 Task: Look for space in Superior, United States from 6th September, 2023 to 15th September, 2023 for 6 adults in price range Rs.8000 to Rs.12000. Place can be entire place or private room with 6 bedrooms having 6 beds and 6 bathrooms. Property type can be house, flat, guest house. Amenities needed are: wifi, TV, free parkinig on premises, gym, breakfast. Booking option can be shelf check-in. Required host language is English.
Action: Mouse moved to (563, 107)
Screenshot: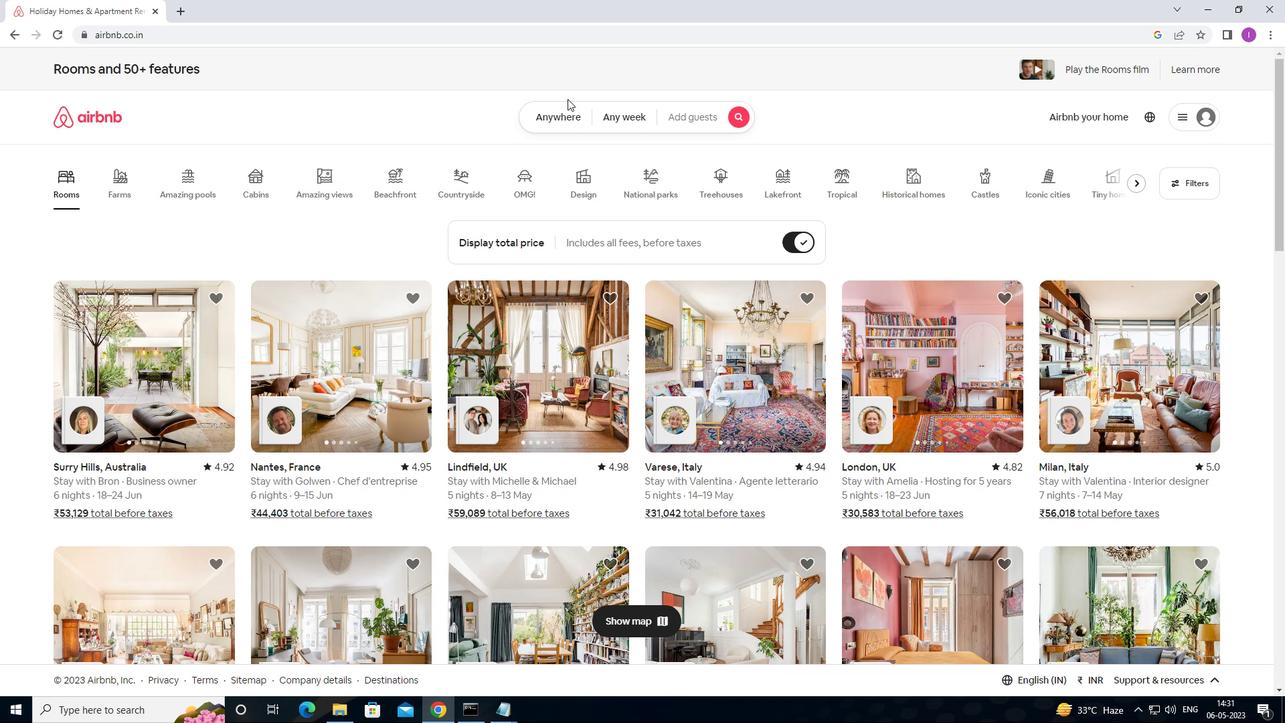 
Action: Mouse pressed left at (563, 107)
Screenshot: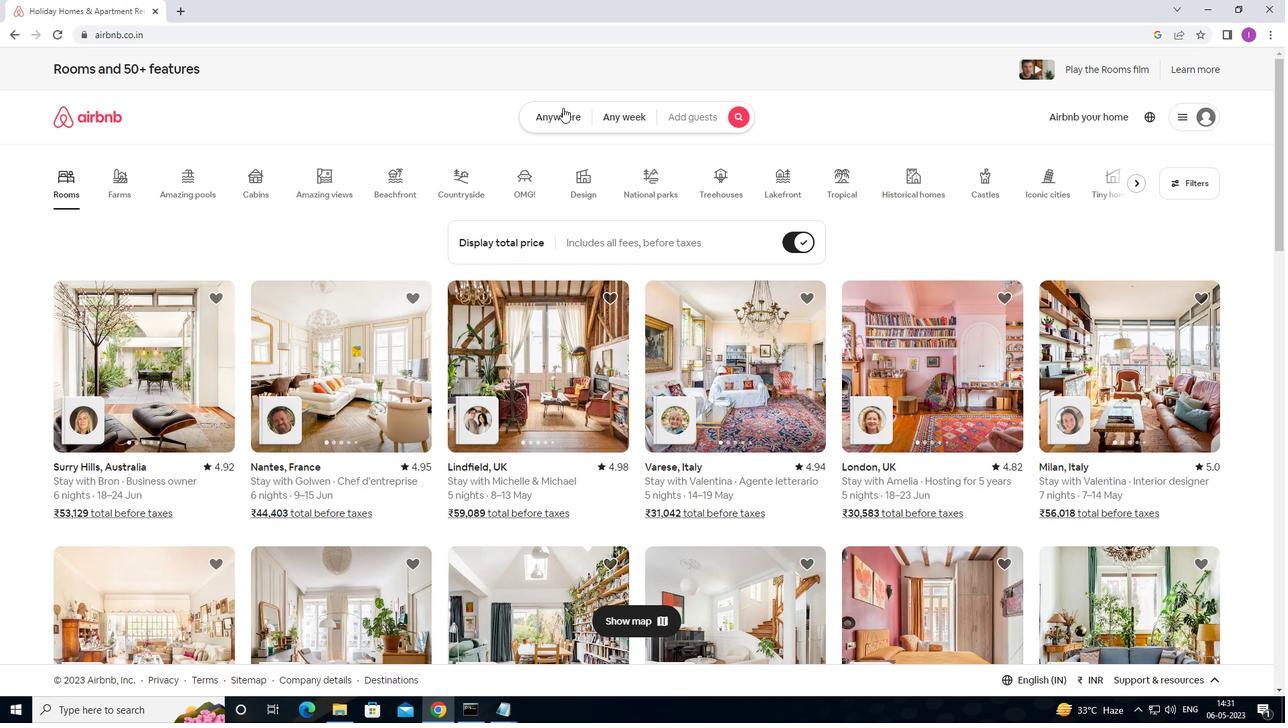 
Action: Mouse moved to (512, 158)
Screenshot: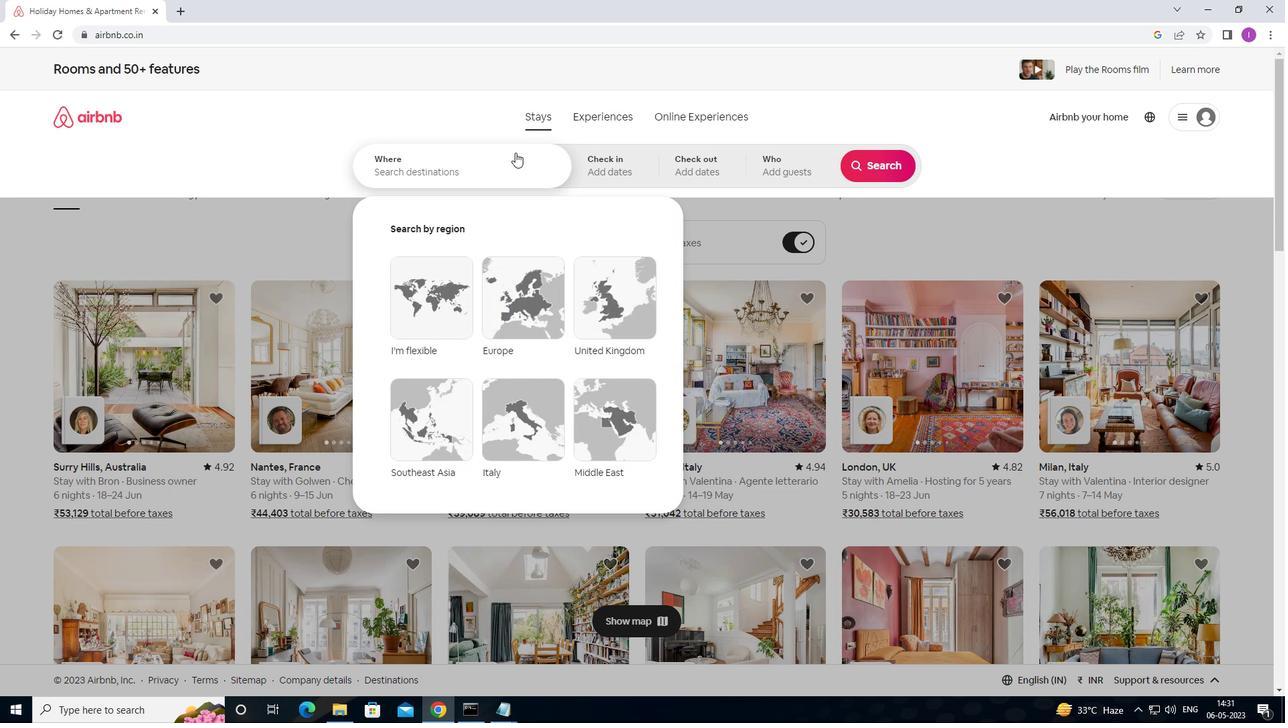 
Action: Mouse pressed left at (512, 158)
Screenshot: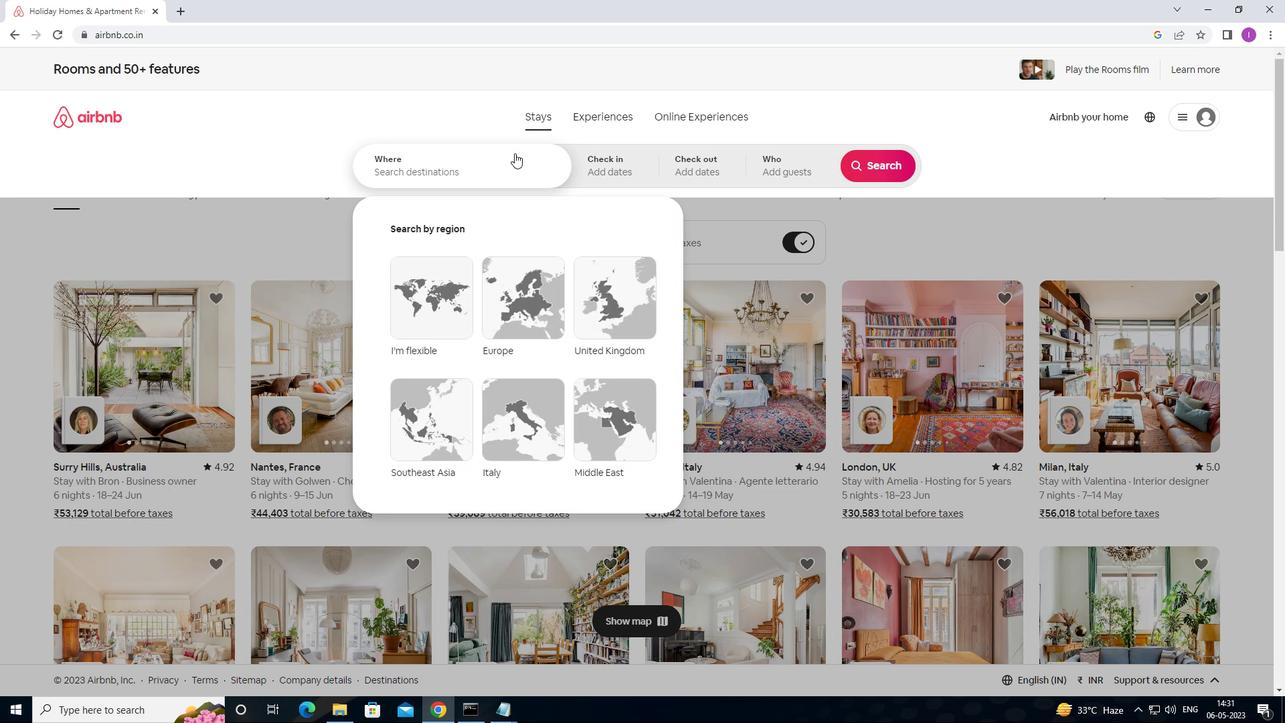 
Action: Key pressed <Key.shift>SUPEROR
Screenshot: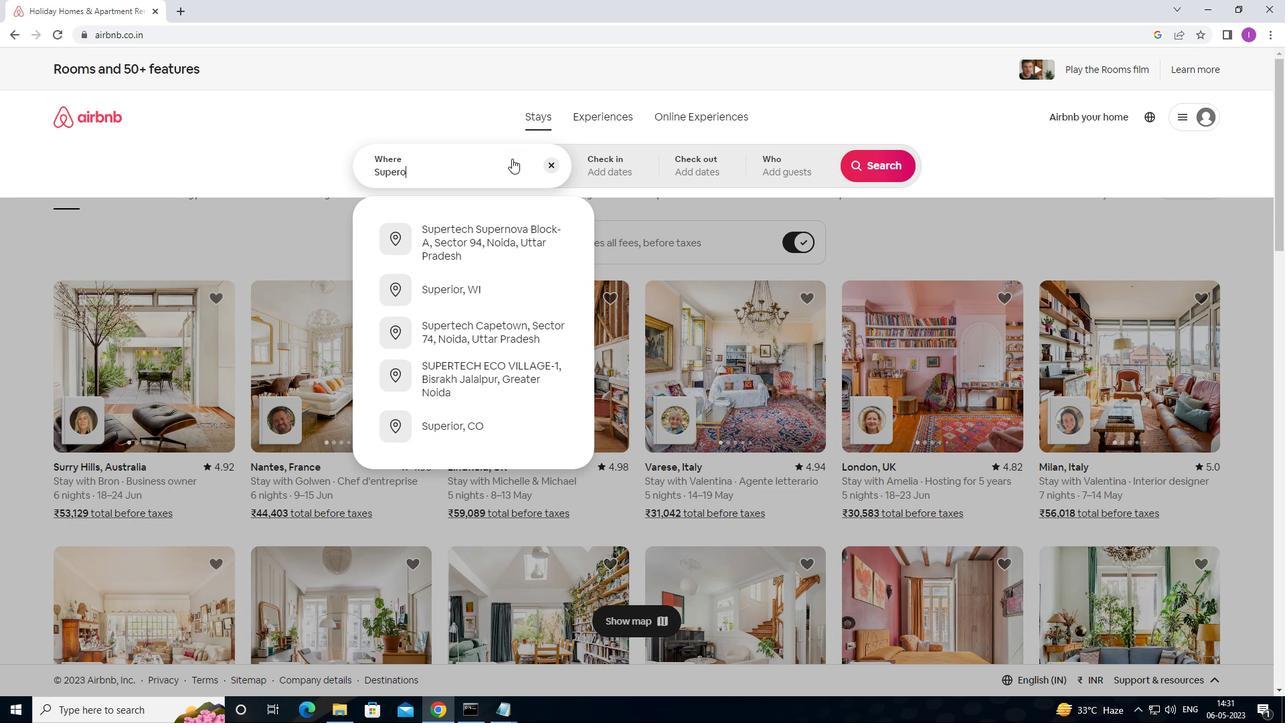 
Action: Mouse moved to (514, 160)
Screenshot: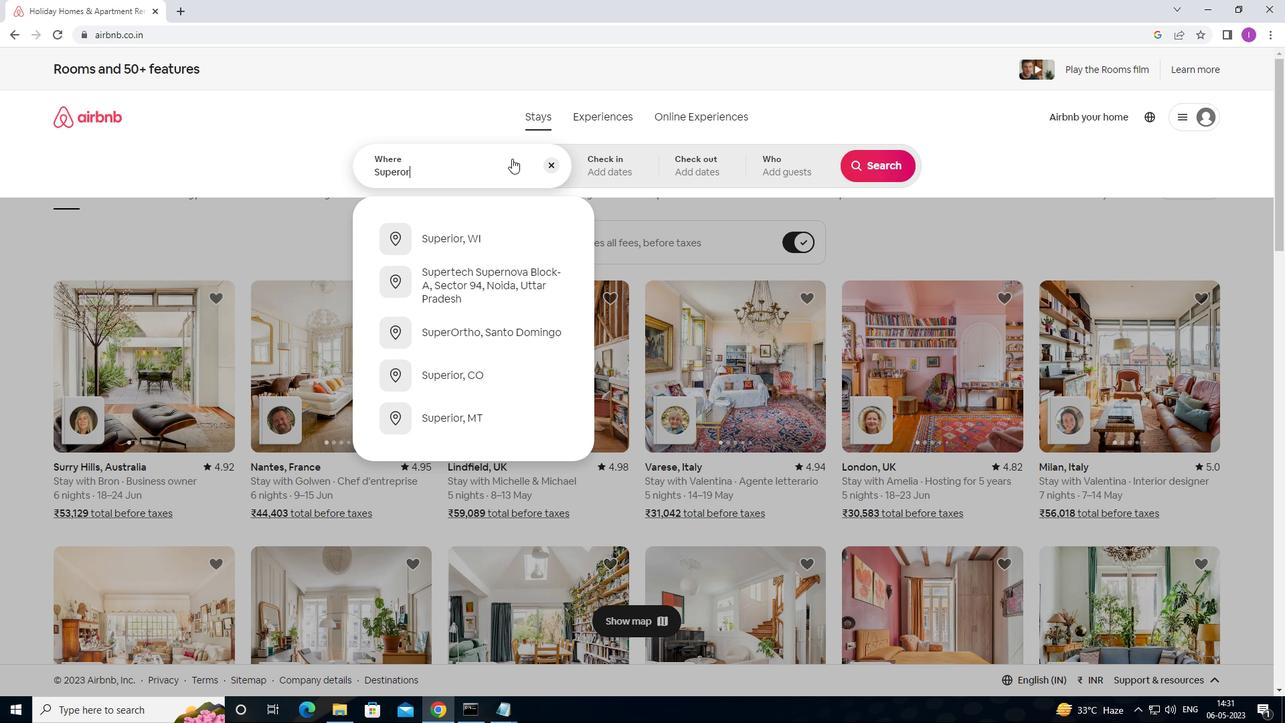 
Action: Key pressed <Key.backspace><Key.backspace>IOR,<Key.shift>UNITED<Key.space><Key.shift>STATES
Screenshot: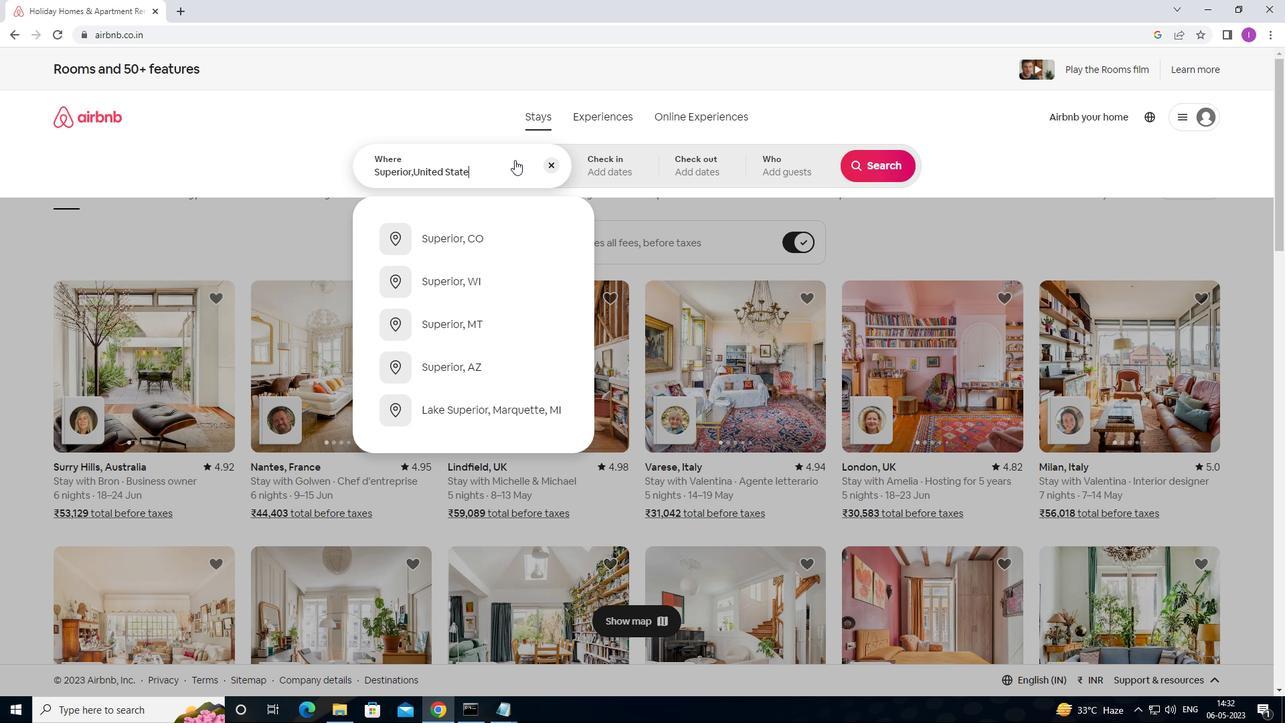 
Action: Mouse moved to (607, 181)
Screenshot: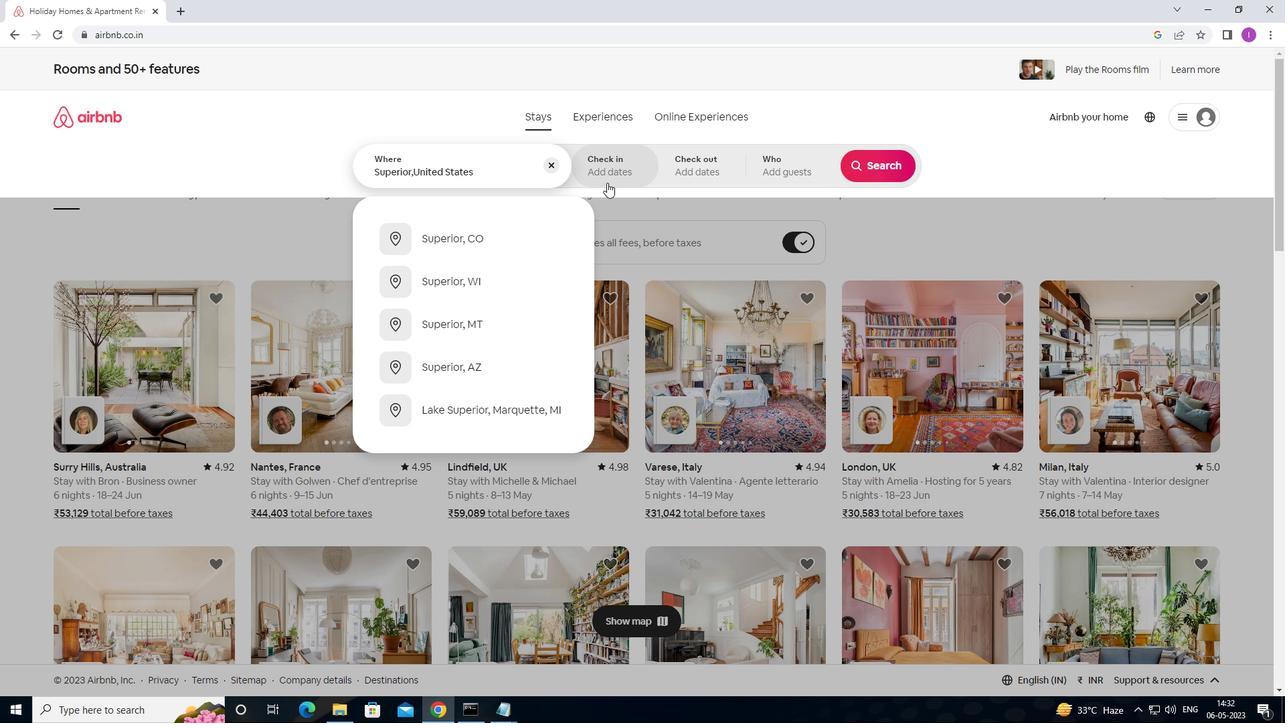 
Action: Mouse pressed left at (607, 181)
Screenshot: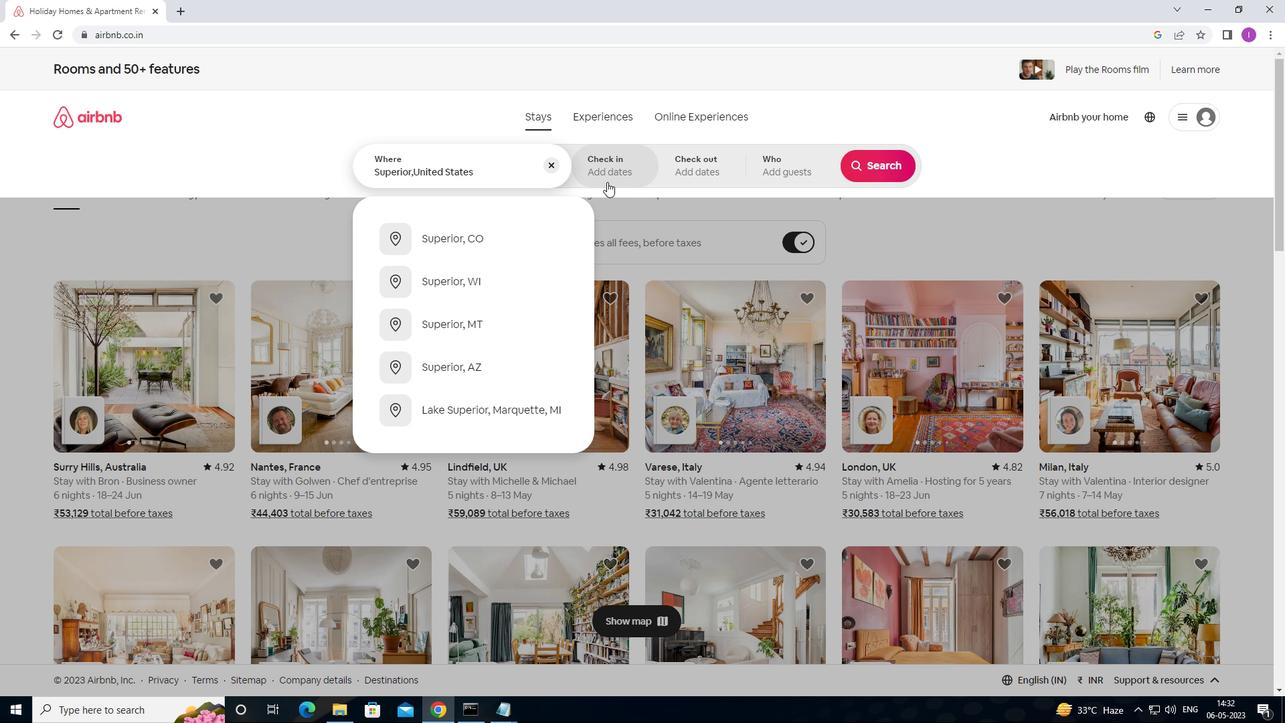 
Action: Mouse moved to (879, 275)
Screenshot: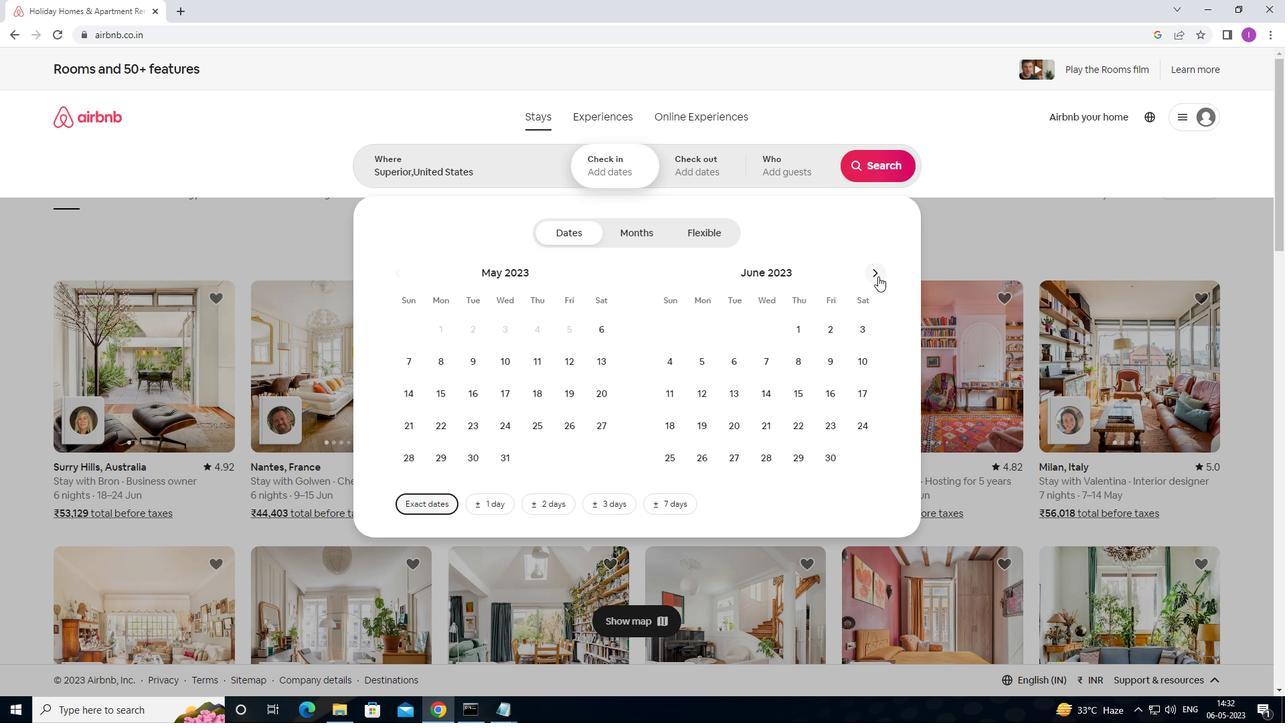 
Action: Mouse pressed left at (879, 275)
Screenshot: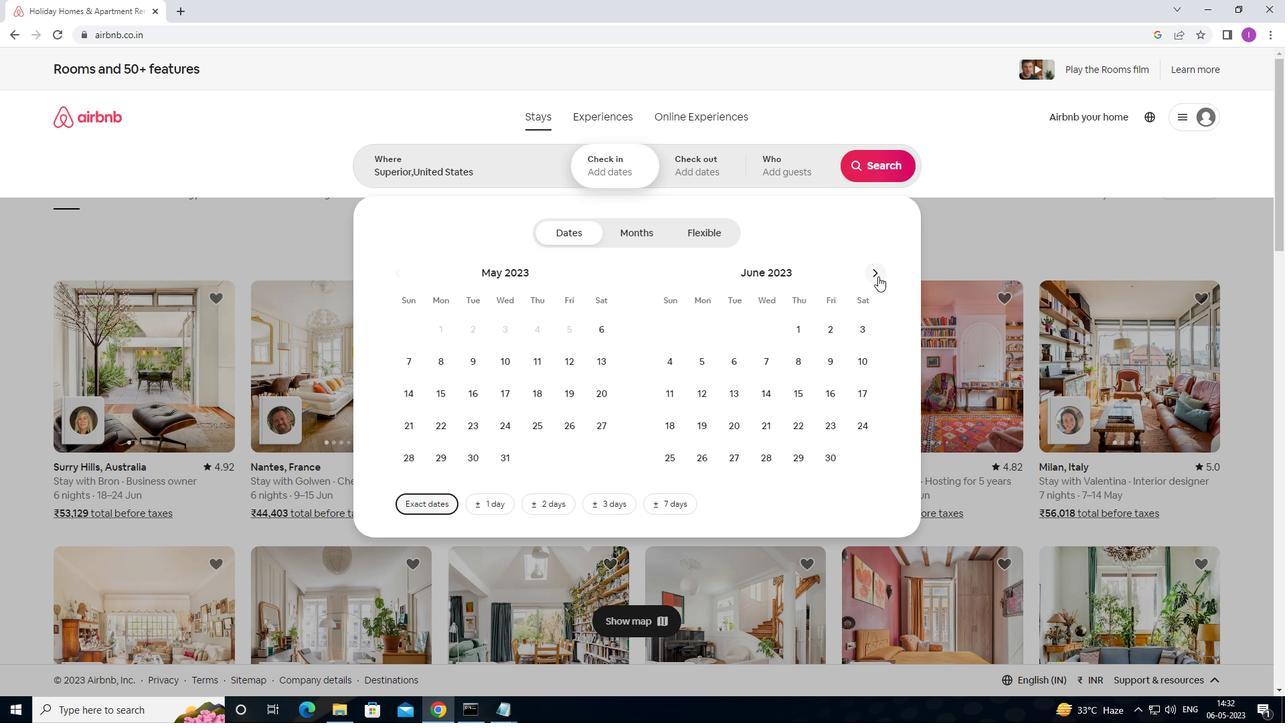 
Action: Mouse moved to (880, 271)
Screenshot: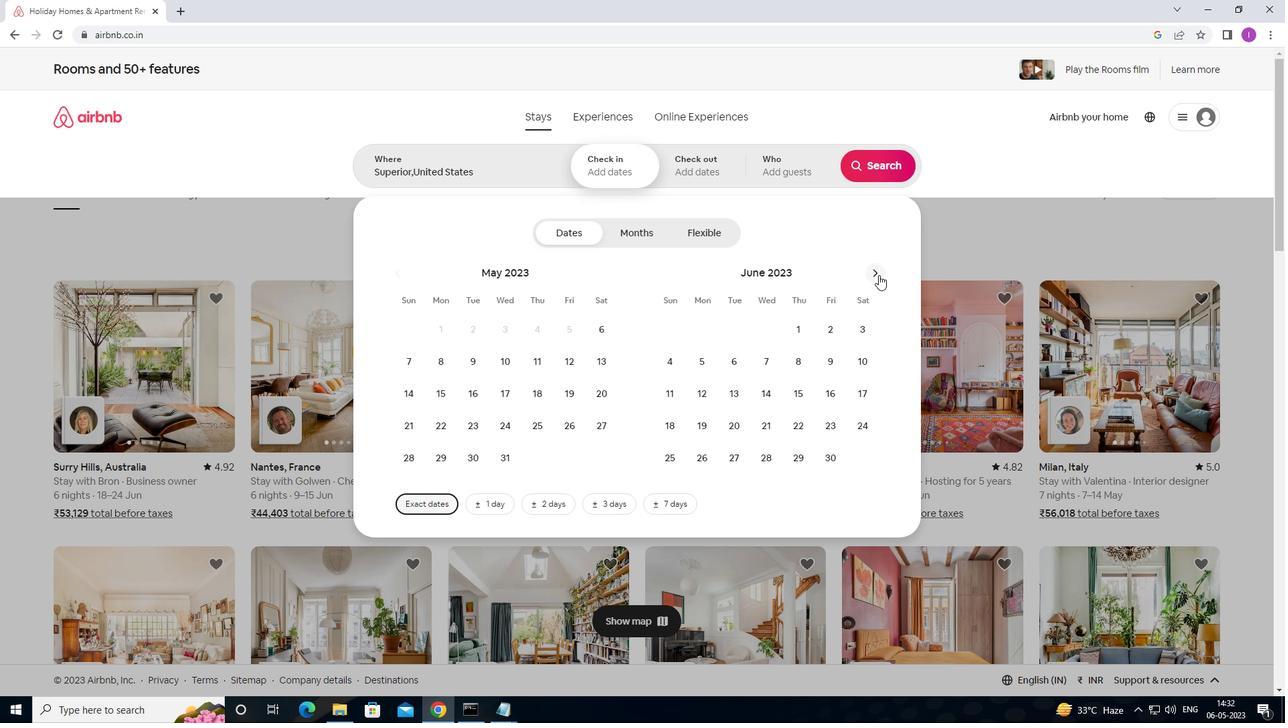 
Action: Mouse pressed left at (880, 271)
Screenshot: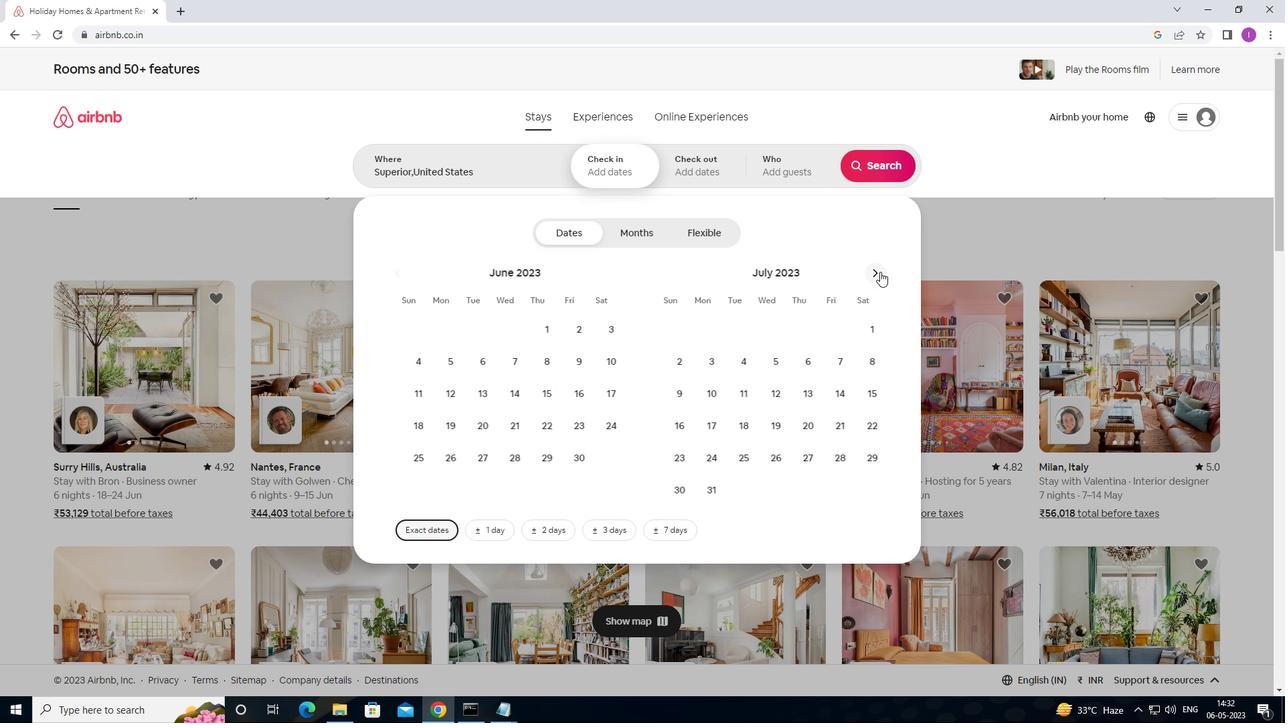 
Action: Mouse pressed left at (880, 271)
Screenshot: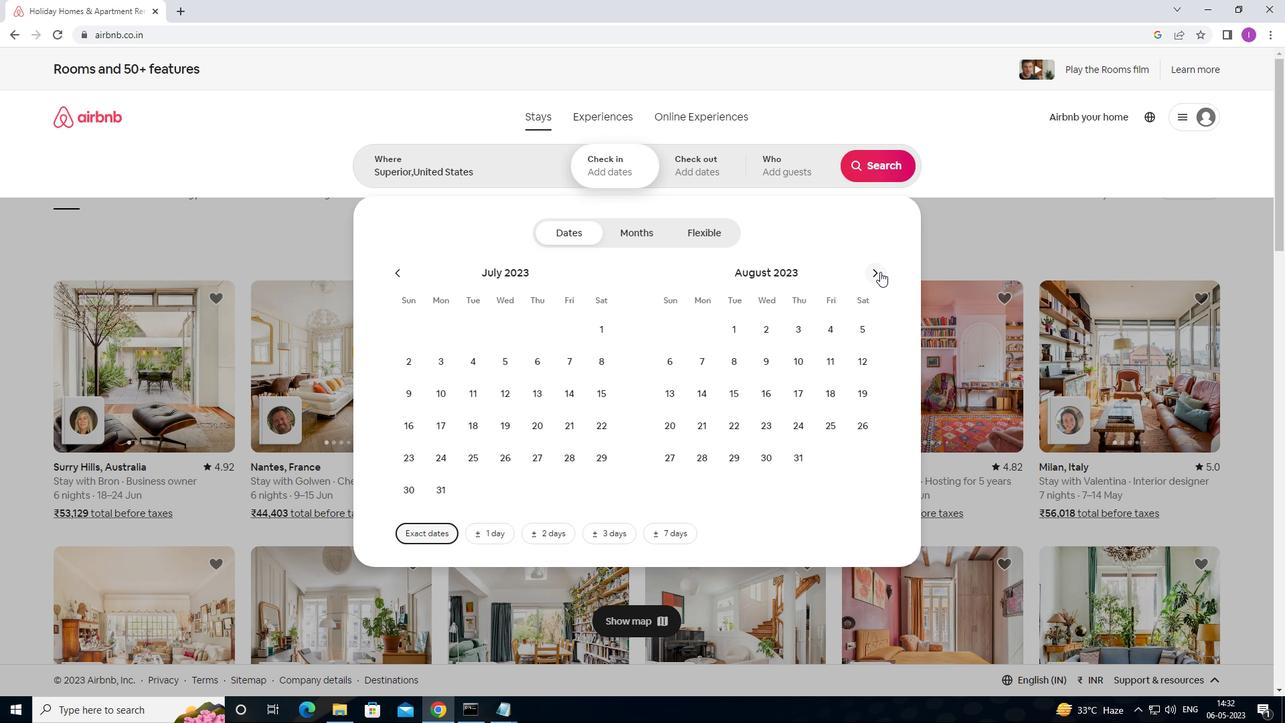
Action: Mouse moved to (768, 364)
Screenshot: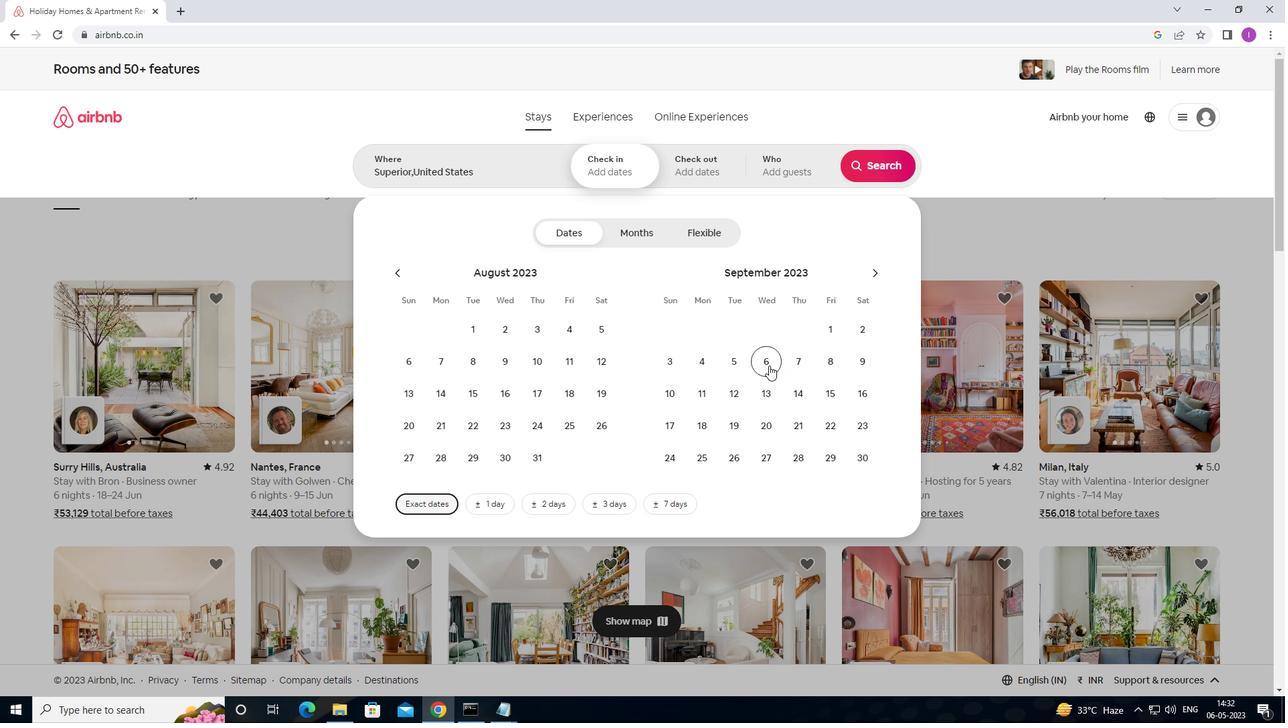 
Action: Mouse pressed left at (768, 364)
Screenshot: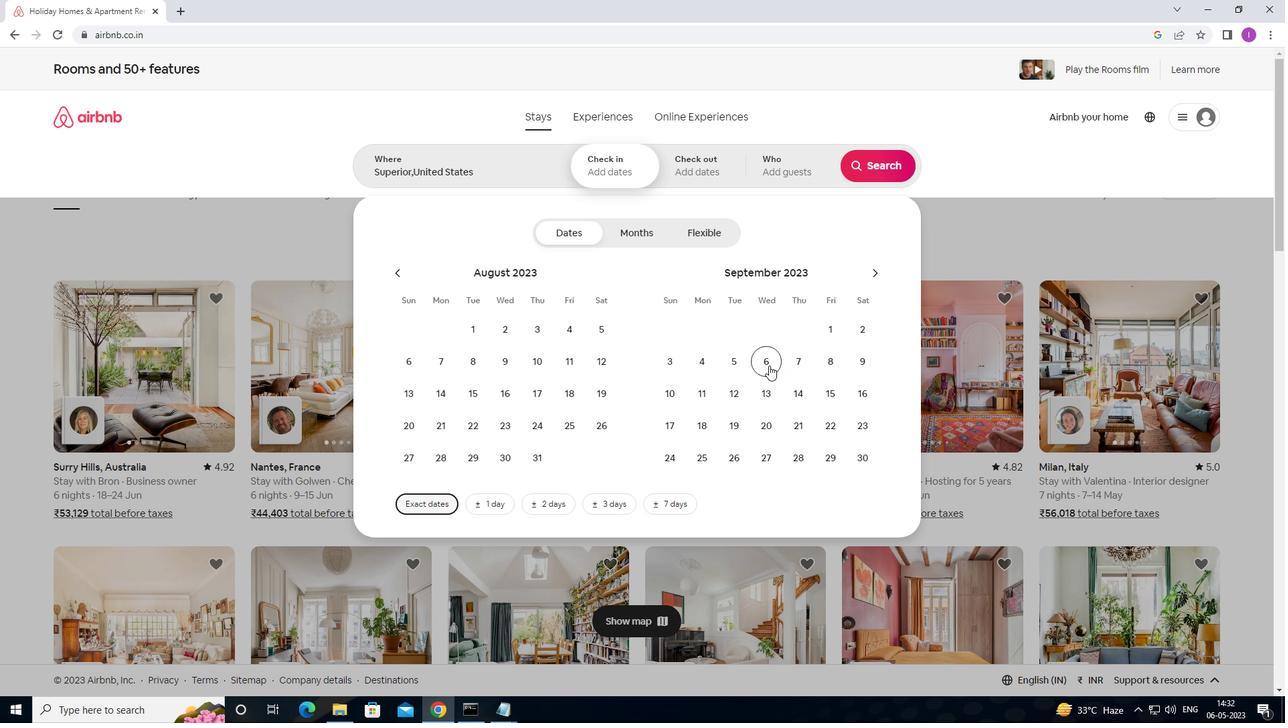 
Action: Mouse moved to (838, 390)
Screenshot: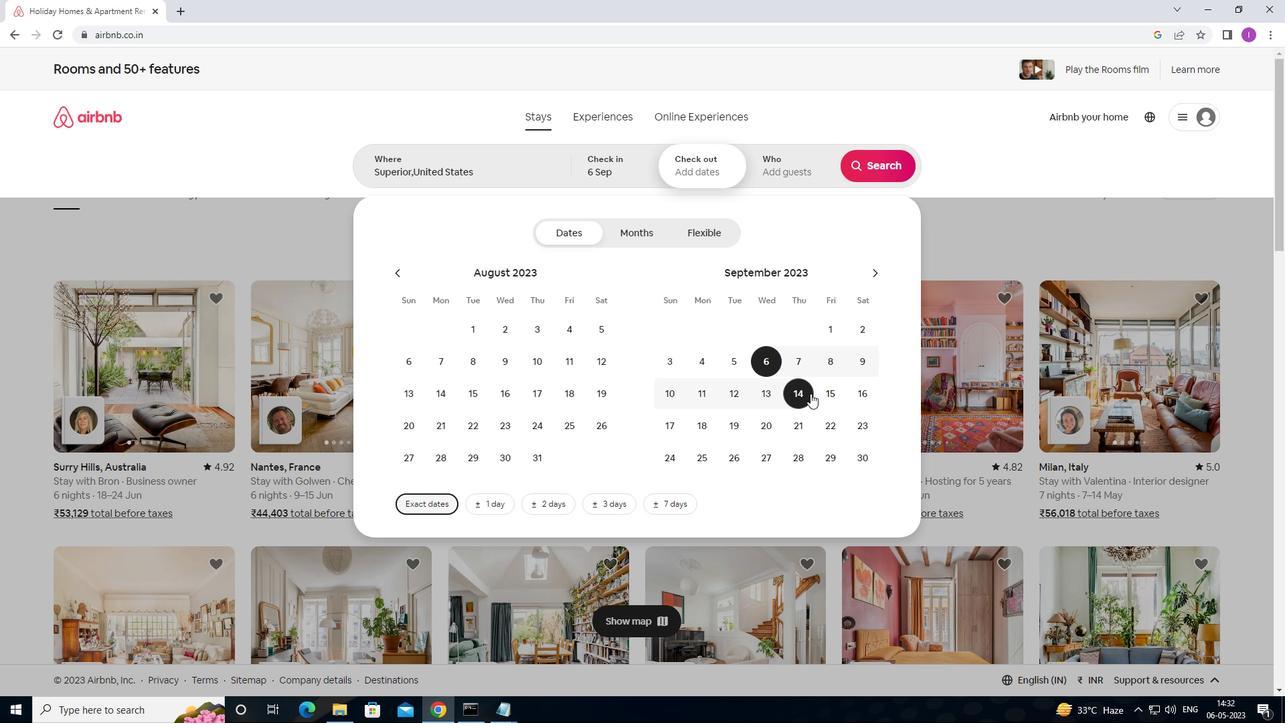 
Action: Mouse pressed left at (838, 390)
Screenshot: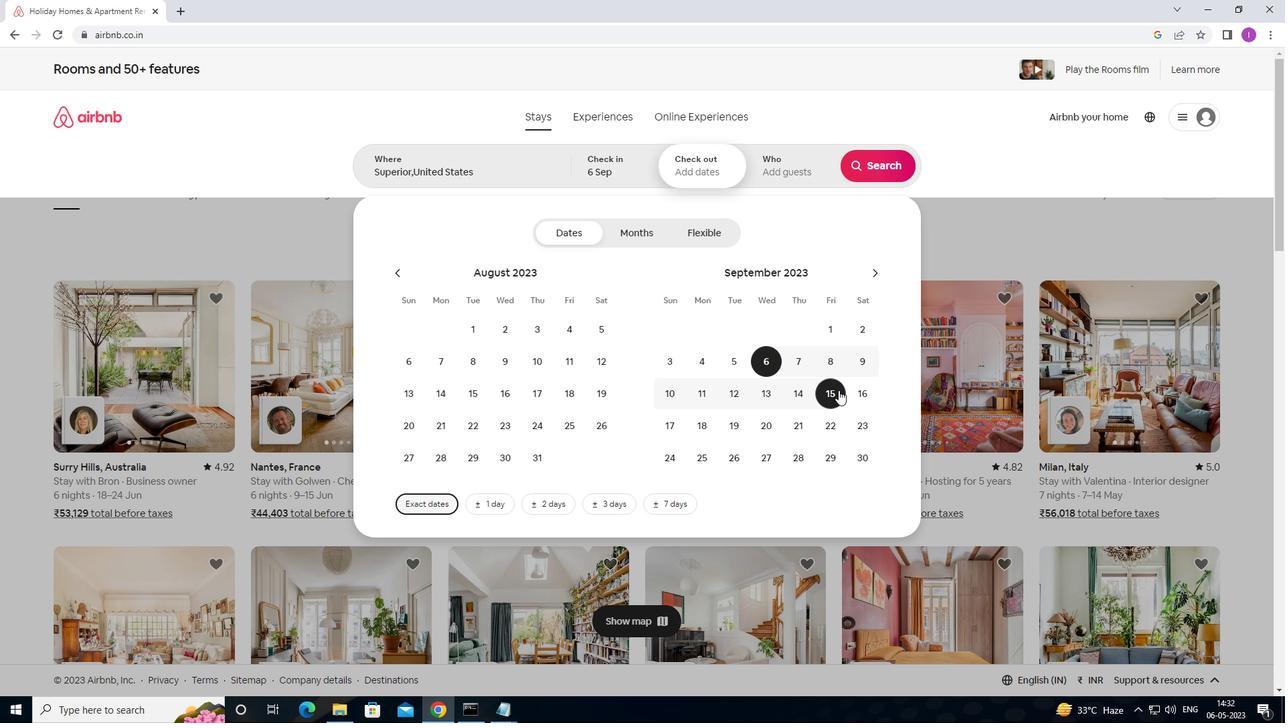 
Action: Mouse moved to (800, 174)
Screenshot: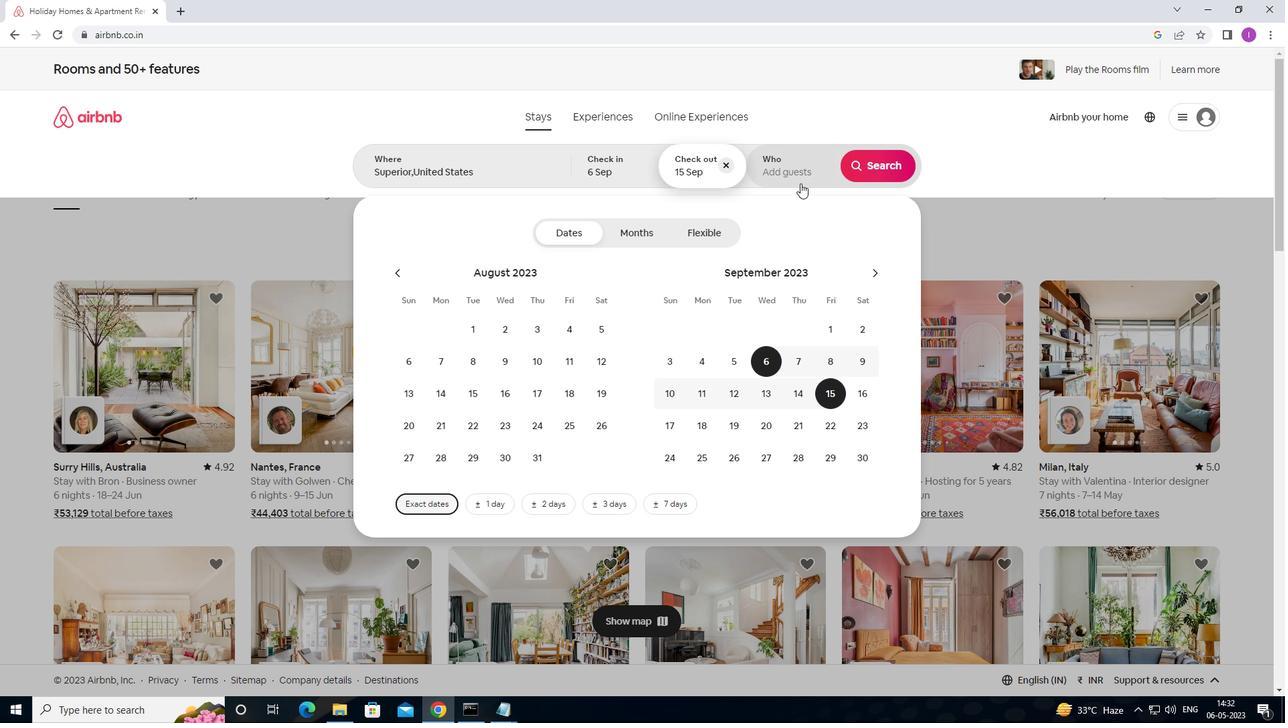 
Action: Mouse pressed left at (800, 174)
Screenshot: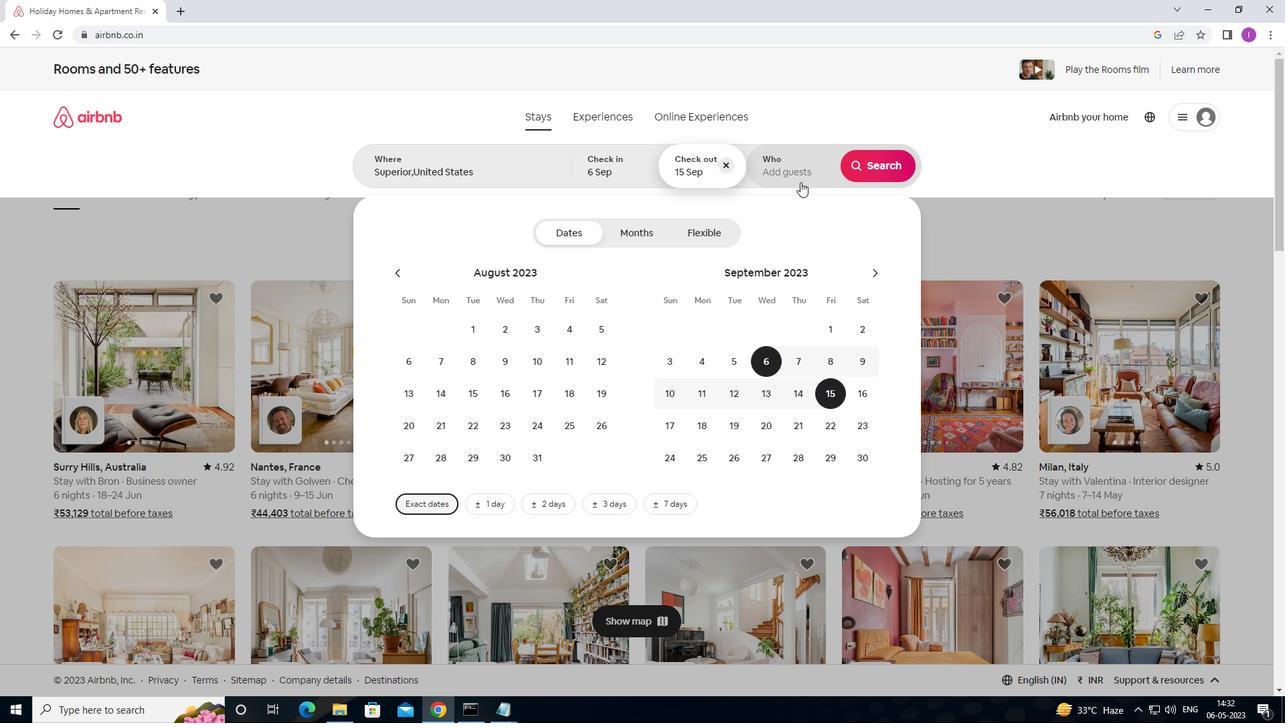 
Action: Mouse moved to (885, 240)
Screenshot: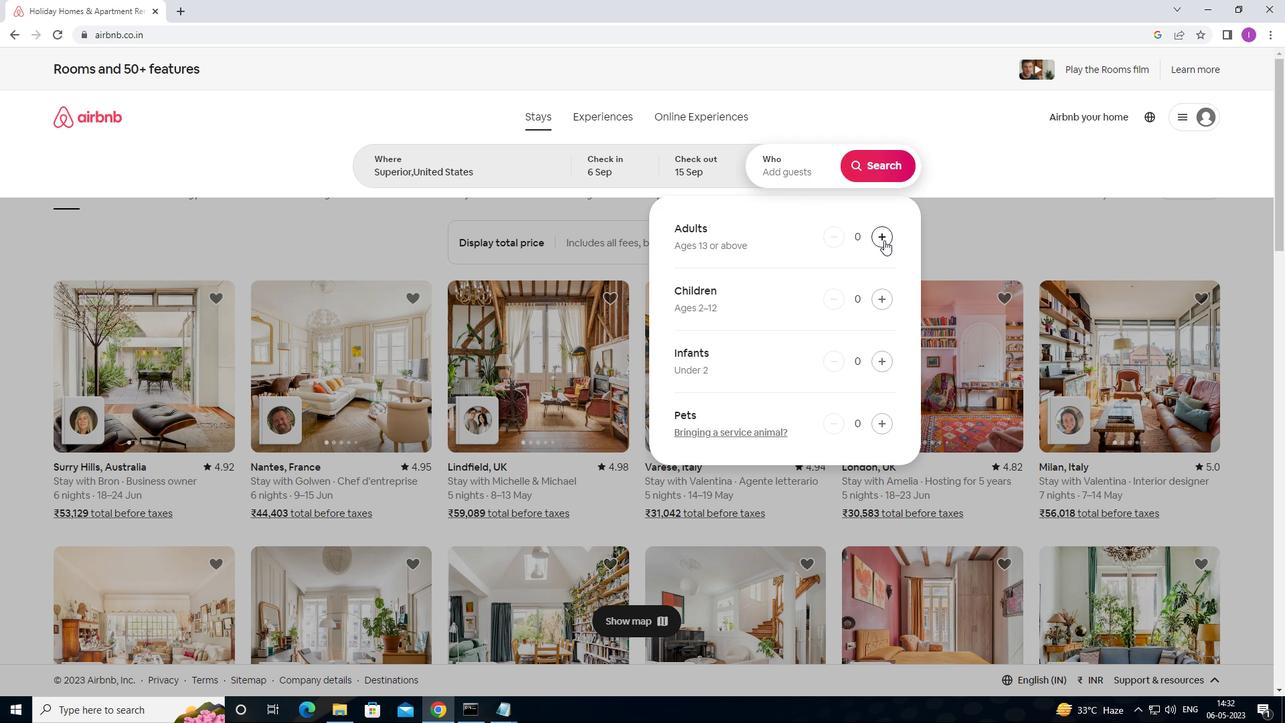 
Action: Mouse pressed left at (885, 240)
Screenshot: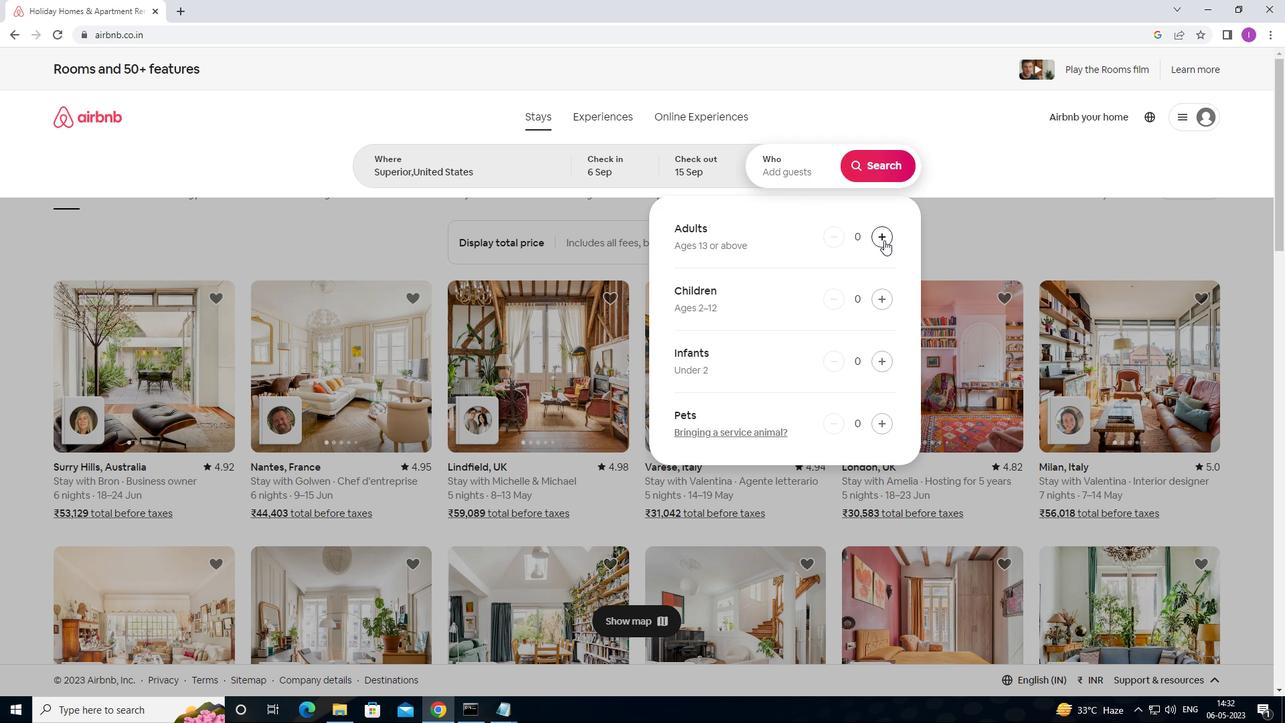 
Action: Mouse moved to (885, 239)
Screenshot: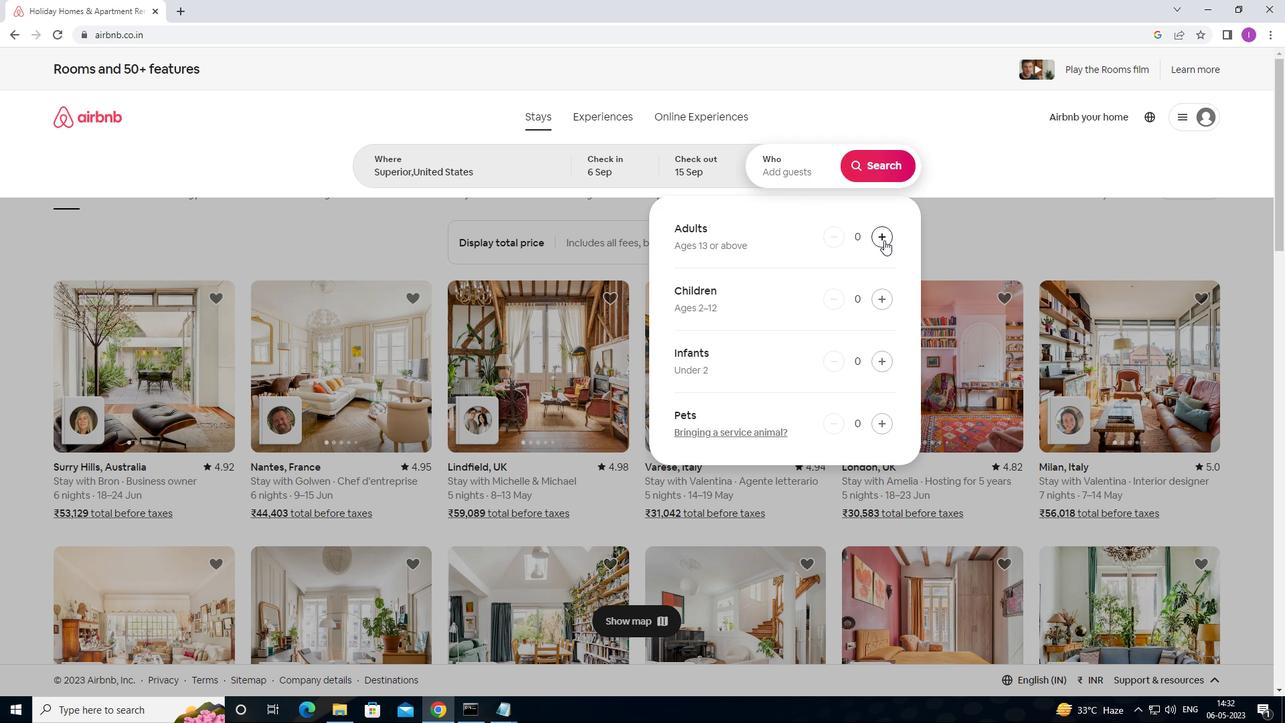 
Action: Mouse pressed left at (885, 239)
Screenshot: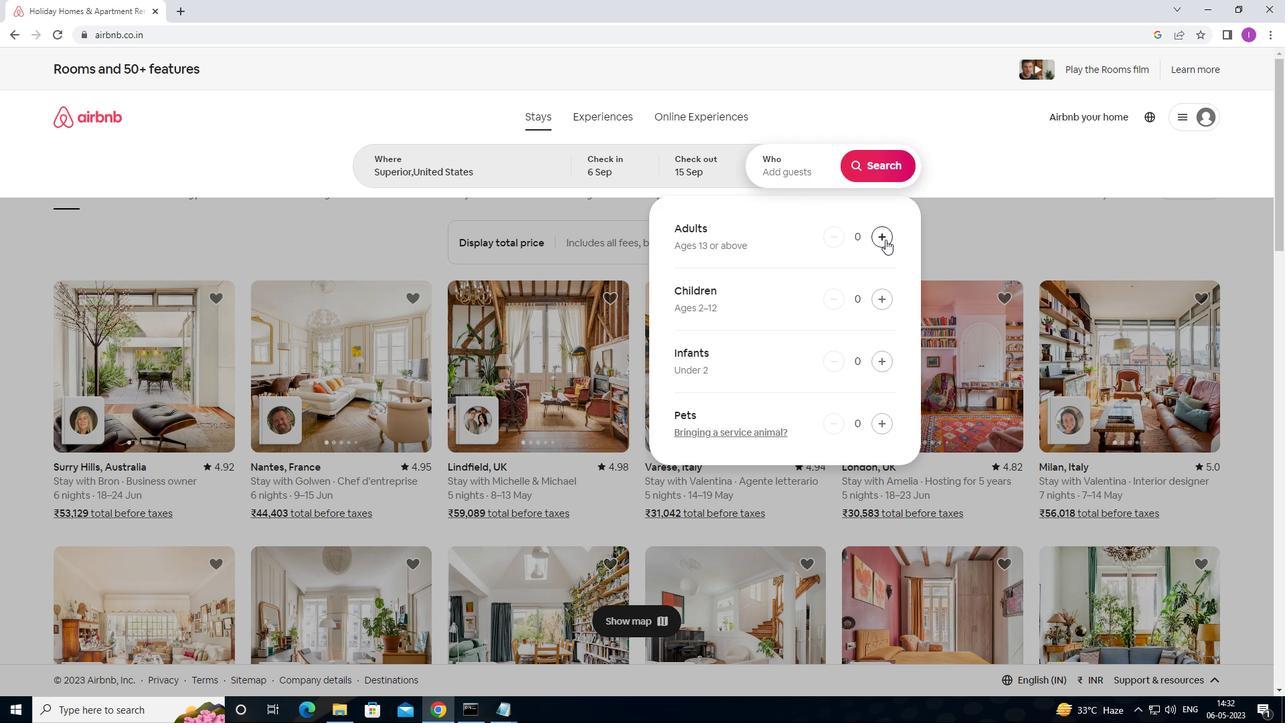 
Action: Mouse moved to (886, 239)
Screenshot: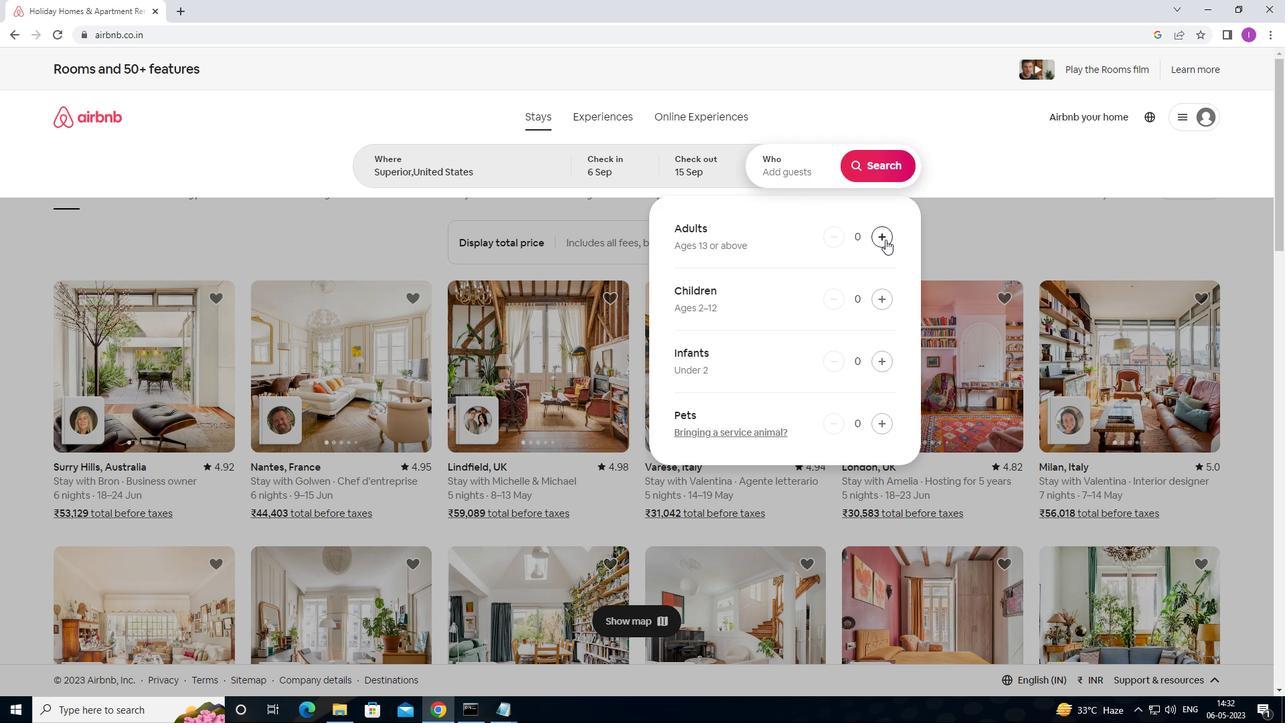 
Action: Mouse pressed left at (886, 239)
Screenshot: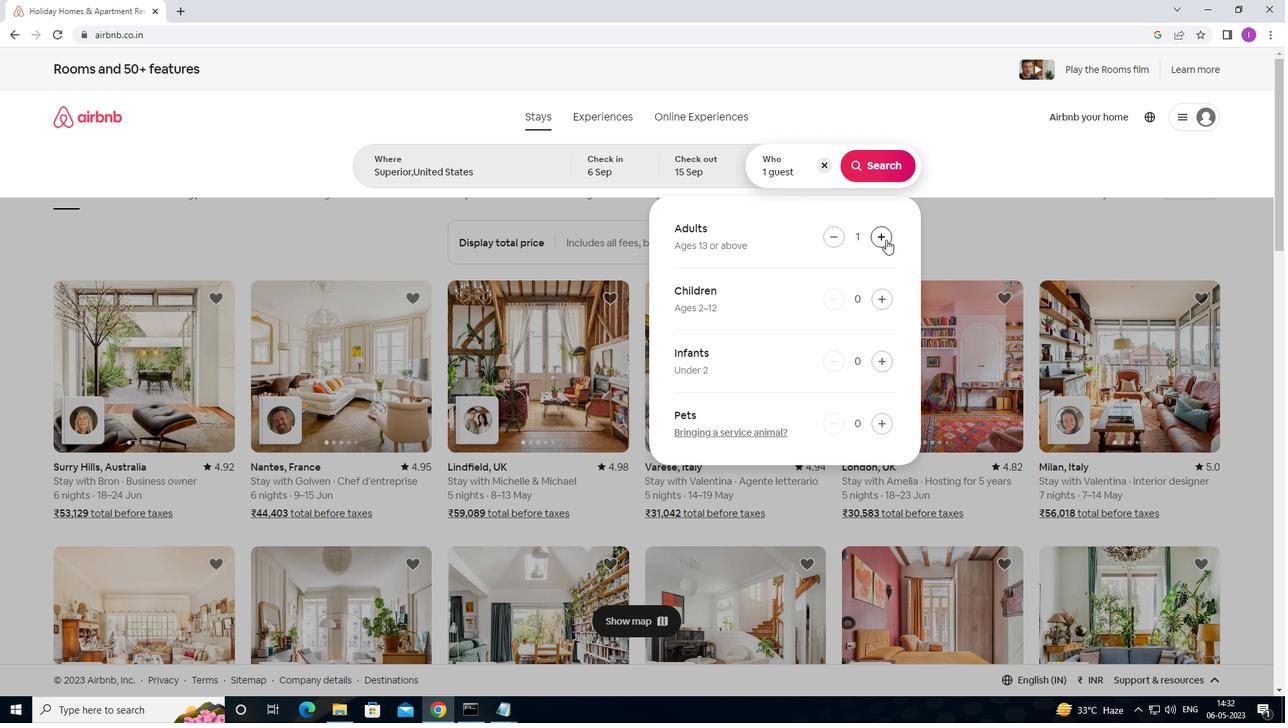 
Action: Mouse pressed left at (886, 239)
Screenshot: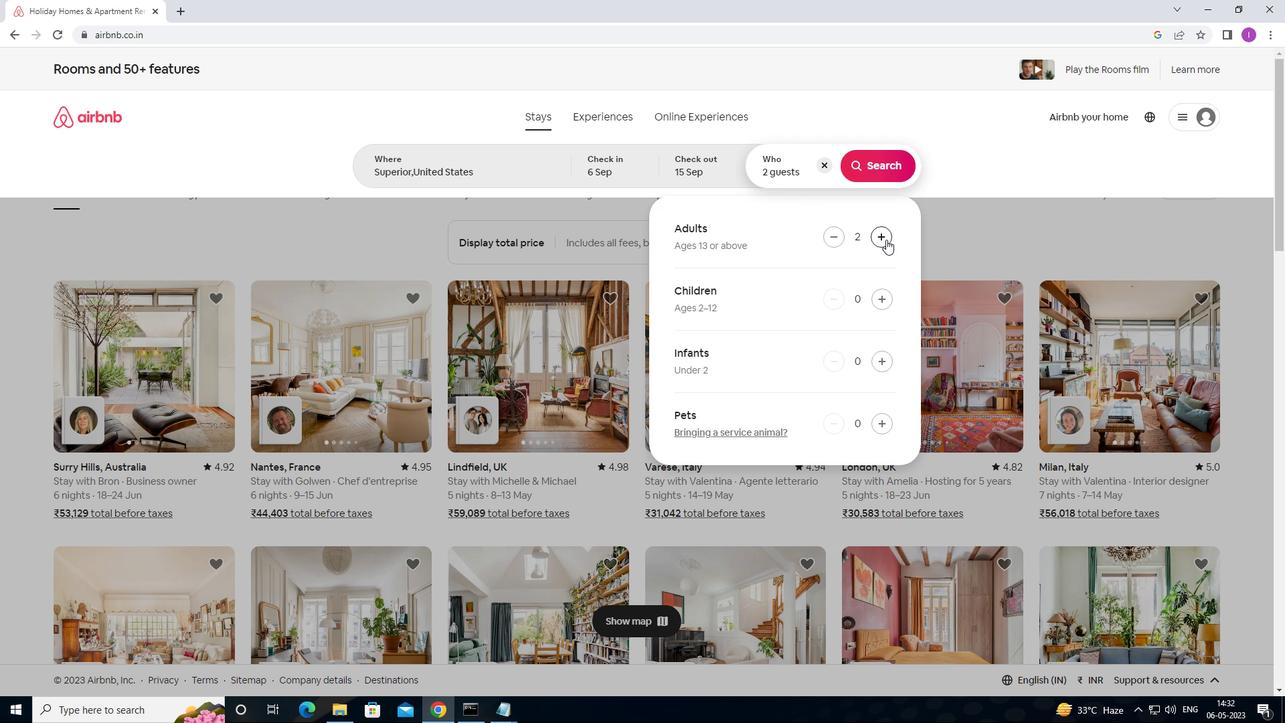 
Action: Mouse moved to (887, 239)
Screenshot: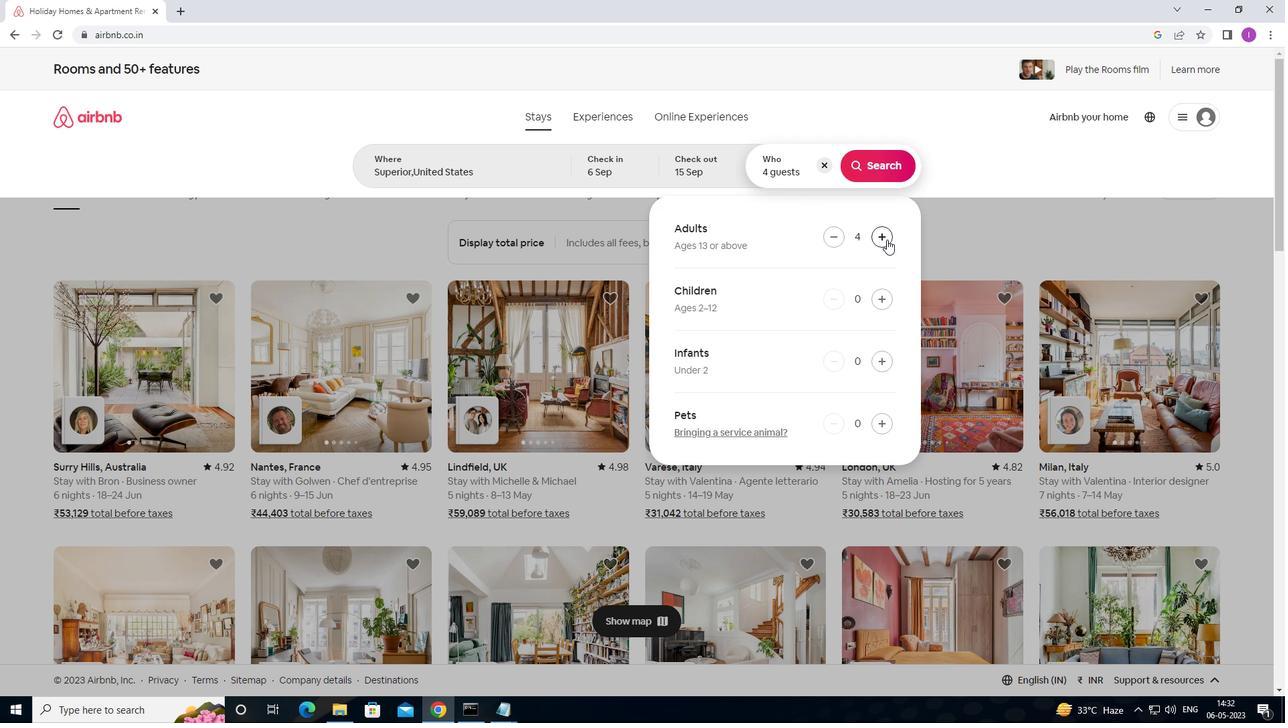 
Action: Mouse pressed left at (887, 239)
Screenshot: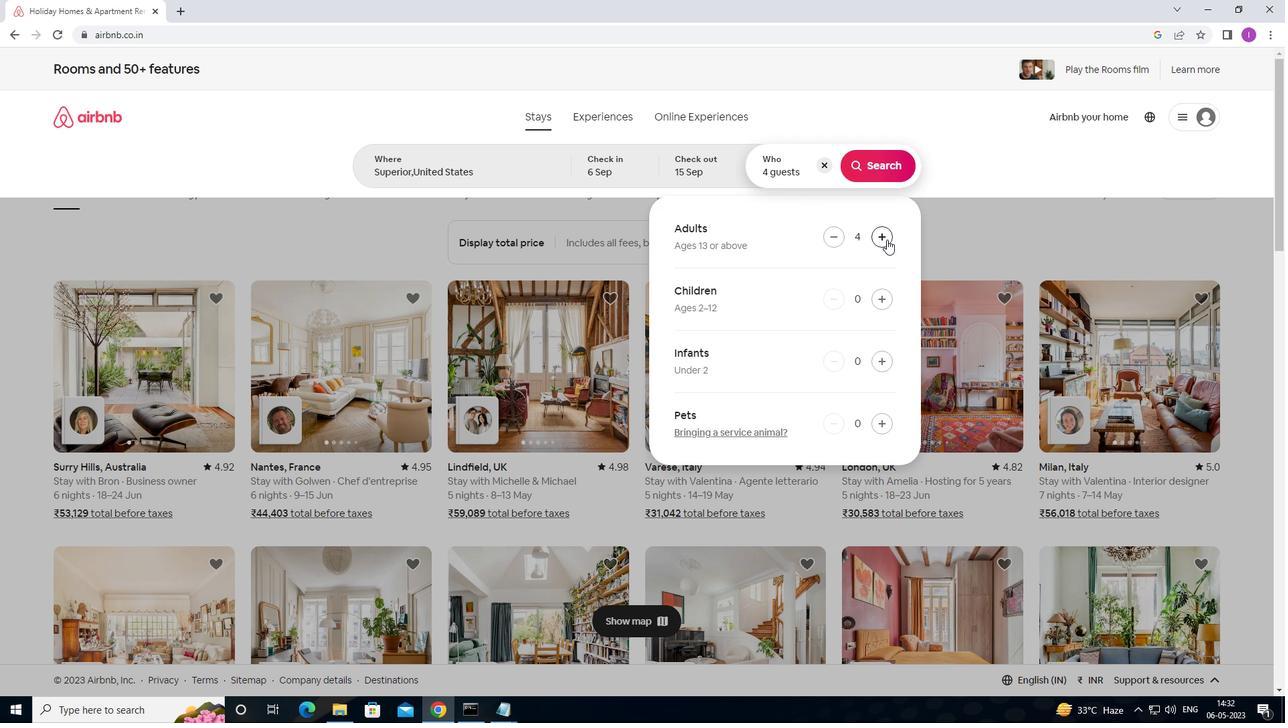 
Action: Mouse pressed left at (887, 239)
Screenshot: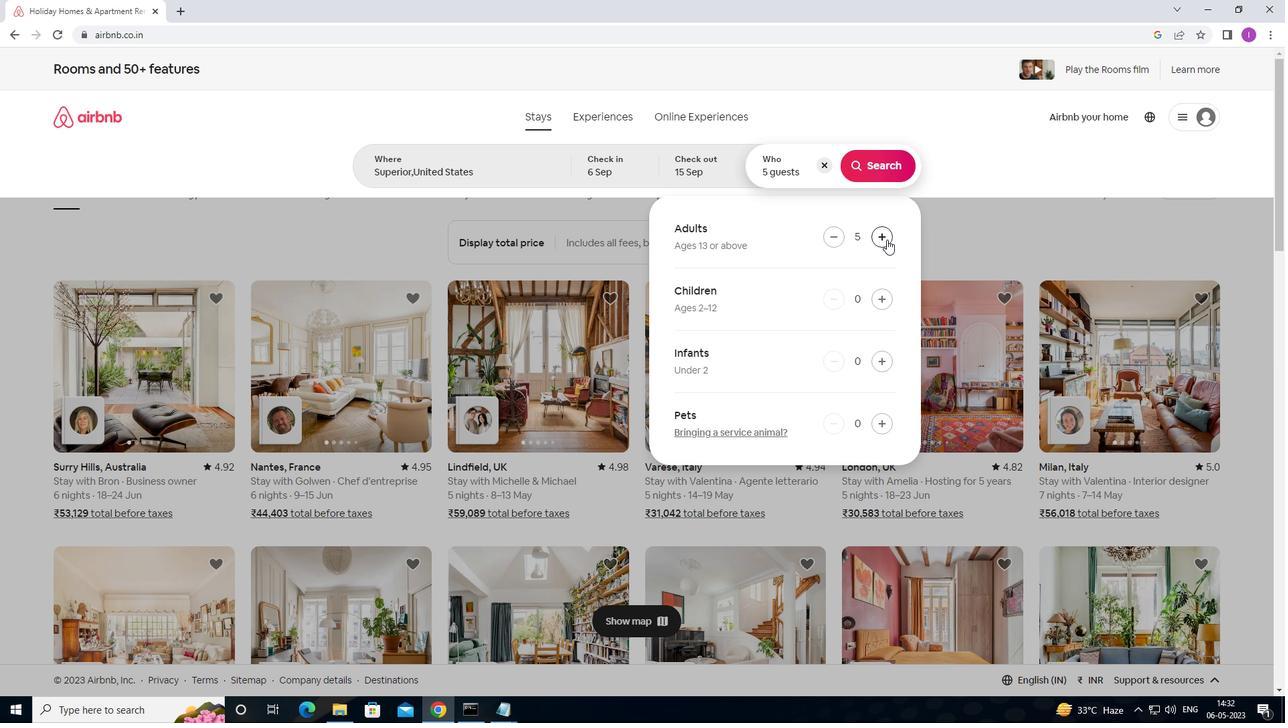 
Action: Mouse moved to (892, 169)
Screenshot: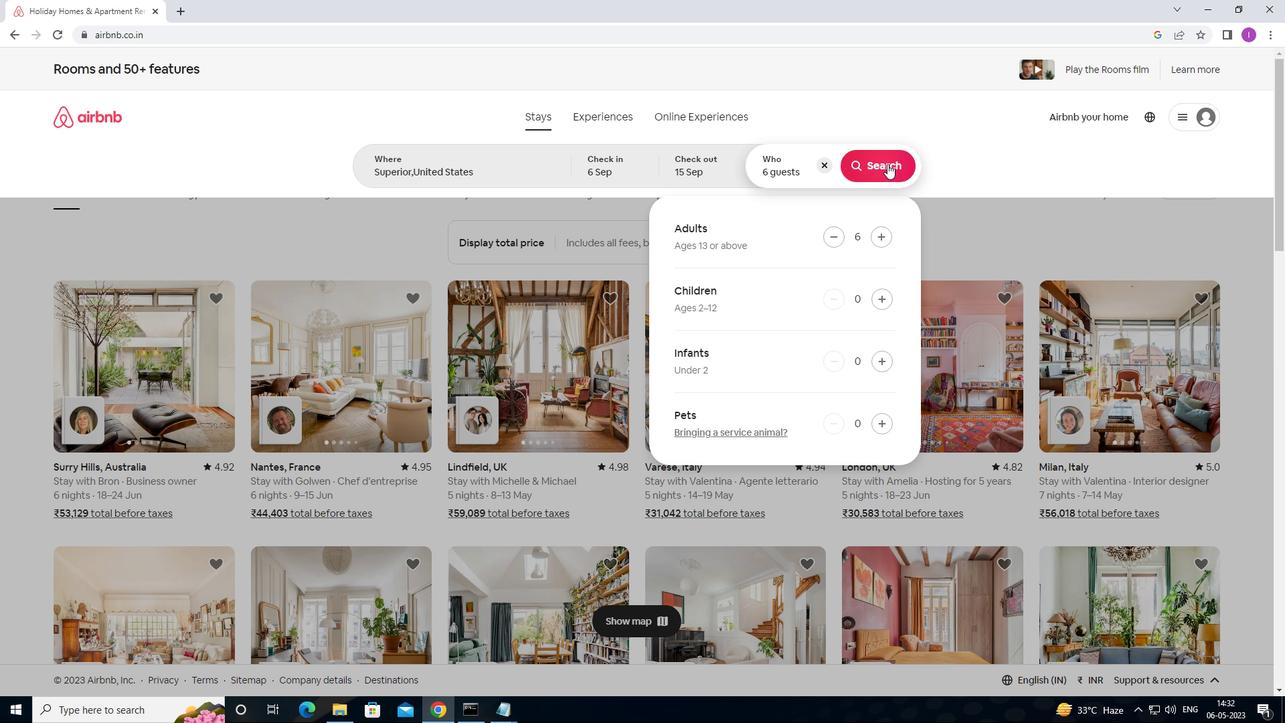 
Action: Mouse pressed left at (892, 169)
Screenshot: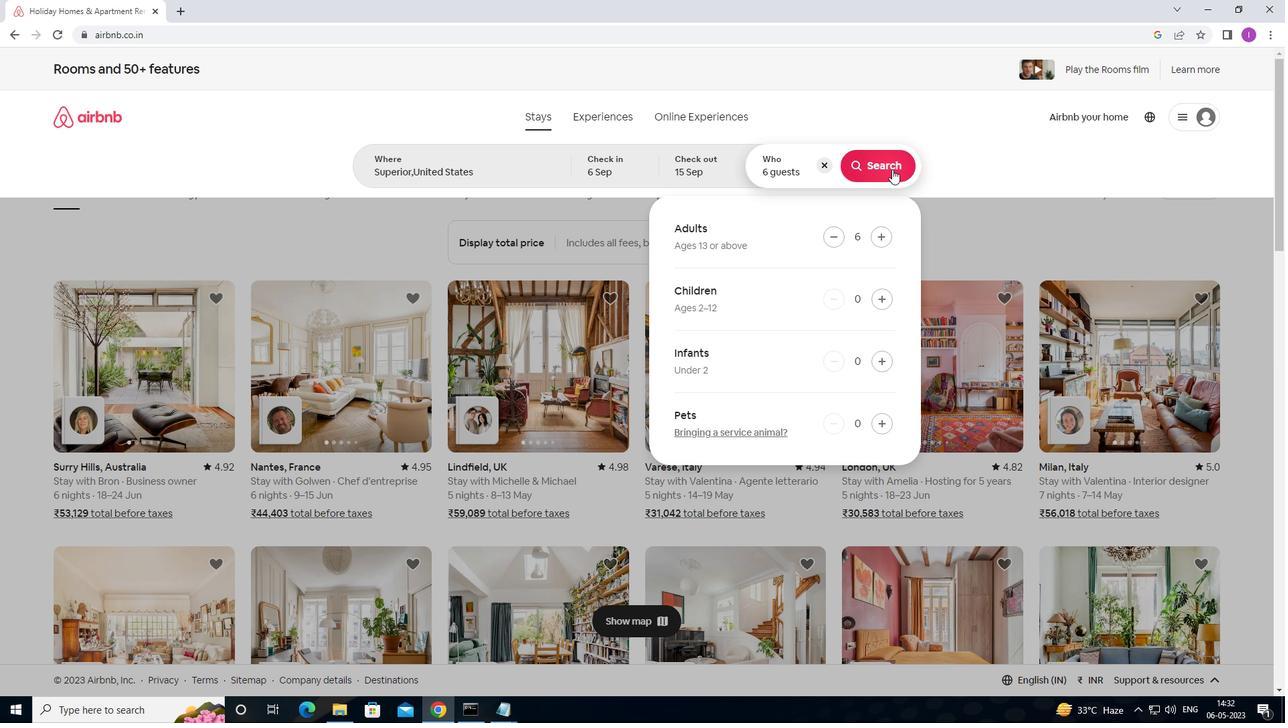 
Action: Mouse moved to (1207, 134)
Screenshot: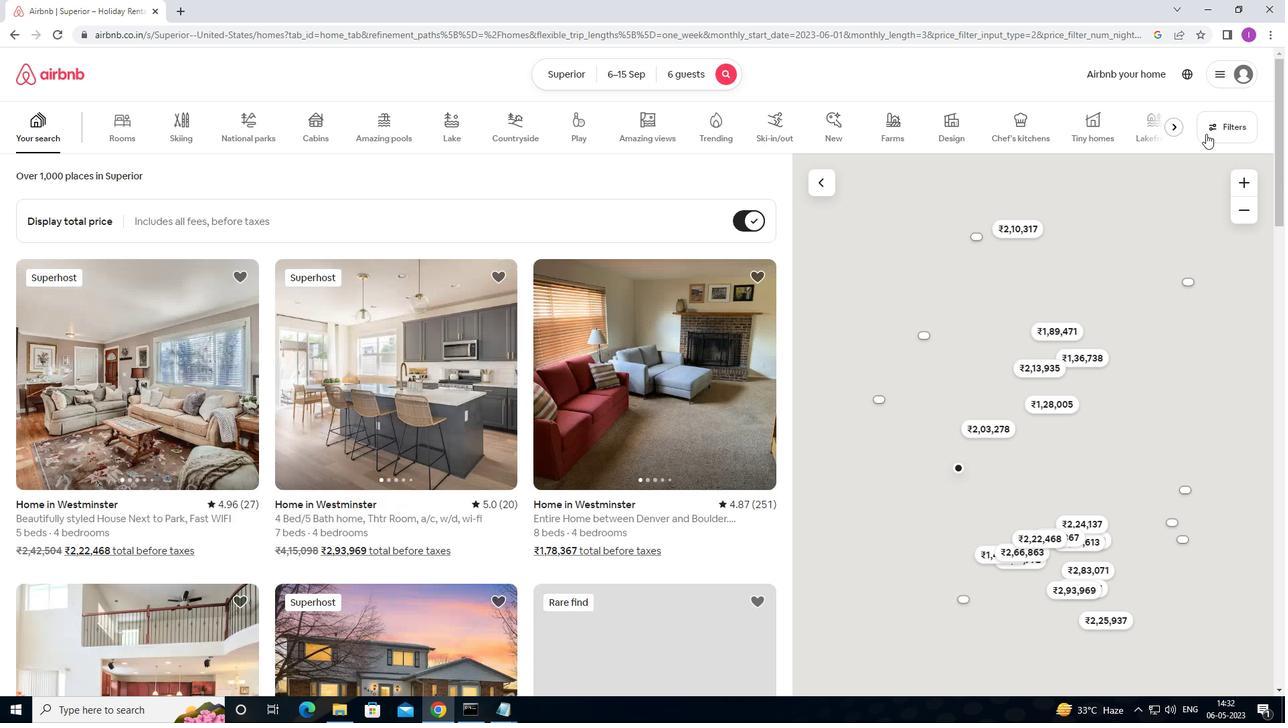 
Action: Mouse pressed left at (1207, 134)
Screenshot: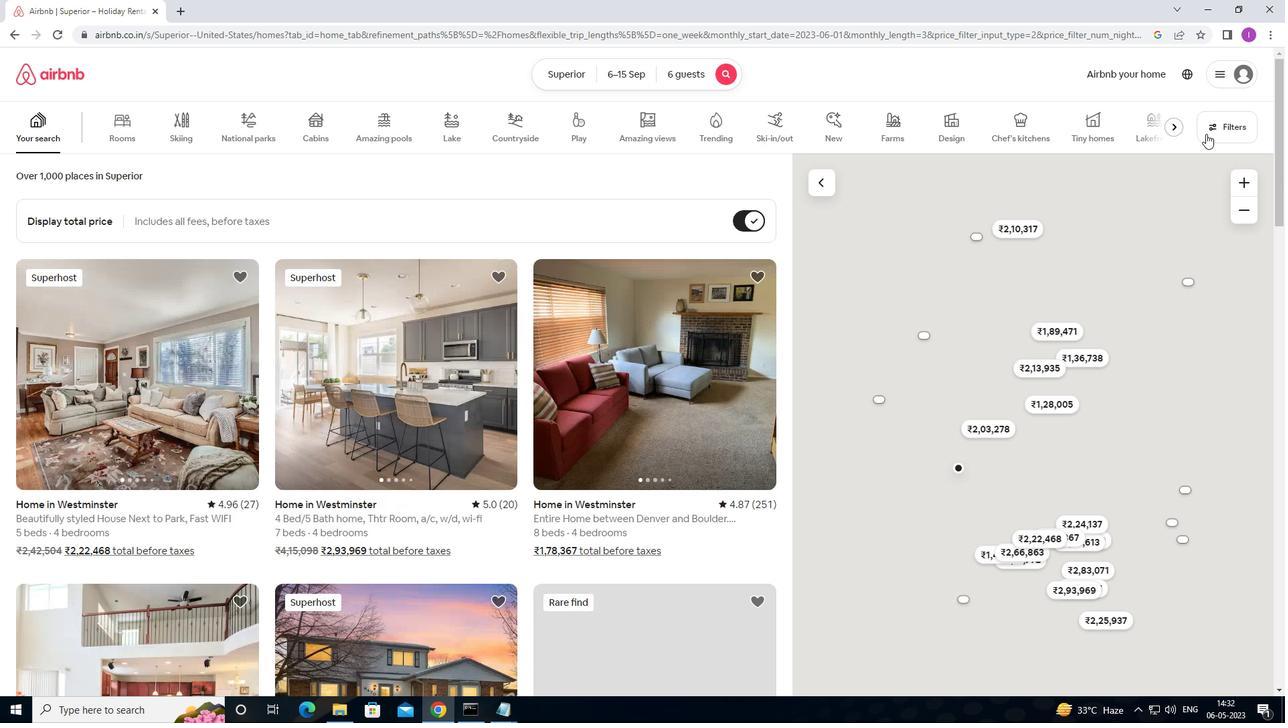
Action: Mouse moved to (471, 448)
Screenshot: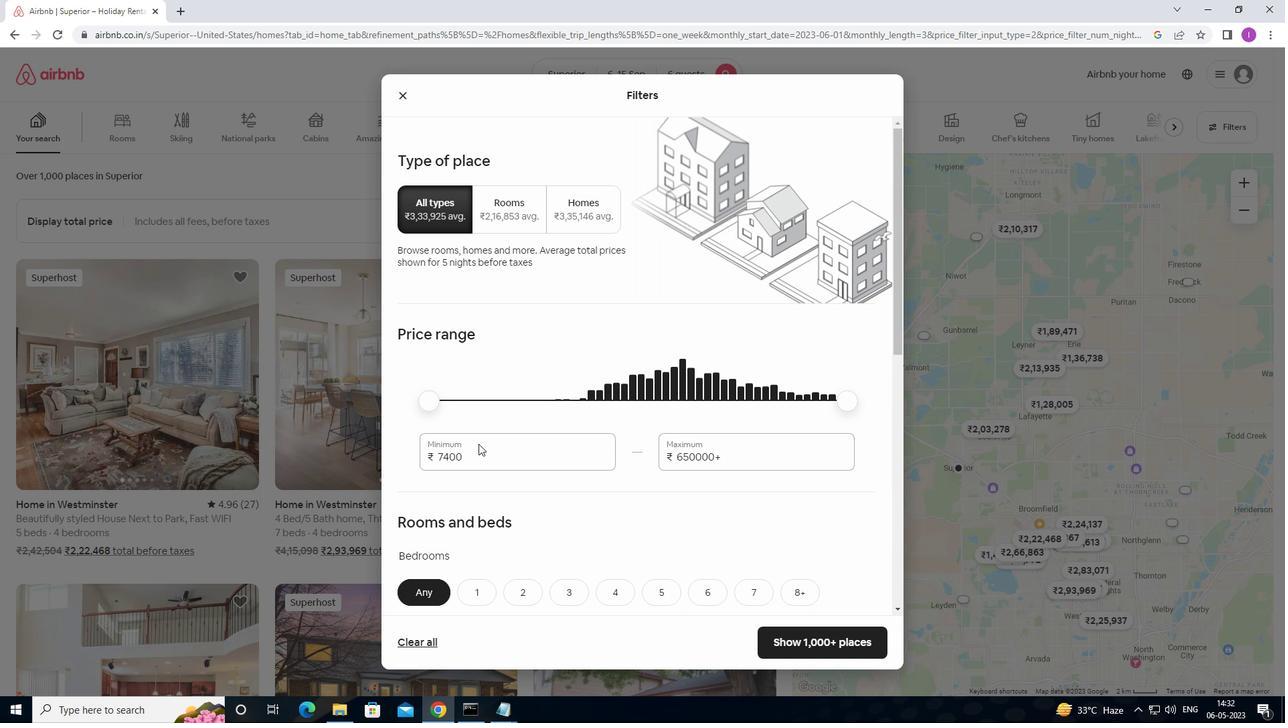 
Action: Mouse pressed left at (471, 448)
Screenshot: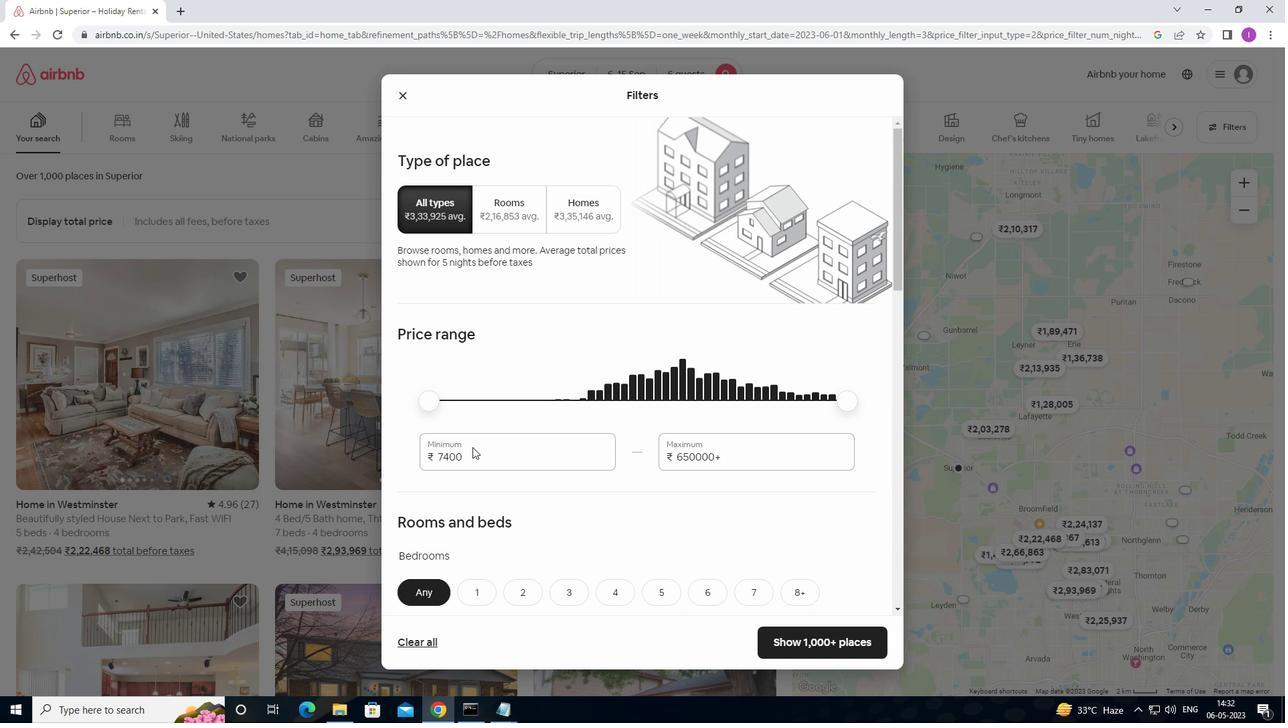 
Action: Mouse moved to (470, 457)
Screenshot: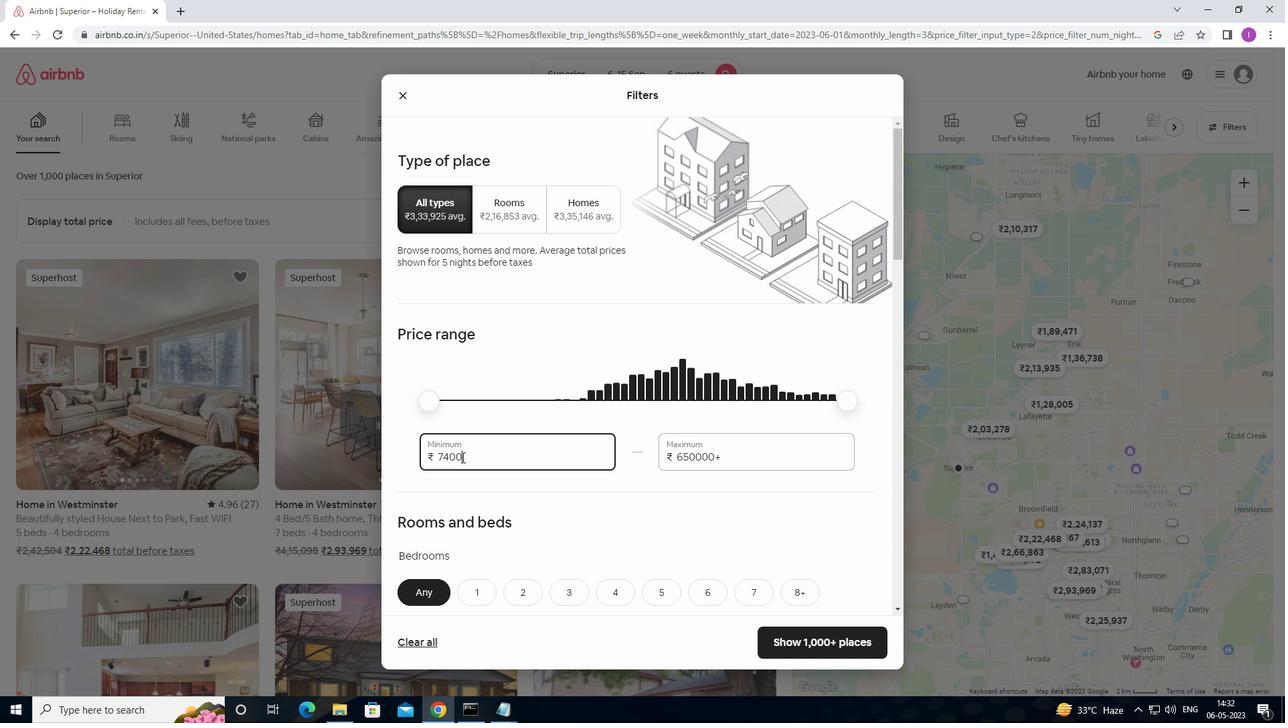 
Action: Mouse pressed left at (470, 457)
Screenshot: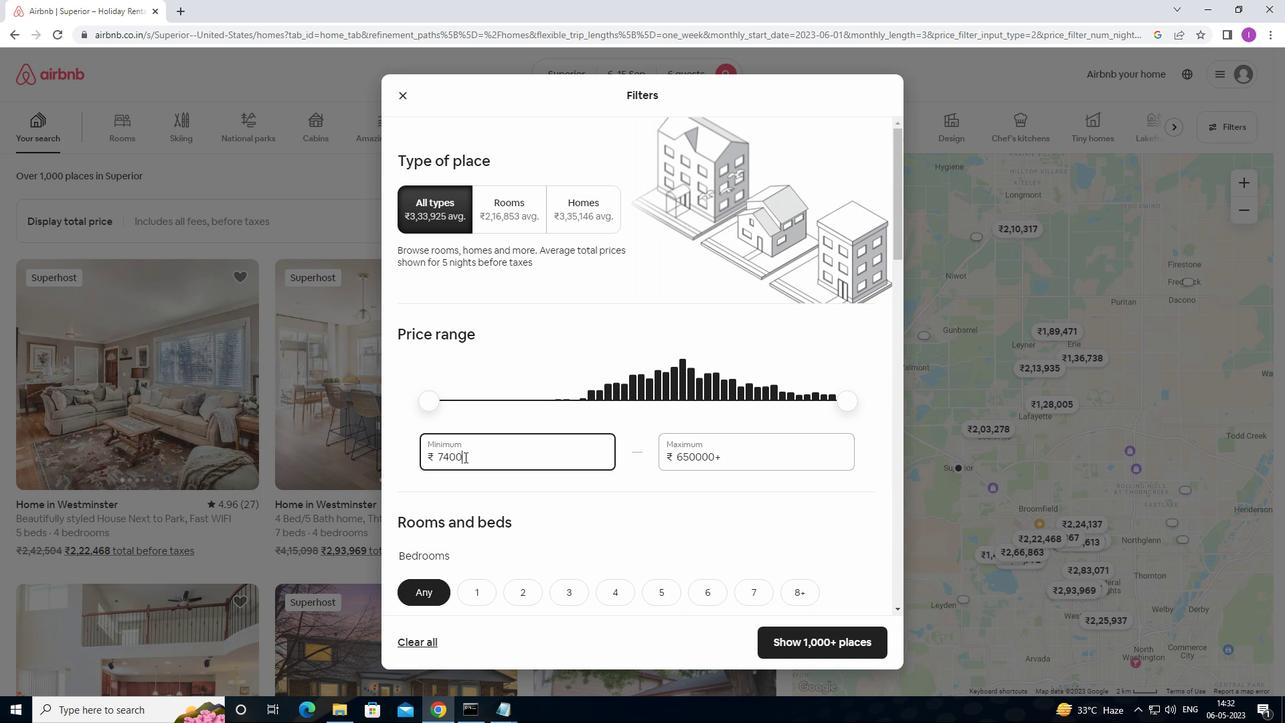 
Action: Mouse moved to (436, 441)
Screenshot: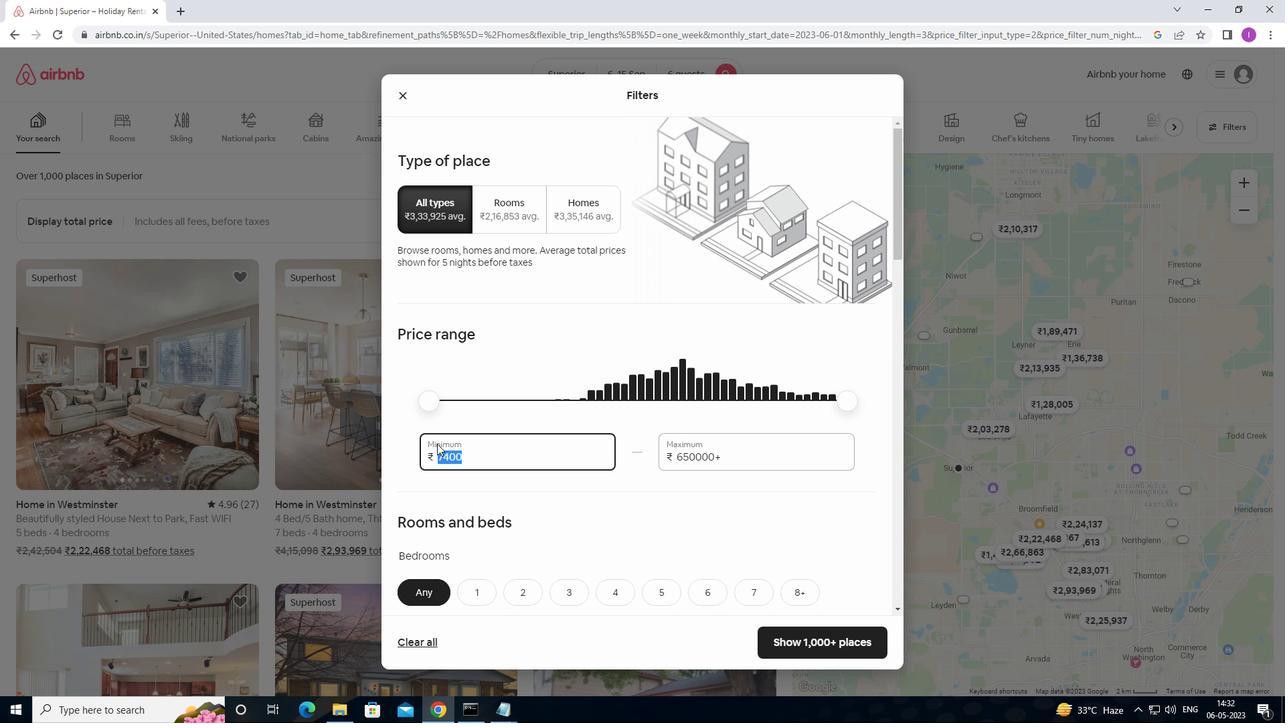 
Action: Key pressed 8
Screenshot: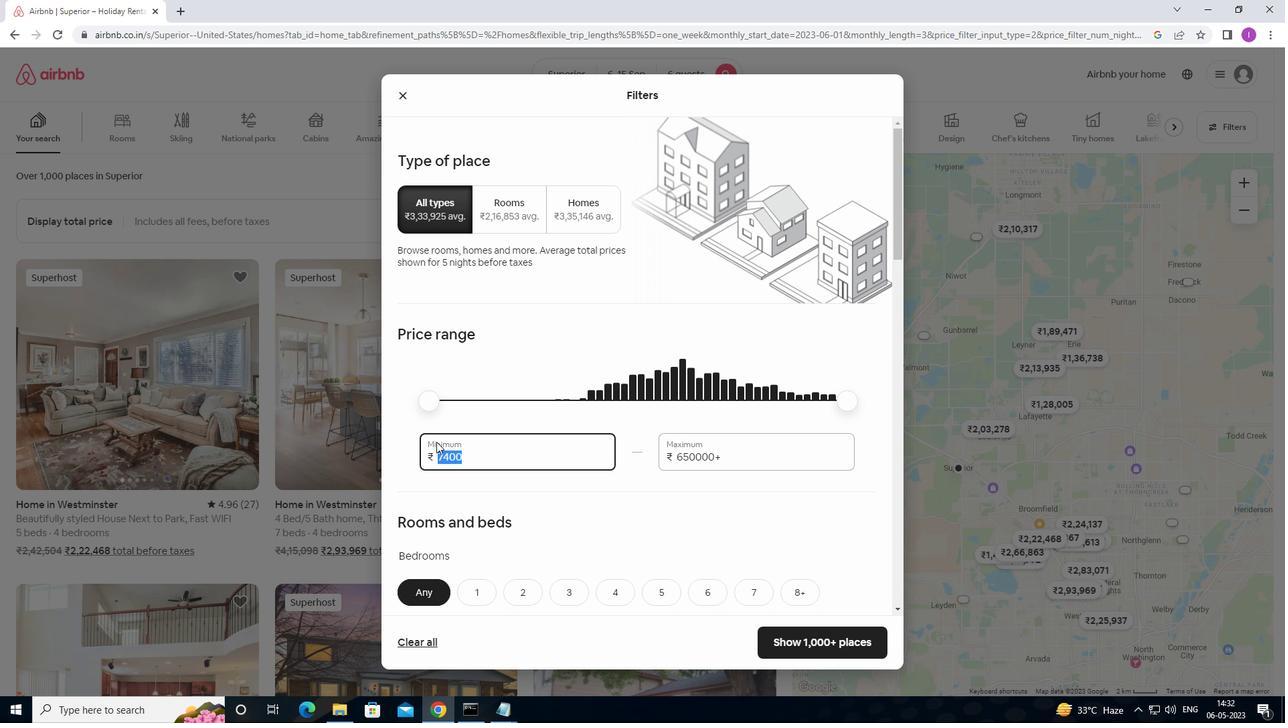 
Action: Mouse moved to (436, 440)
Screenshot: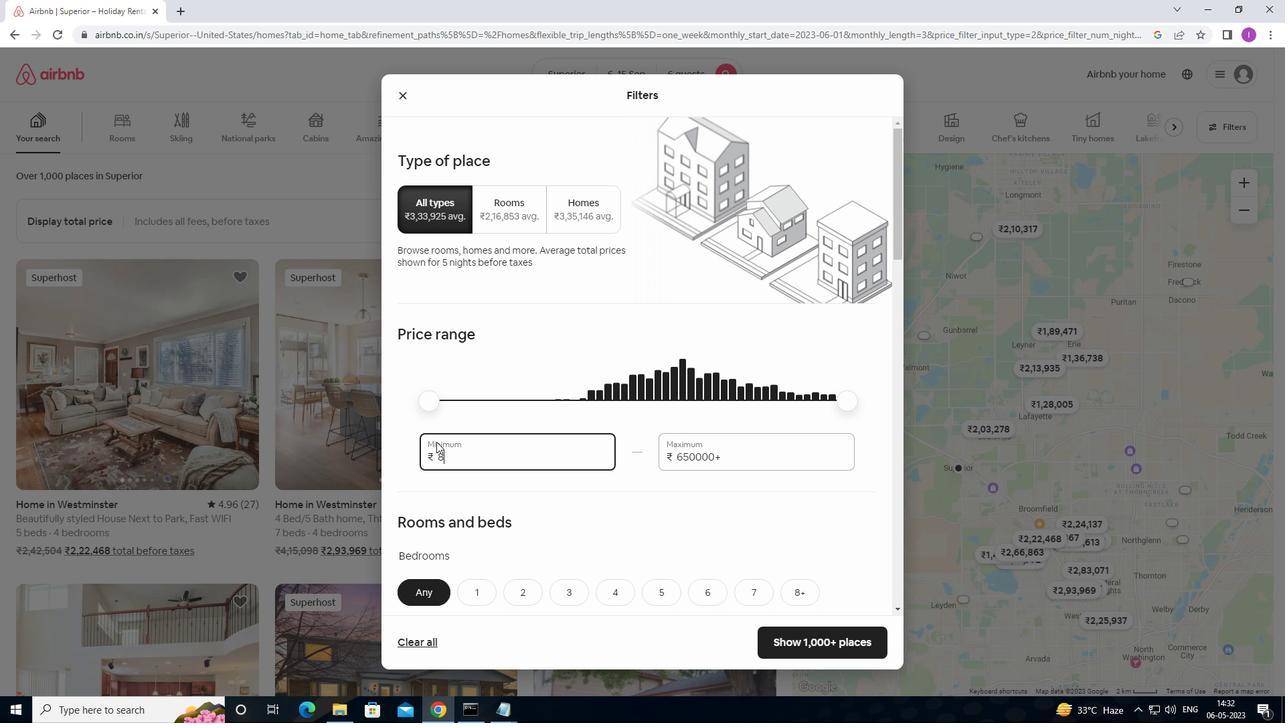 
Action: Key pressed 0
Screenshot: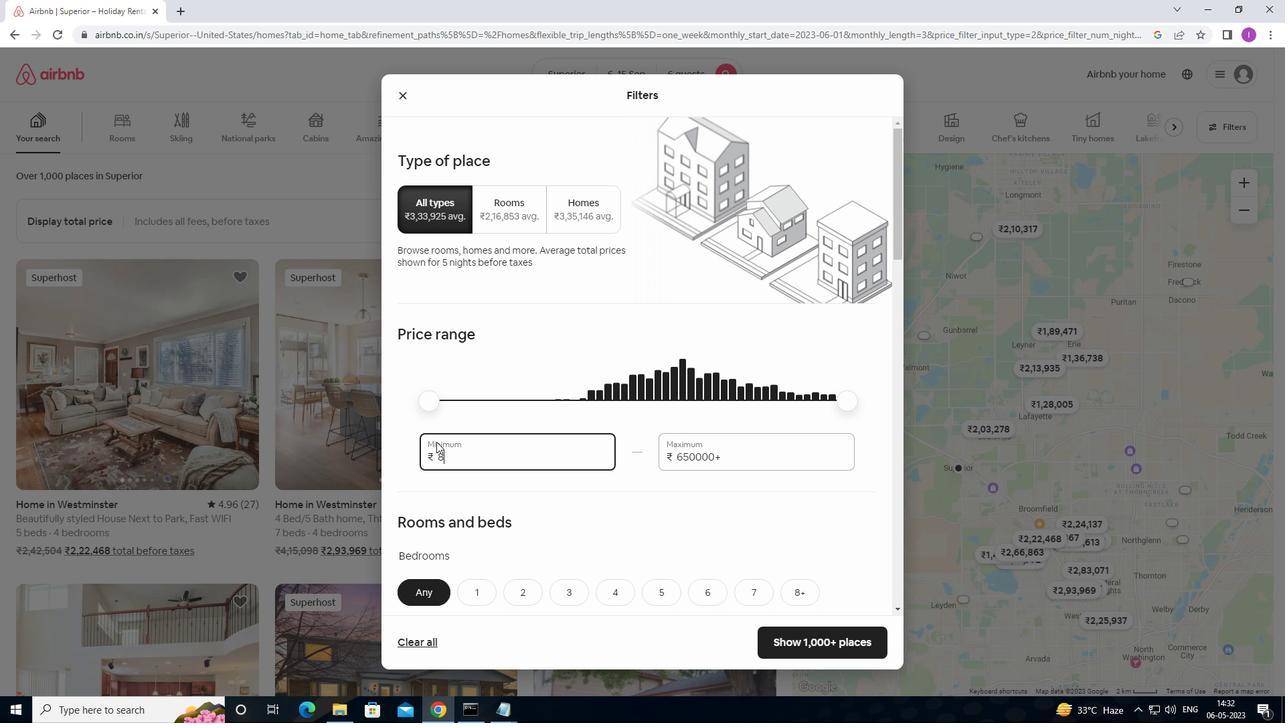
Action: Mouse moved to (436, 440)
Screenshot: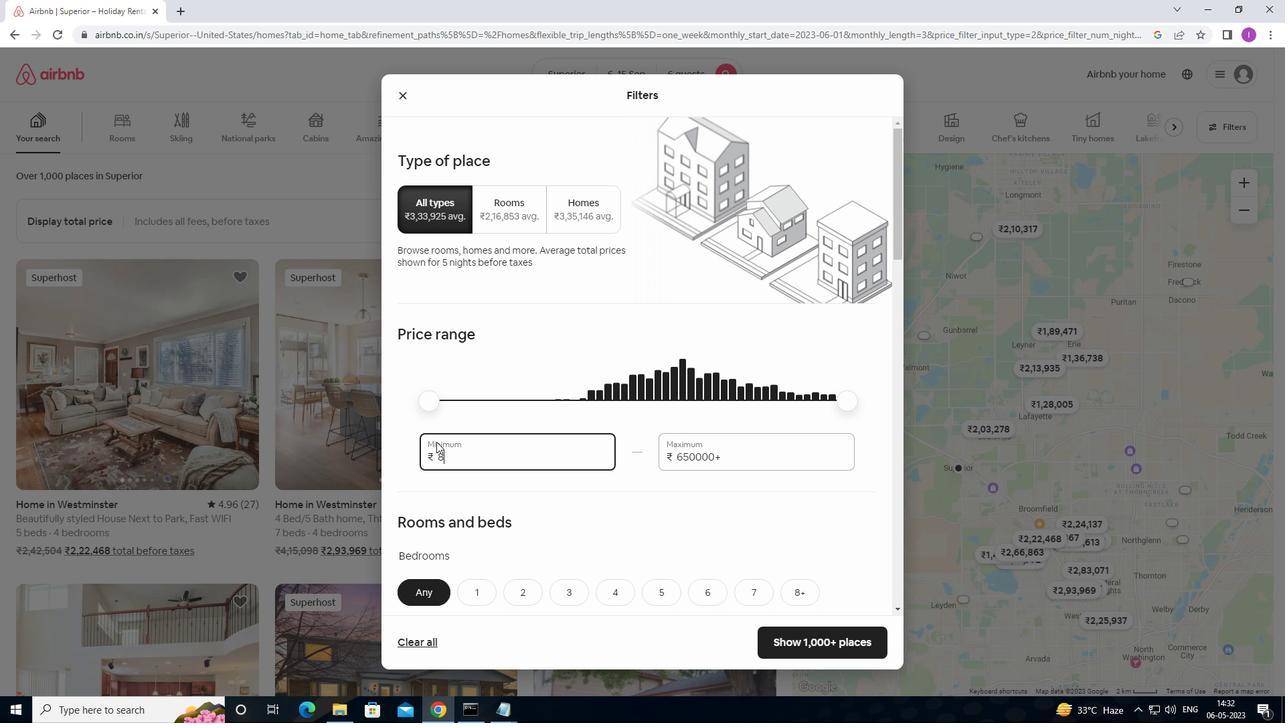 
Action: Key pressed 0
Screenshot: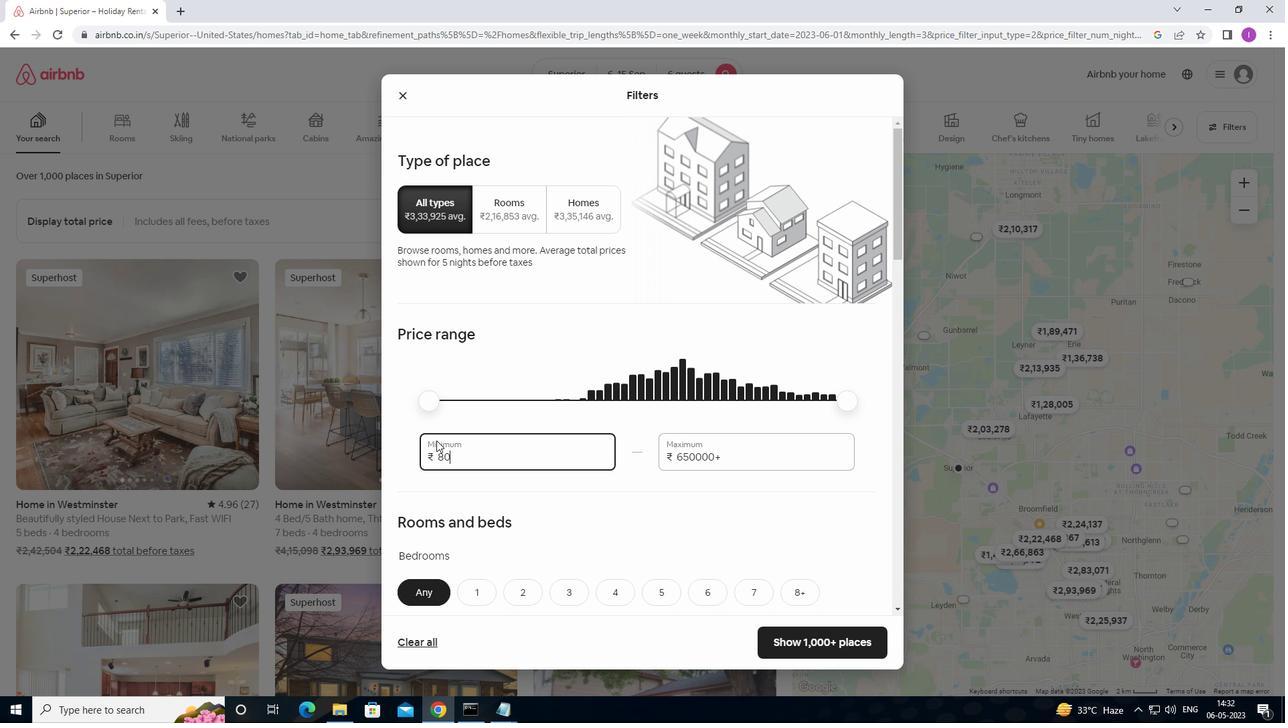 
Action: Mouse moved to (438, 438)
Screenshot: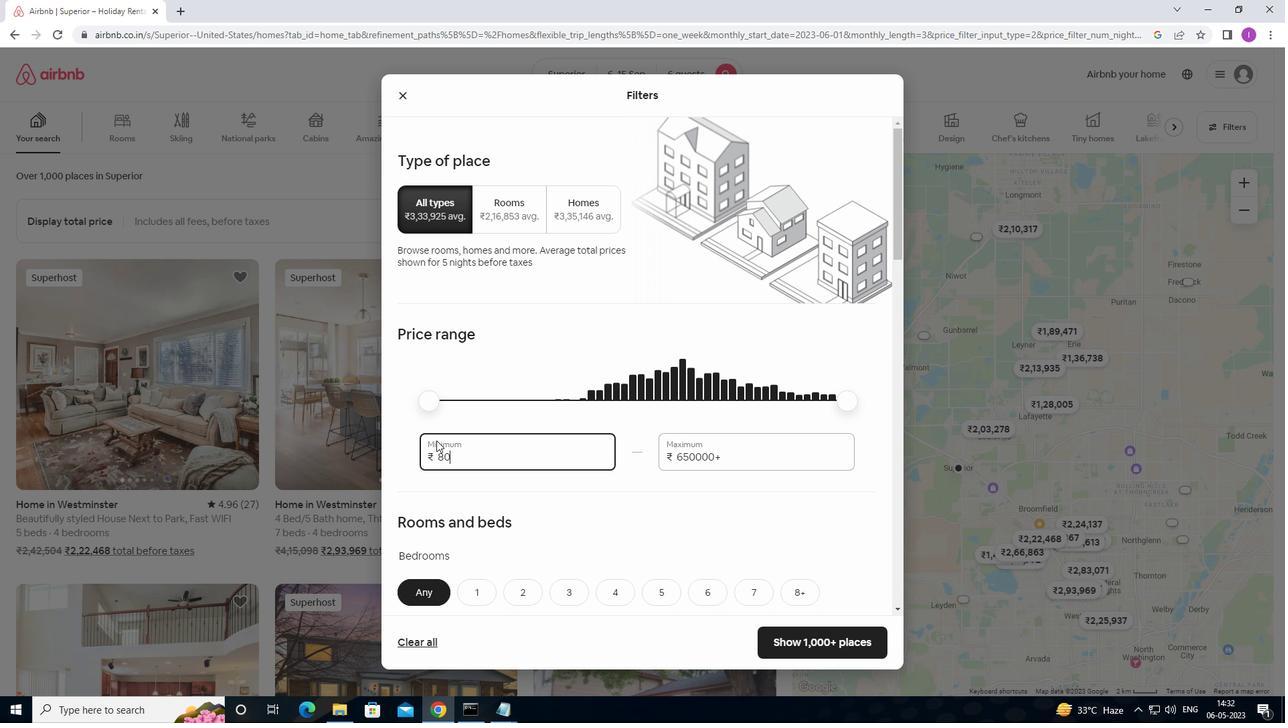 
Action: Key pressed 0
Screenshot: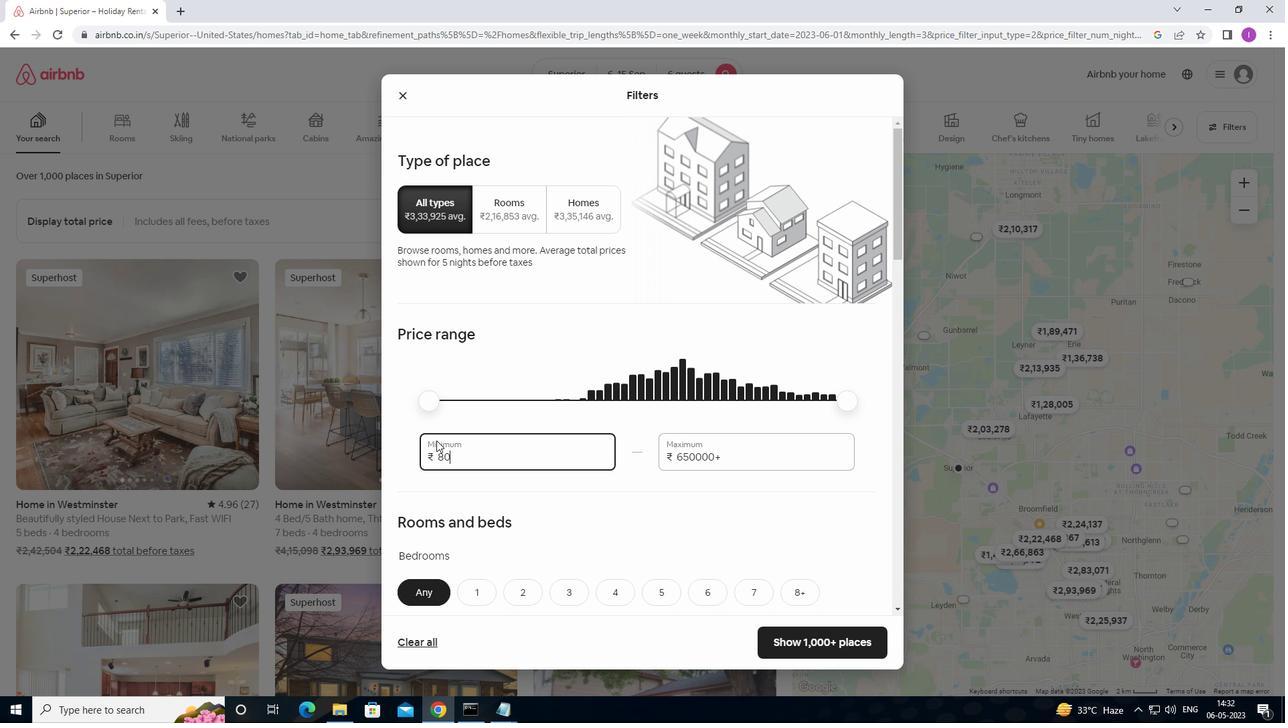 
Action: Mouse moved to (735, 458)
Screenshot: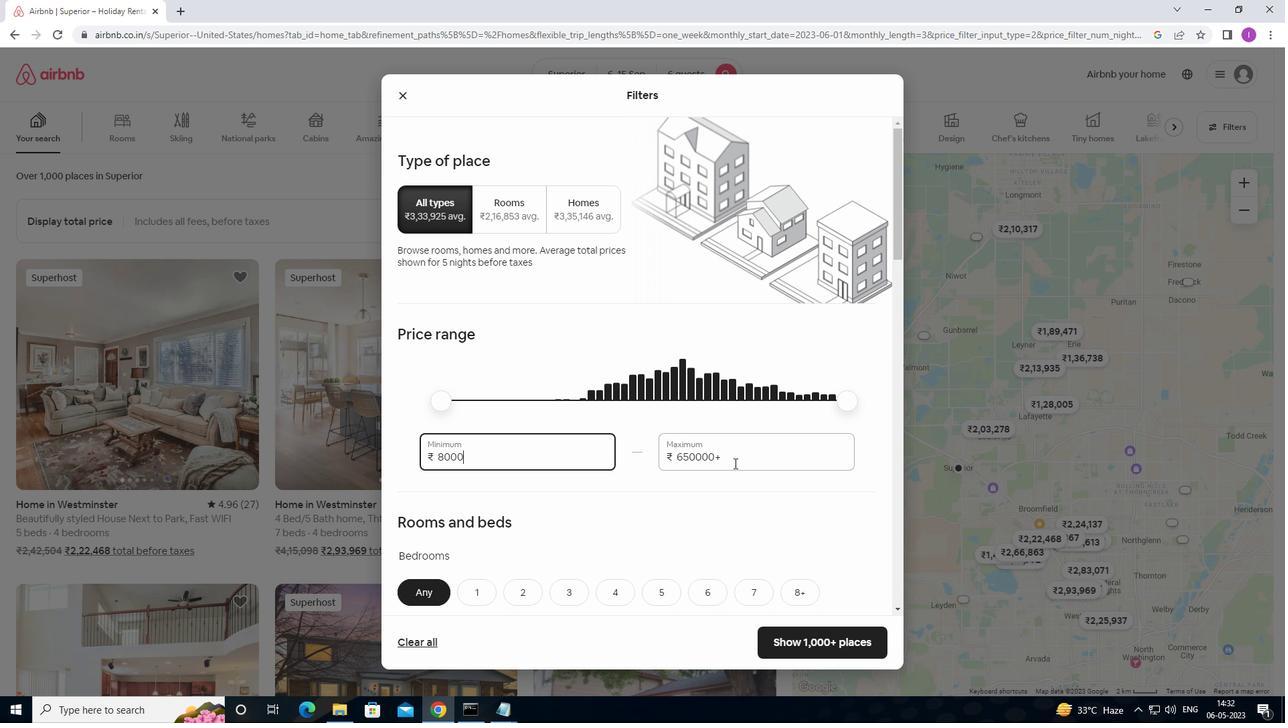 
Action: Mouse pressed left at (735, 458)
Screenshot: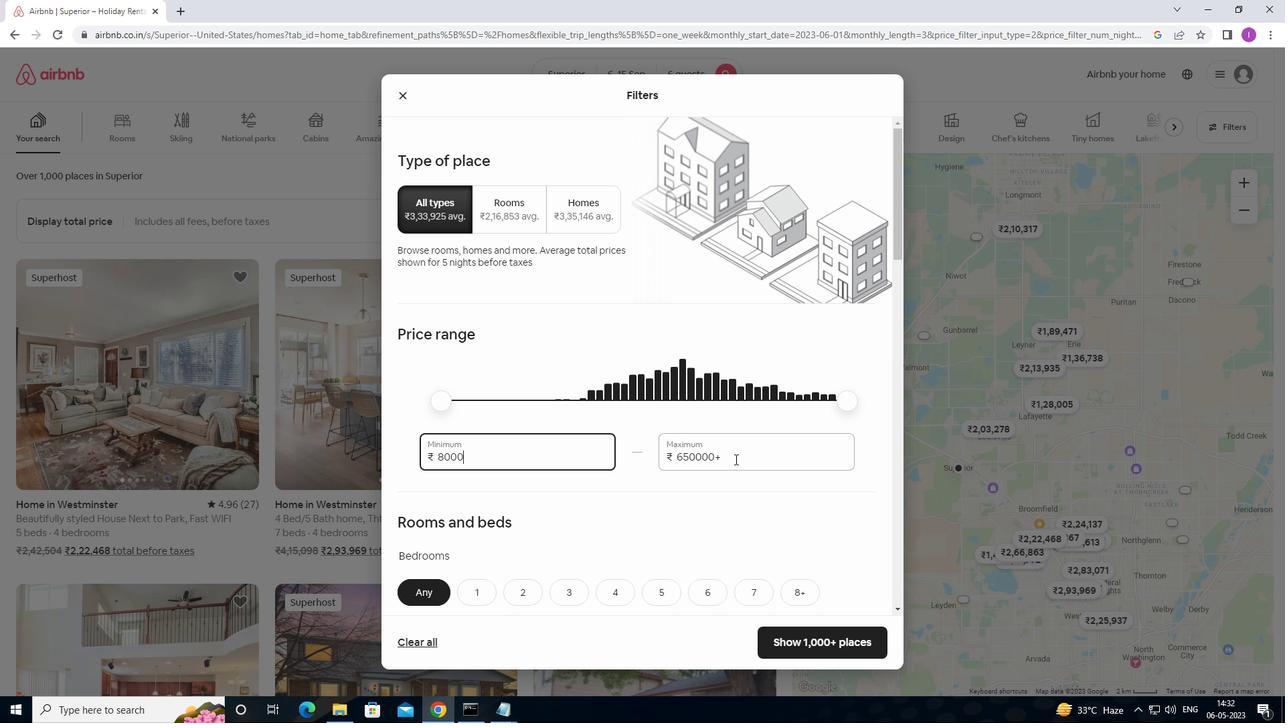 
Action: Mouse moved to (650, 463)
Screenshot: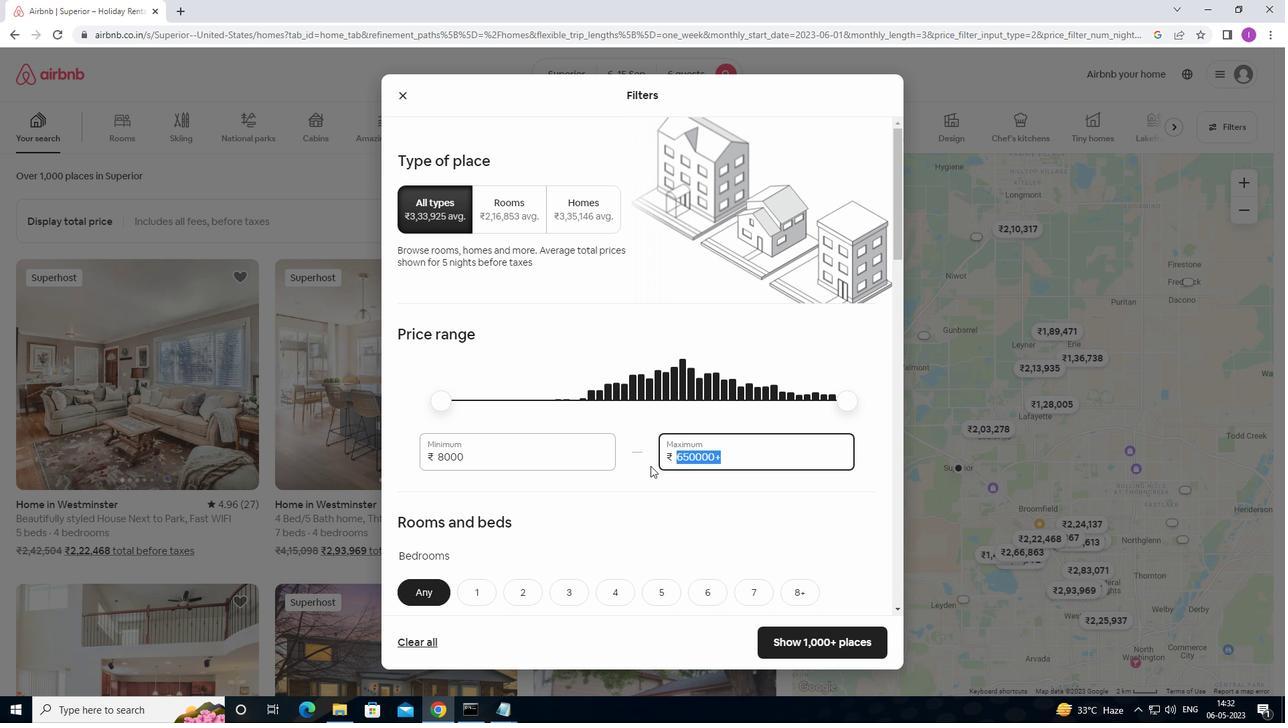 
Action: Key pressed 12
Screenshot: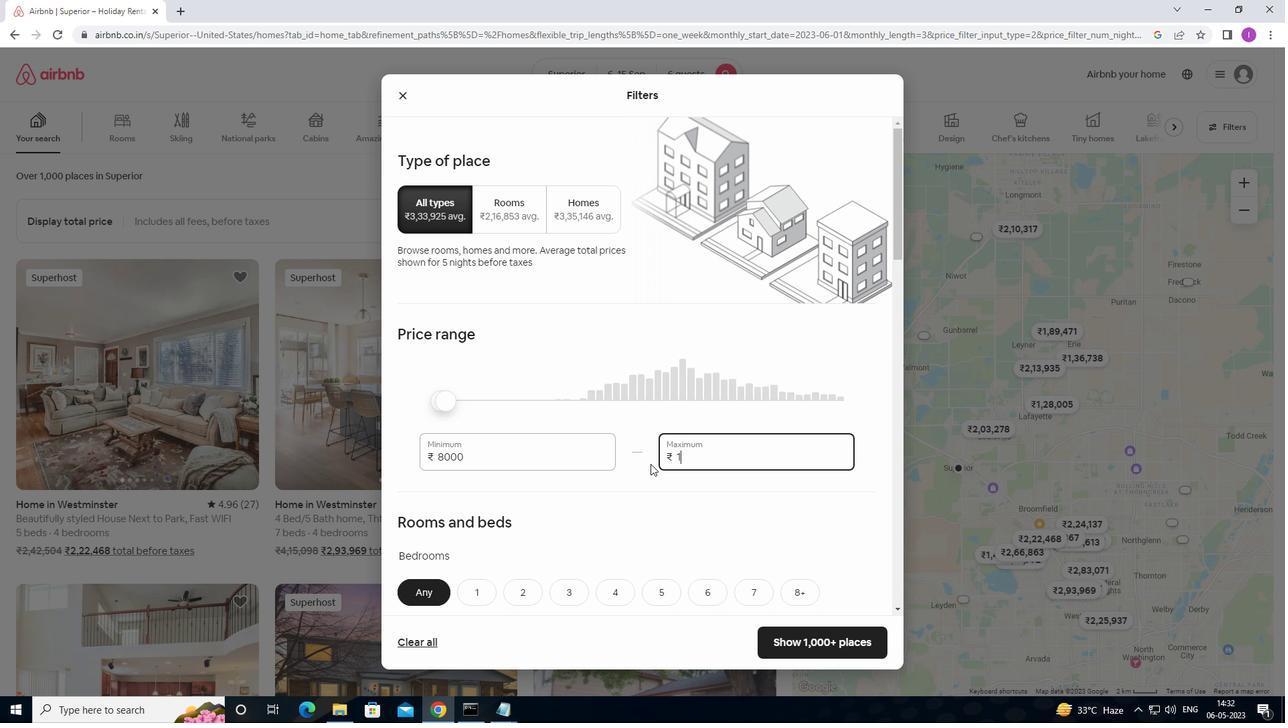 
Action: Mouse moved to (649, 463)
Screenshot: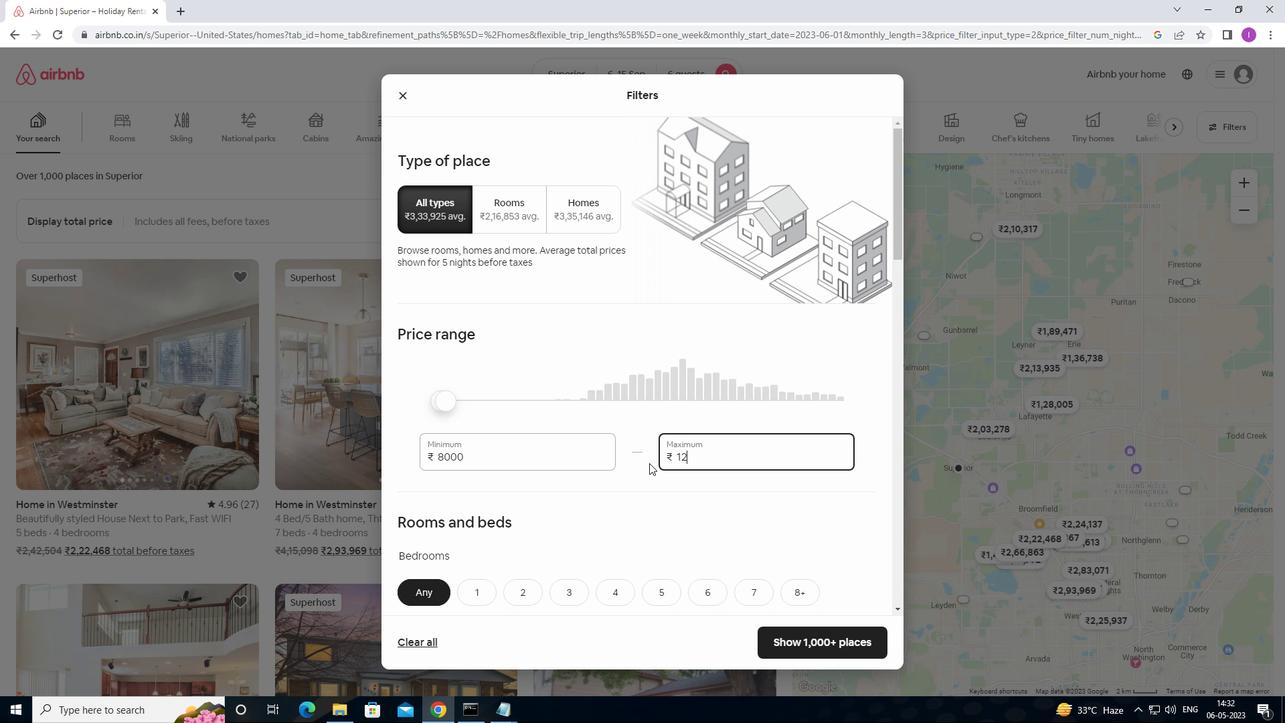 
Action: Key pressed 00
Screenshot: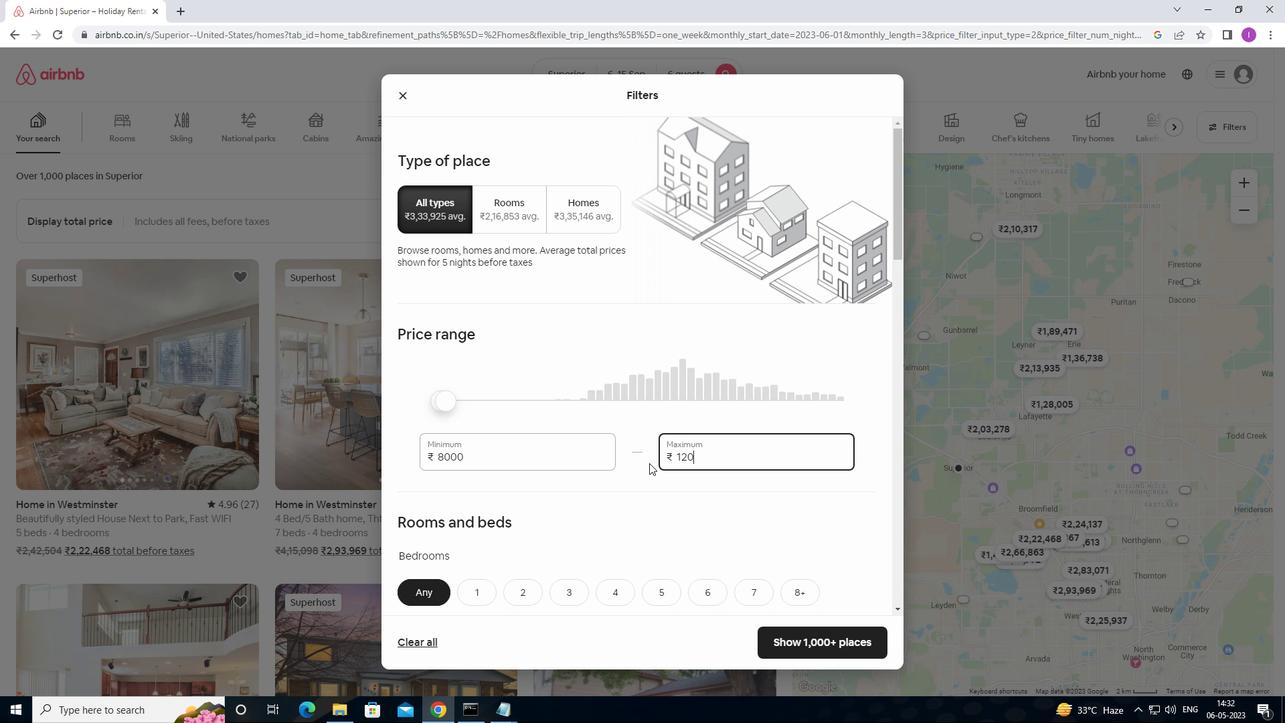 
Action: Mouse moved to (648, 461)
Screenshot: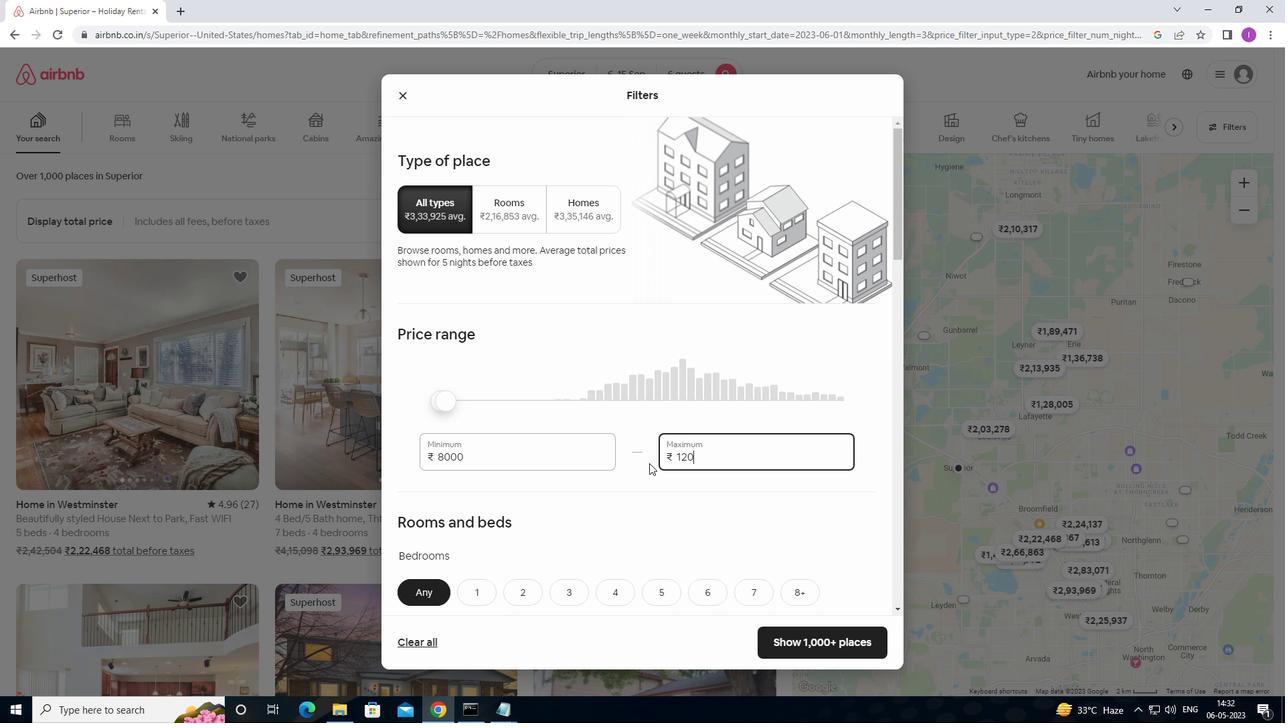 
Action: Key pressed 0
Screenshot: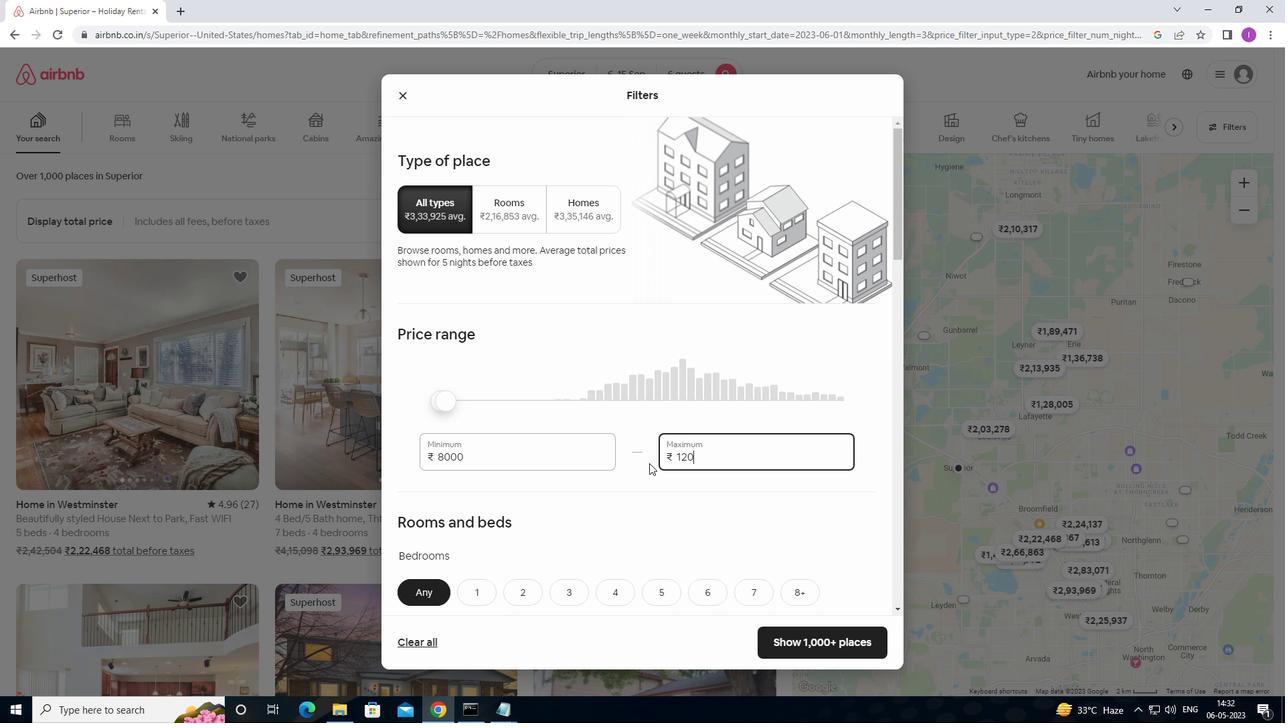 
Action: Mouse moved to (654, 404)
Screenshot: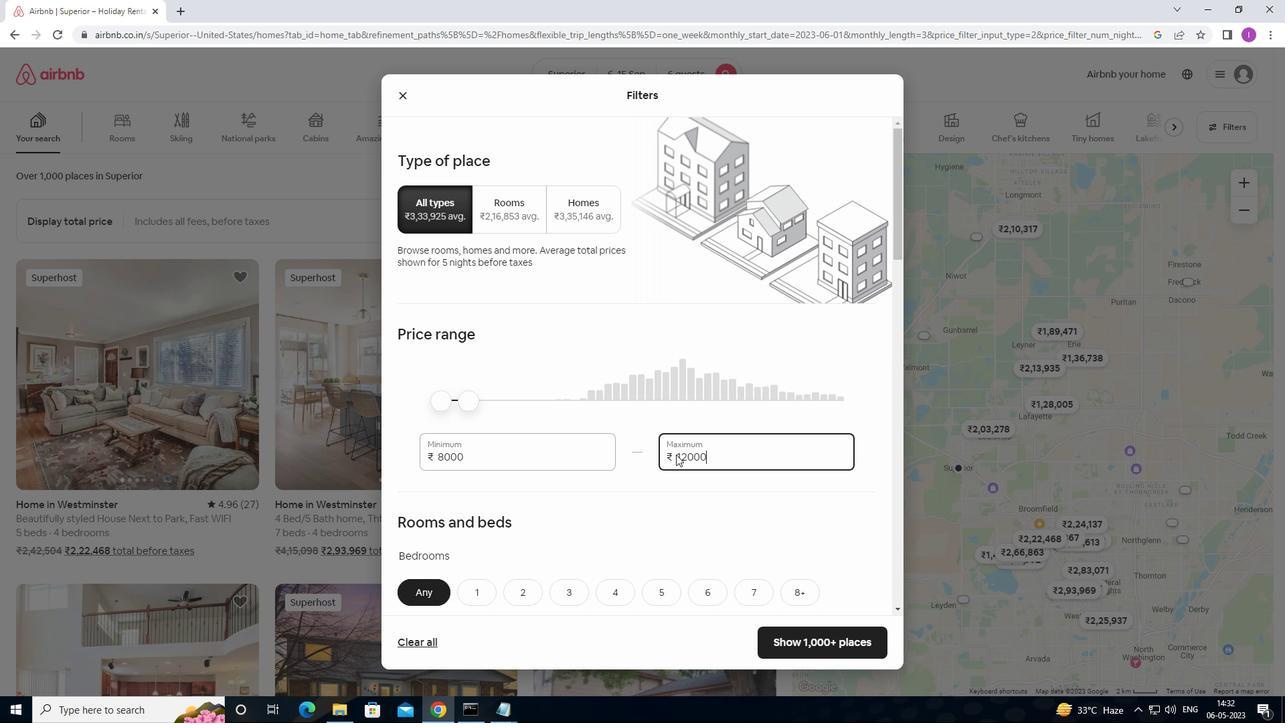 
Action: Mouse scrolled (654, 403) with delta (0, 0)
Screenshot: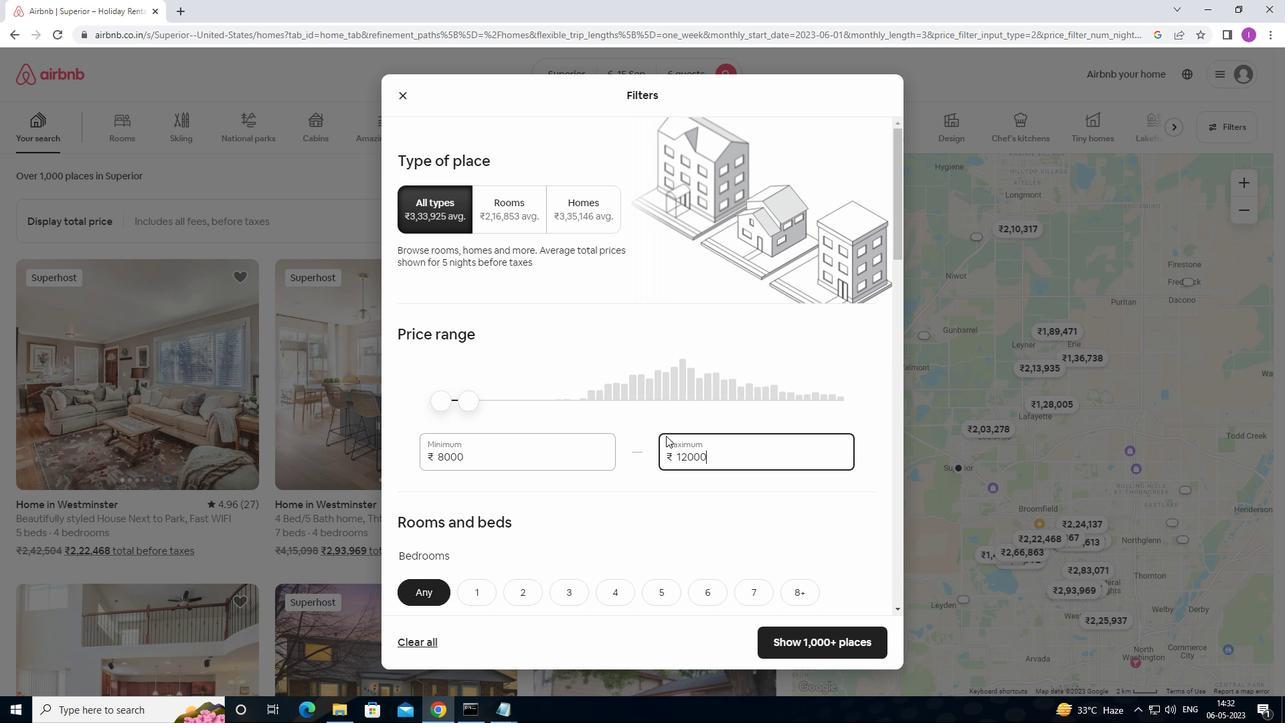 
Action: Mouse moved to (654, 403)
Screenshot: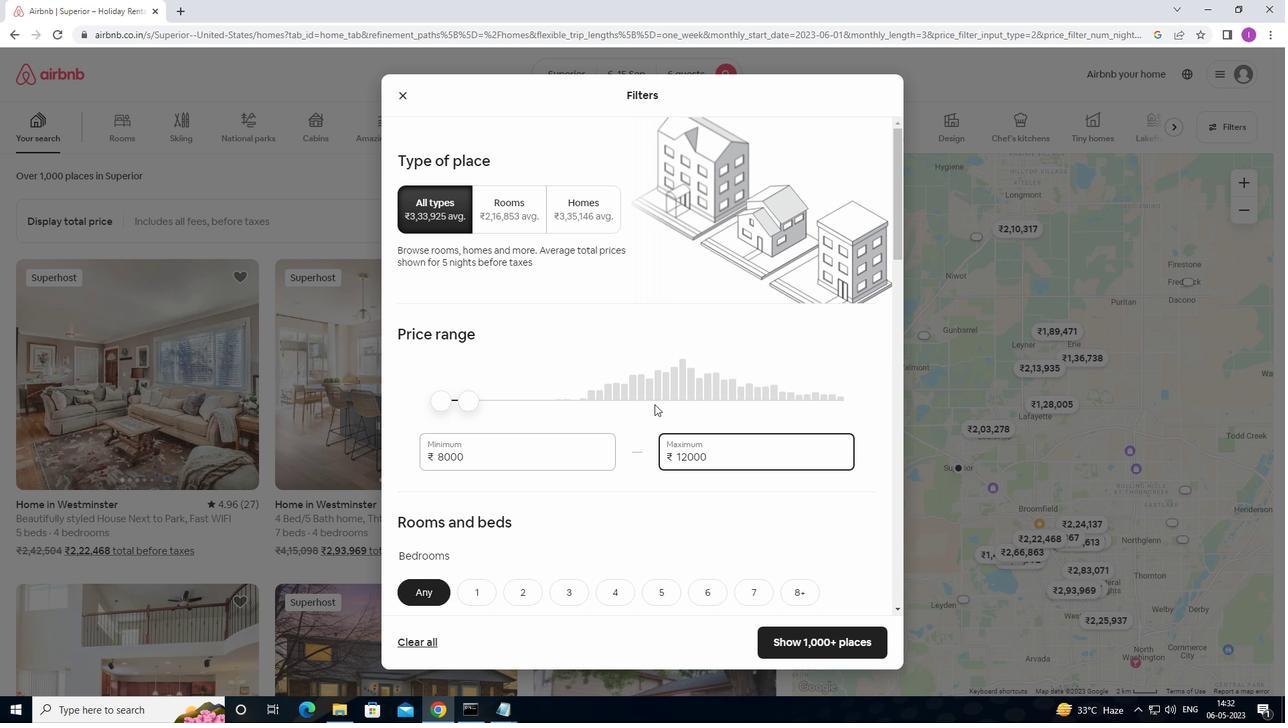 
Action: Mouse scrolled (654, 403) with delta (0, 0)
Screenshot: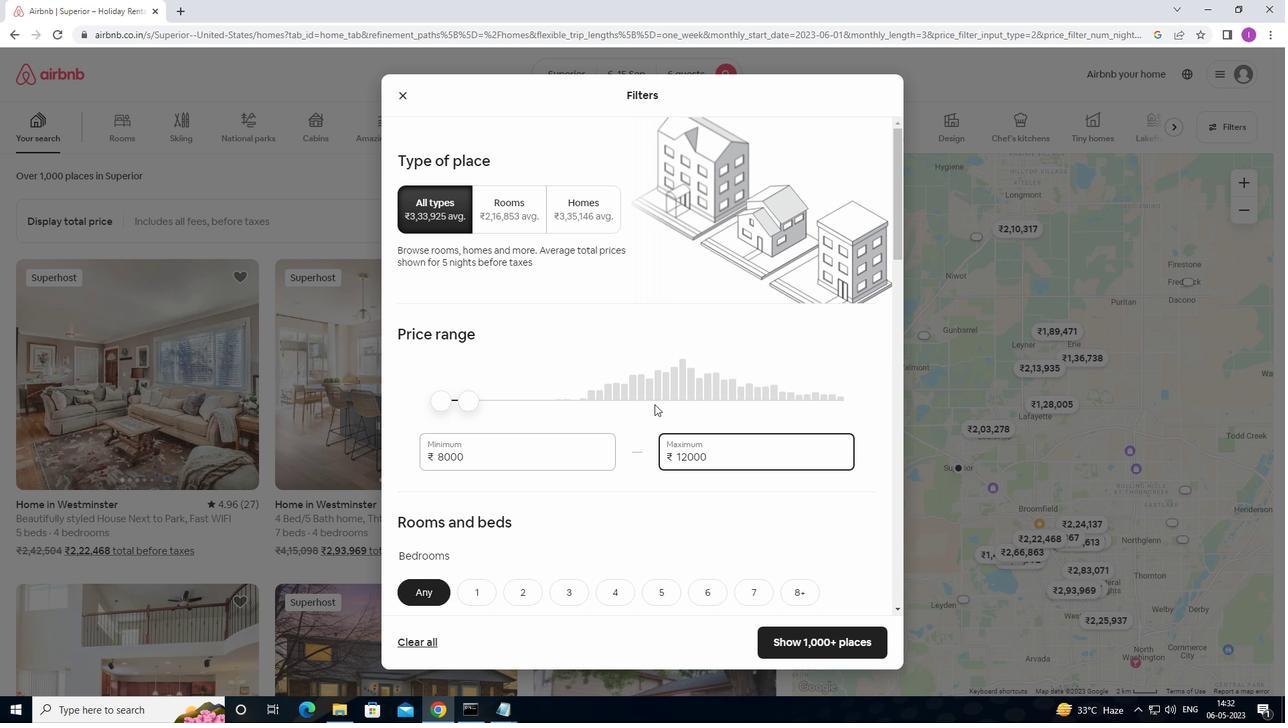 
Action: Mouse moved to (654, 403)
Screenshot: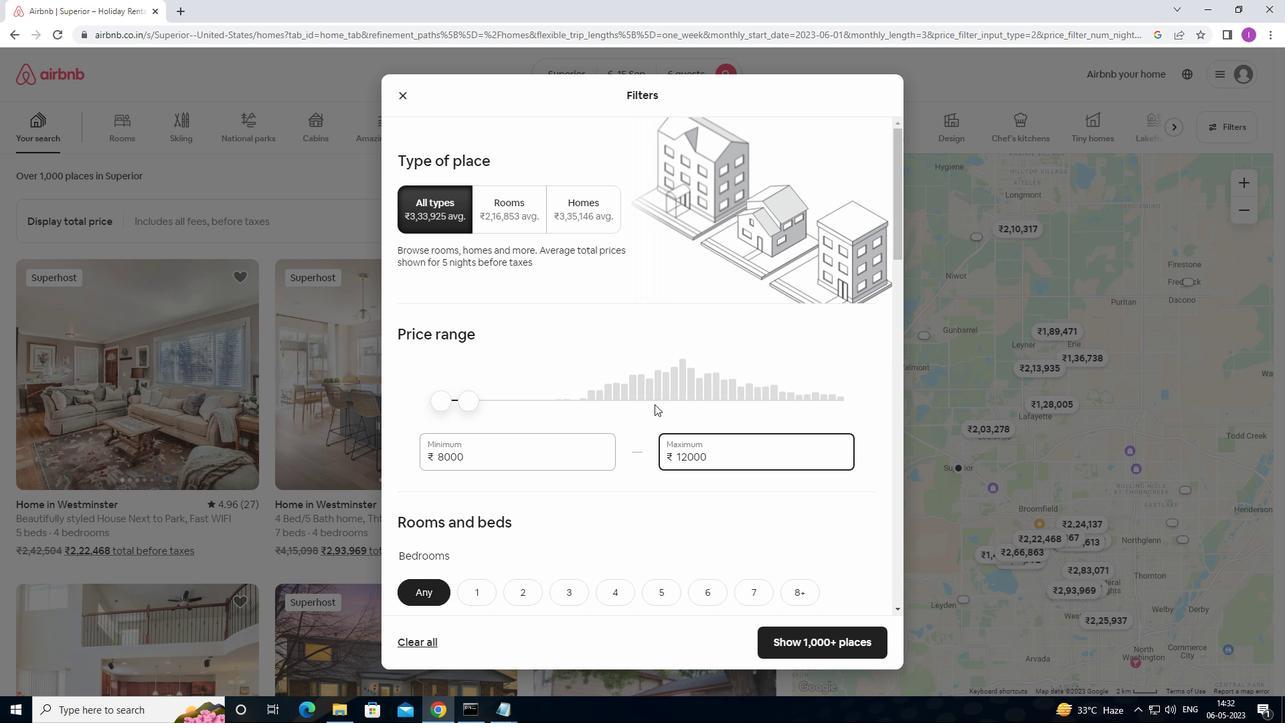 
Action: Mouse scrolled (654, 403) with delta (0, 0)
Screenshot: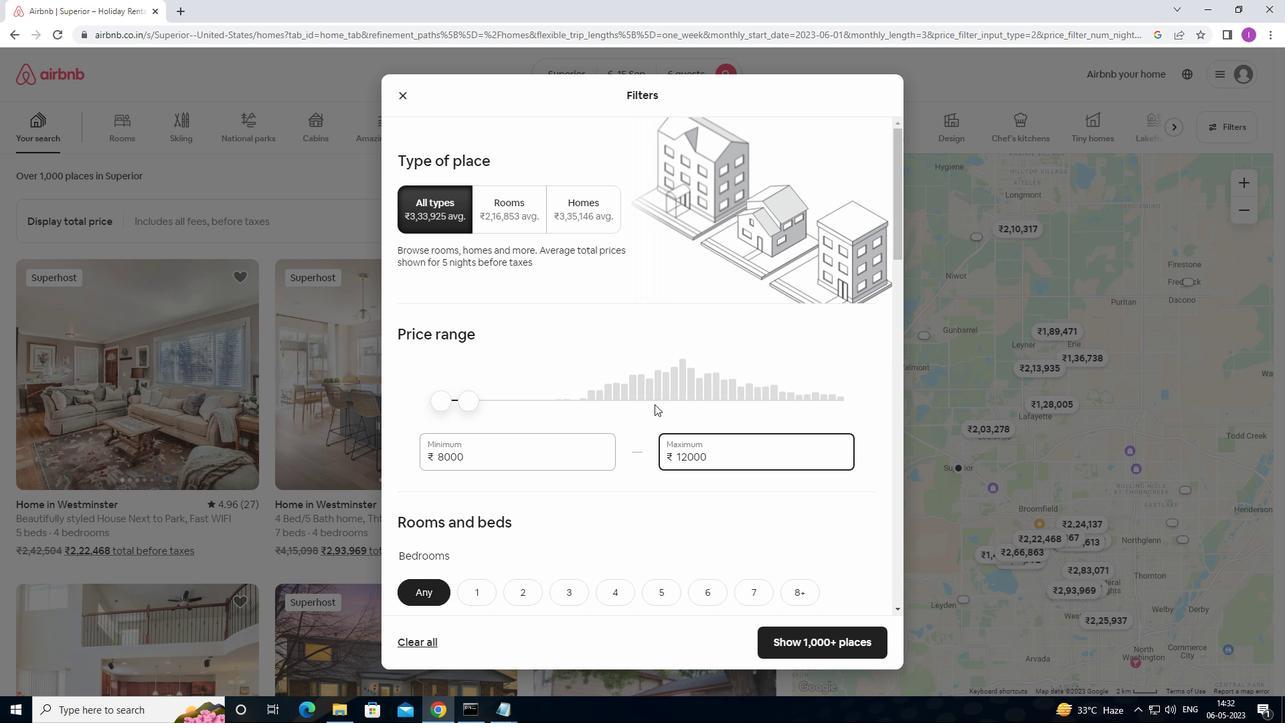
Action: Mouse moved to (653, 403)
Screenshot: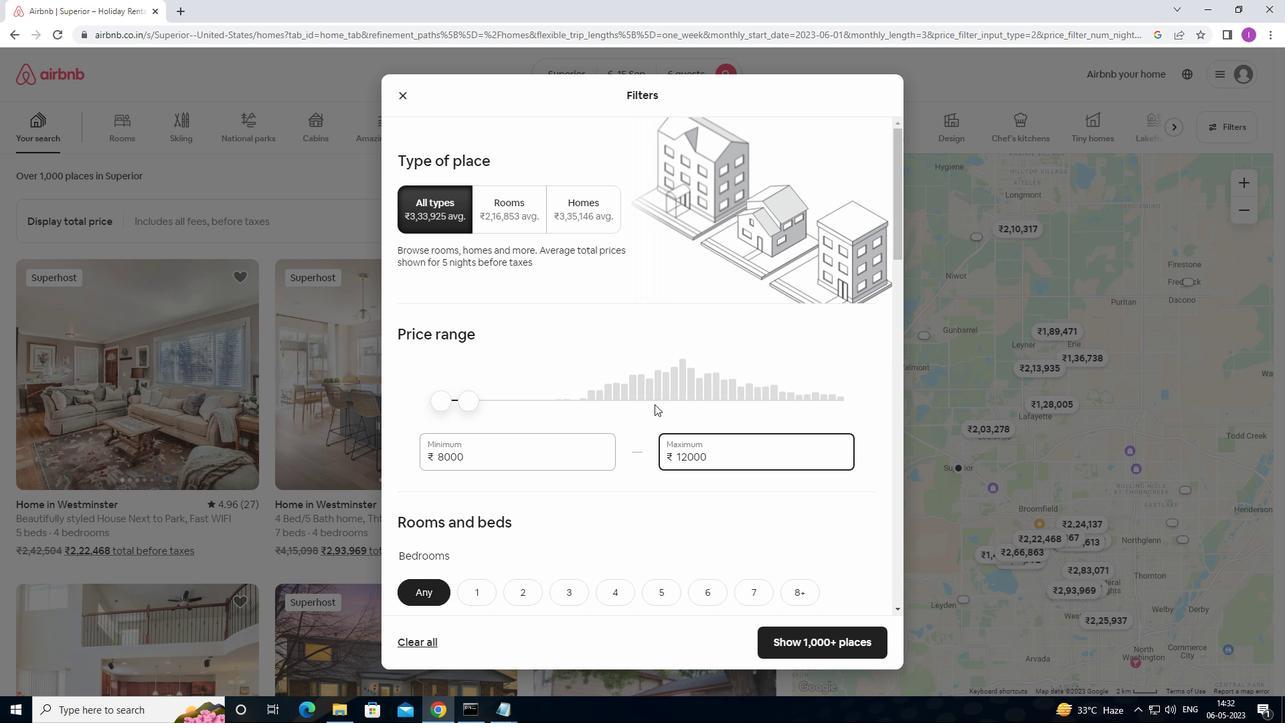
Action: Mouse scrolled (653, 403) with delta (0, 0)
Screenshot: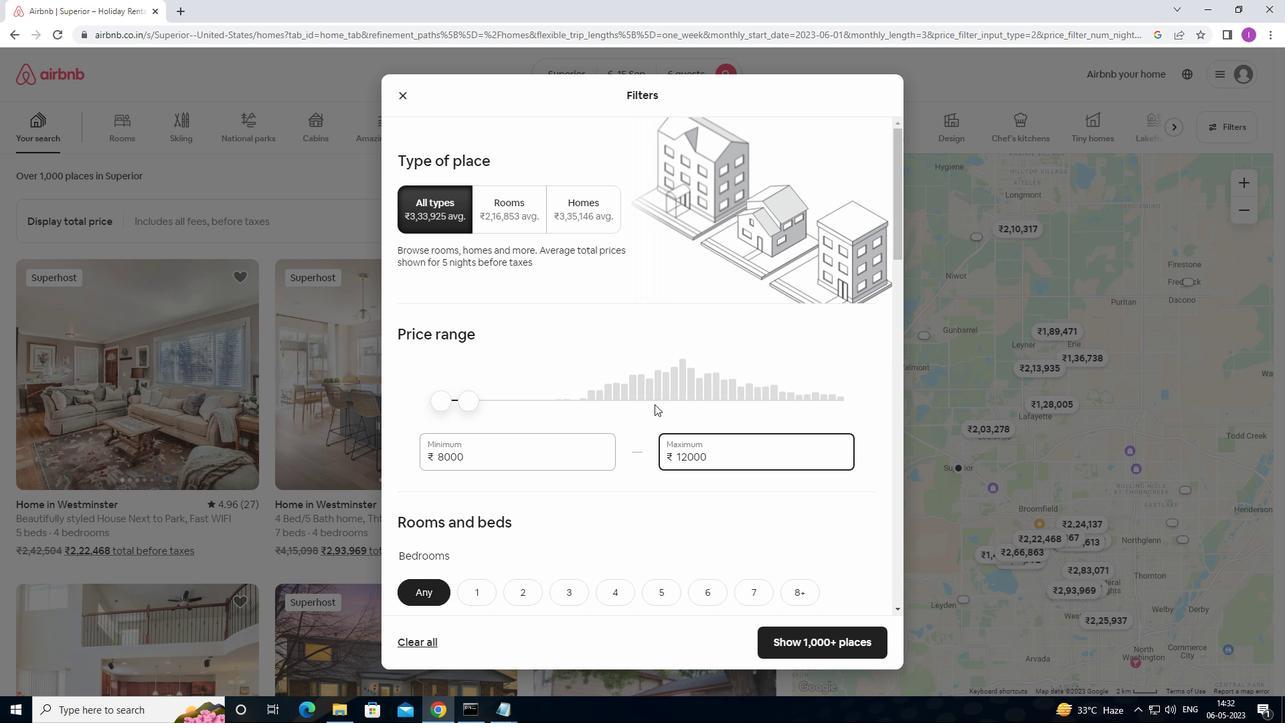 
Action: Mouse moved to (705, 326)
Screenshot: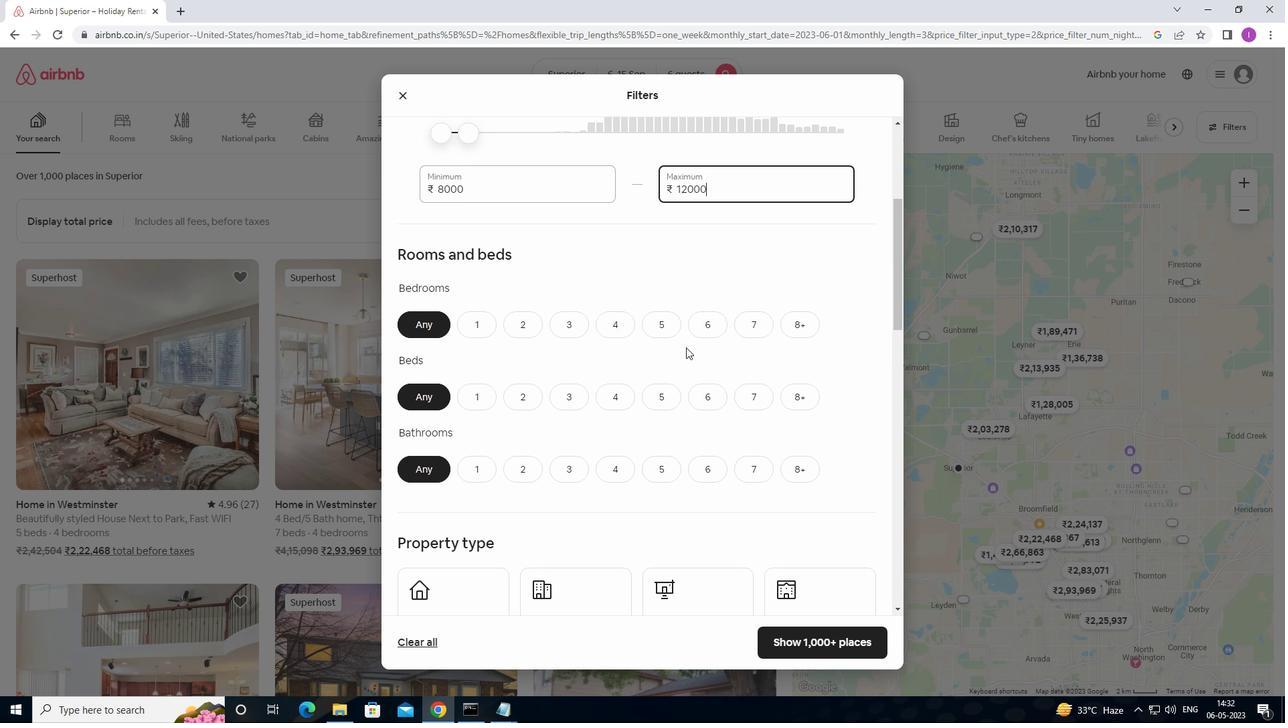 
Action: Mouse pressed left at (705, 326)
Screenshot: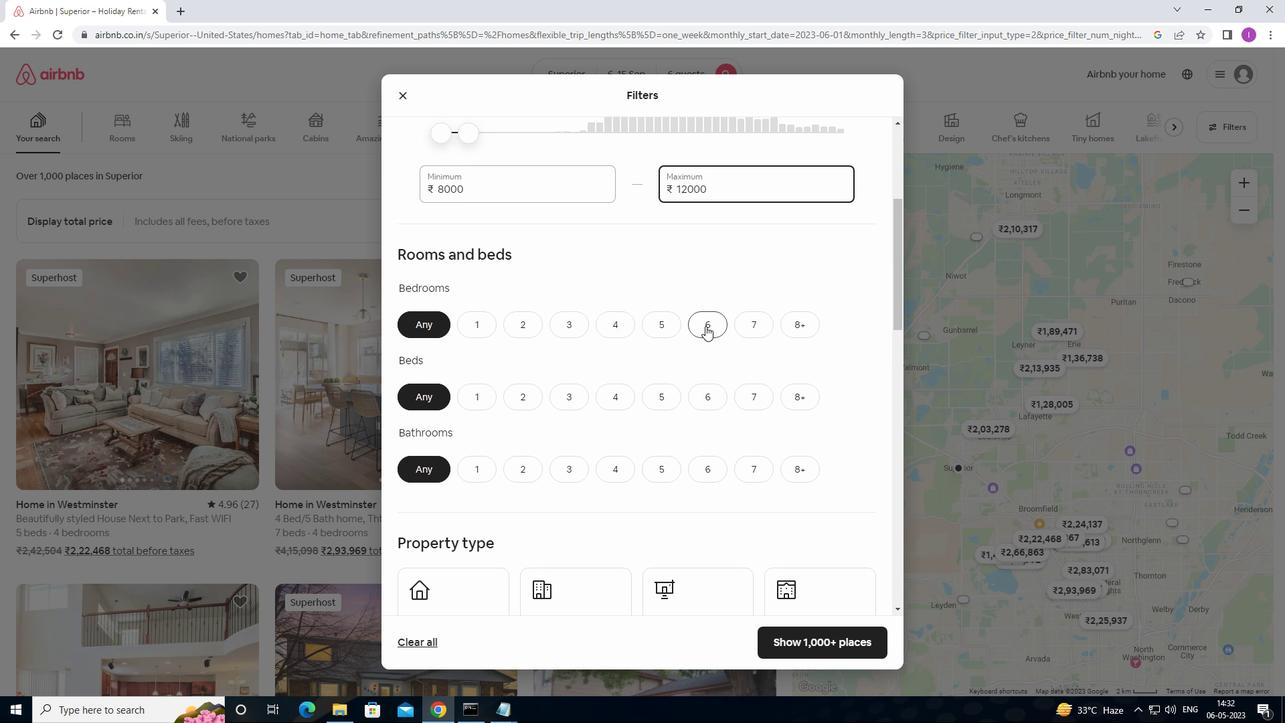 
Action: Mouse moved to (700, 401)
Screenshot: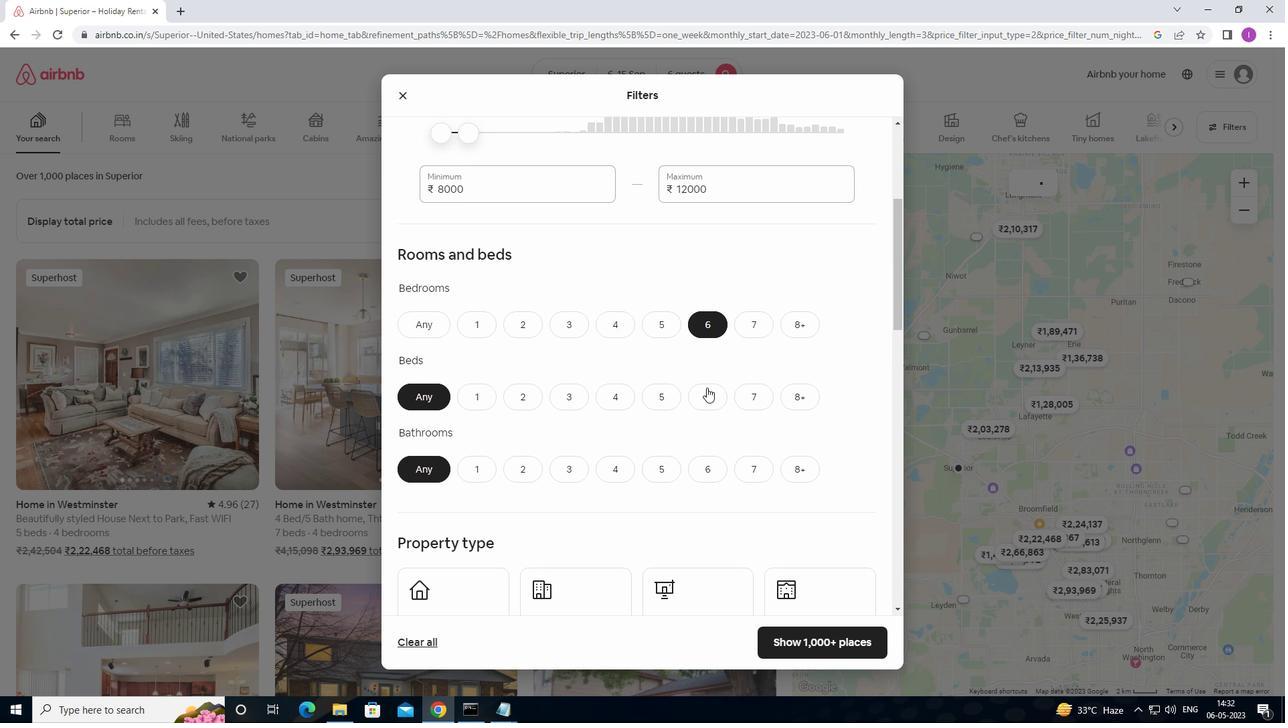 
Action: Mouse pressed left at (700, 401)
Screenshot: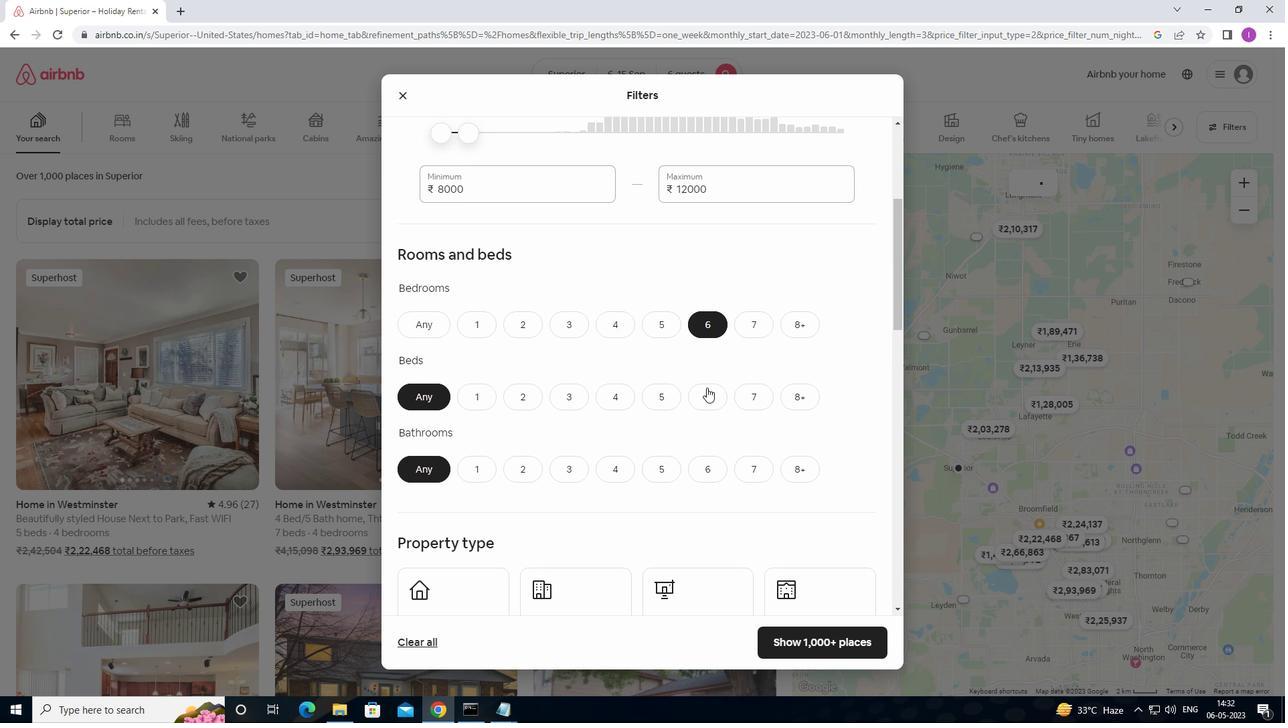 
Action: Mouse moved to (711, 471)
Screenshot: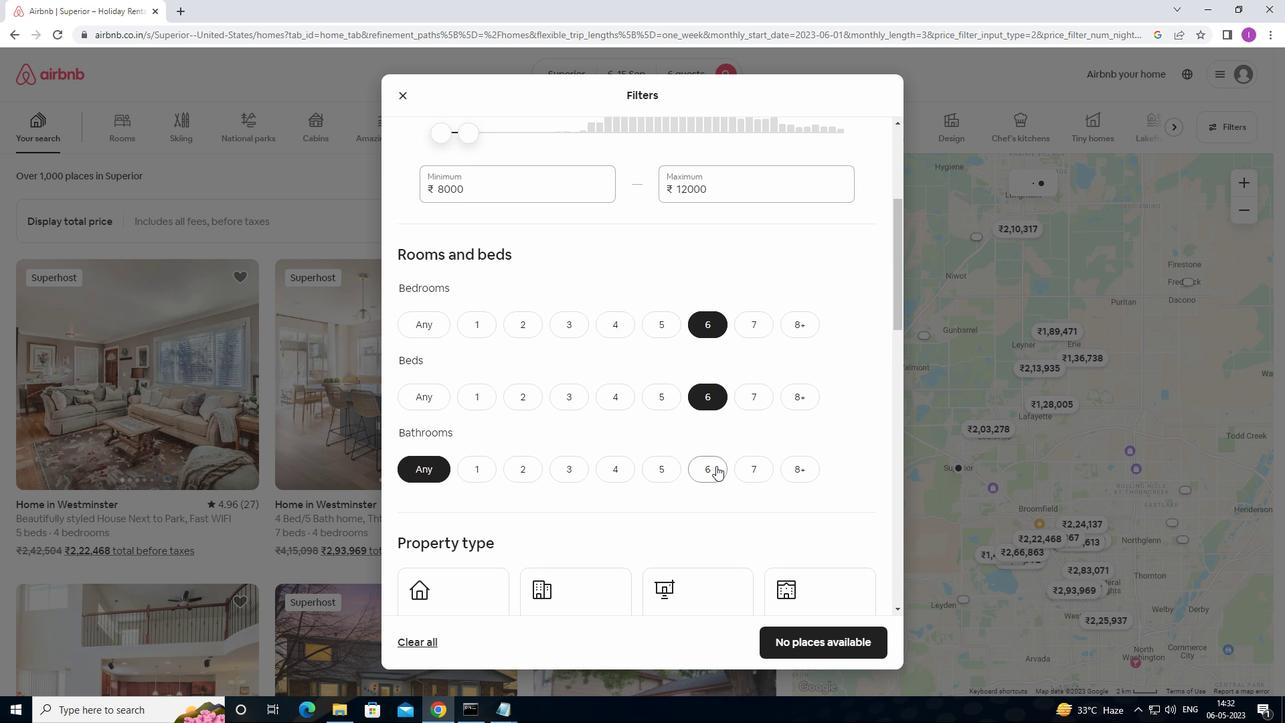 
Action: Mouse pressed left at (711, 471)
Screenshot: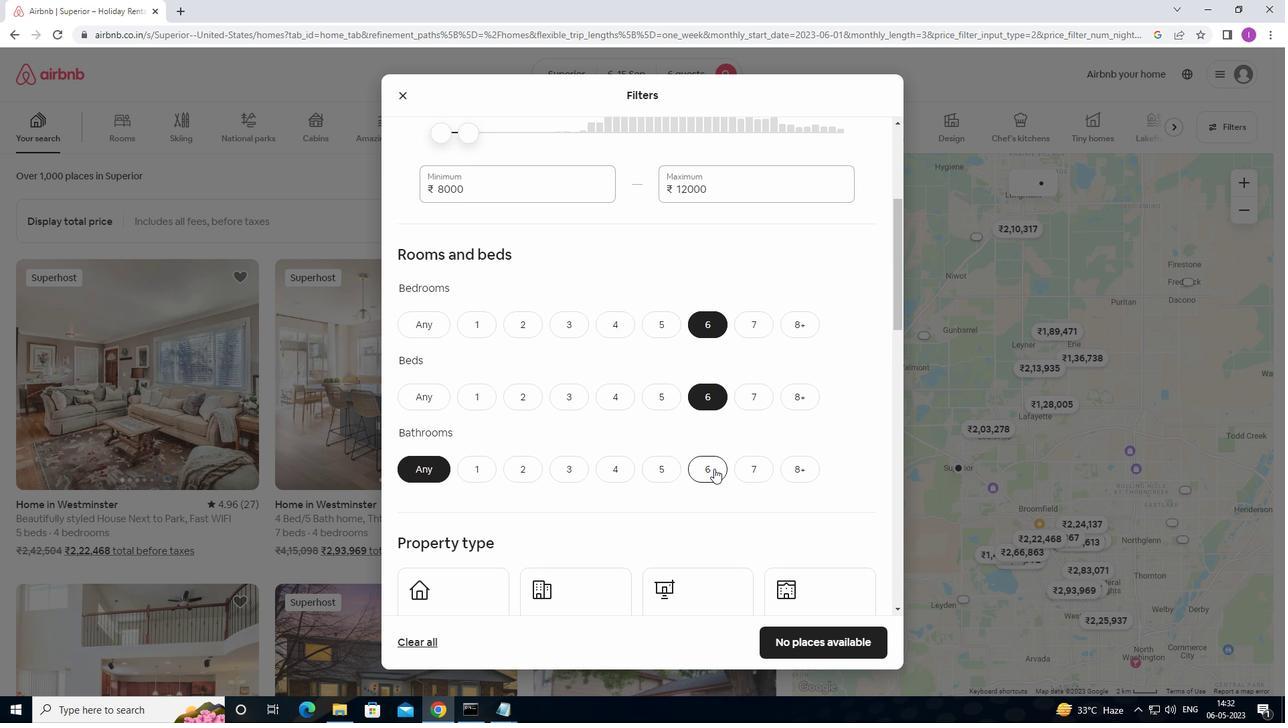 
Action: Mouse moved to (637, 399)
Screenshot: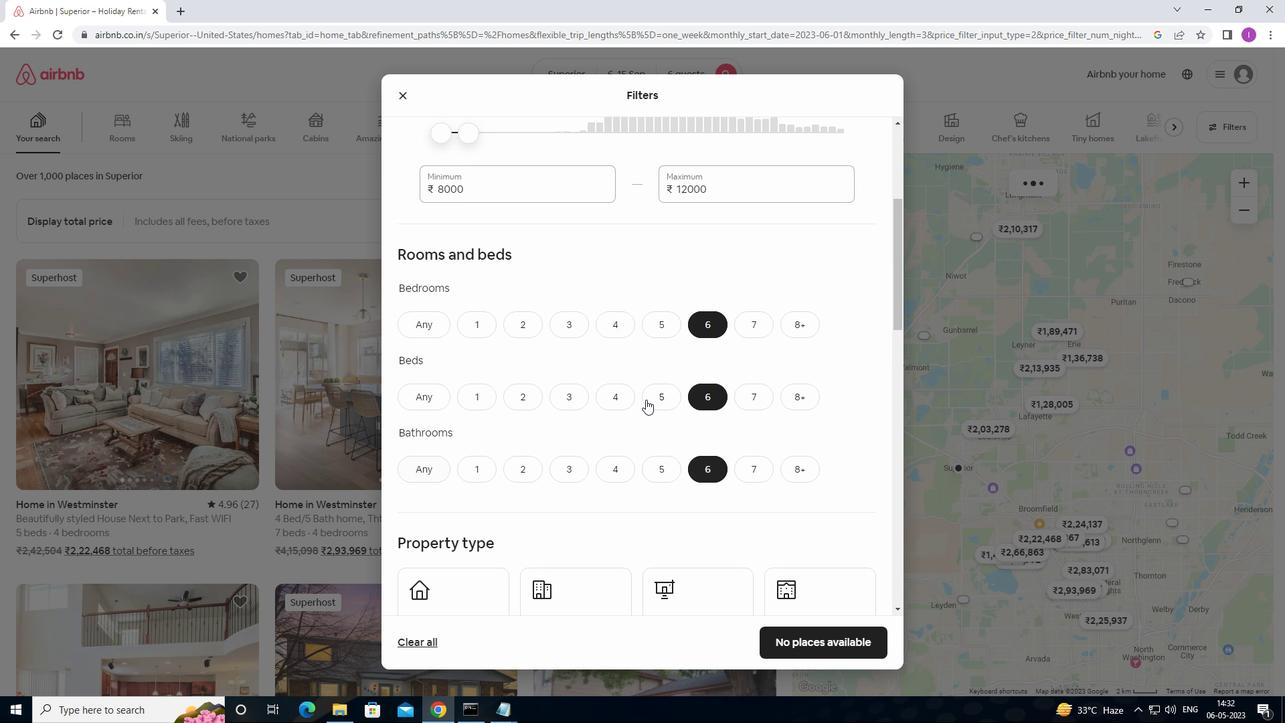 
Action: Mouse scrolled (637, 398) with delta (0, 0)
Screenshot: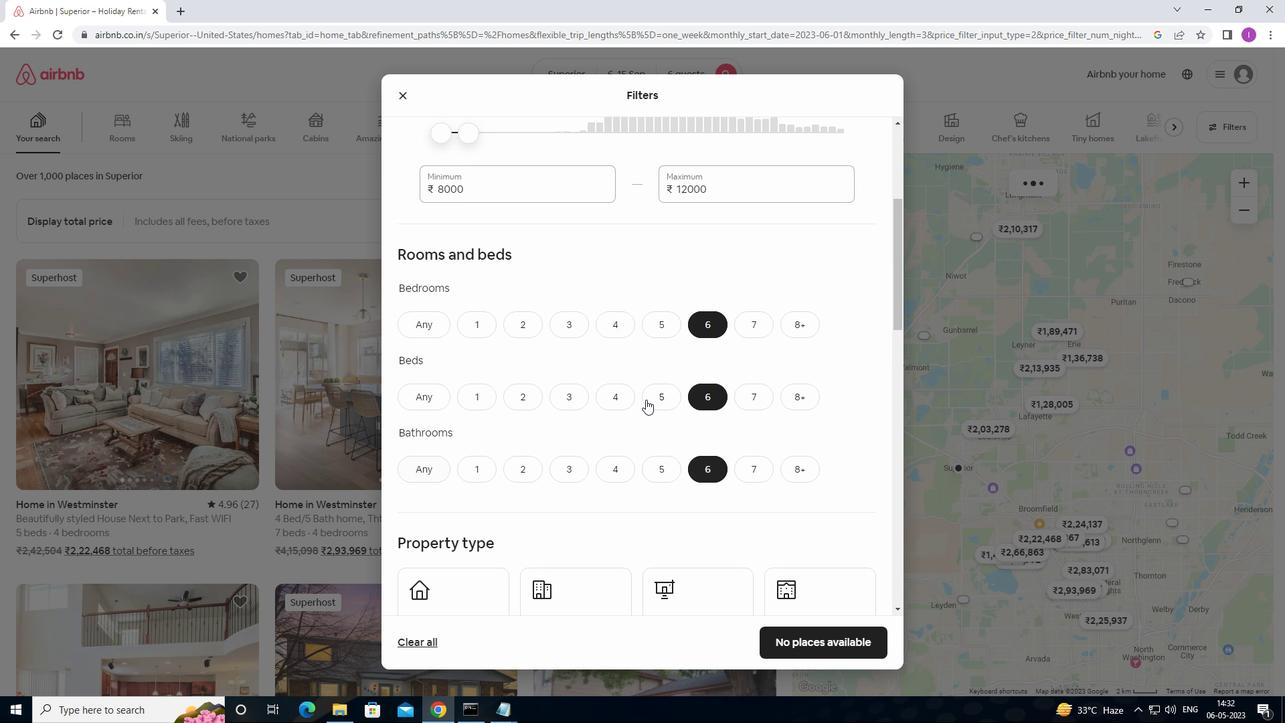 
Action: Mouse moved to (636, 401)
Screenshot: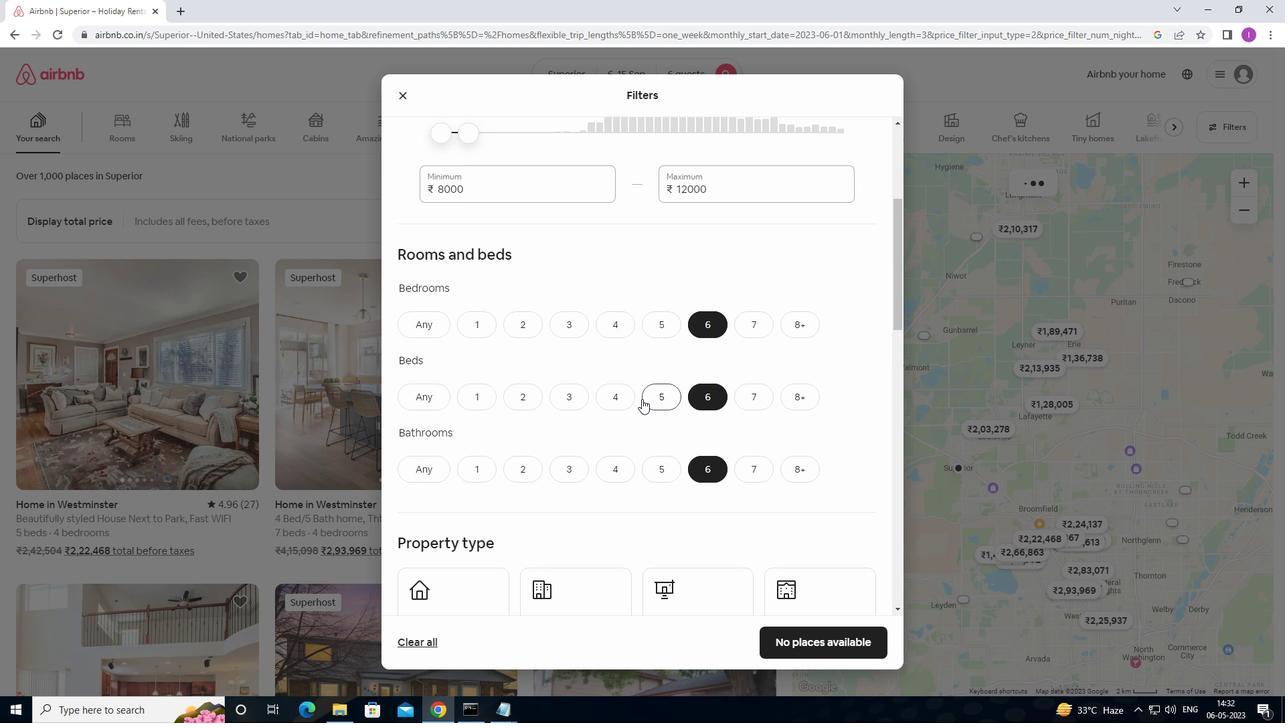 
Action: Mouse scrolled (636, 400) with delta (0, 0)
Screenshot: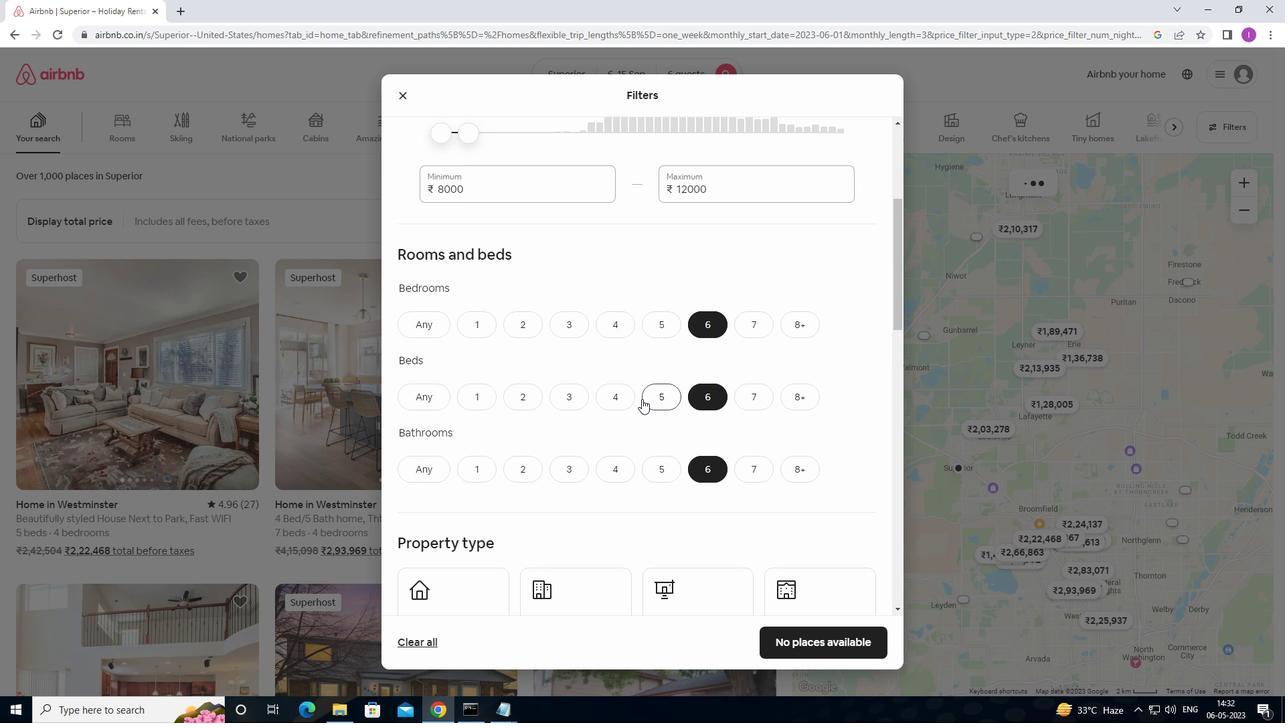 
Action: Mouse moved to (635, 401)
Screenshot: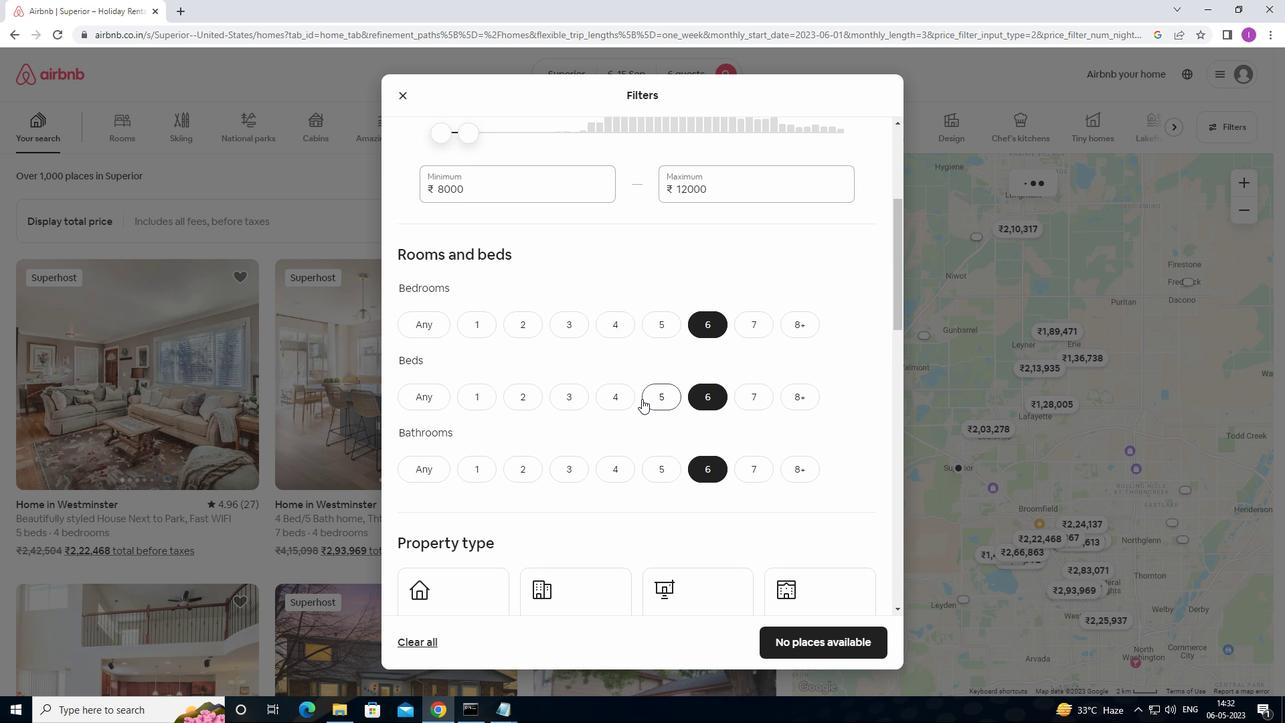 
Action: Mouse scrolled (635, 401) with delta (0, 0)
Screenshot: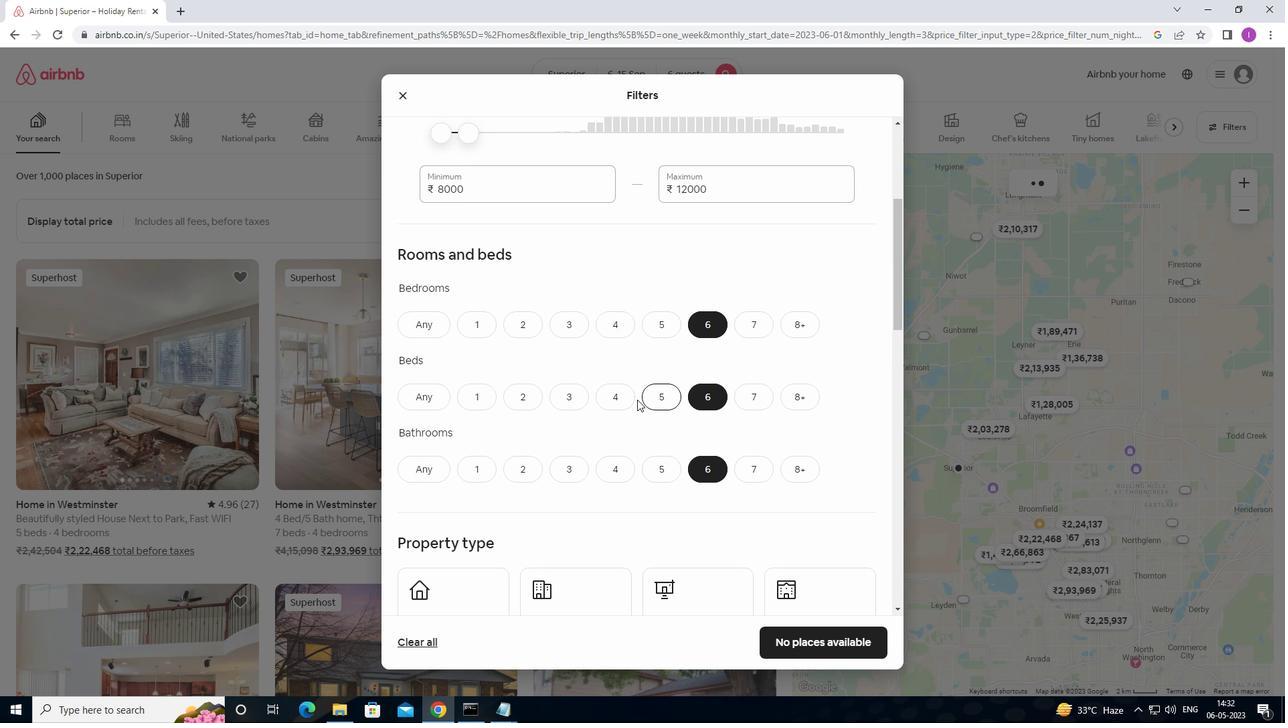 
Action: Mouse moved to (634, 397)
Screenshot: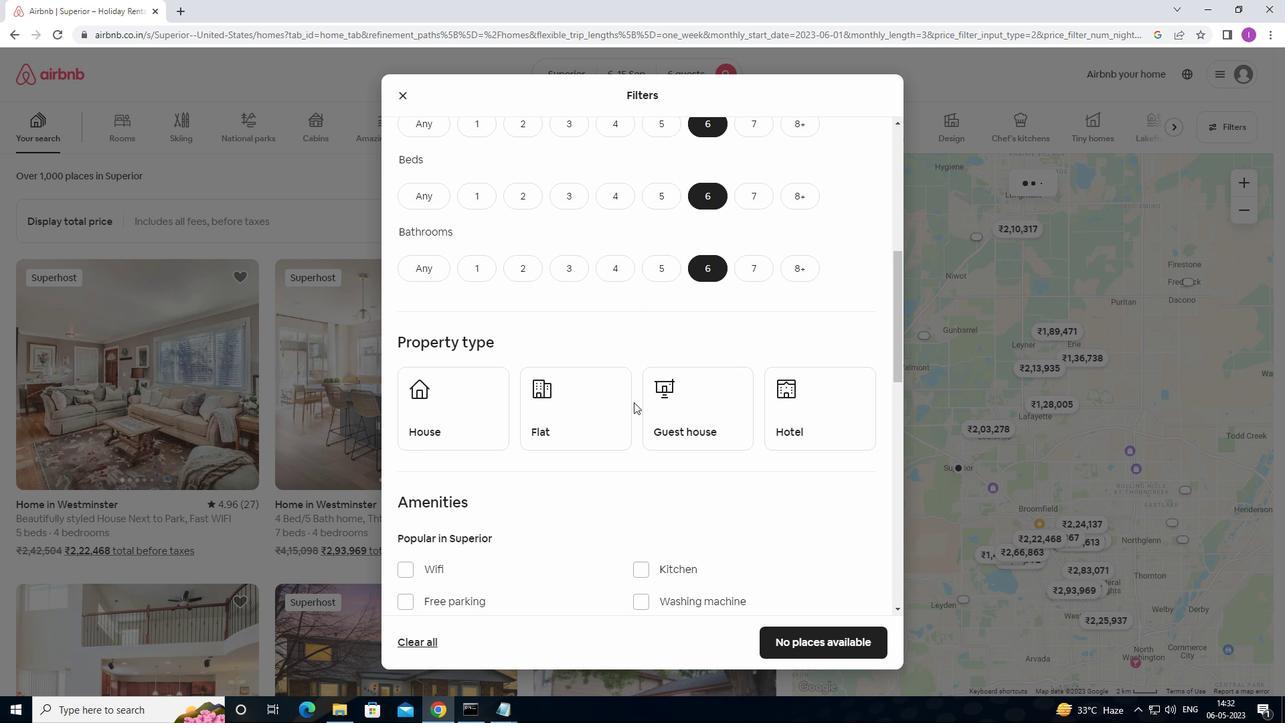 
Action: Mouse scrolled (634, 397) with delta (0, 0)
Screenshot: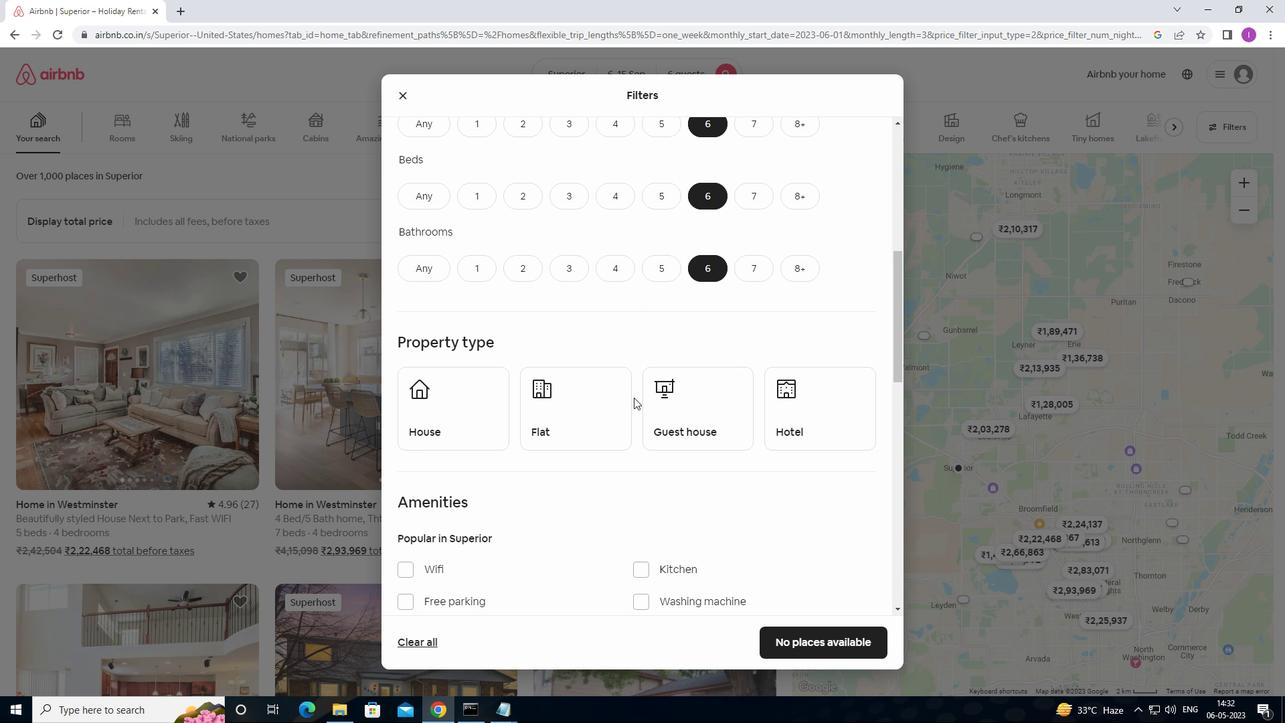 
Action: Mouse moved to (634, 397)
Screenshot: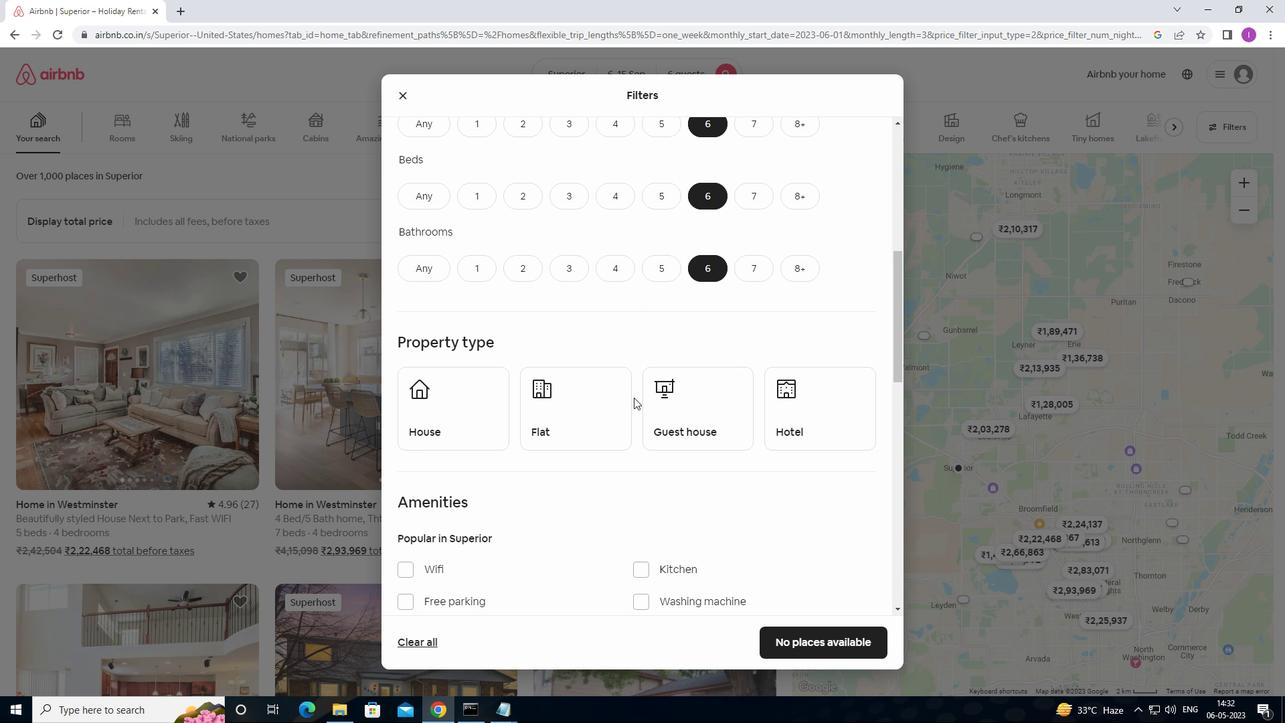 
Action: Mouse scrolled (634, 397) with delta (0, 0)
Screenshot: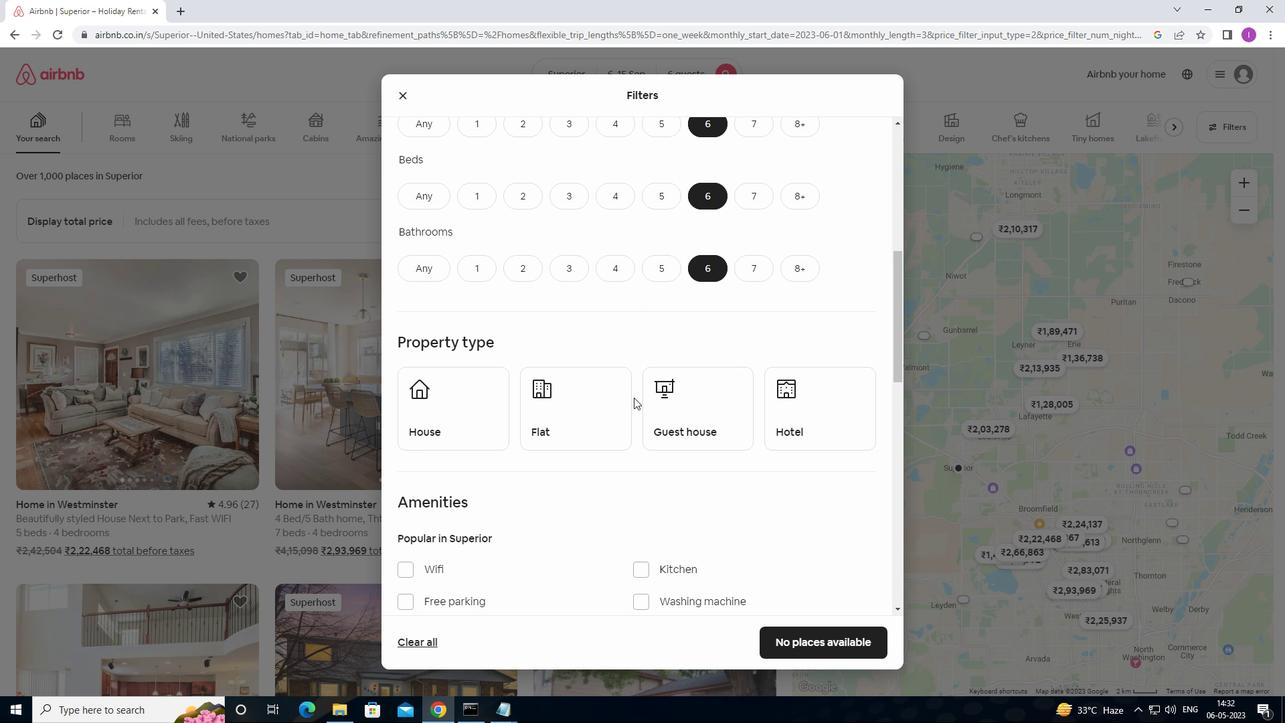 
Action: Mouse moved to (652, 402)
Screenshot: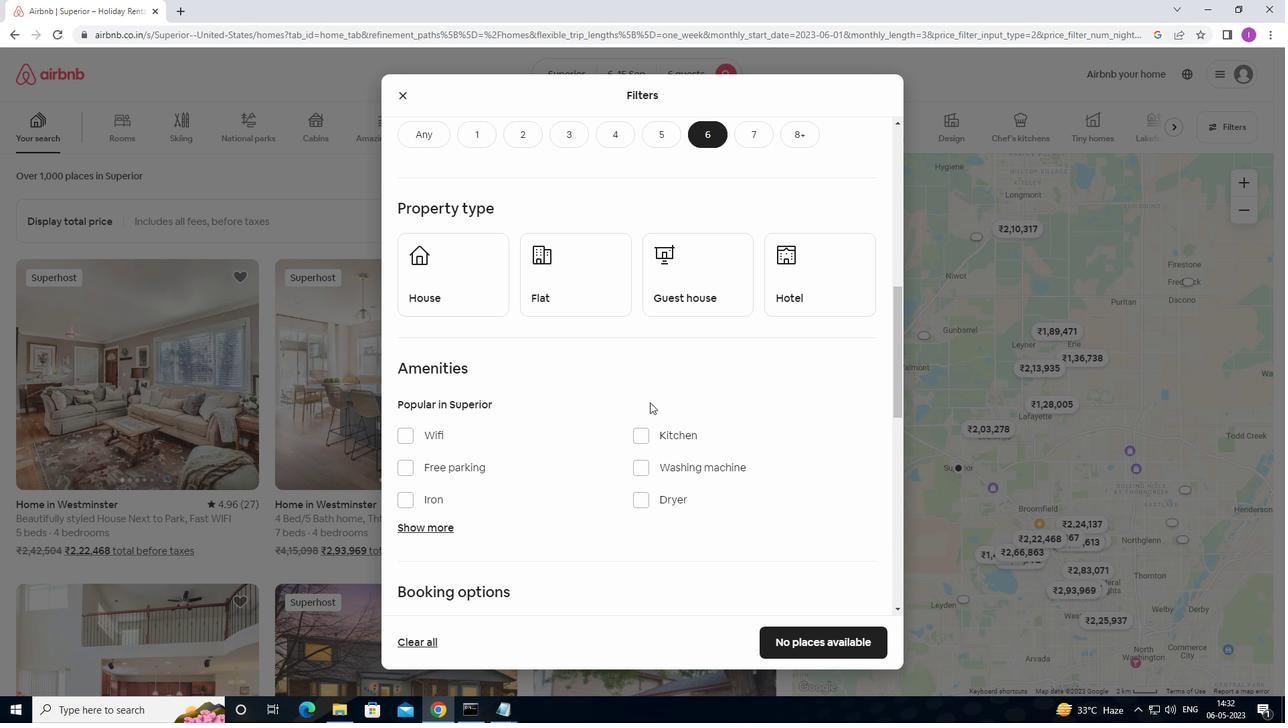 
Action: Mouse scrolled (652, 401) with delta (0, 0)
Screenshot: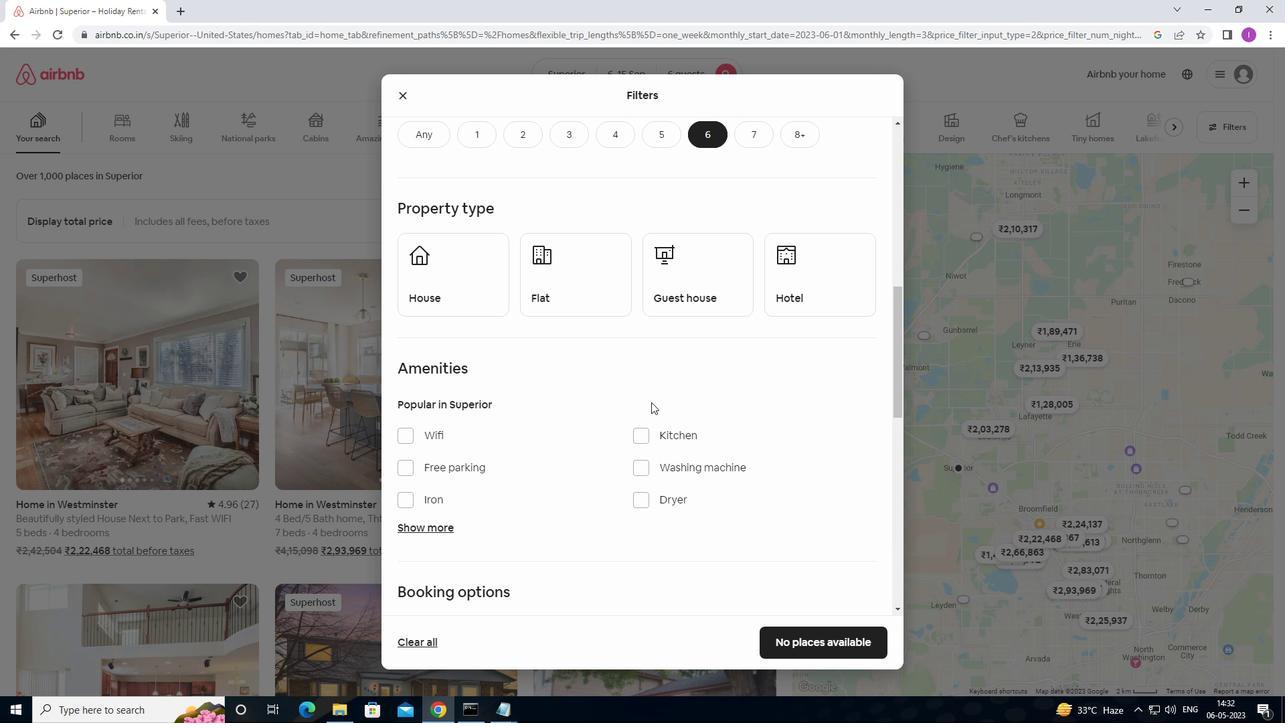 
Action: Mouse scrolled (652, 401) with delta (0, 0)
Screenshot: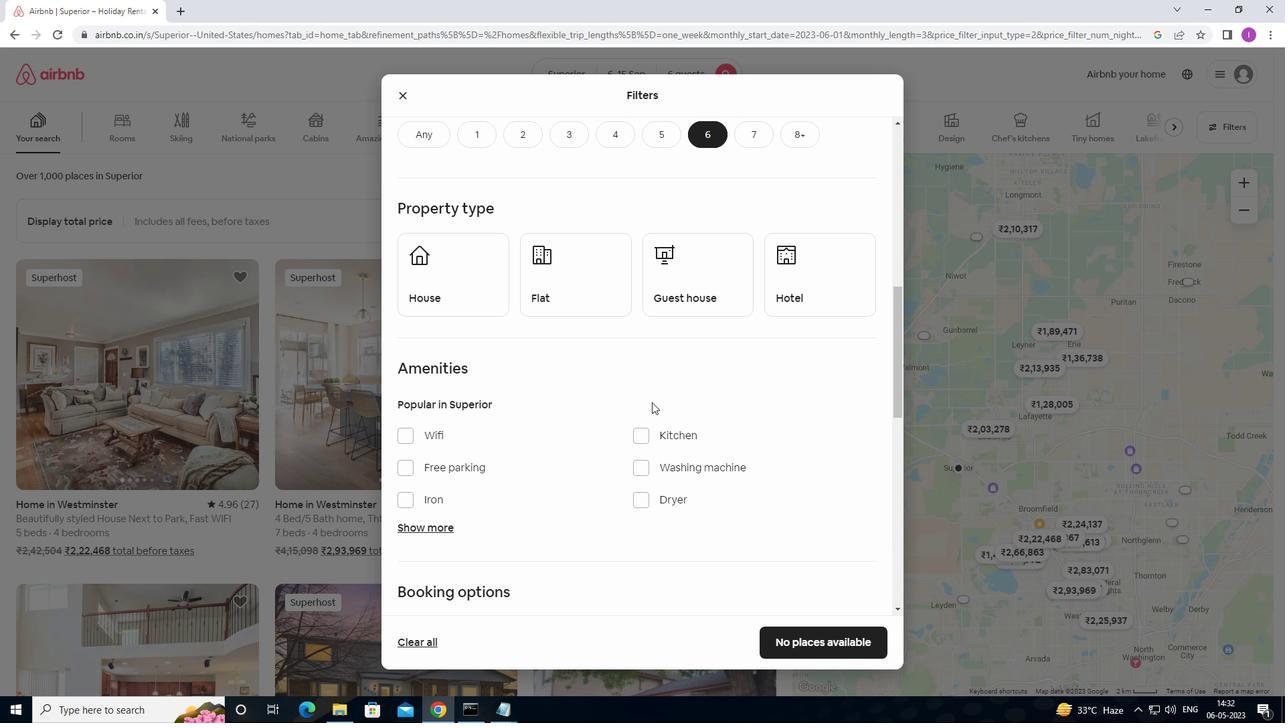 
Action: Mouse moved to (481, 174)
Screenshot: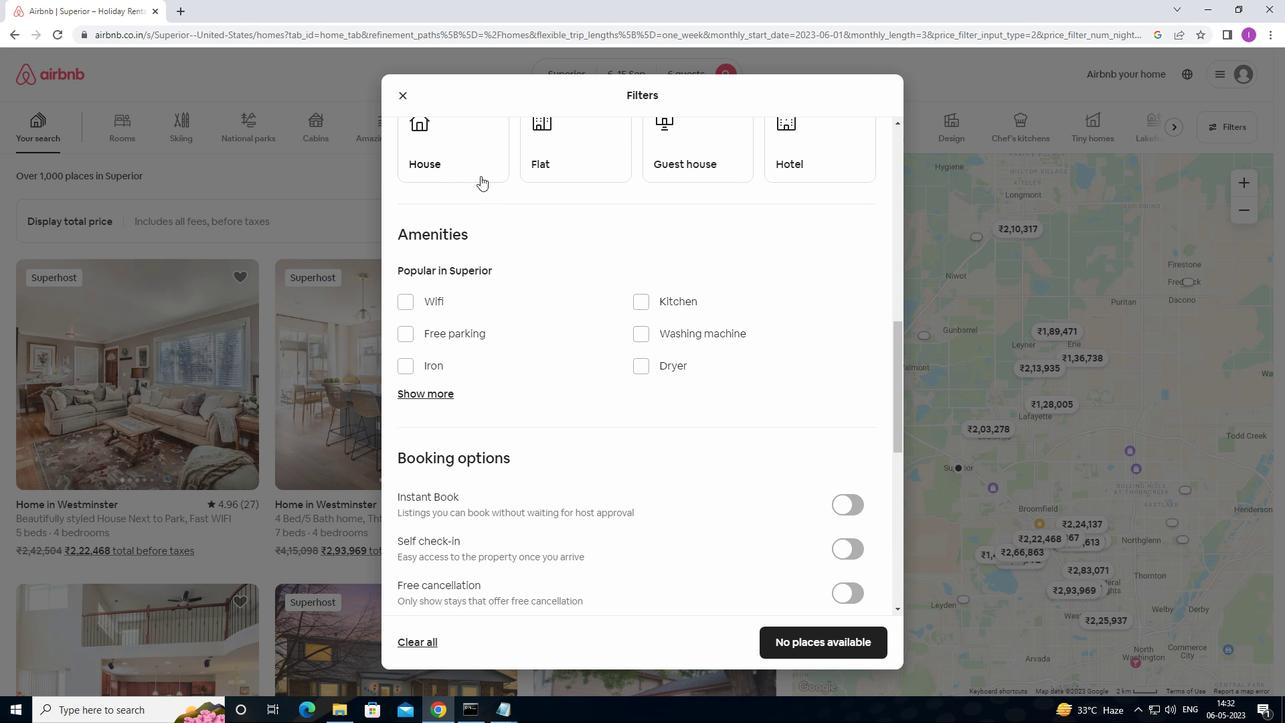 
Action: Mouse pressed left at (481, 174)
Screenshot: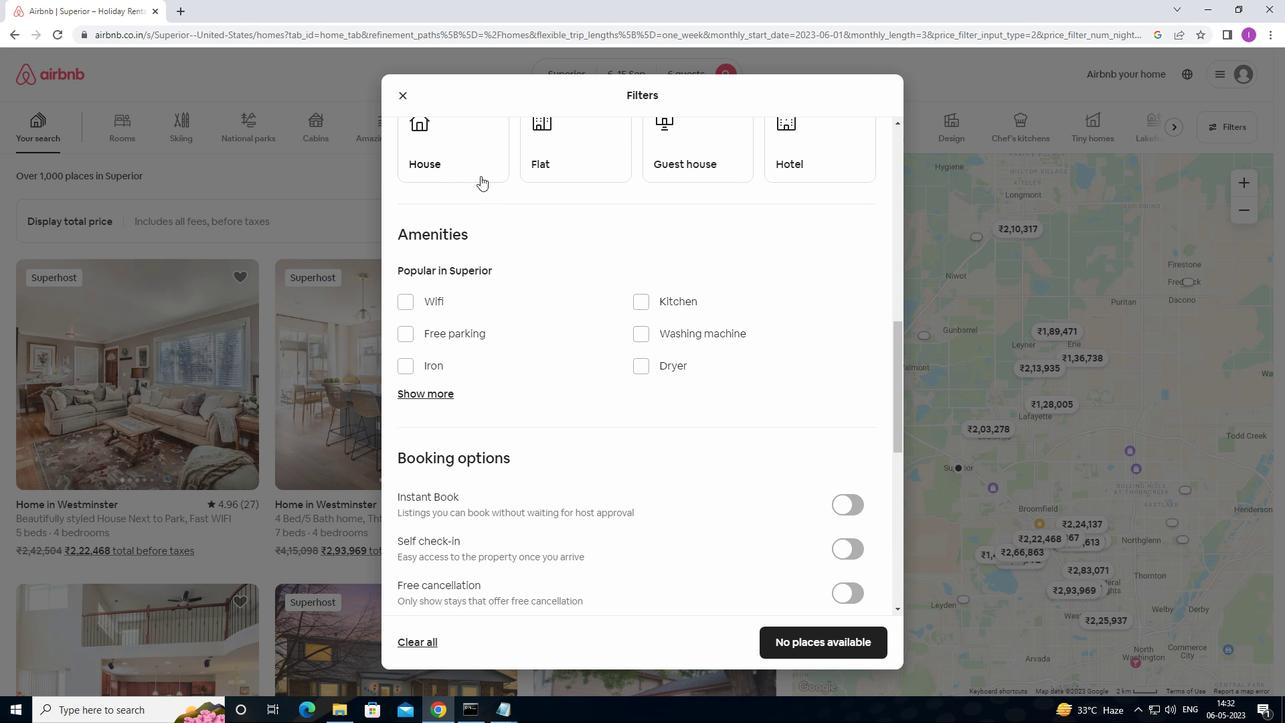 
Action: Mouse moved to (535, 166)
Screenshot: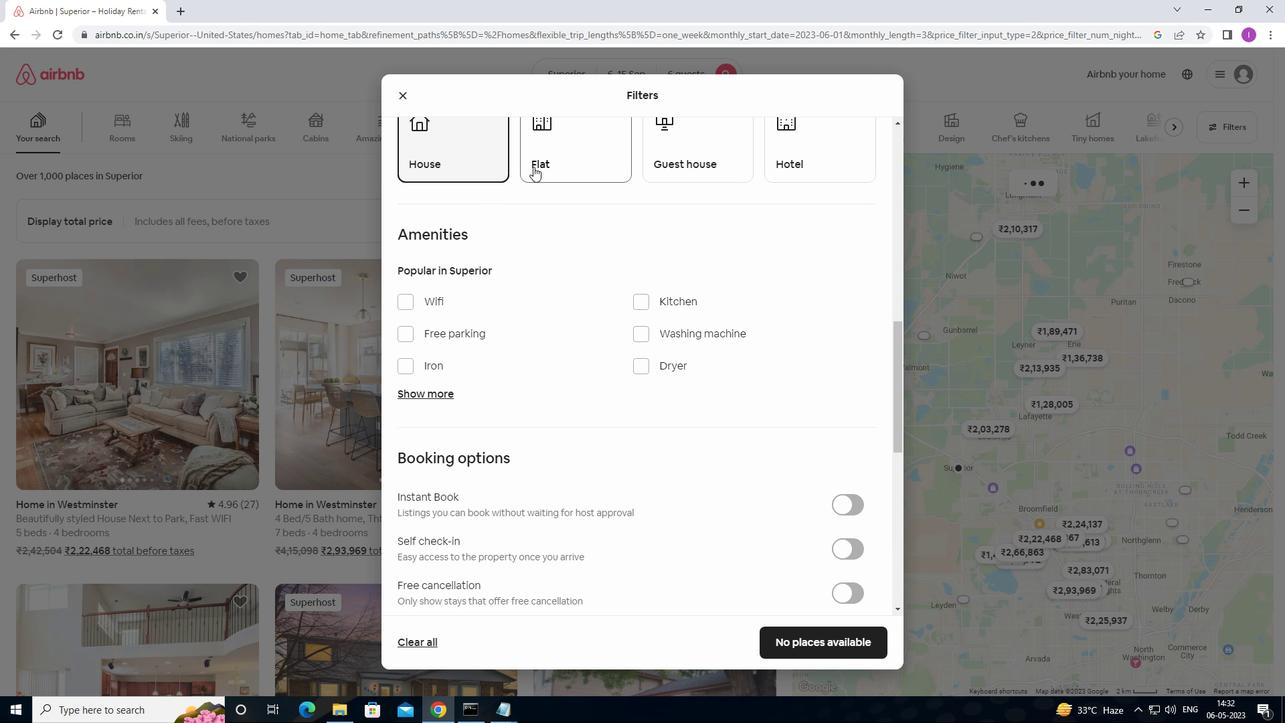 
Action: Mouse pressed left at (535, 166)
Screenshot: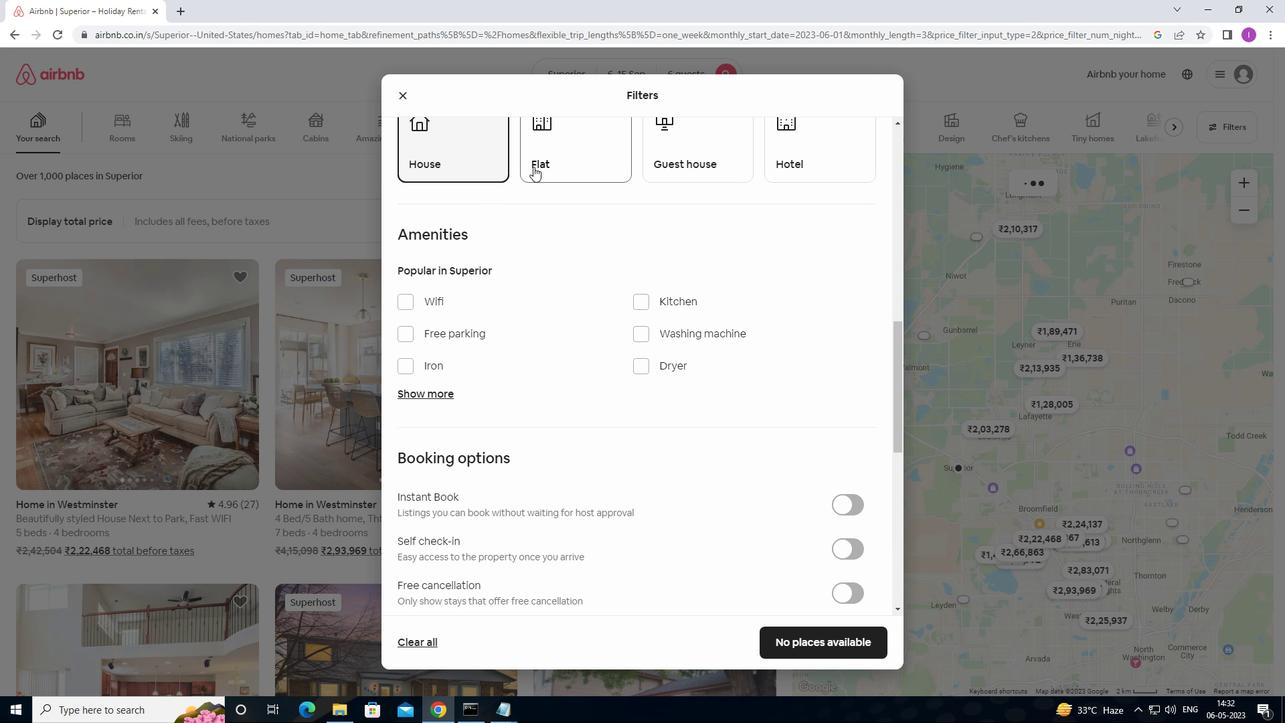 
Action: Mouse moved to (664, 164)
Screenshot: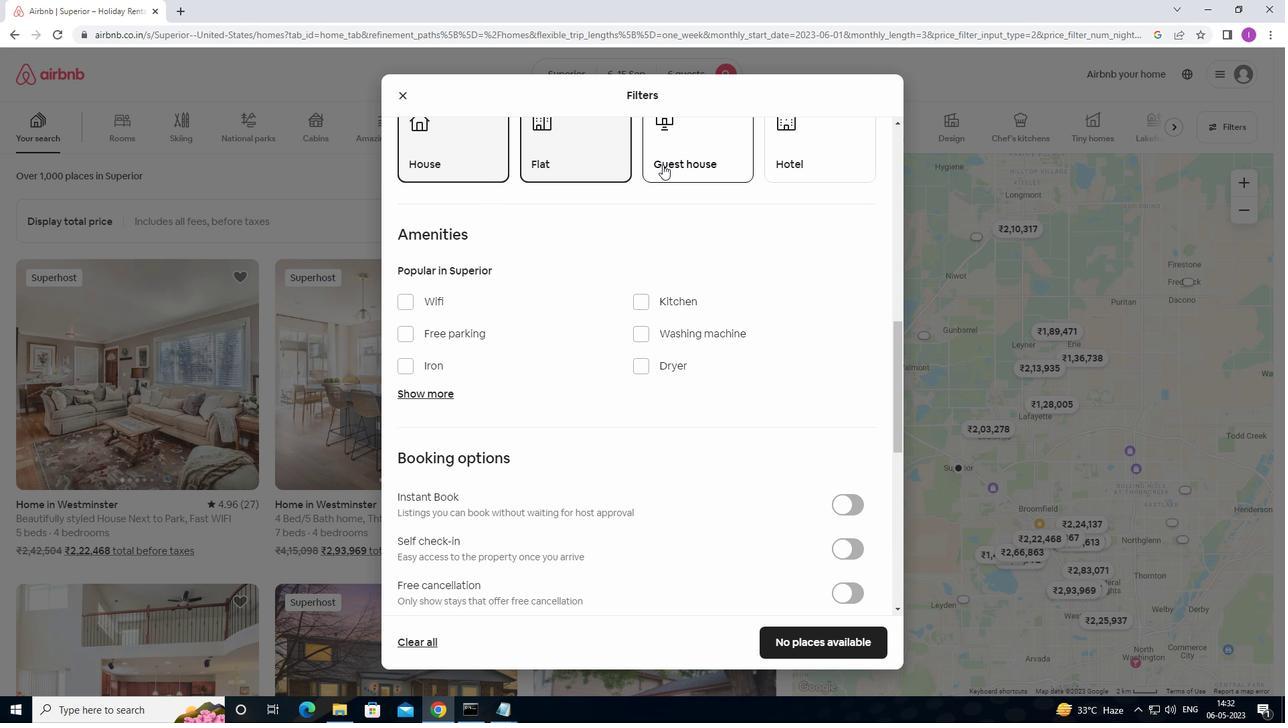 
Action: Mouse pressed left at (664, 164)
Screenshot: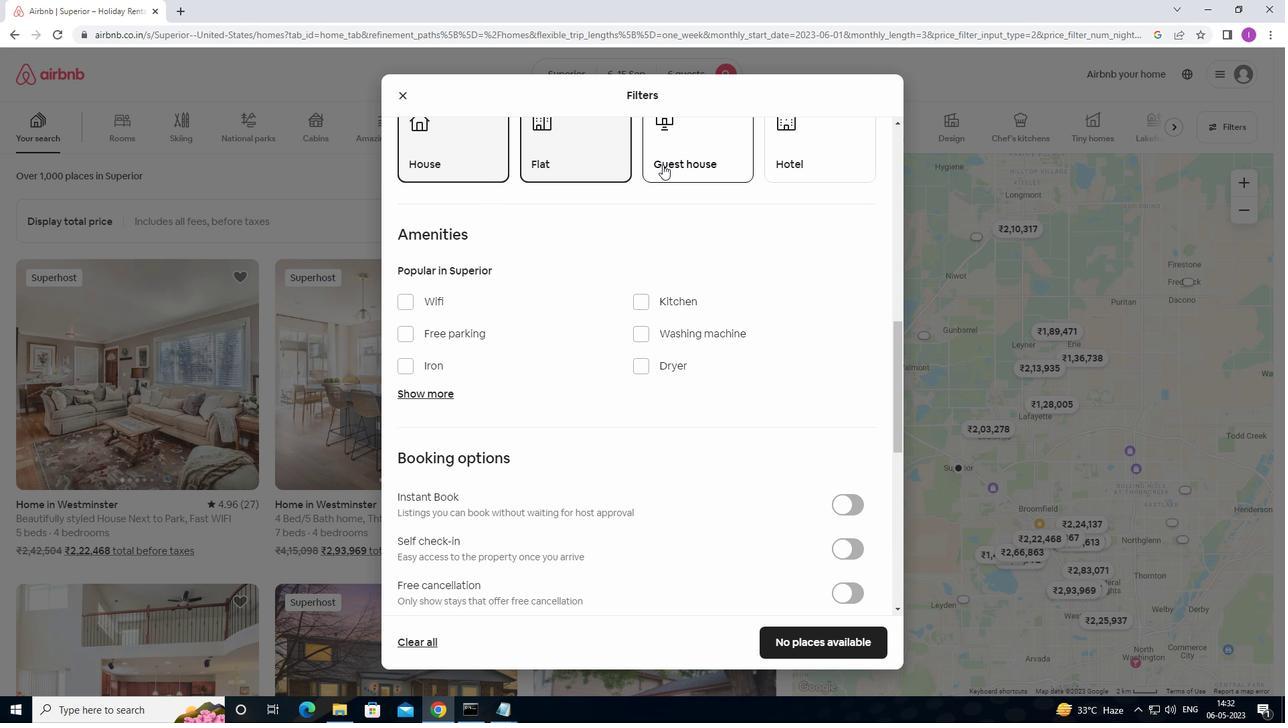 
Action: Mouse moved to (703, 162)
Screenshot: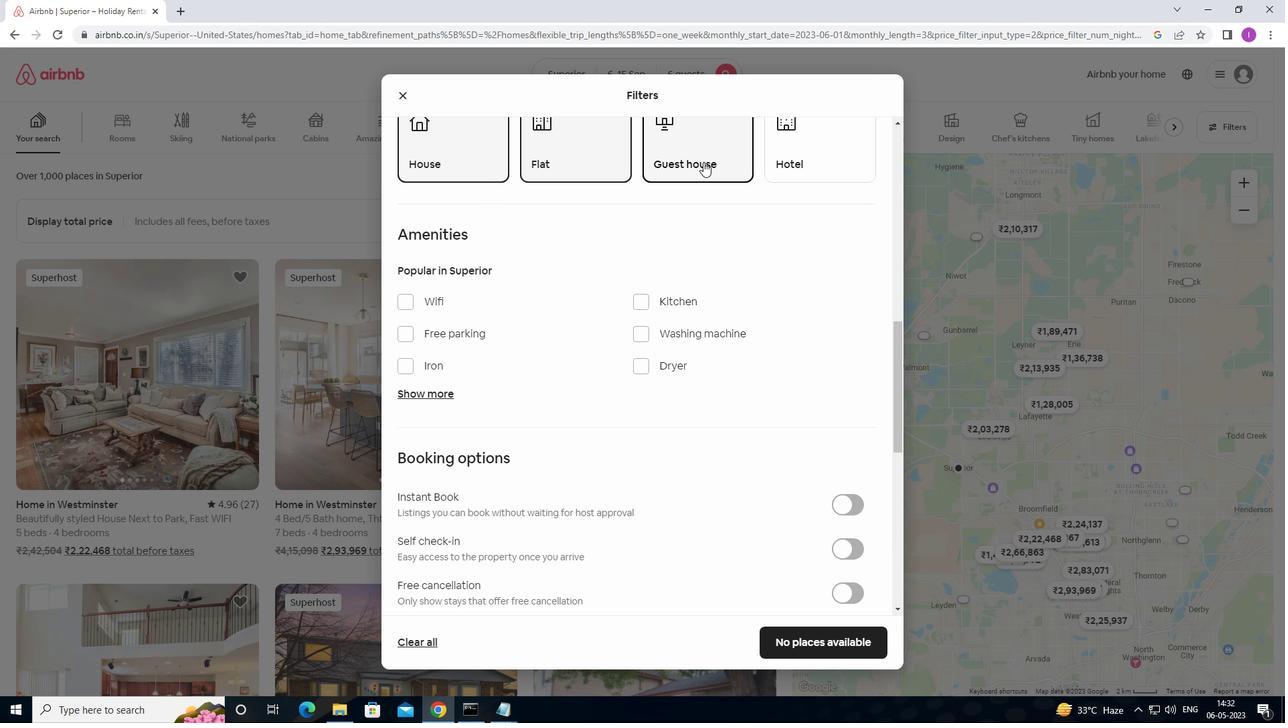 
Action: Mouse scrolled (703, 161) with delta (0, 0)
Screenshot: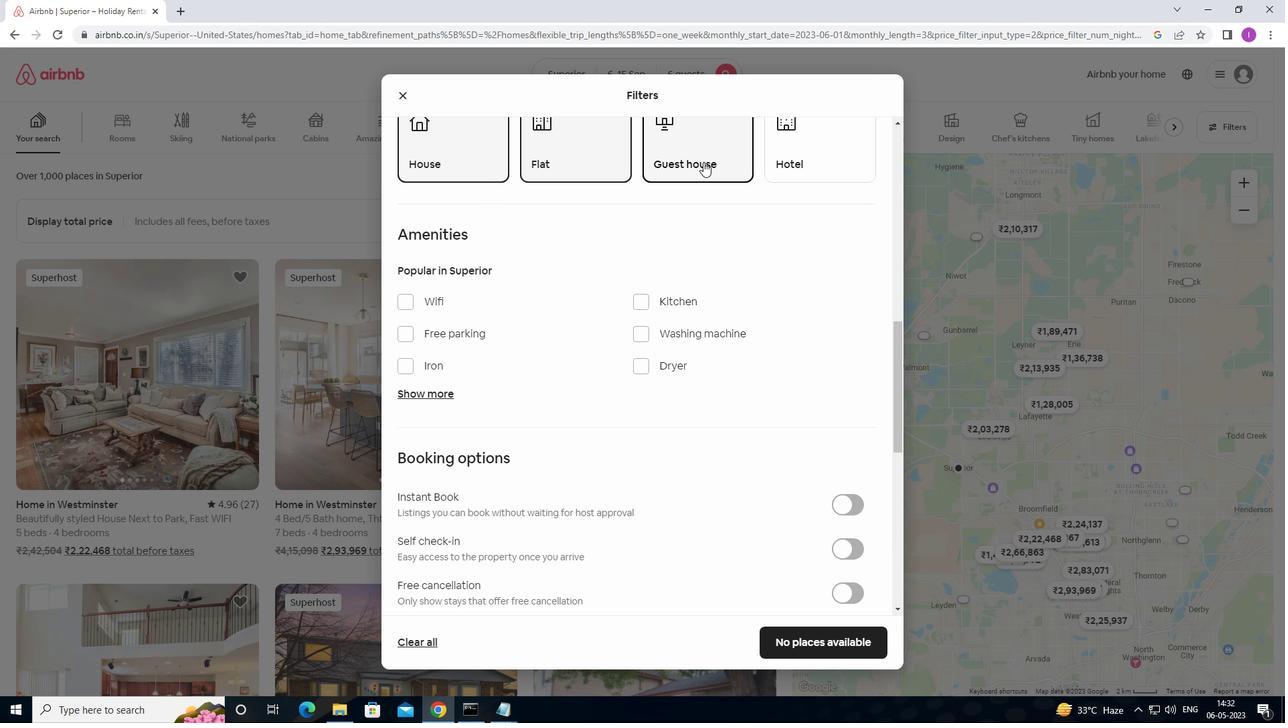 
Action: Mouse moved to (704, 163)
Screenshot: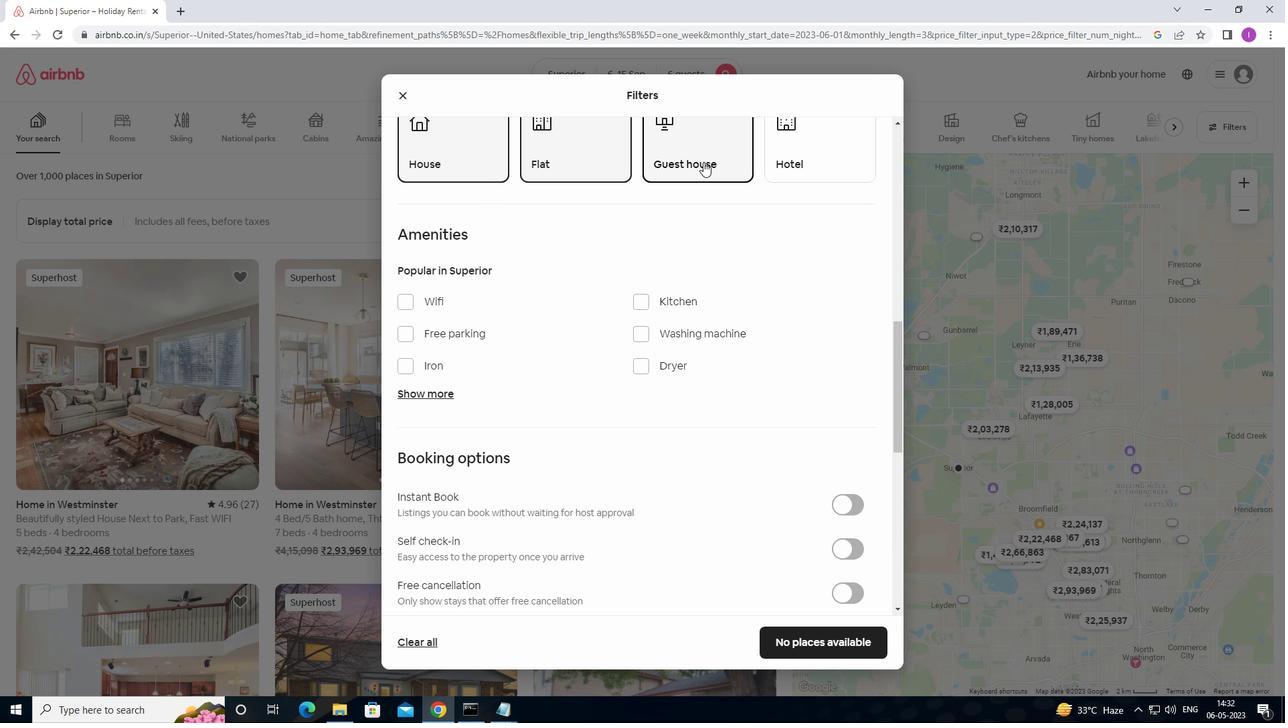 
Action: Mouse scrolled (704, 162) with delta (0, 0)
Screenshot: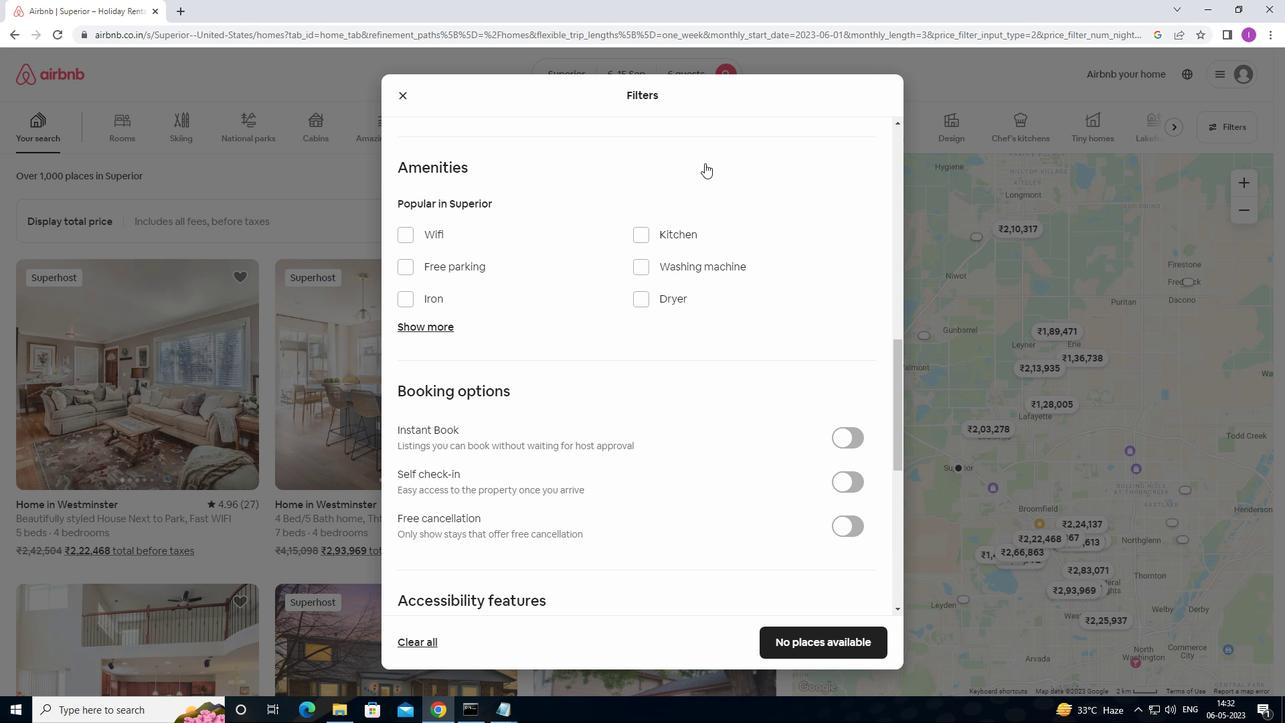 
Action: Mouse scrolled (704, 162) with delta (0, 0)
Screenshot: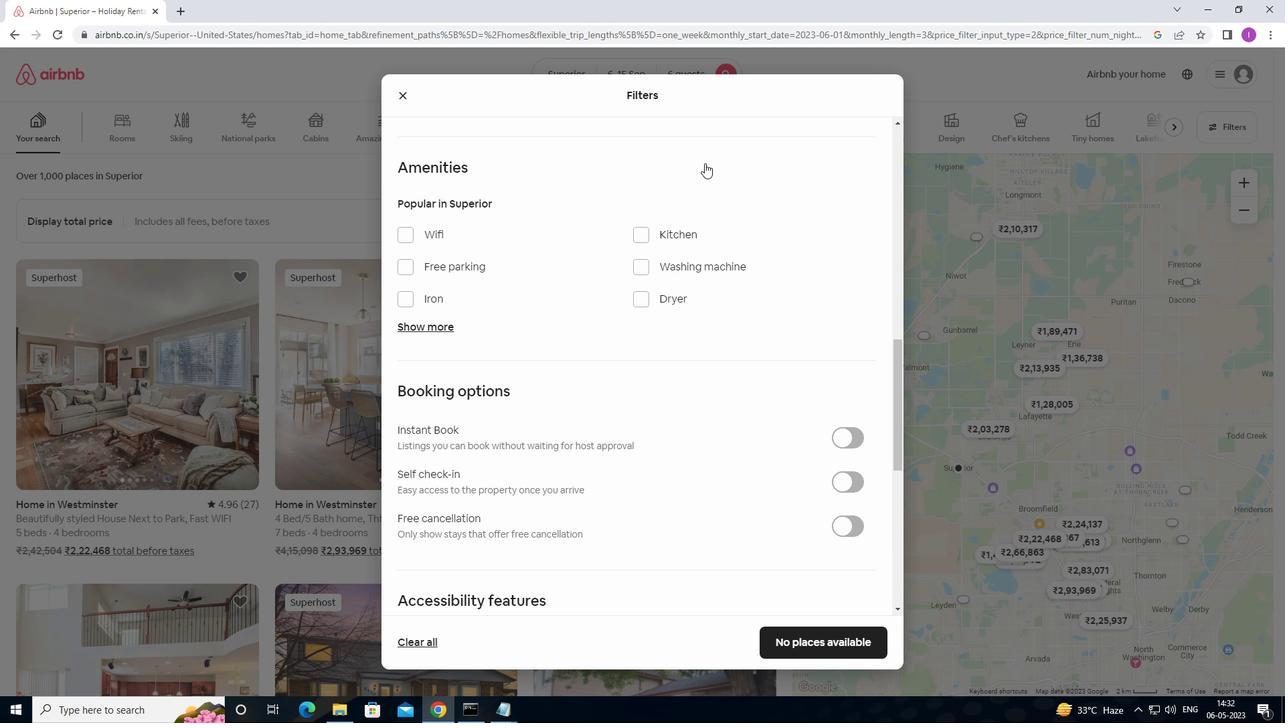 
Action: Mouse moved to (428, 184)
Screenshot: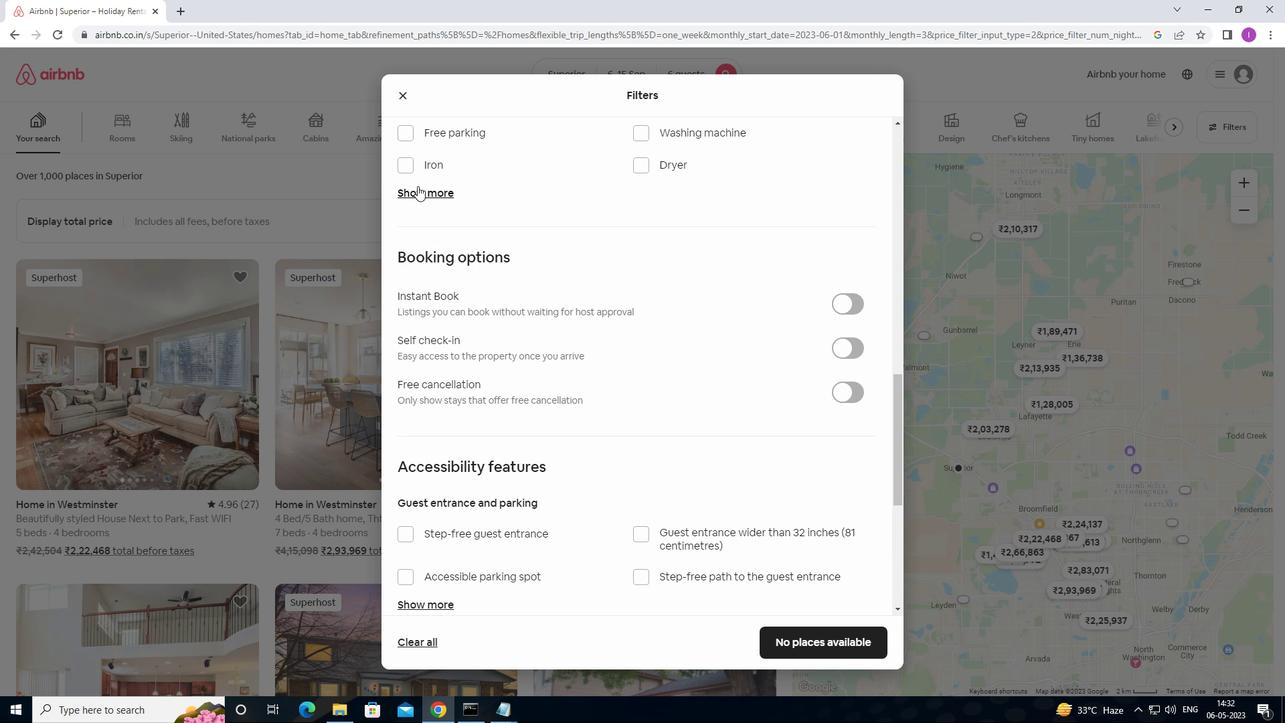 
Action: Mouse scrolled (428, 185) with delta (0, 0)
Screenshot: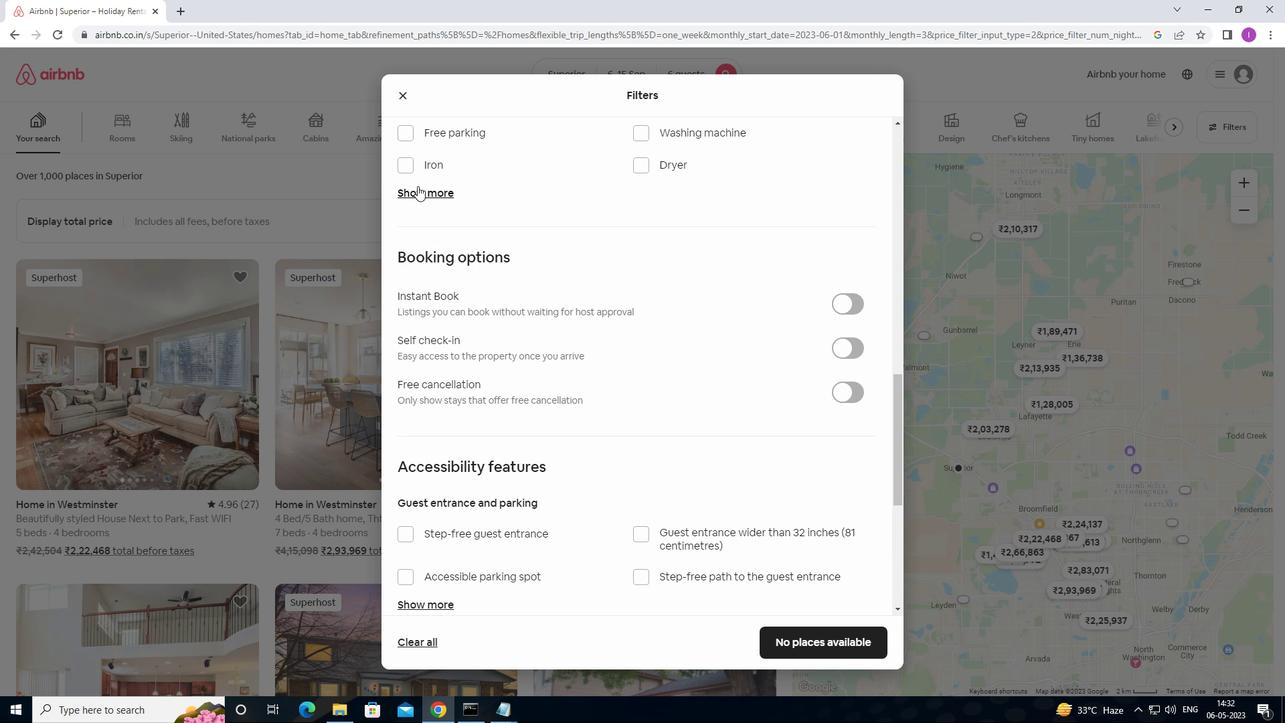 
Action: Mouse moved to (412, 167)
Screenshot: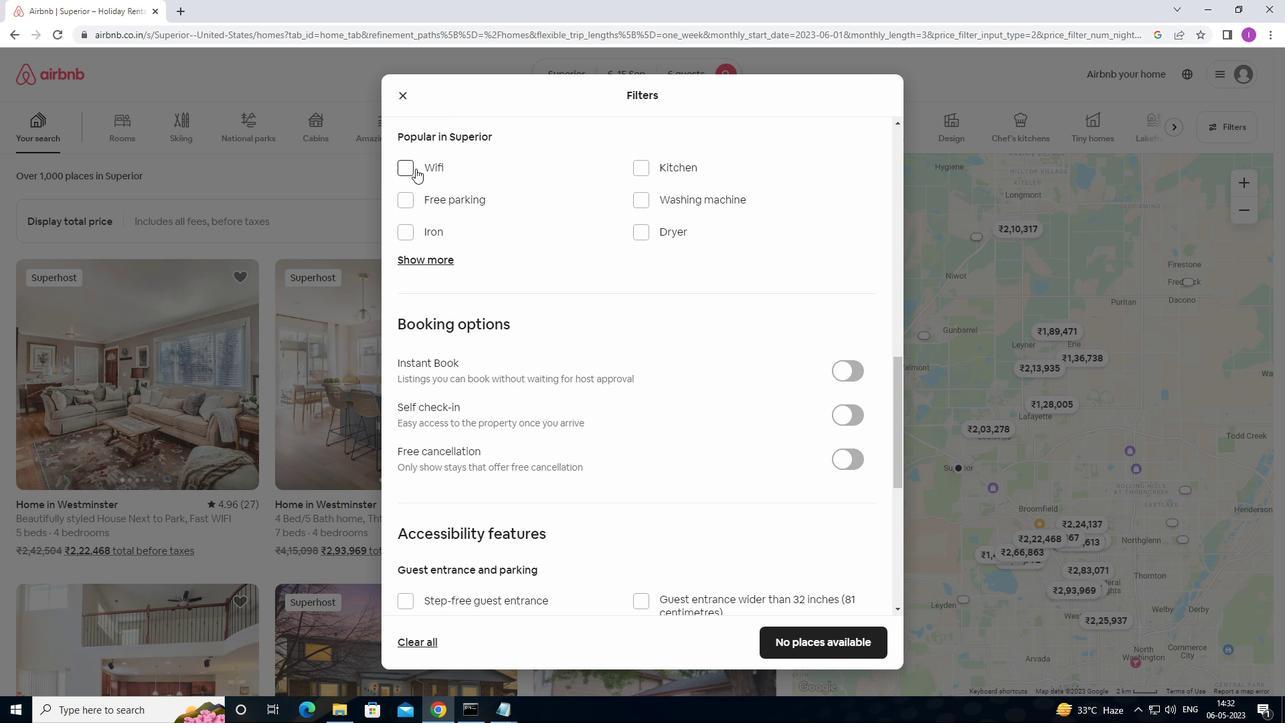 
Action: Mouse pressed left at (412, 167)
Screenshot: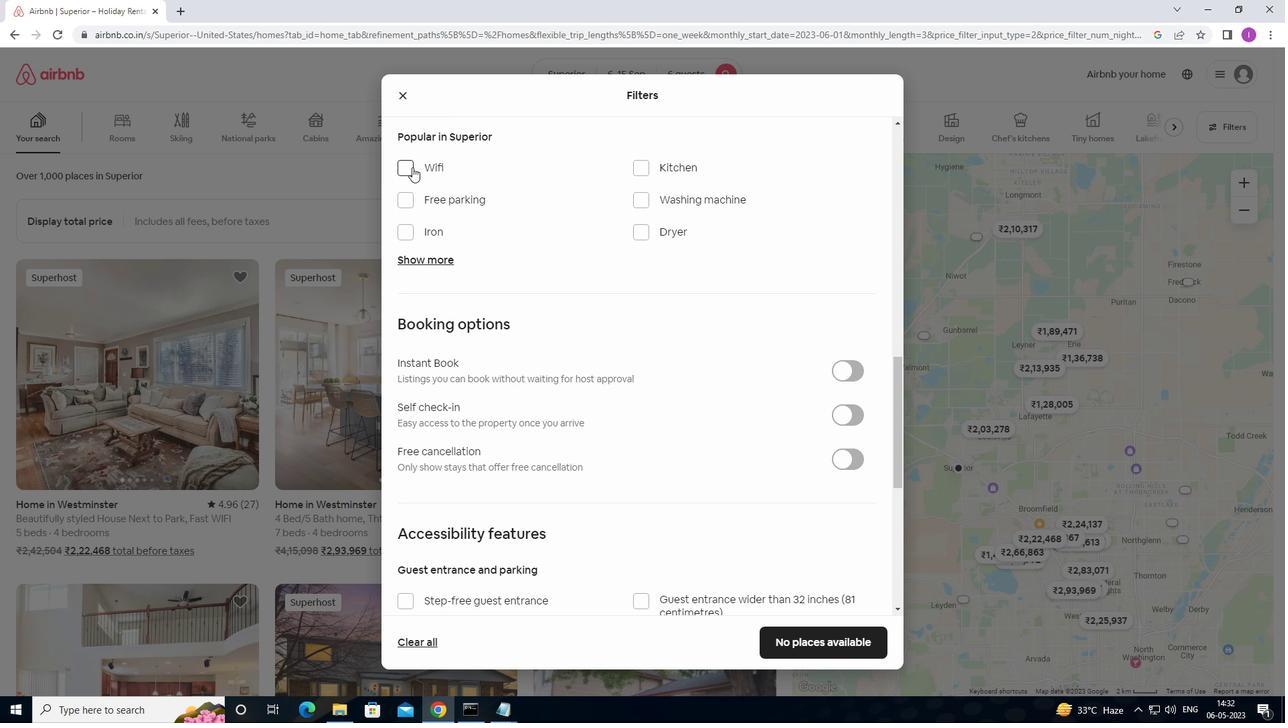 
Action: Mouse moved to (585, 172)
Screenshot: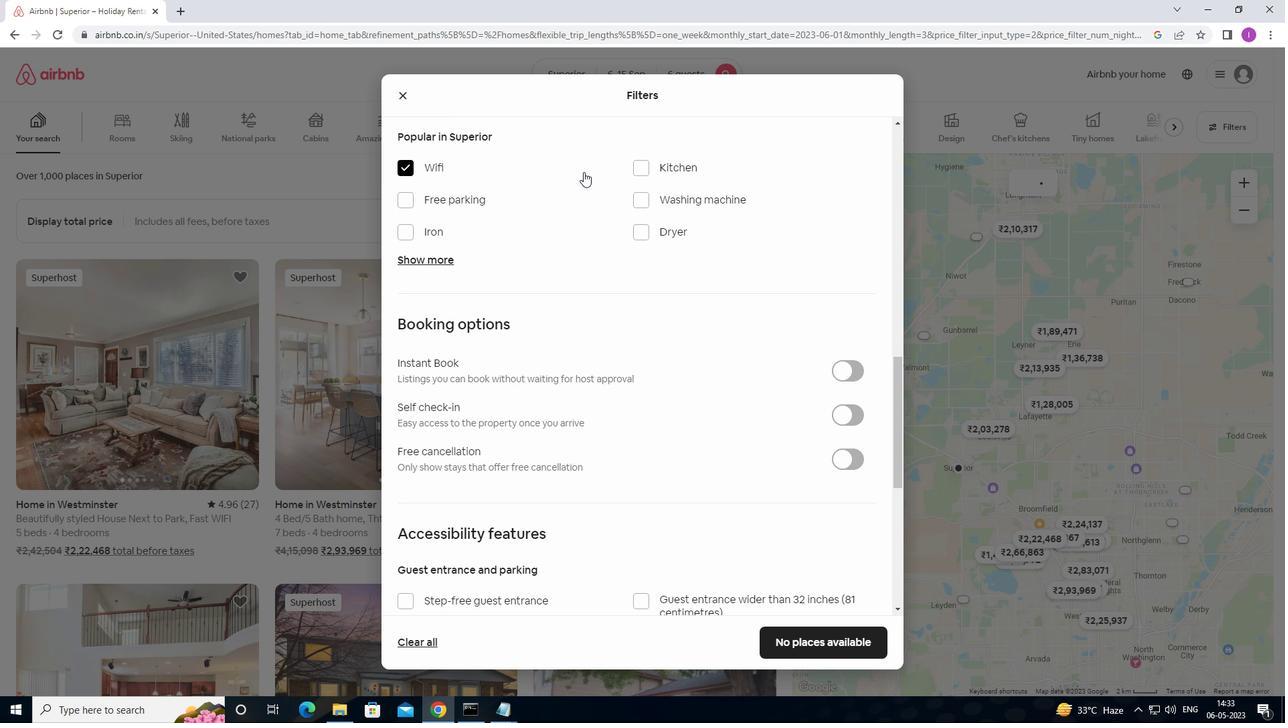 
Action: Mouse scrolled (585, 172) with delta (0, 0)
Screenshot: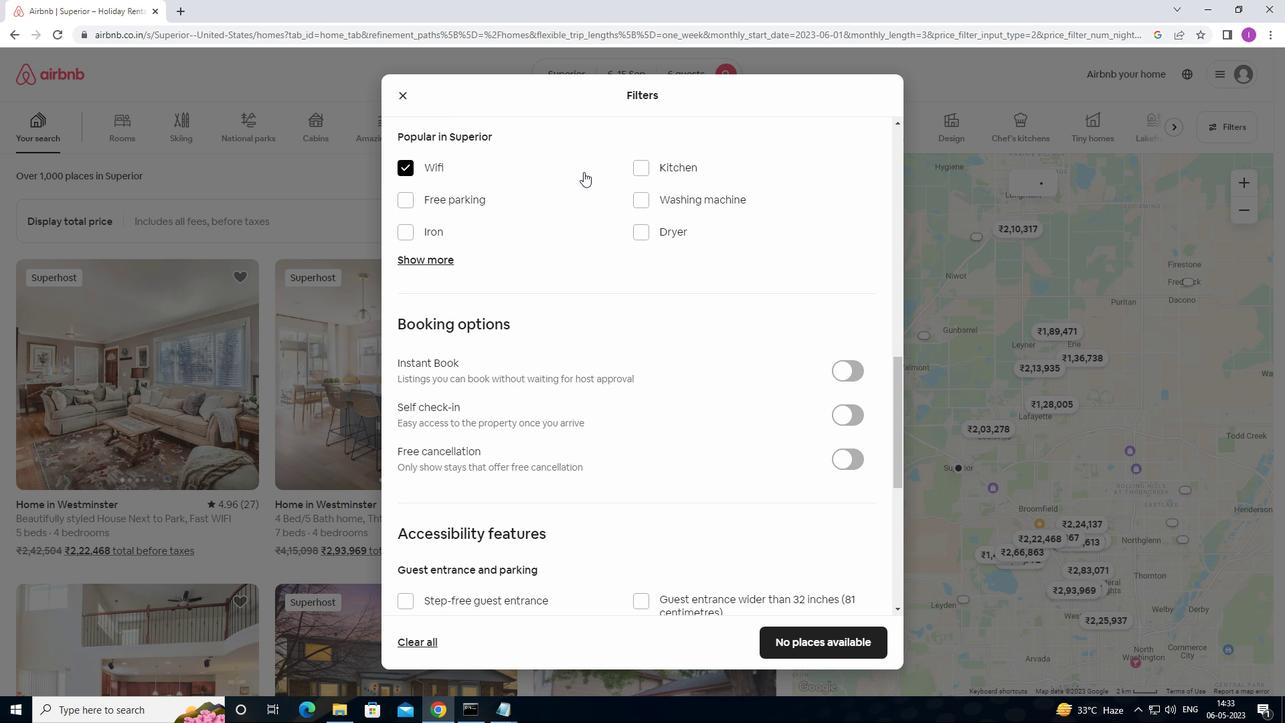 
Action: Mouse moved to (589, 174)
Screenshot: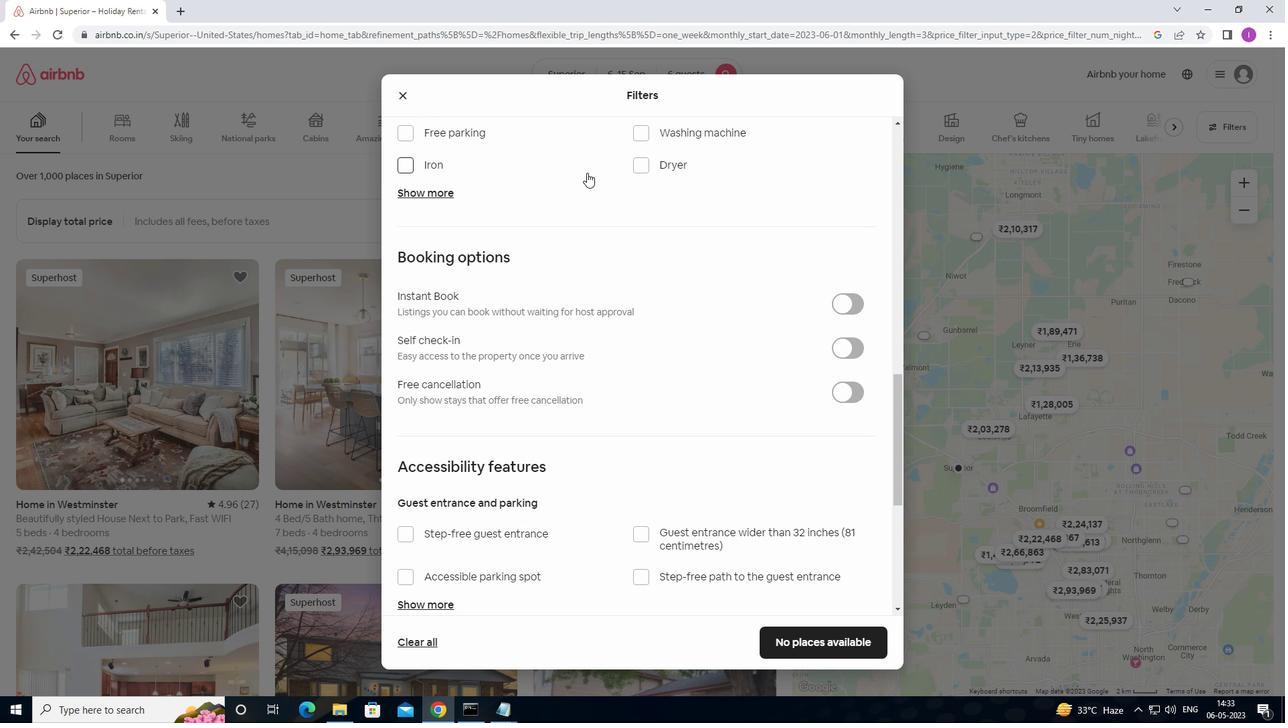 
Action: Mouse scrolled (589, 174) with delta (0, 0)
Screenshot: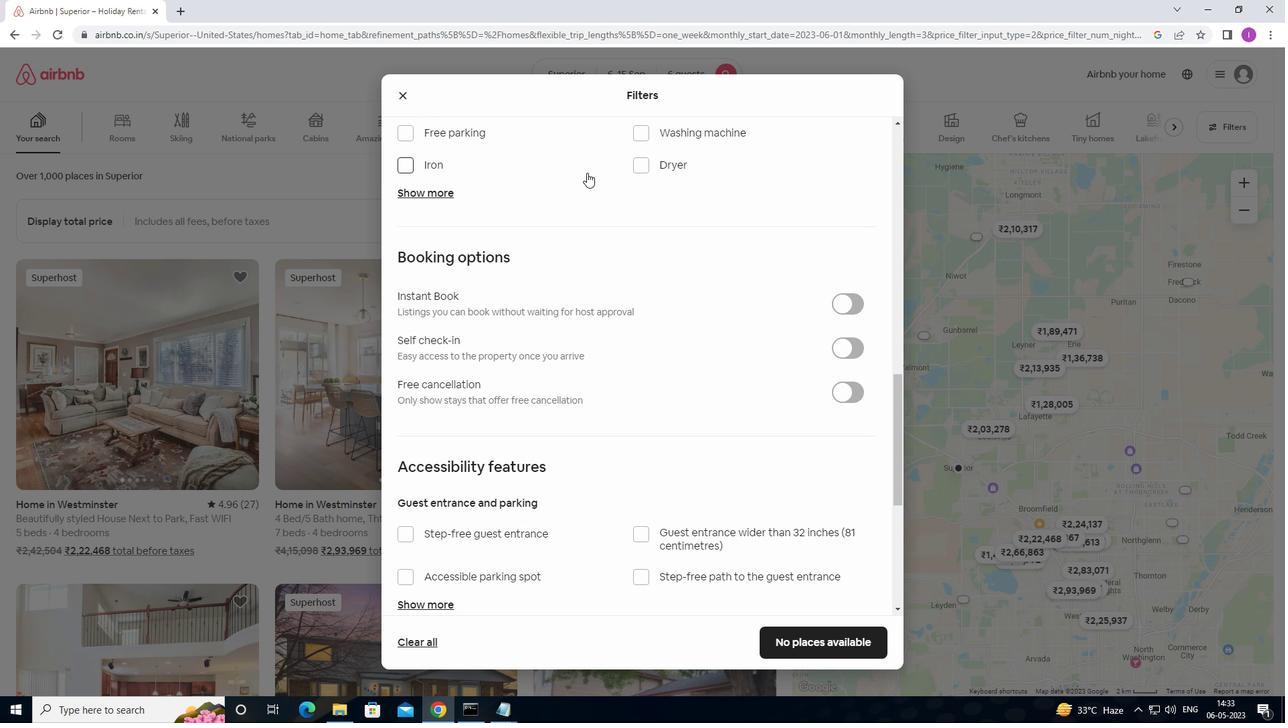 
Action: Mouse moved to (404, 204)
Screenshot: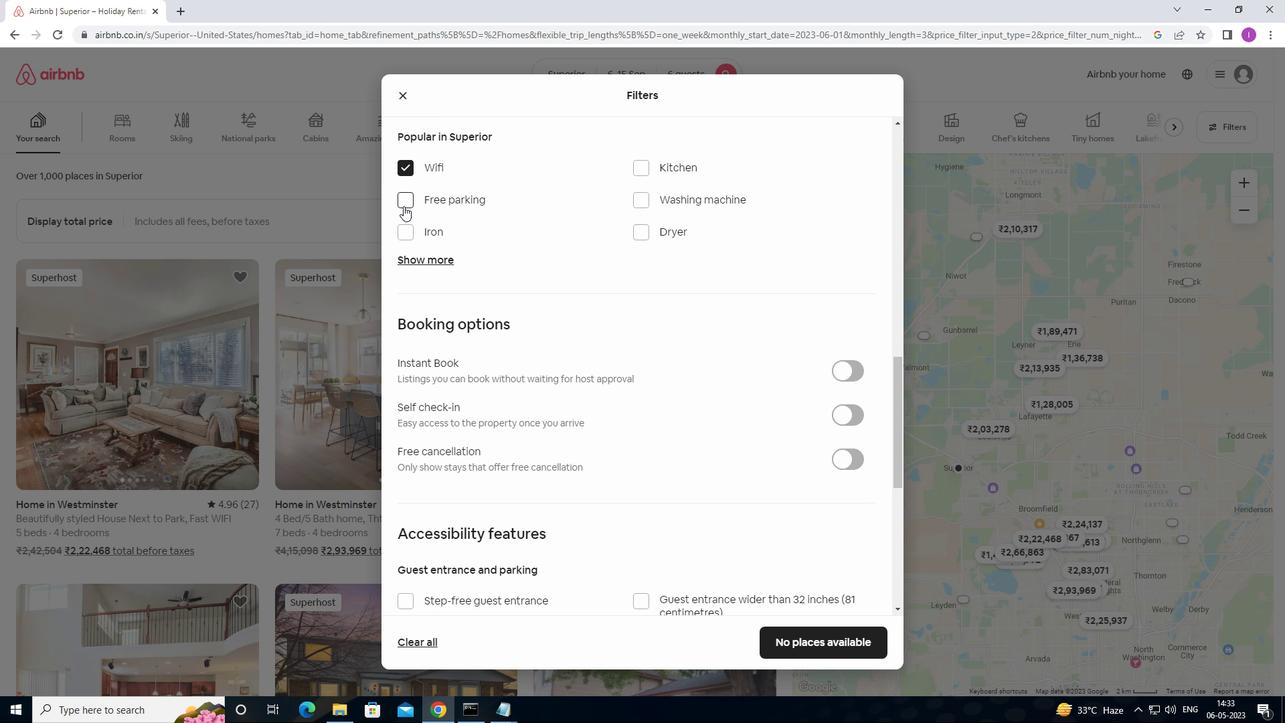 
Action: Mouse pressed left at (404, 204)
Screenshot: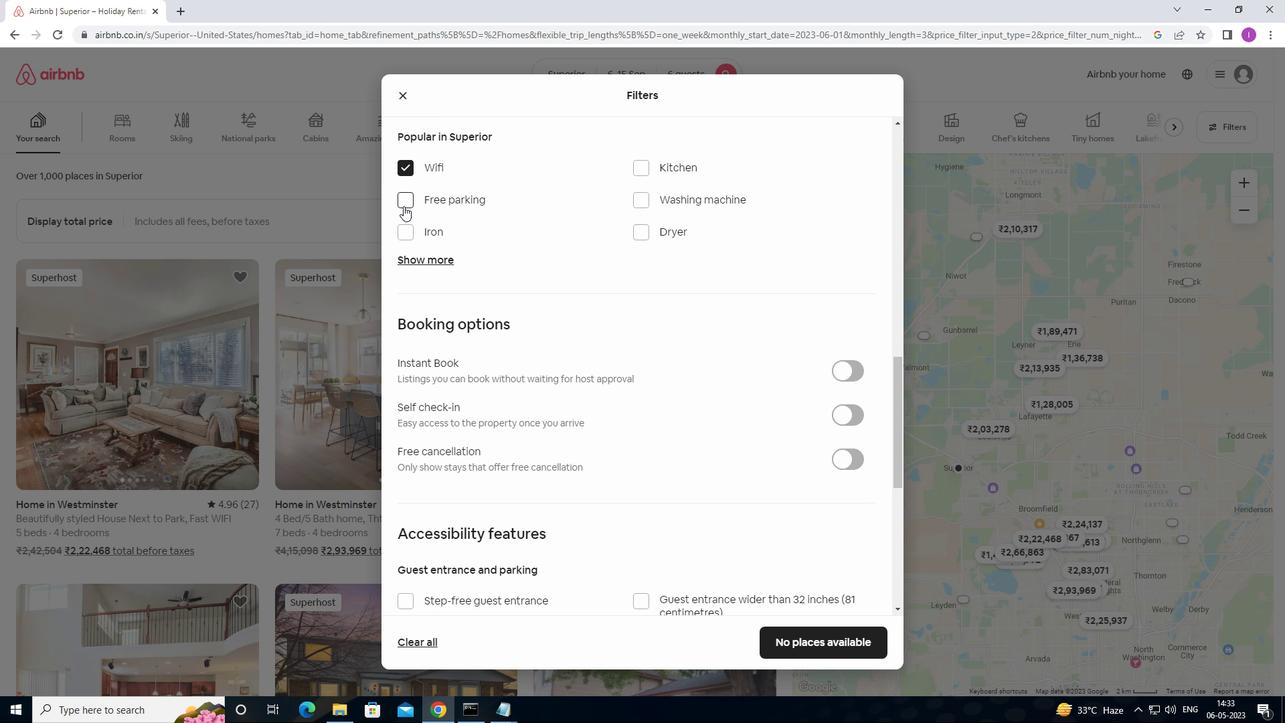 
Action: Mouse moved to (431, 258)
Screenshot: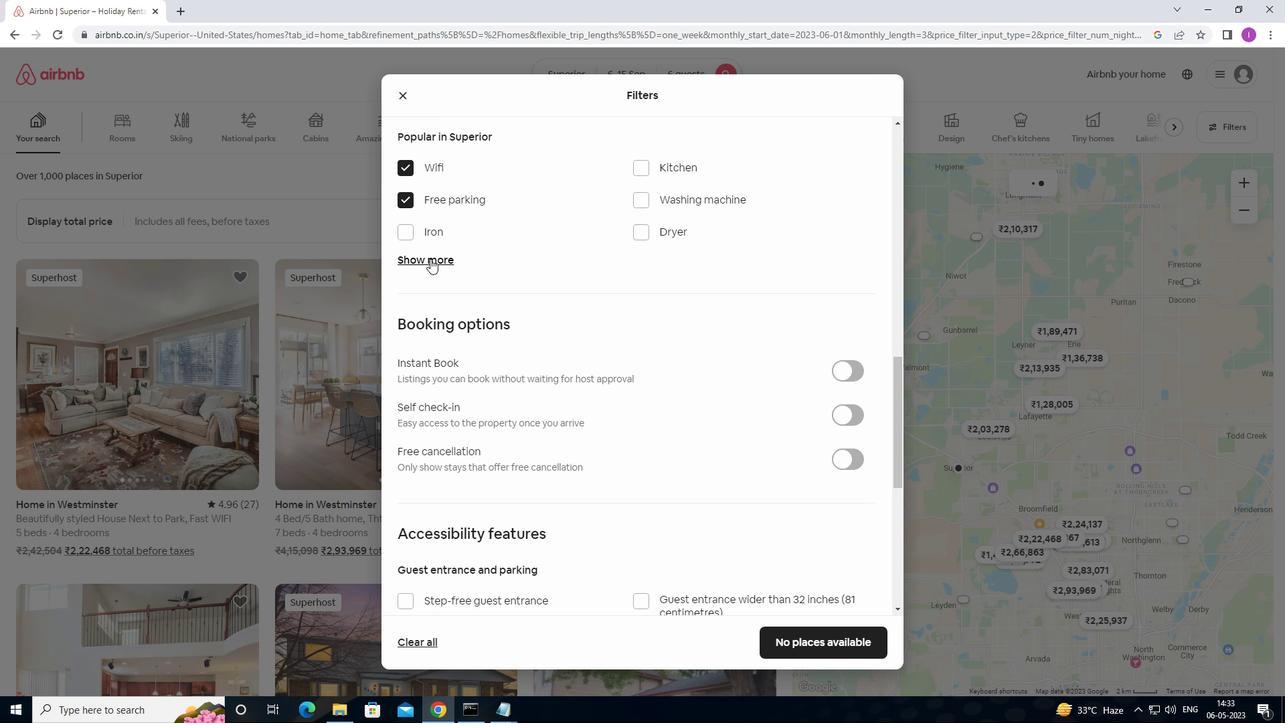 
Action: Mouse pressed left at (431, 258)
Screenshot: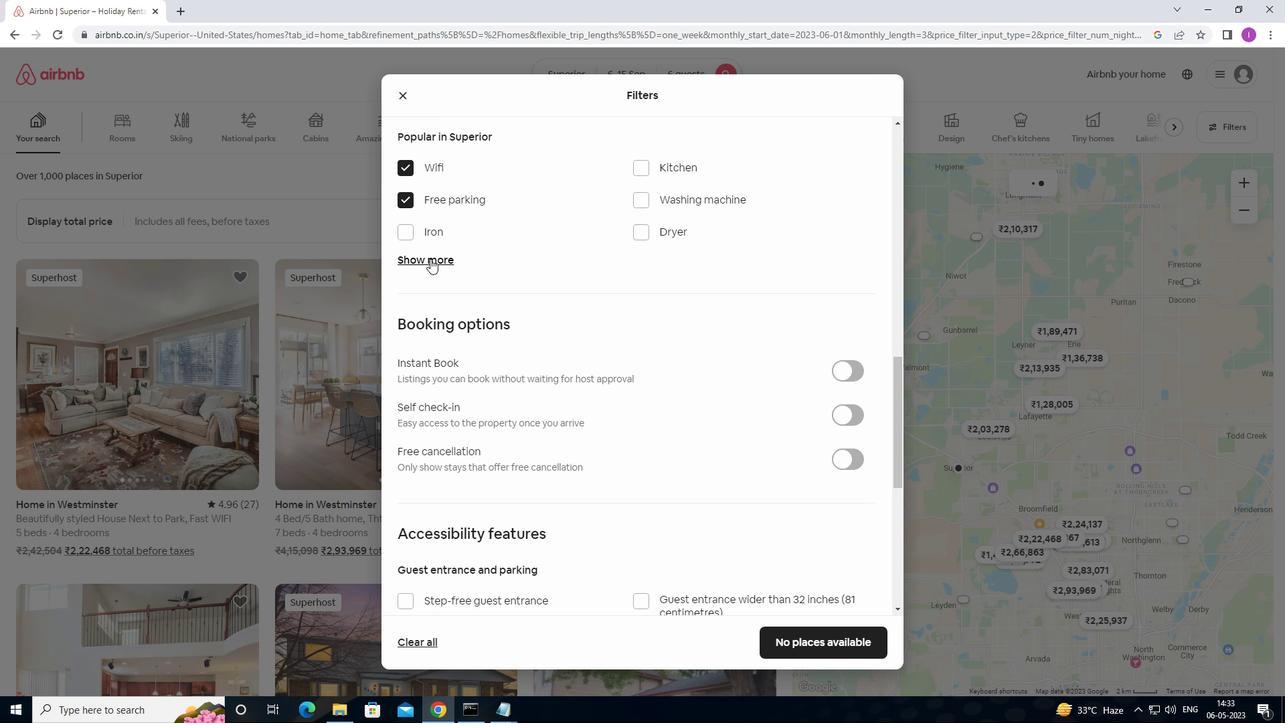 
Action: Mouse moved to (488, 257)
Screenshot: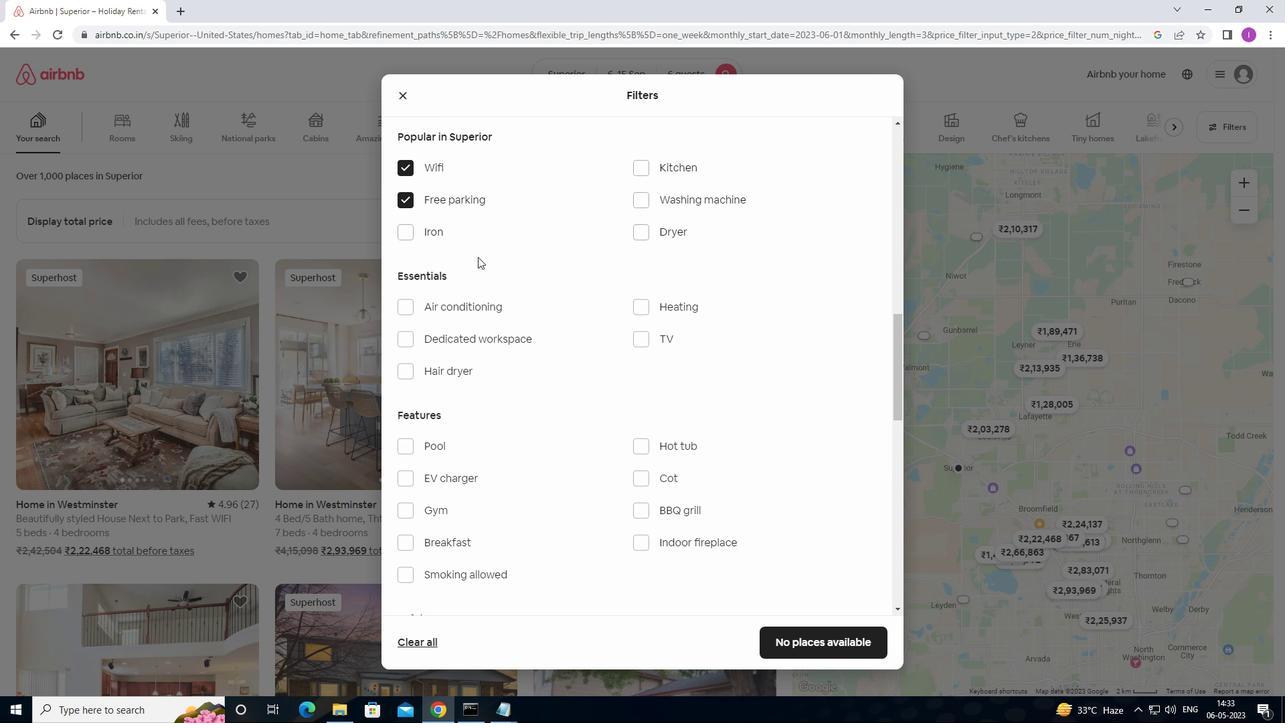 
Action: Mouse scrolled (488, 256) with delta (0, 0)
Screenshot: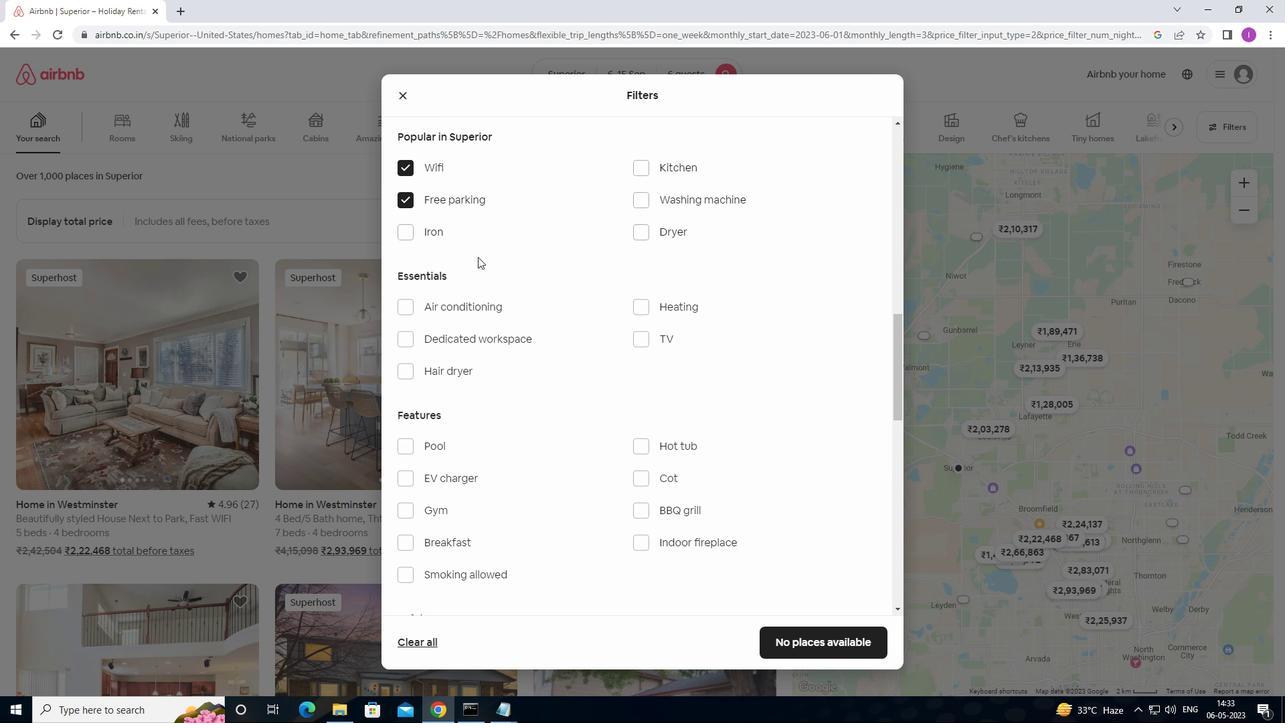 
Action: Mouse moved to (492, 259)
Screenshot: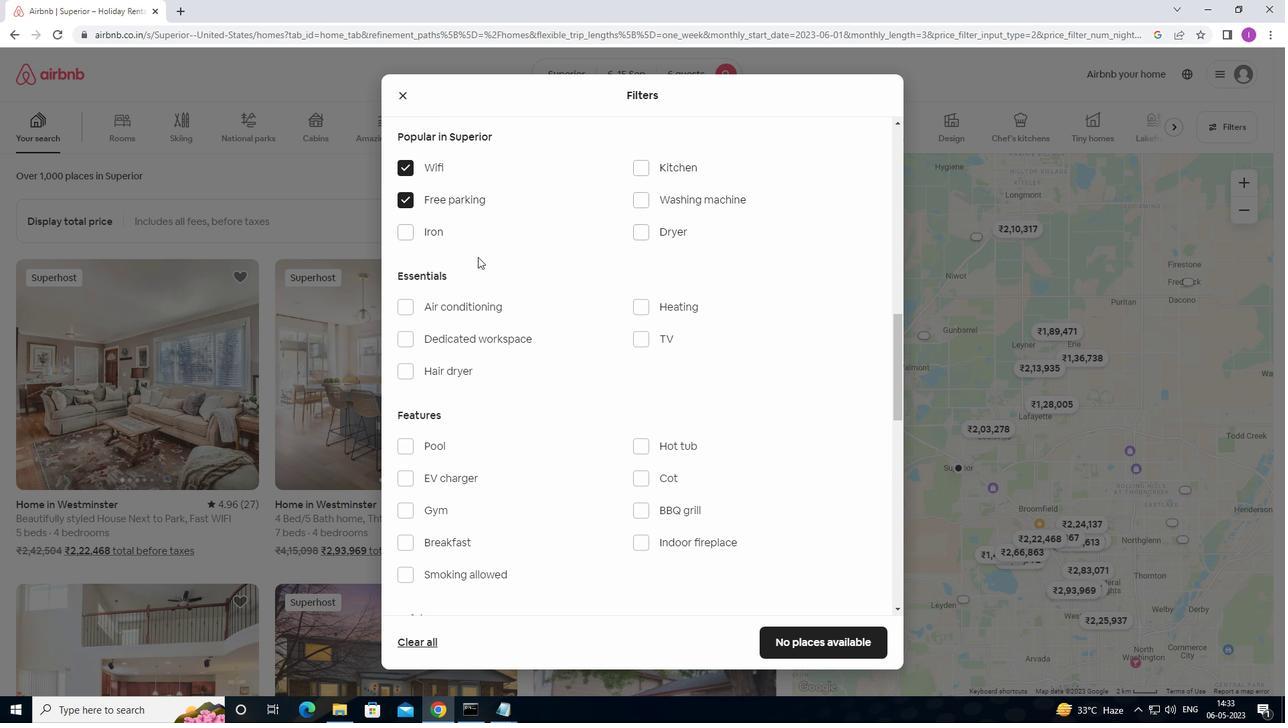
Action: Mouse scrolled (492, 258) with delta (0, 0)
Screenshot: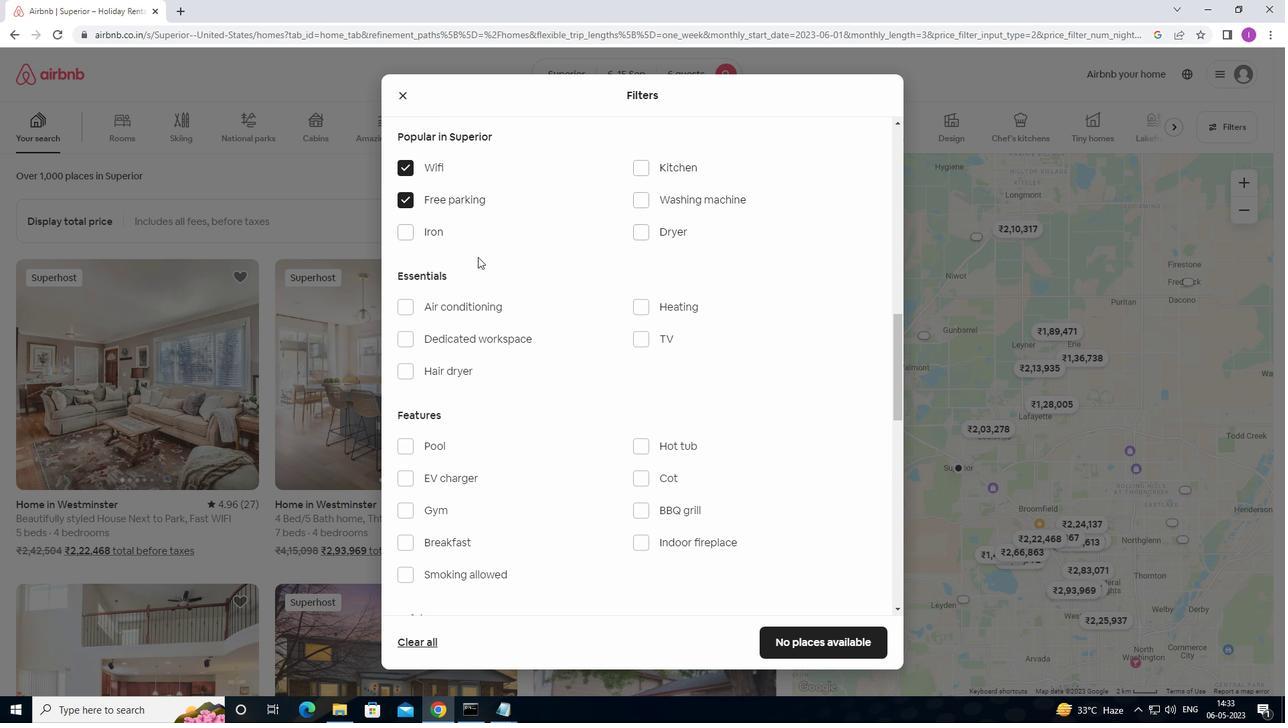 
Action: Mouse moved to (492, 259)
Screenshot: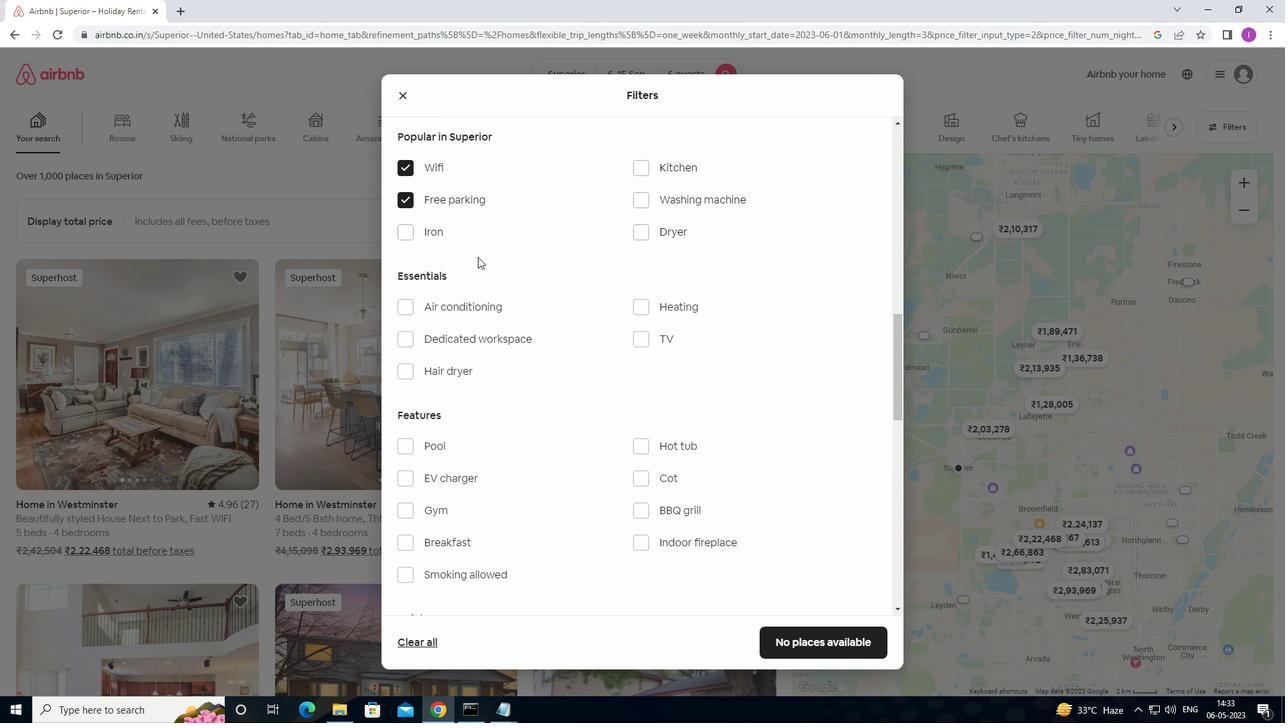 
Action: Mouse scrolled (492, 259) with delta (0, 0)
Screenshot: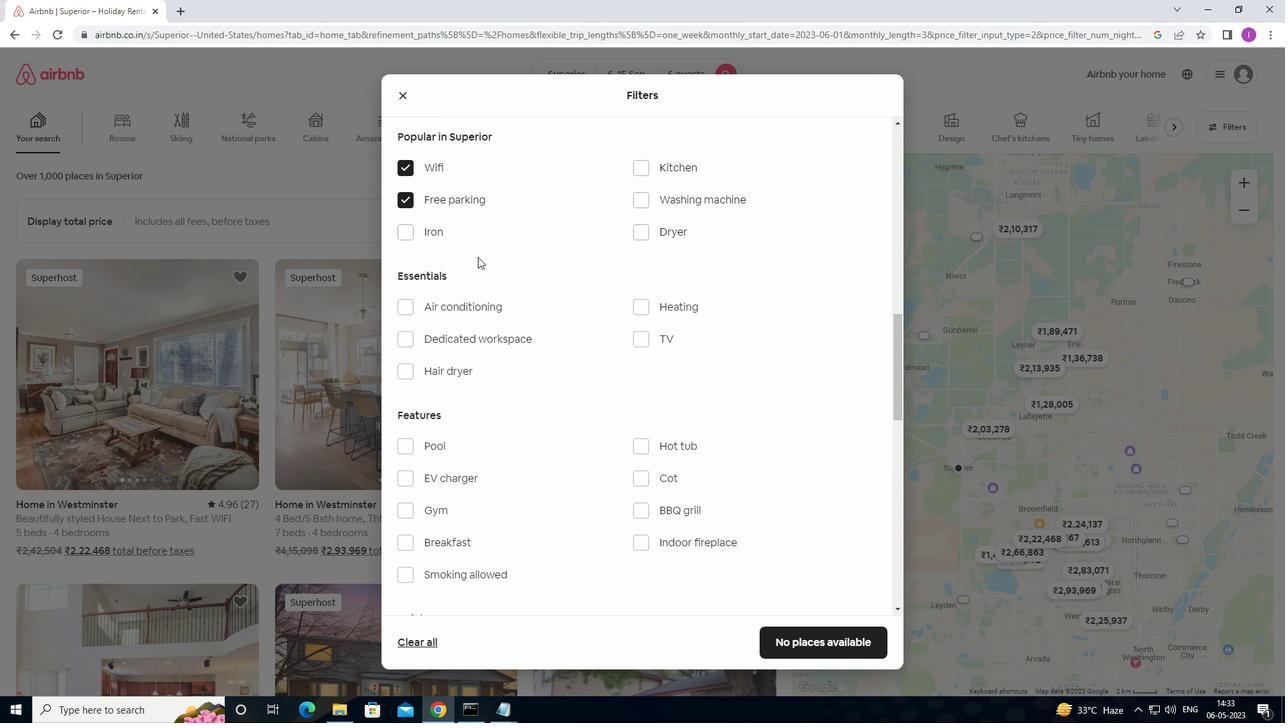 
Action: Mouse moved to (494, 263)
Screenshot: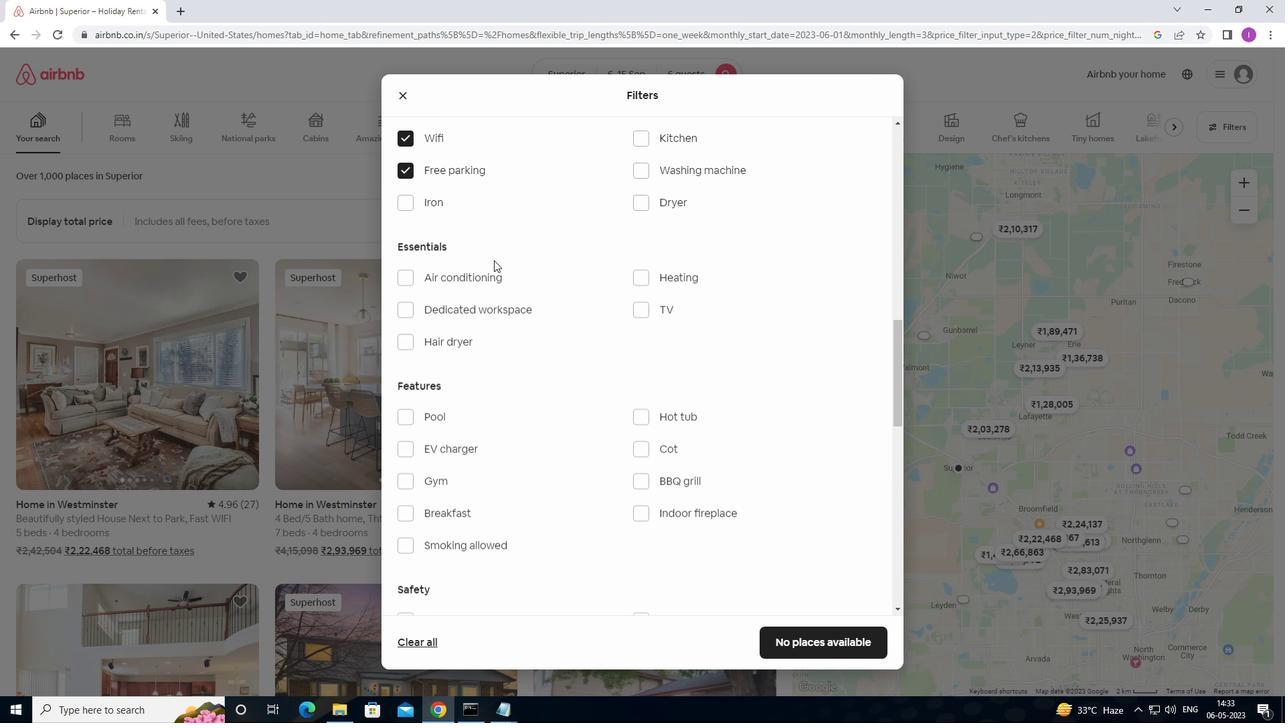 
Action: Mouse scrolled (494, 263) with delta (0, 0)
Screenshot: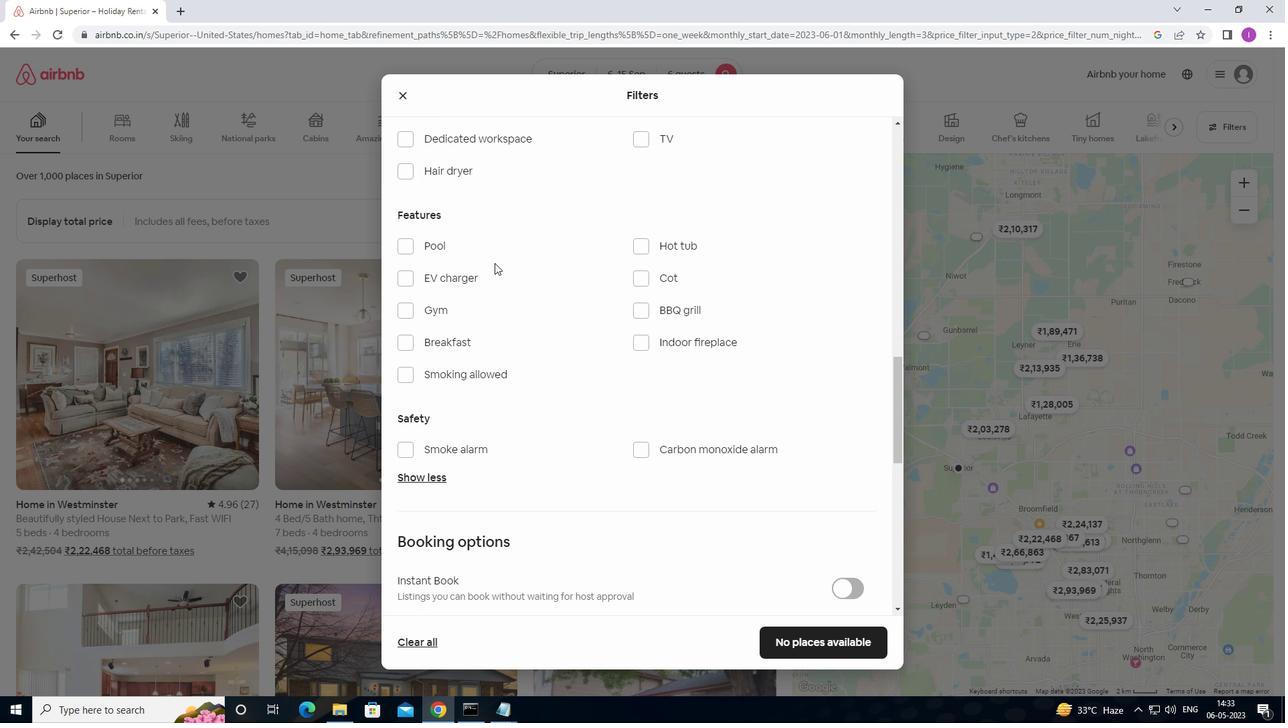 
Action: Mouse moved to (495, 263)
Screenshot: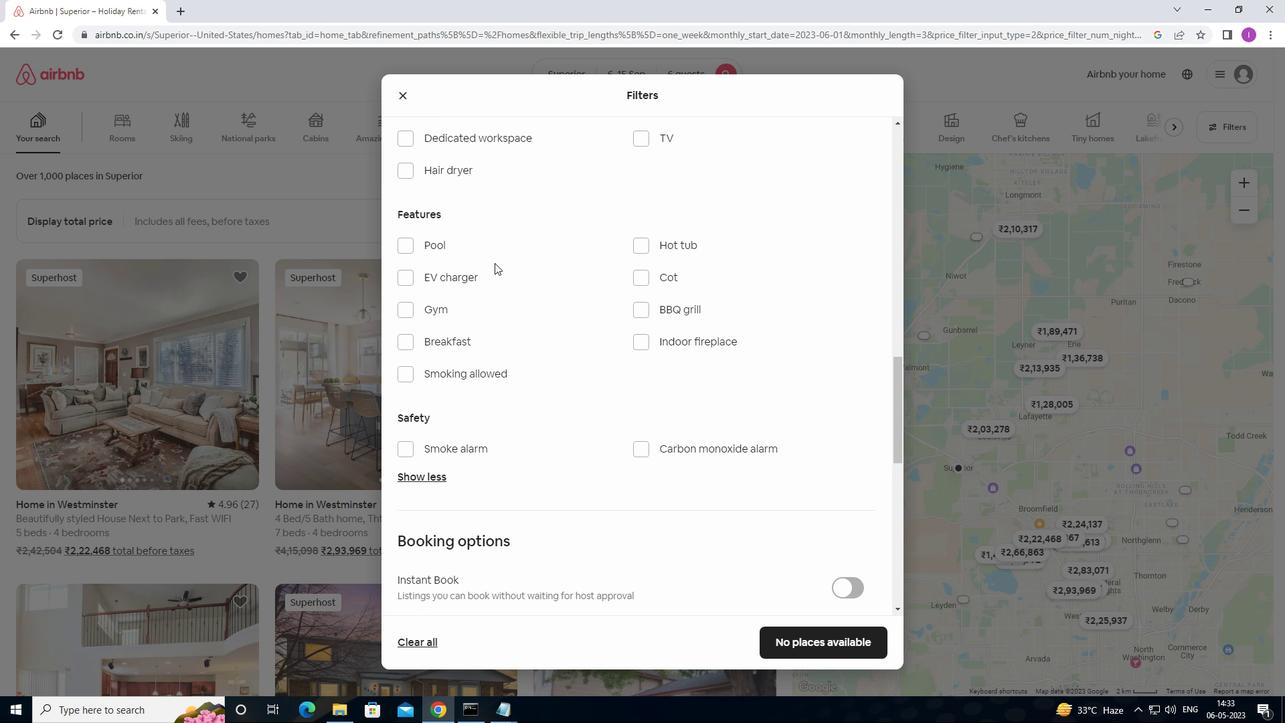 
Action: Mouse scrolled (495, 264) with delta (0, 0)
Screenshot: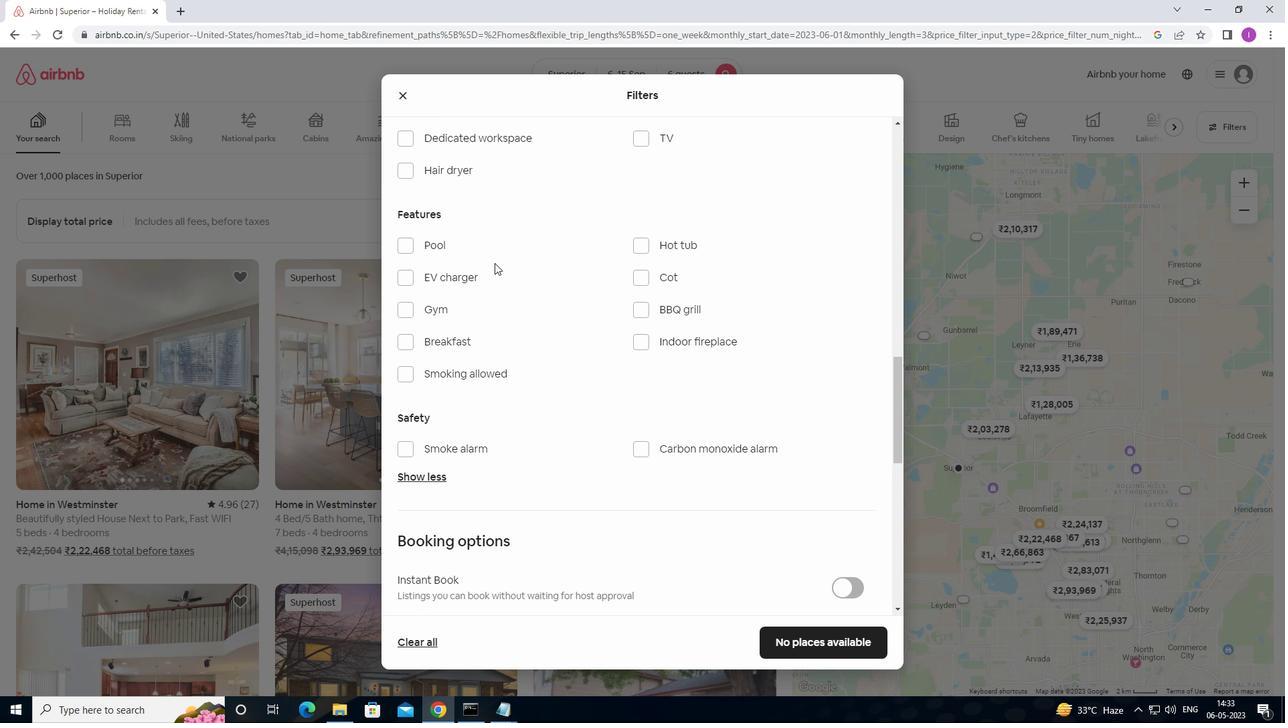 
Action: Mouse moved to (641, 273)
Screenshot: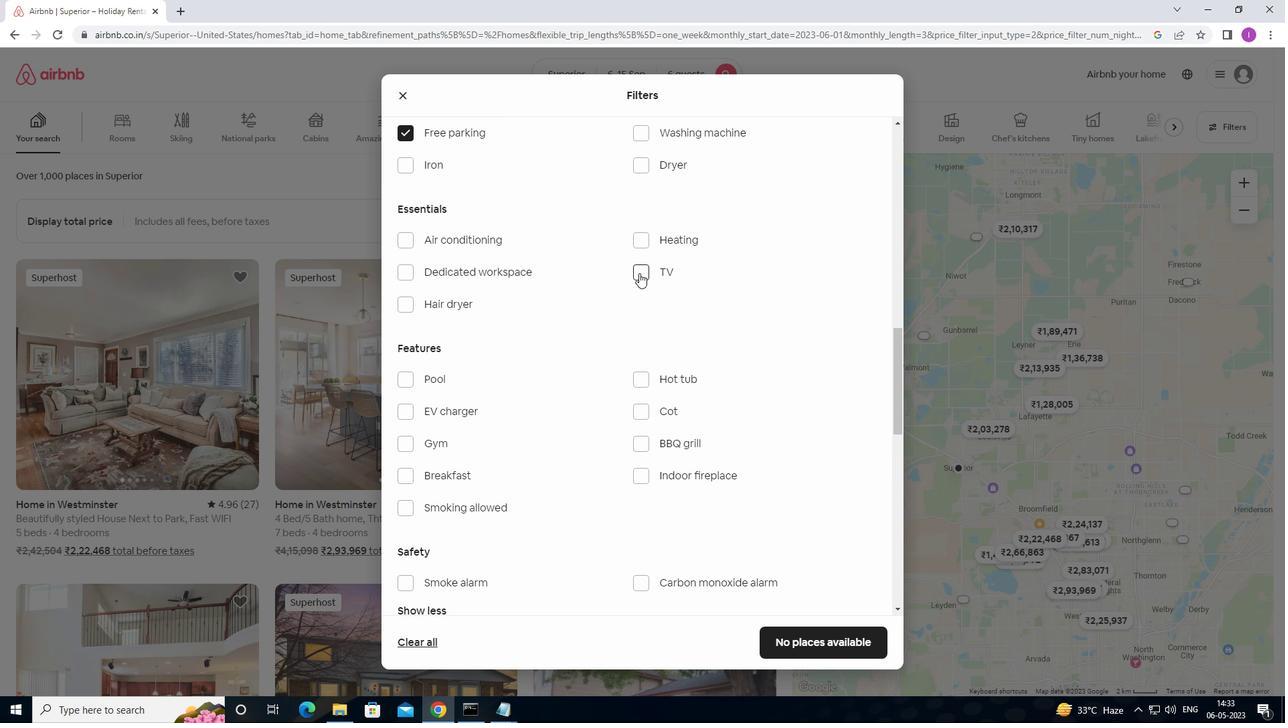 
Action: Mouse pressed left at (641, 273)
Screenshot: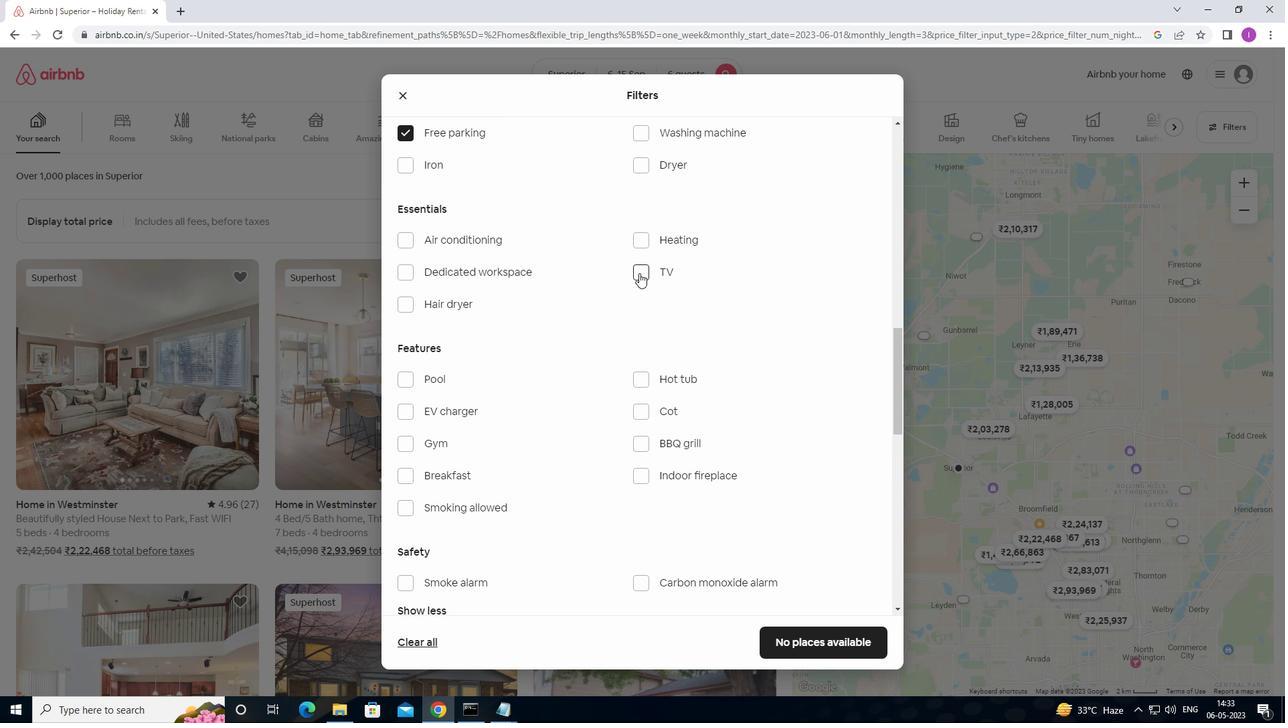 
Action: Mouse moved to (493, 318)
Screenshot: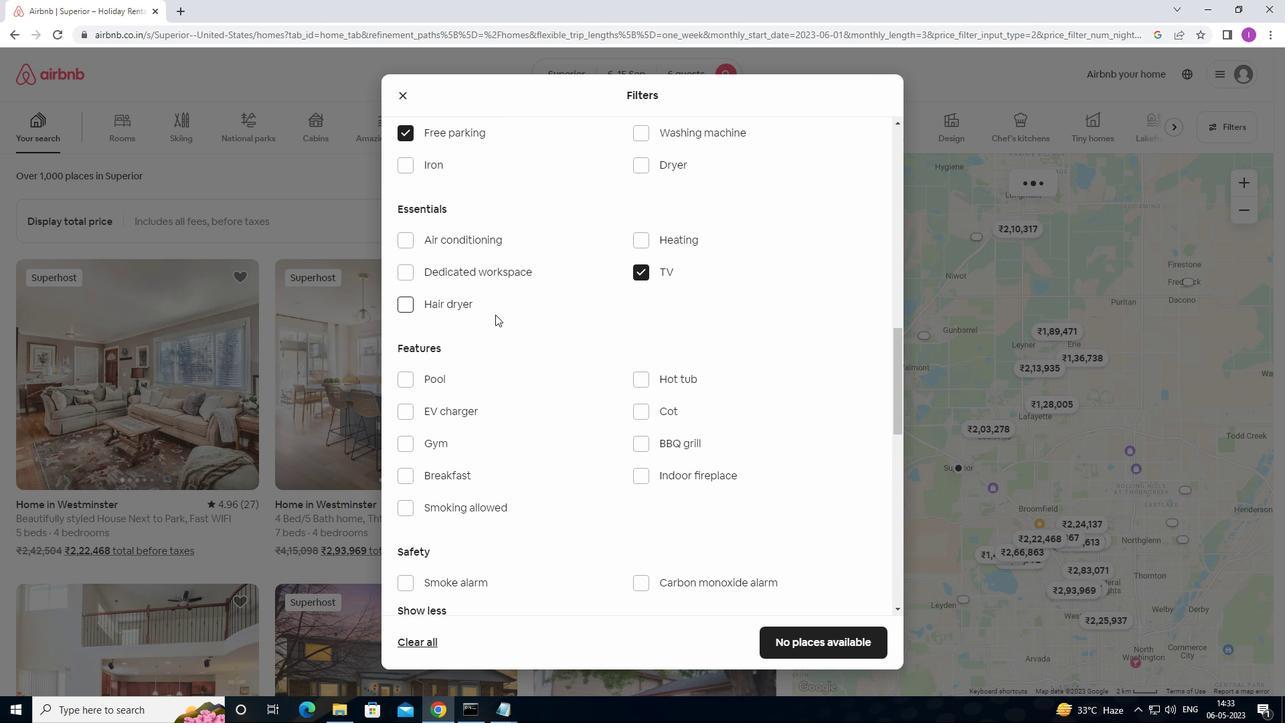 
Action: Mouse scrolled (493, 318) with delta (0, 0)
Screenshot: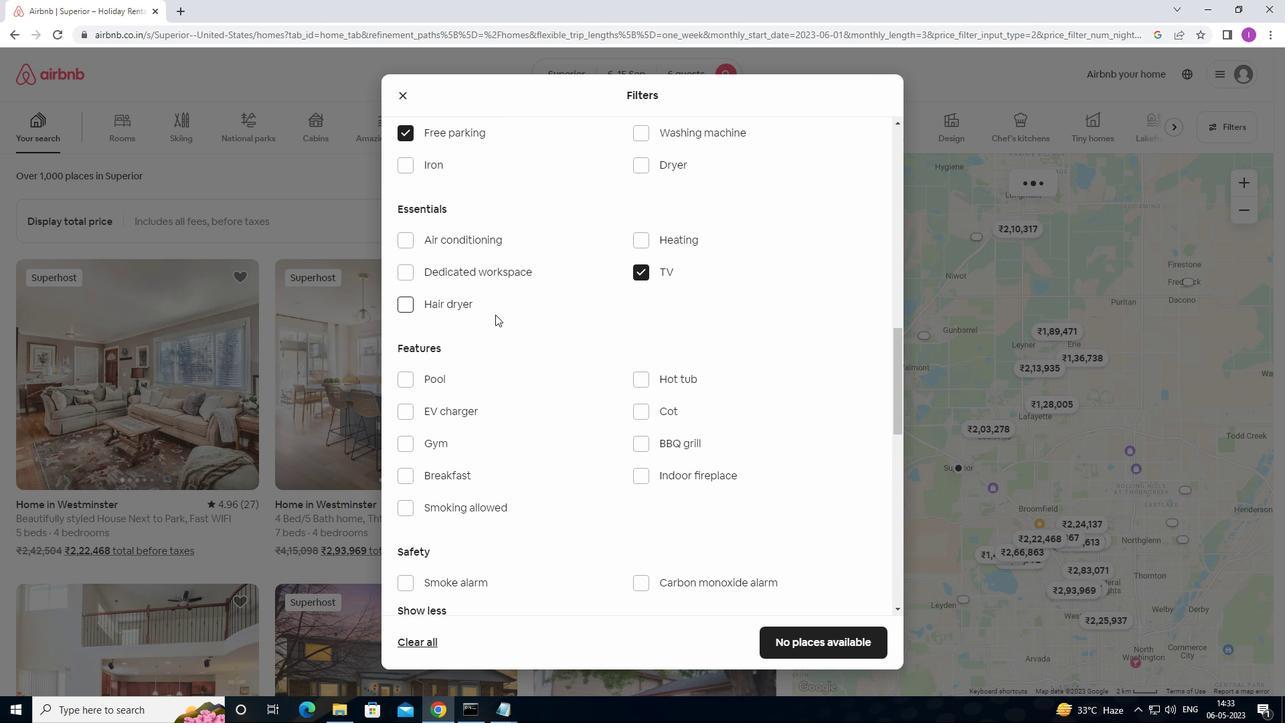 
Action: Mouse moved to (494, 320)
Screenshot: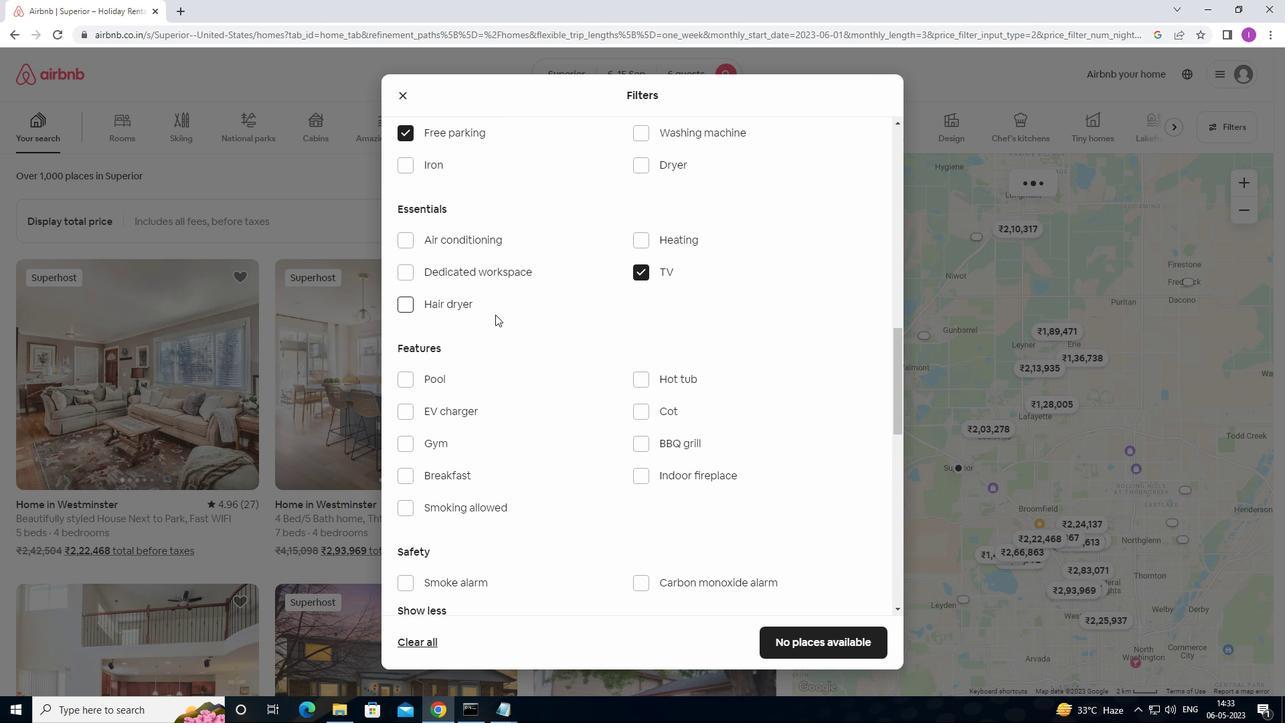
Action: Mouse scrolled (494, 319) with delta (0, 0)
Screenshot: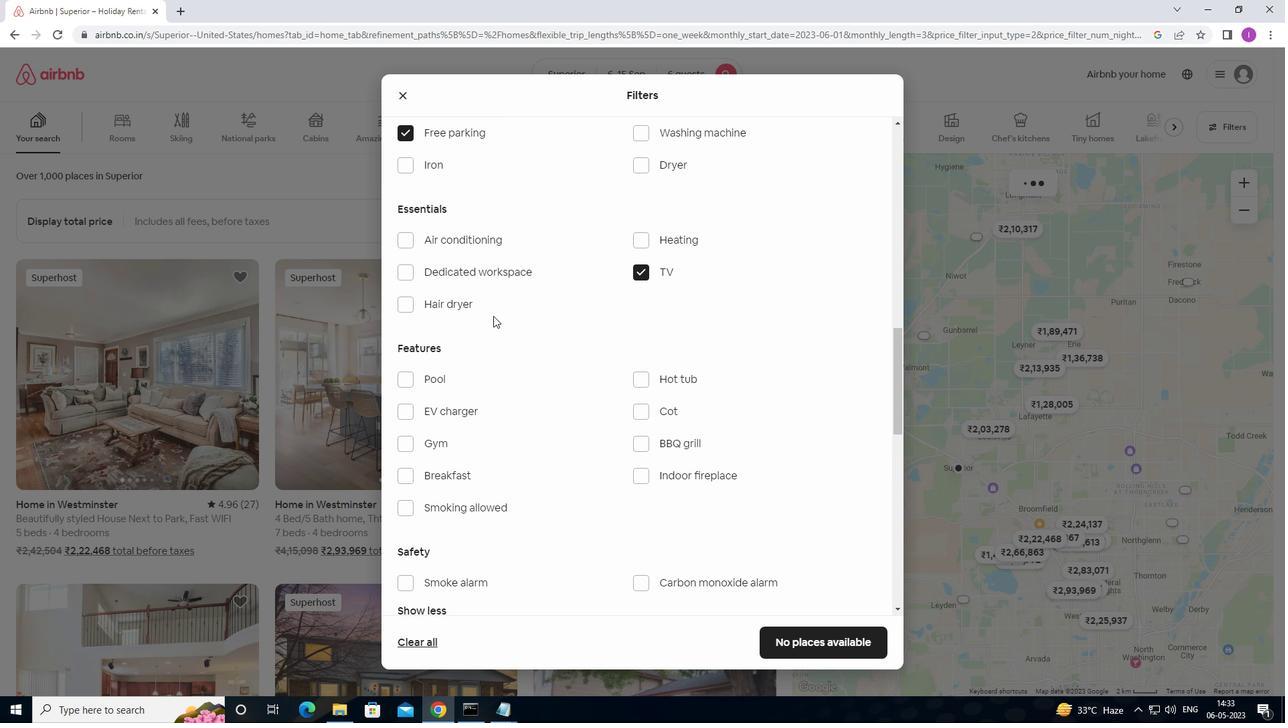 
Action: Mouse moved to (409, 314)
Screenshot: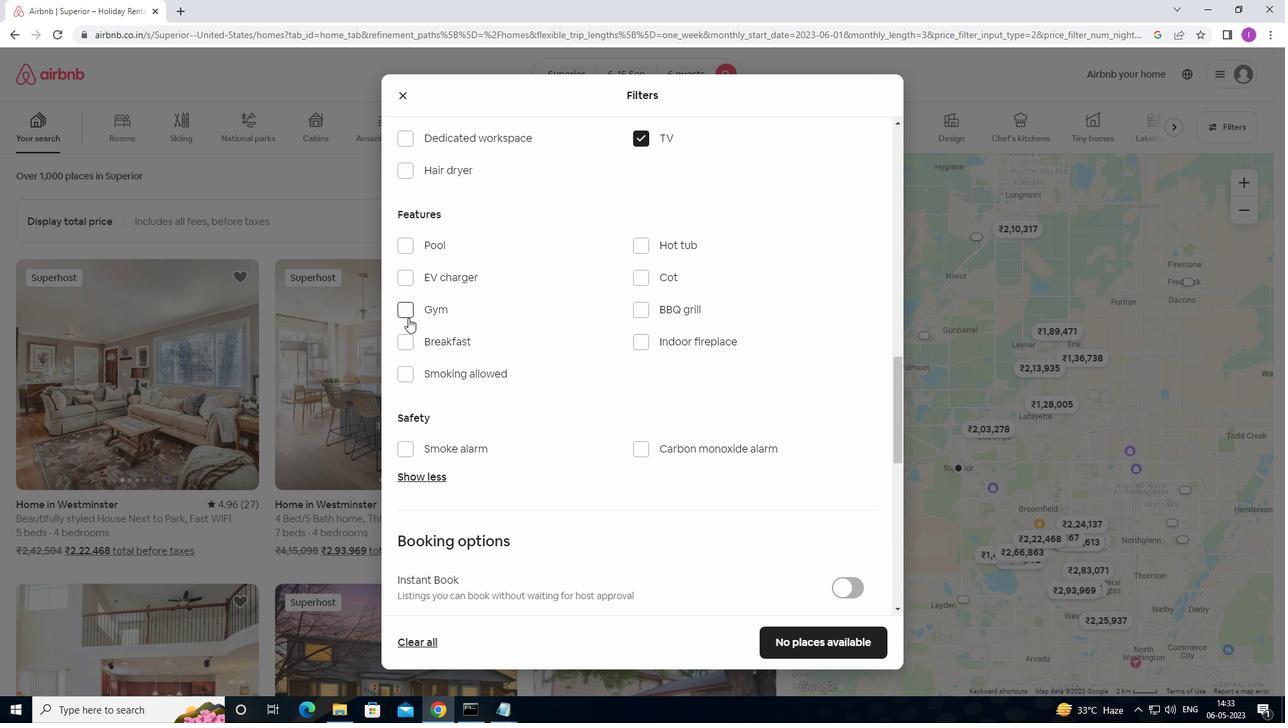 
Action: Mouse pressed left at (409, 314)
Screenshot: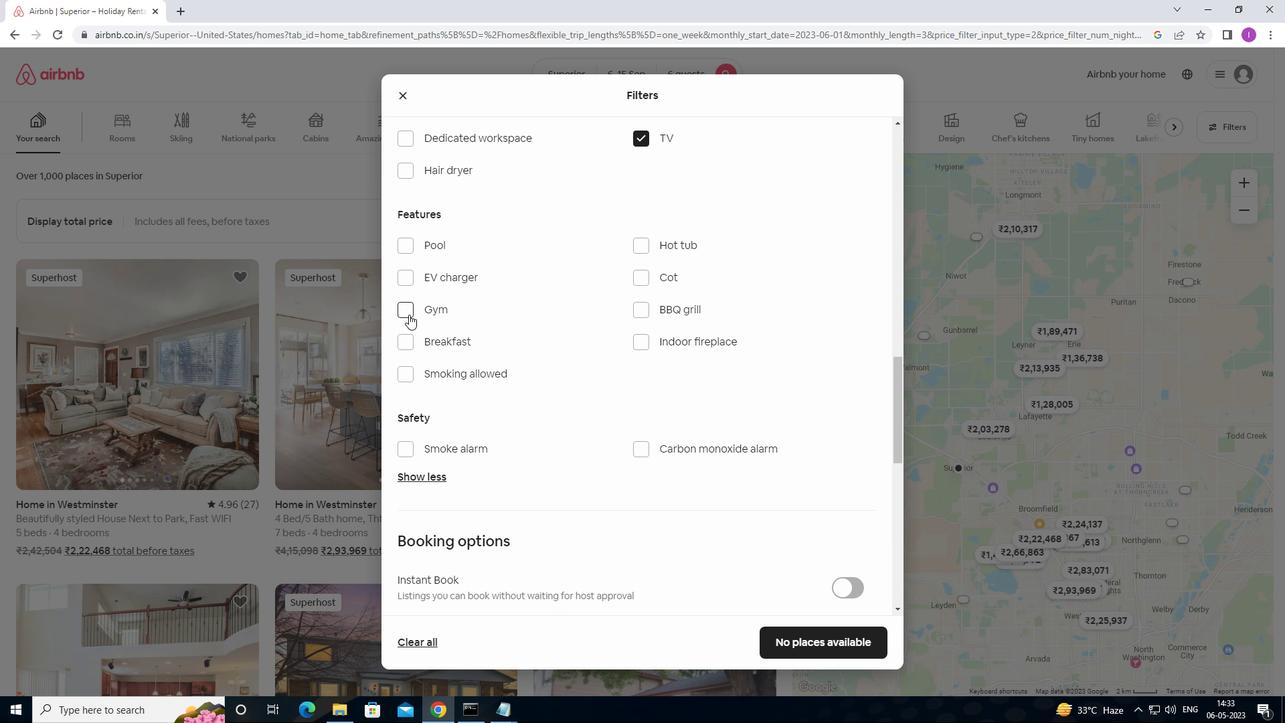 
Action: Mouse moved to (413, 334)
Screenshot: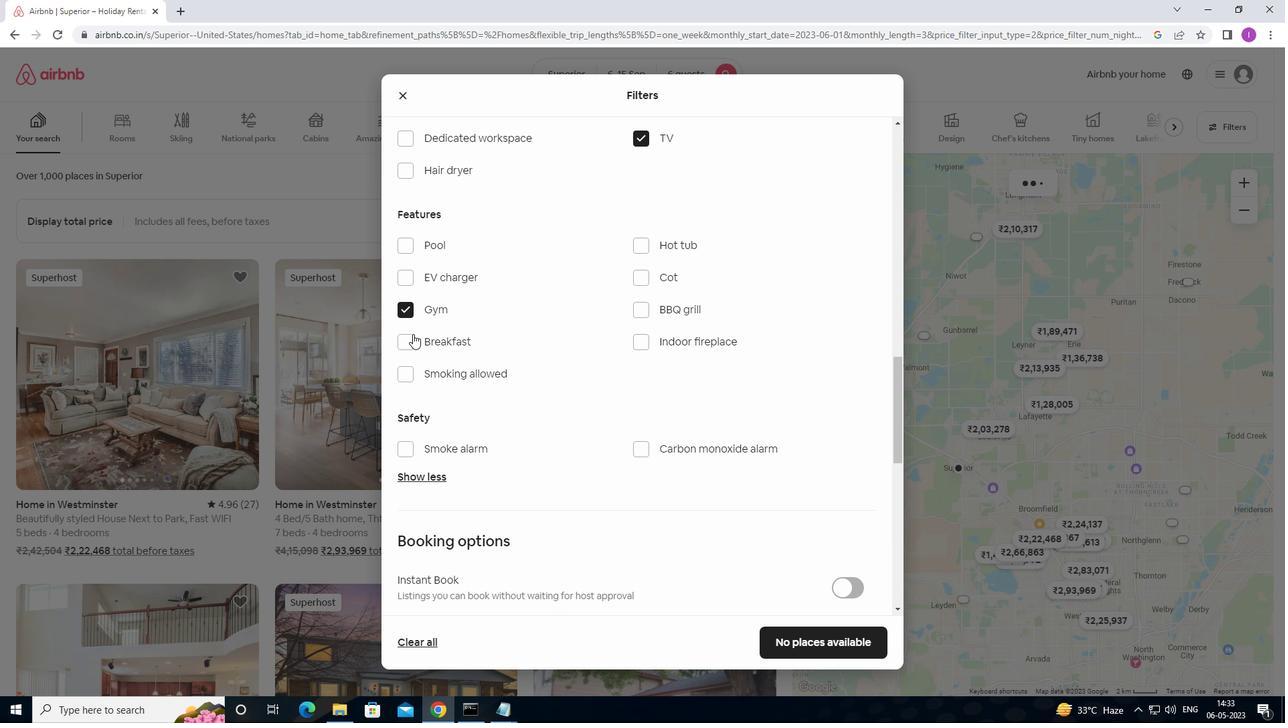 
Action: Mouse pressed left at (413, 334)
Screenshot: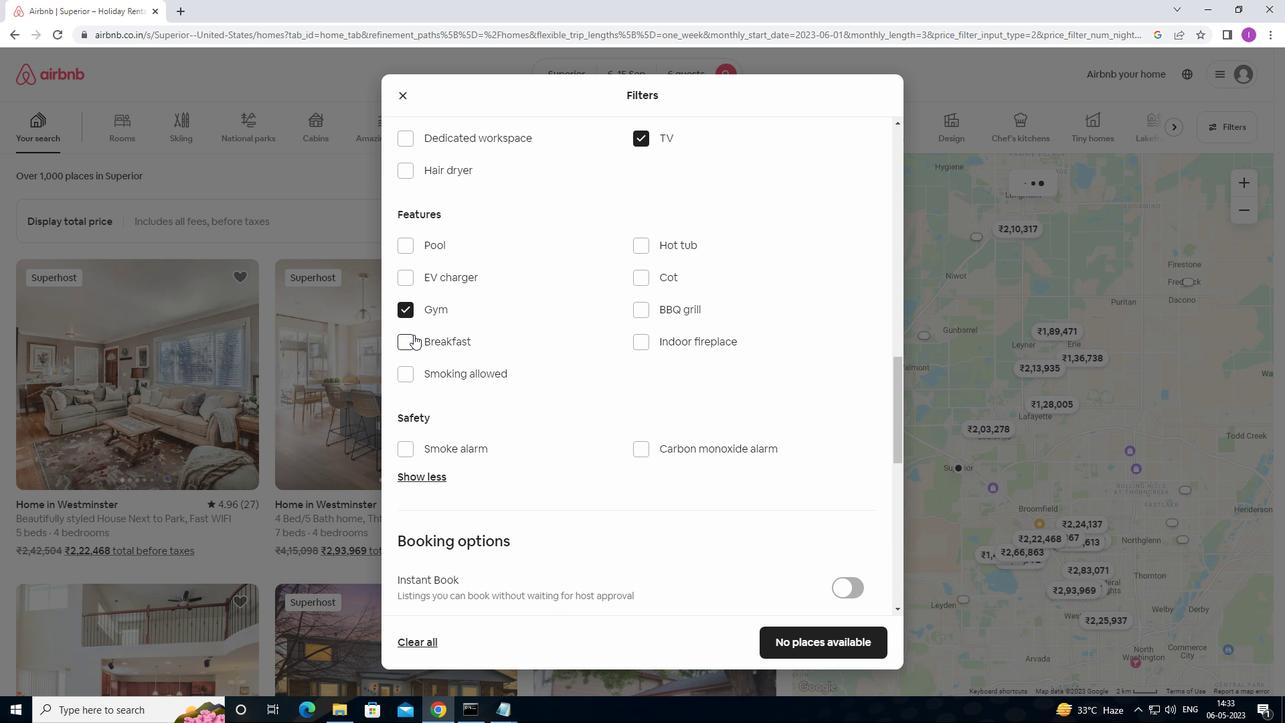 
Action: Mouse moved to (488, 334)
Screenshot: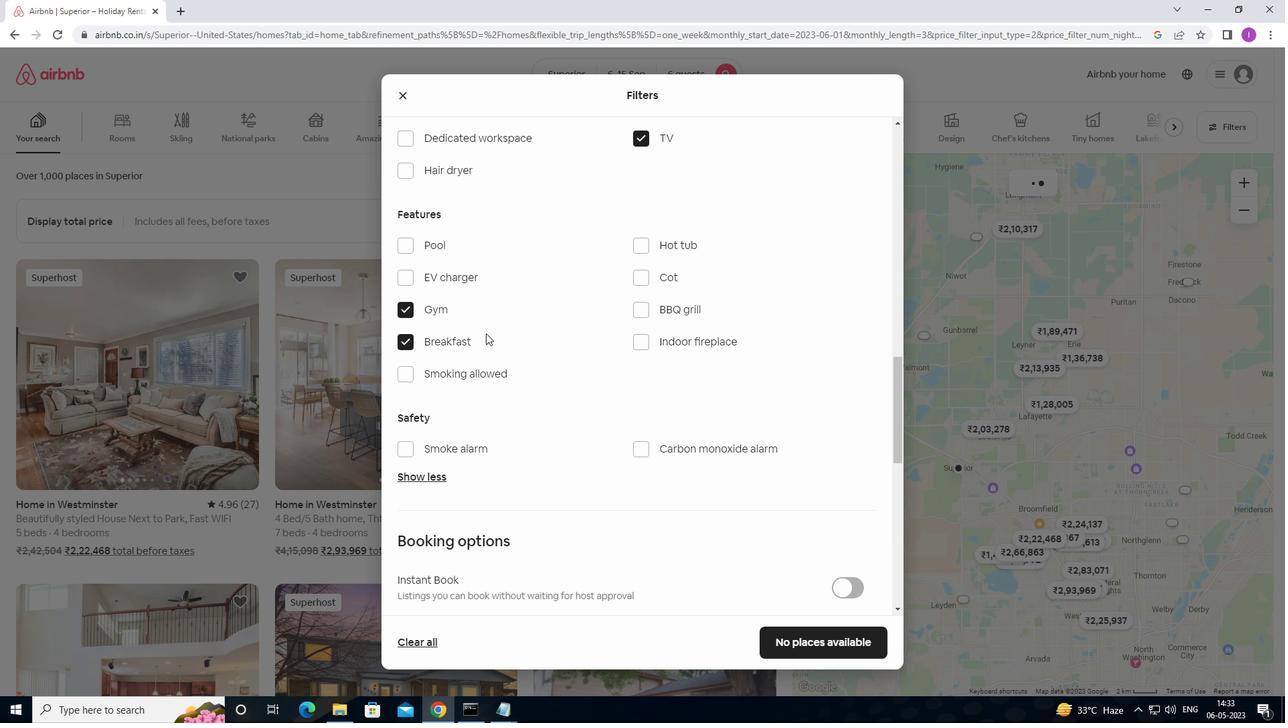 
Action: Mouse scrolled (488, 333) with delta (0, 0)
Screenshot: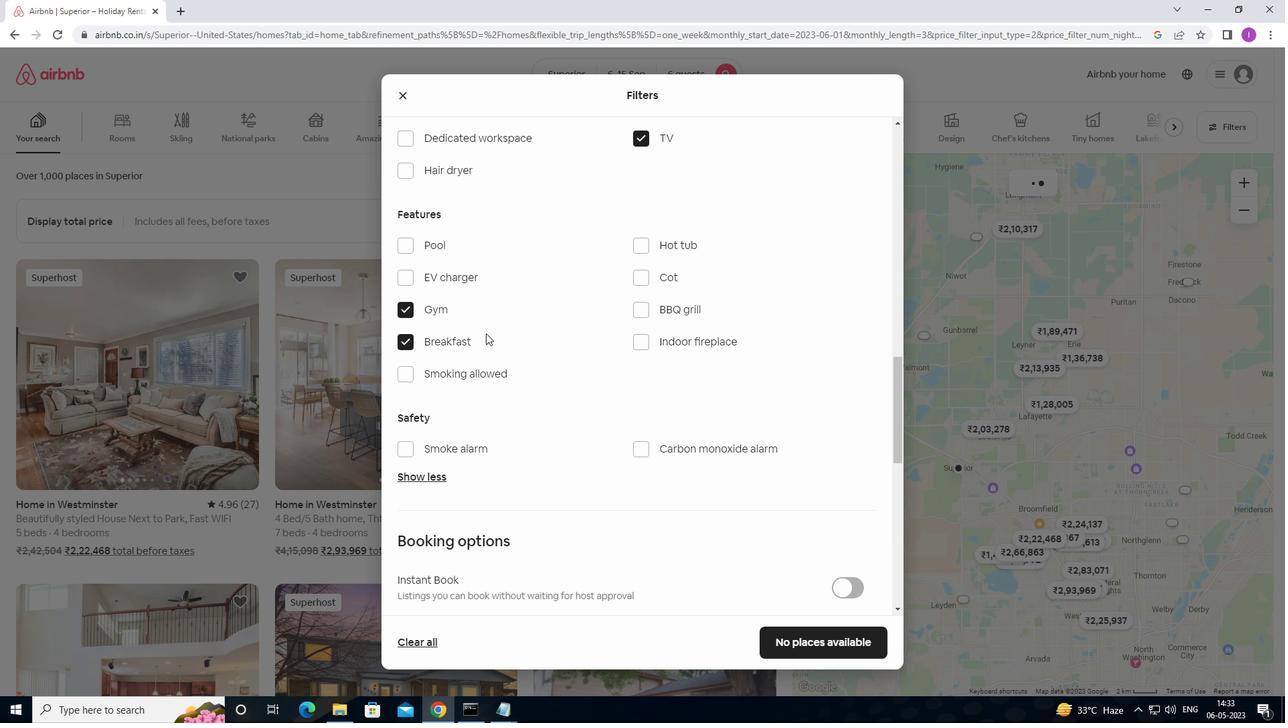 
Action: Mouse moved to (490, 336)
Screenshot: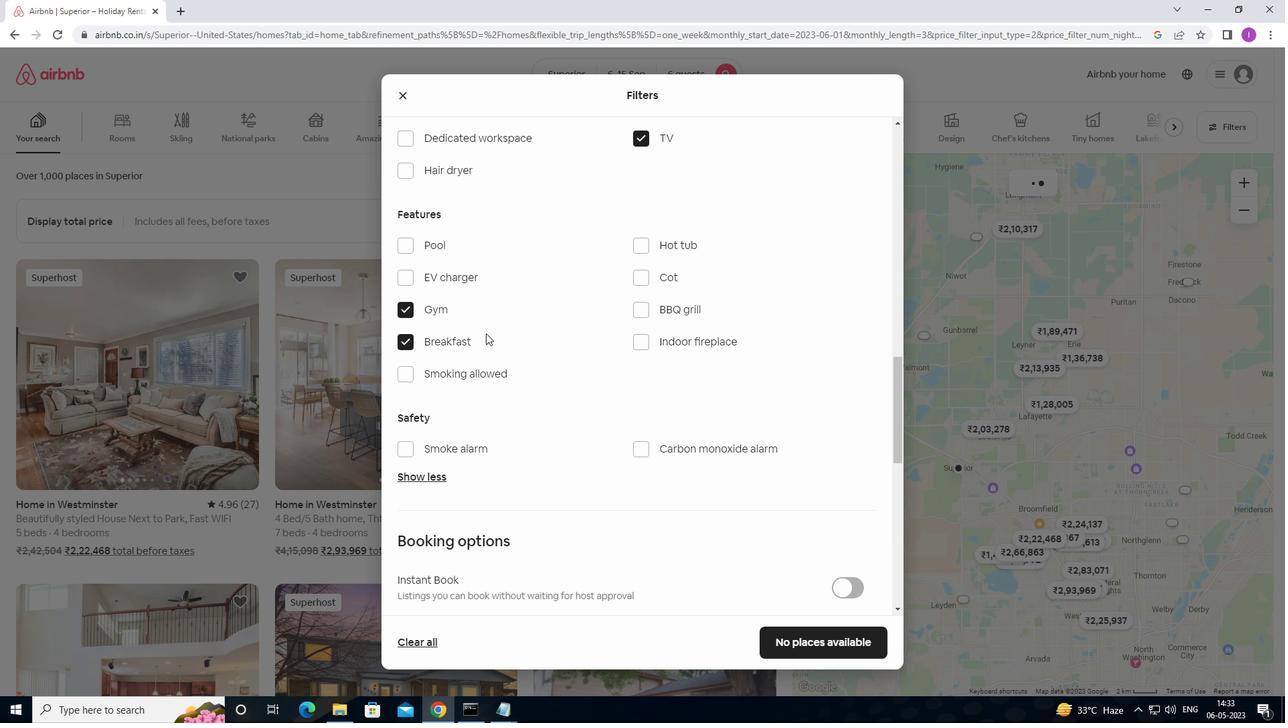 
Action: Mouse scrolled (490, 336) with delta (0, 0)
Screenshot: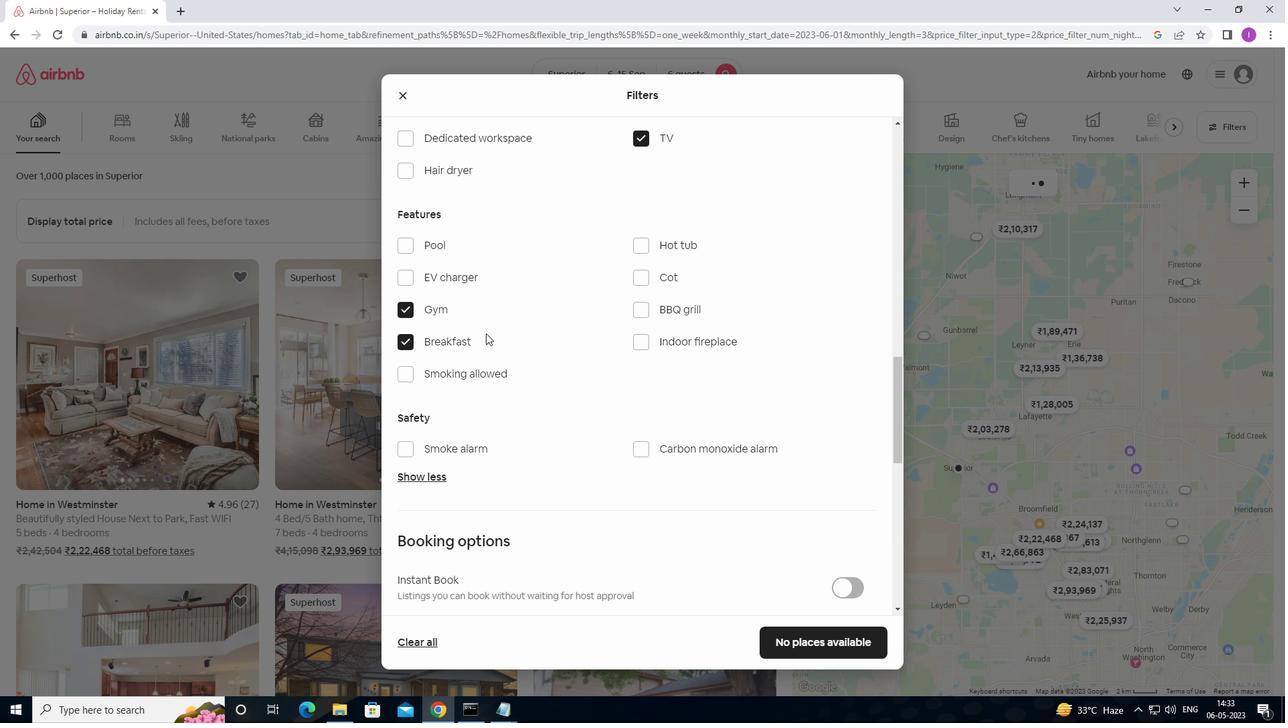 
Action: Mouse scrolled (490, 336) with delta (0, 0)
Screenshot: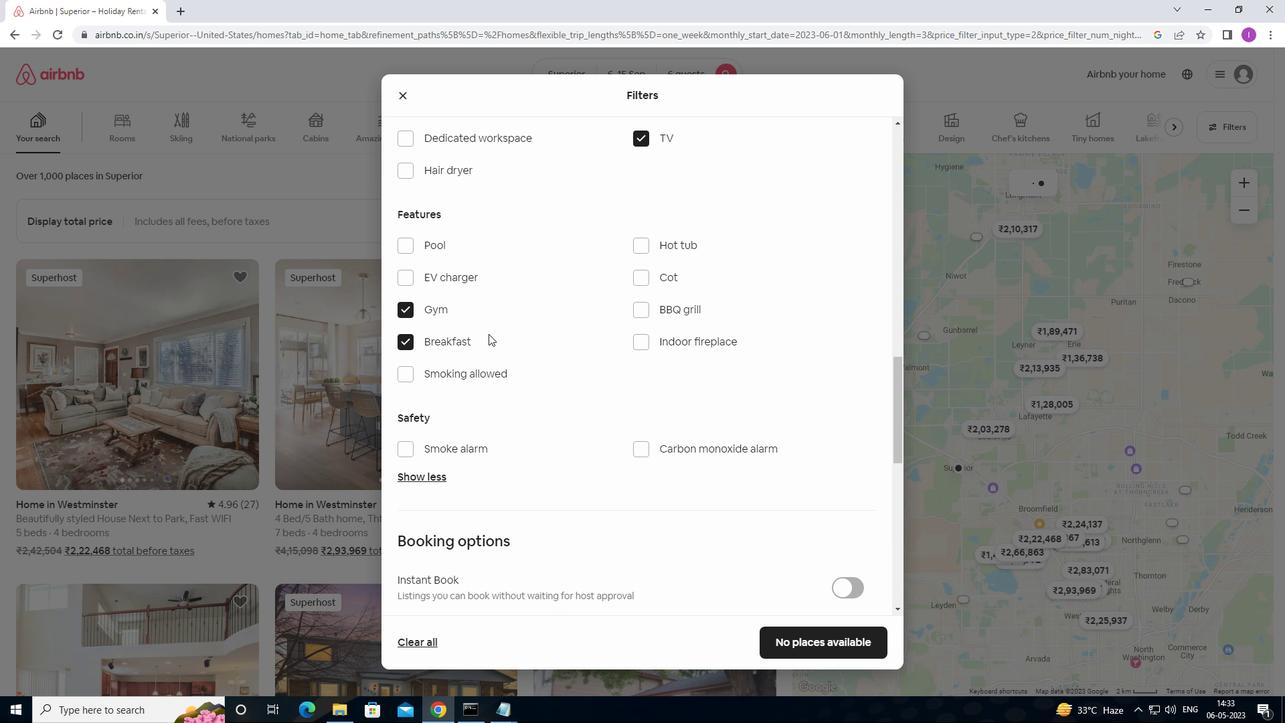 
Action: Mouse moved to (490, 336)
Screenshot: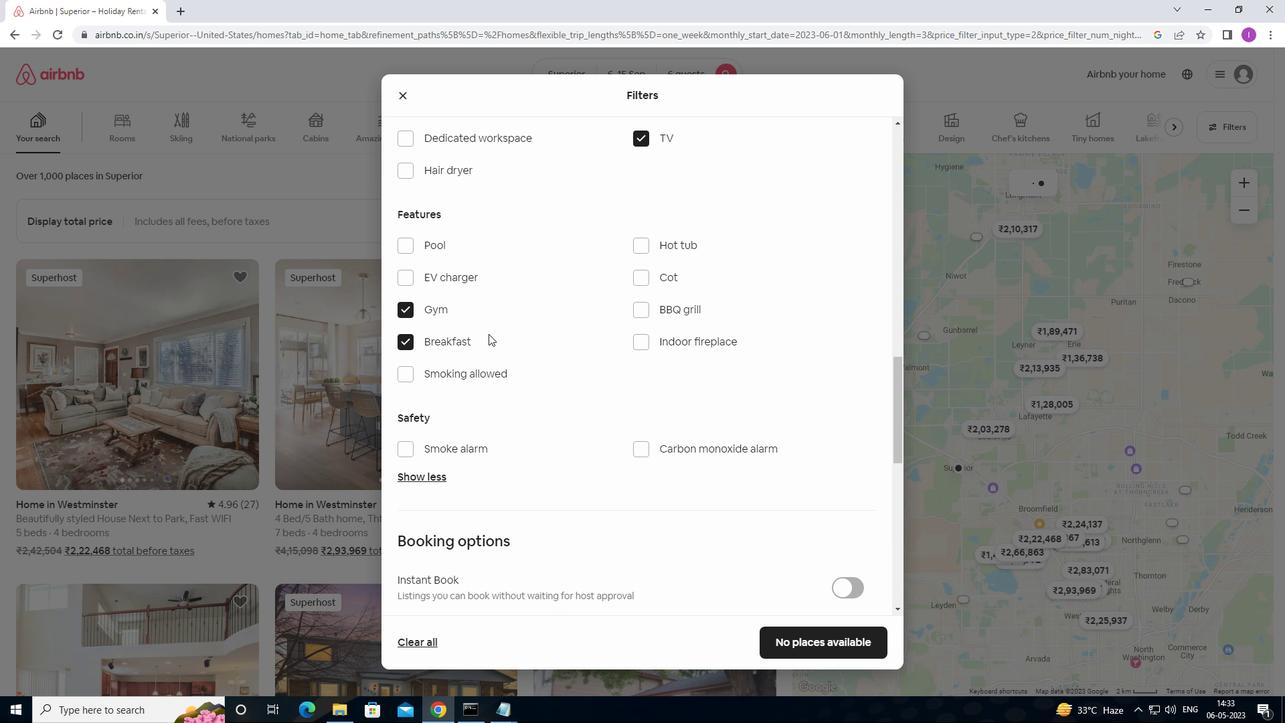 
Action: Mouse scrolled (490, 336) with delta (0, 0)
Screenshot: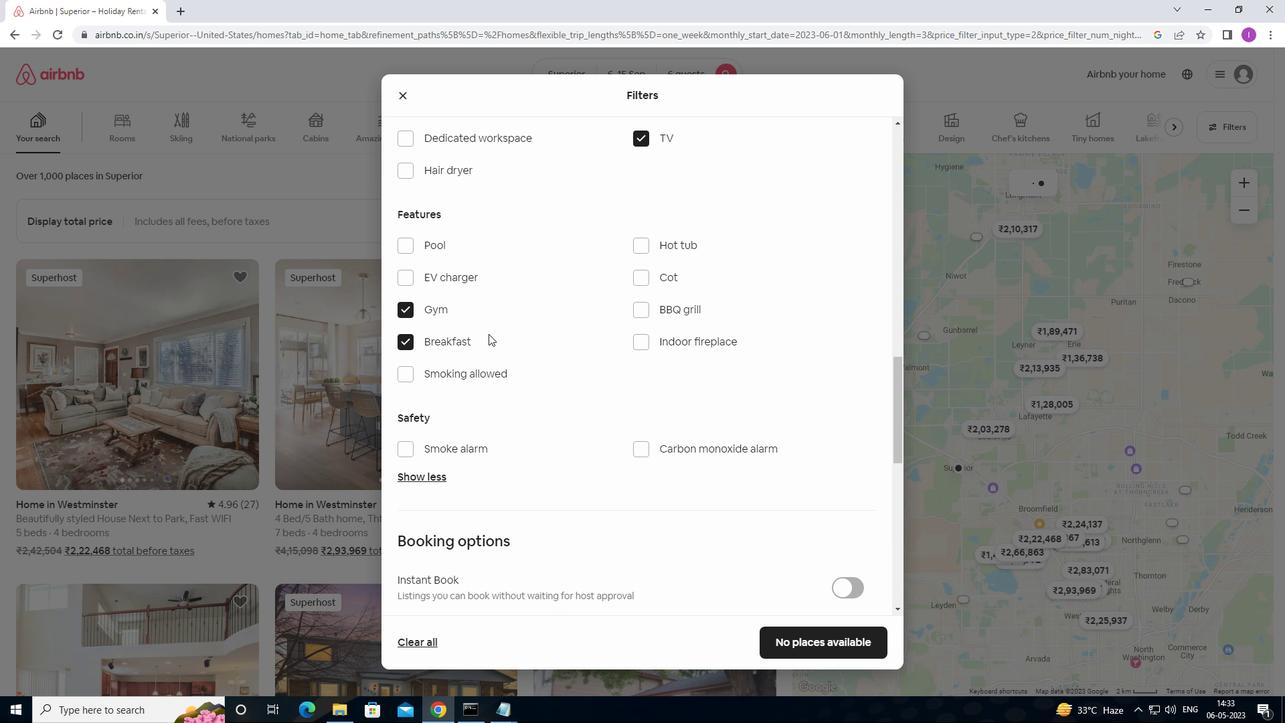 
Action: Mouse moved to (509, 334)
Screenshot: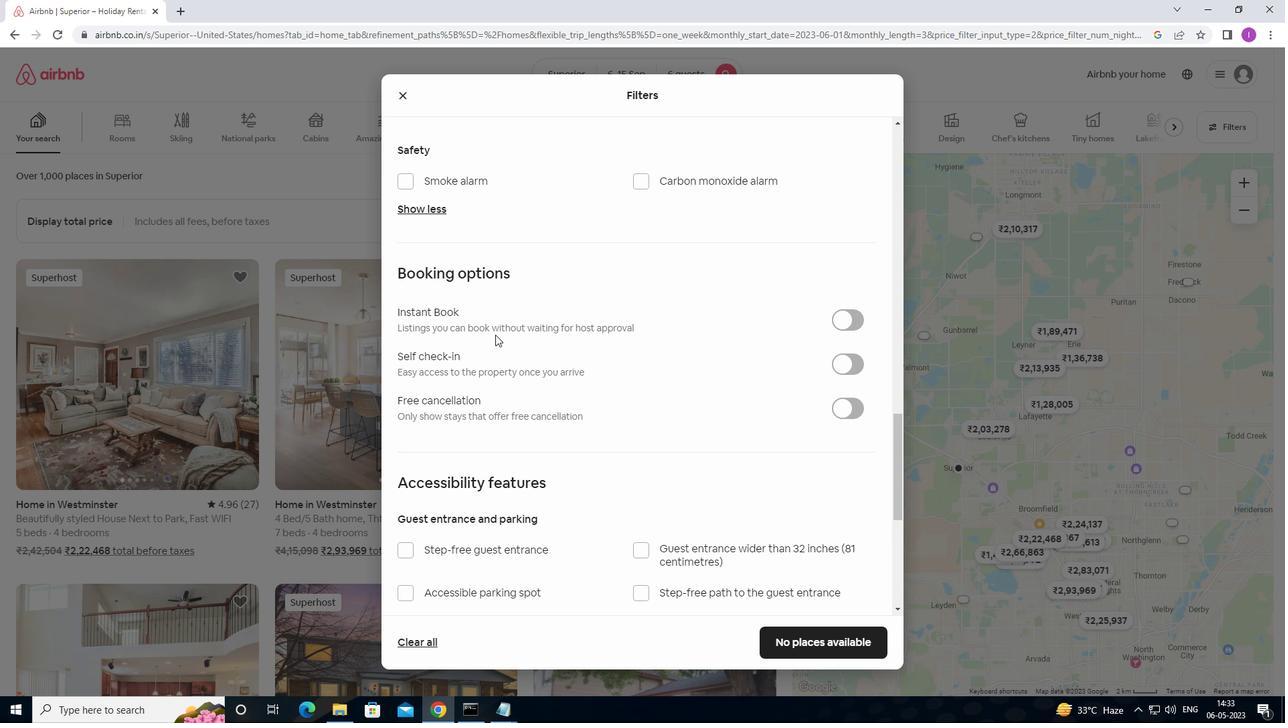 
Action: Mouse scrolled (509, 334) with delta (0, 0)
Screenshot: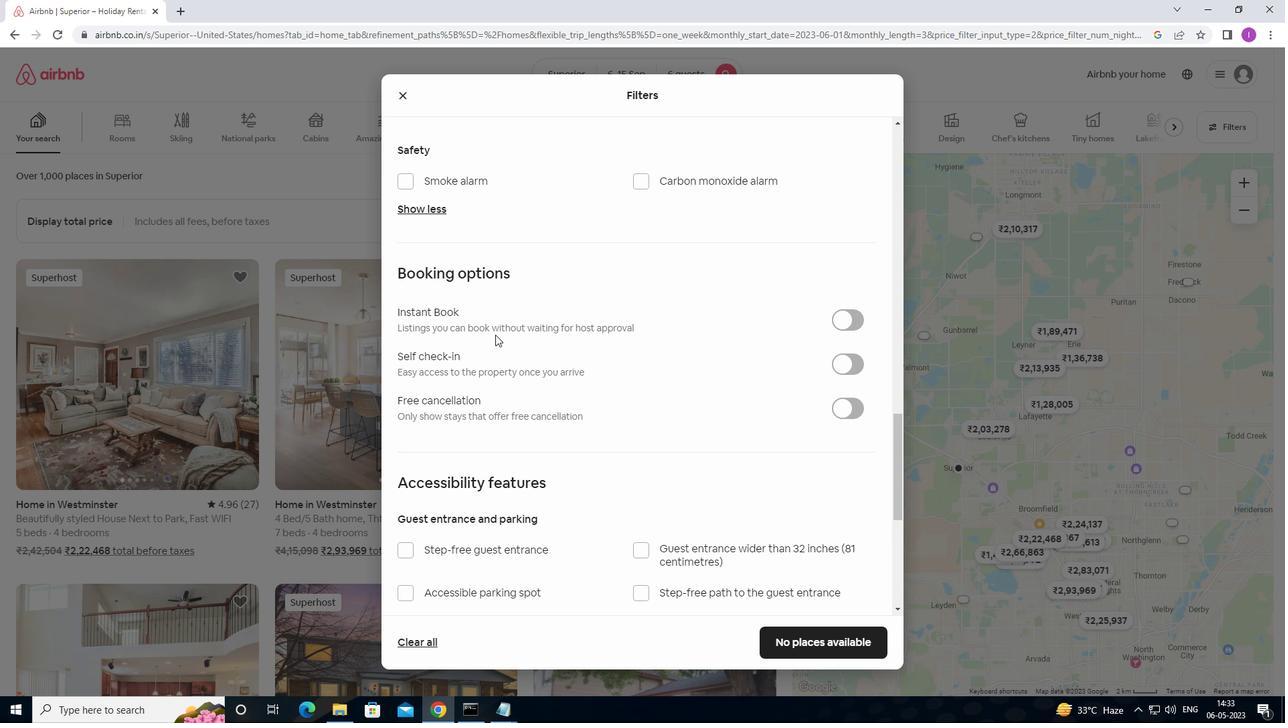 
Action: Mouse moved to (542, 335)
Screenshot: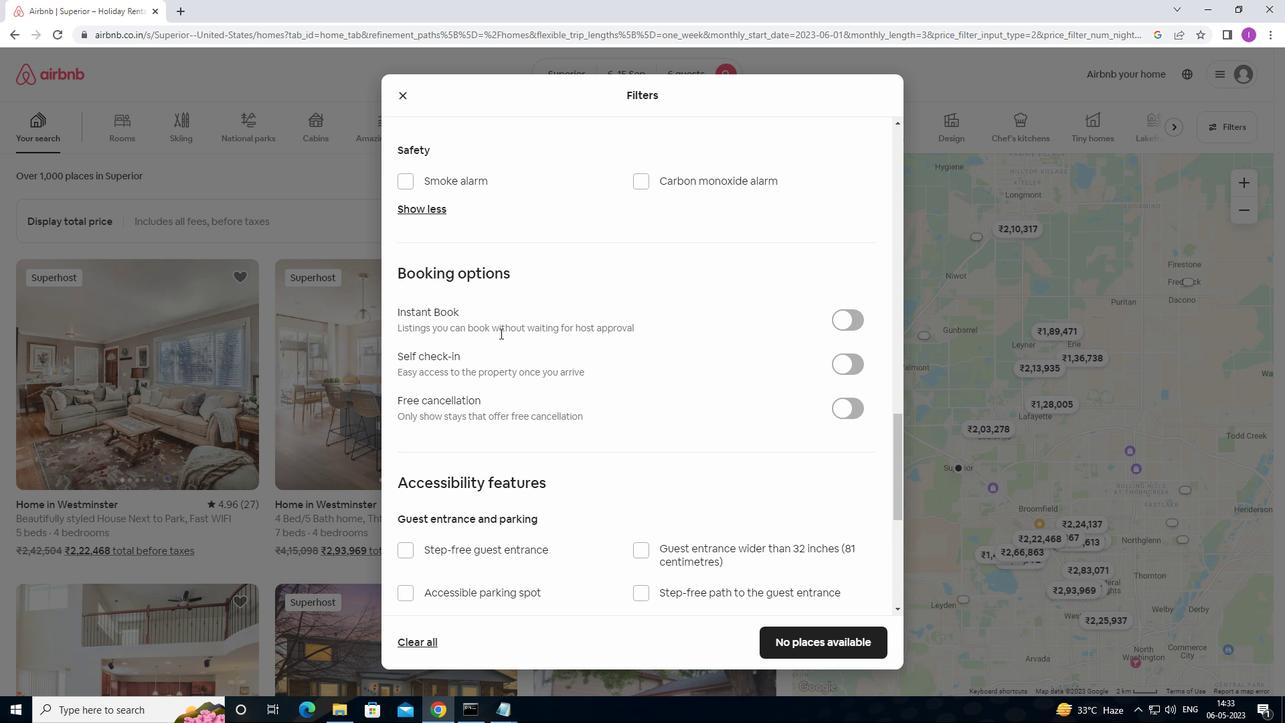 
Action: Mouse scrolled (542, 334) with delta (0, 0)
Screenshot: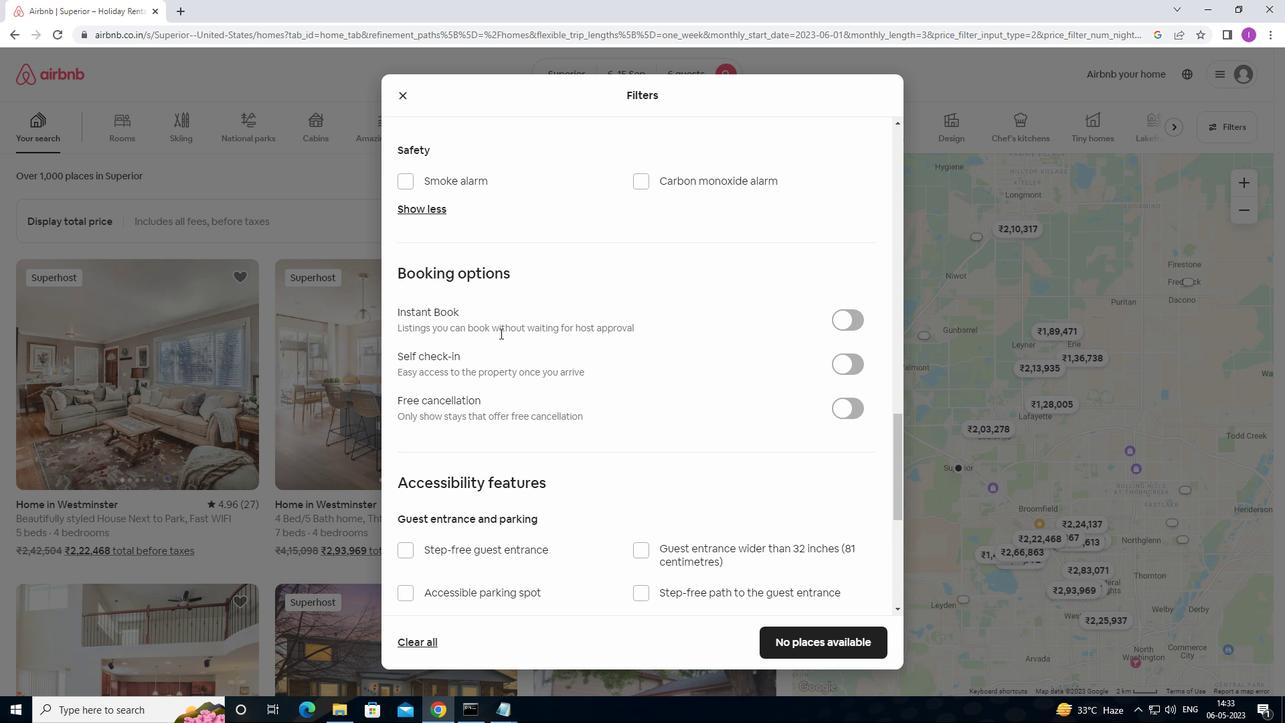 
Action: Mouse moved to (860, 234)
Screenshot: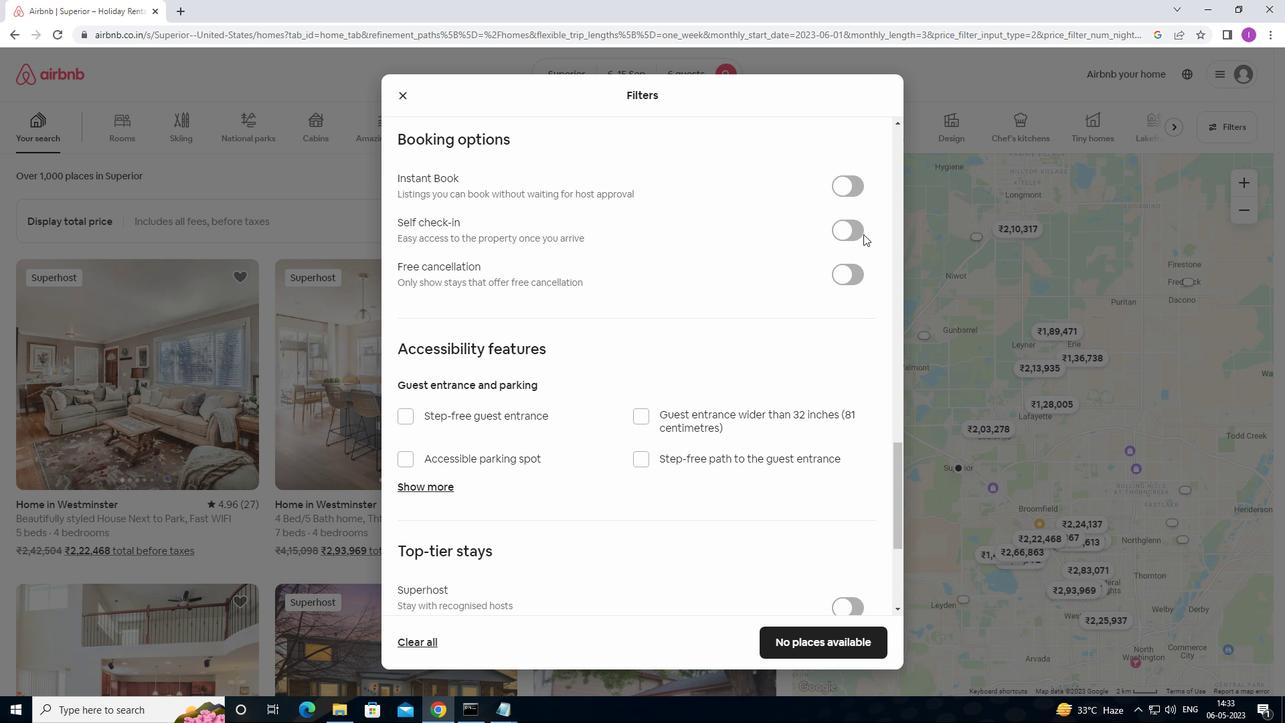 
Action: Mouse pressed left at (860, 234)
Screenshot: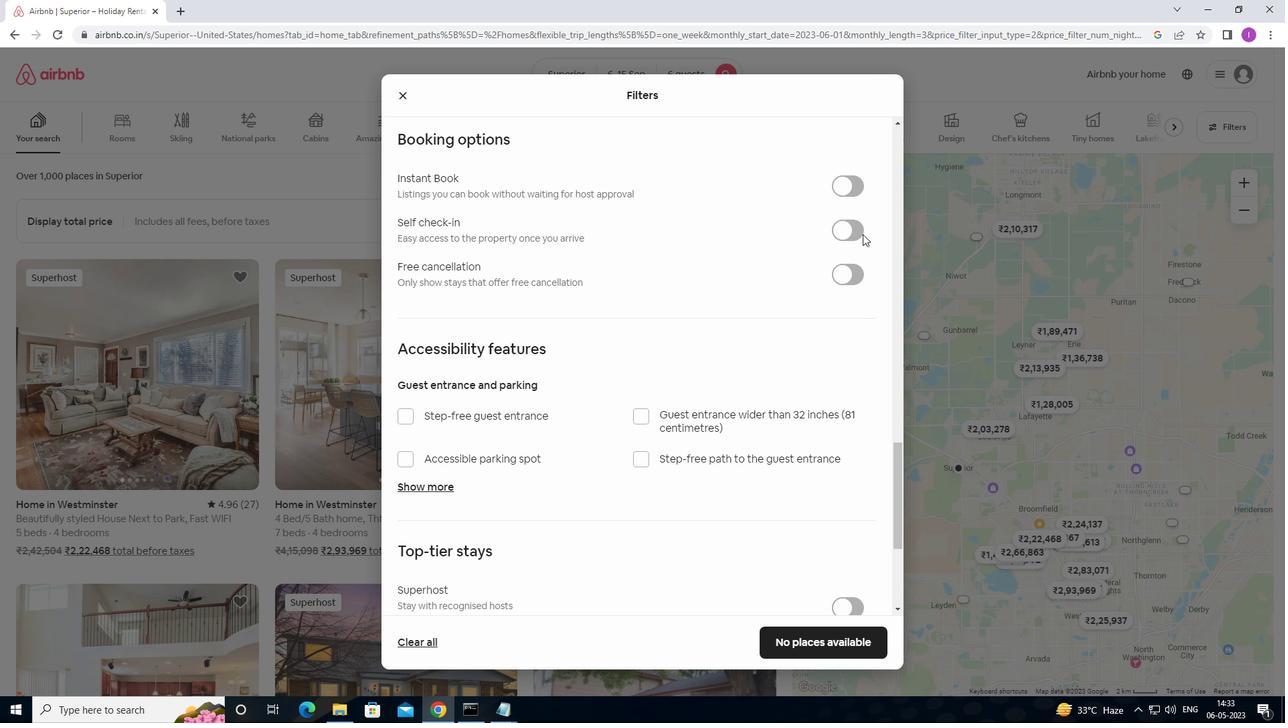 
Action: Mouse moved to (696, 298)
Screenshot: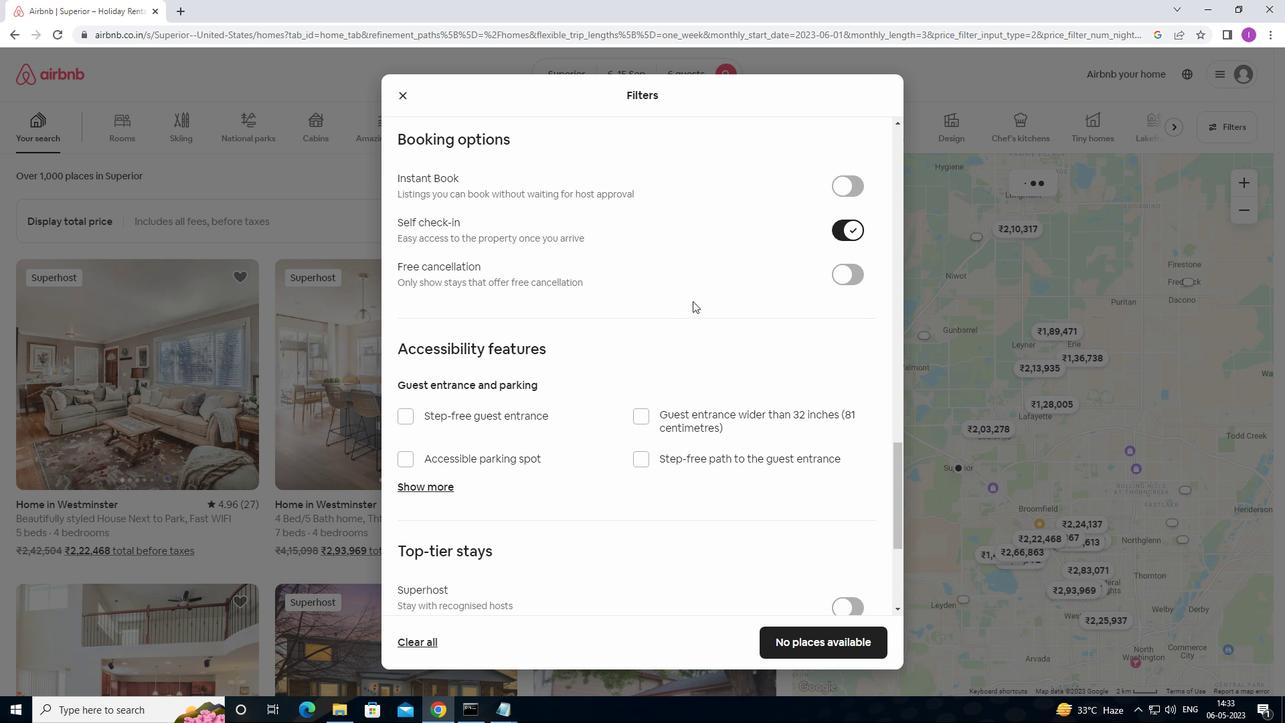 
Action: Mouse scrolled (696, 297) with delta (0, 0)
Screenshot: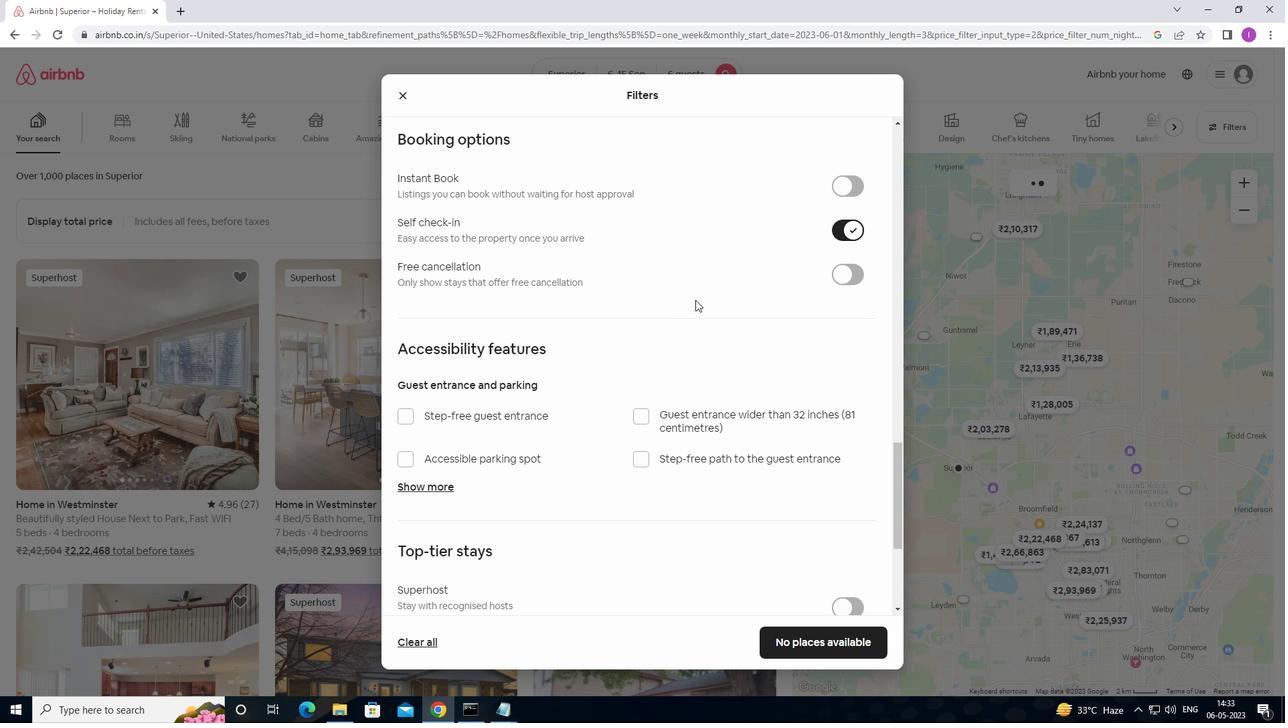 
Action: Mouse scrolled (696, 297) with delta (0, 0)
Screenshot: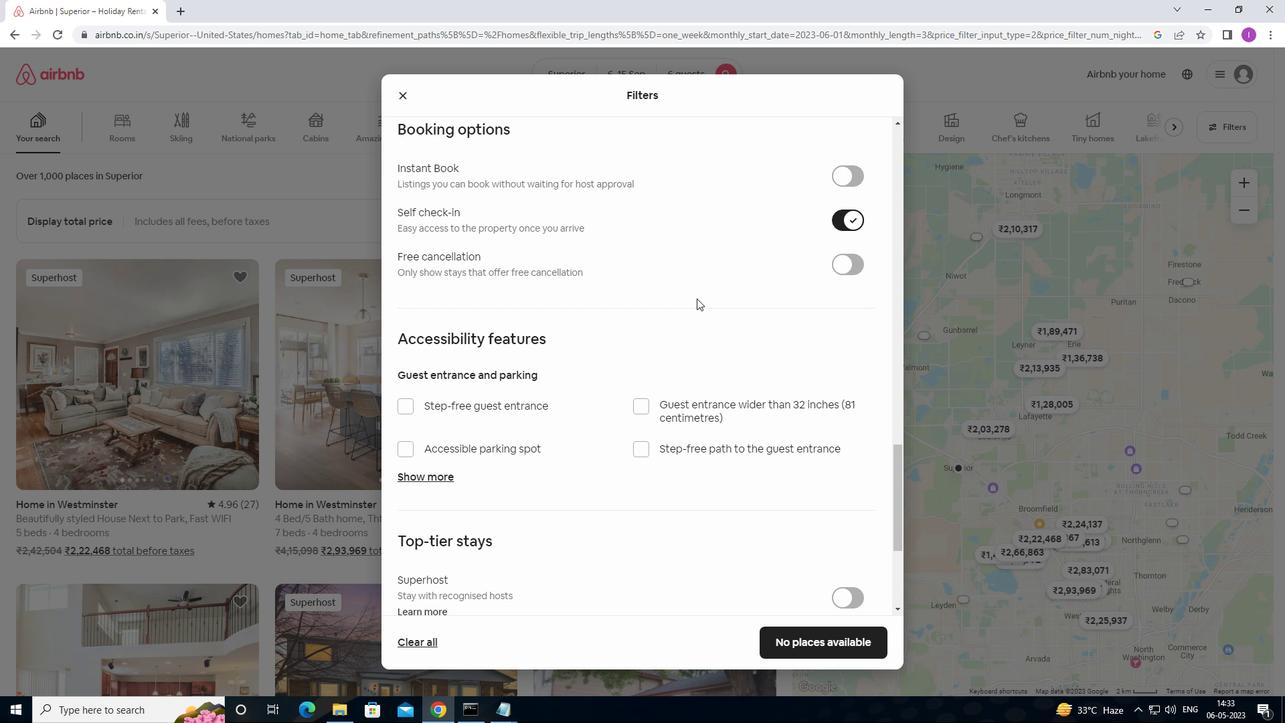 
Action: Mouse moved to (731, 246)
Screenshot: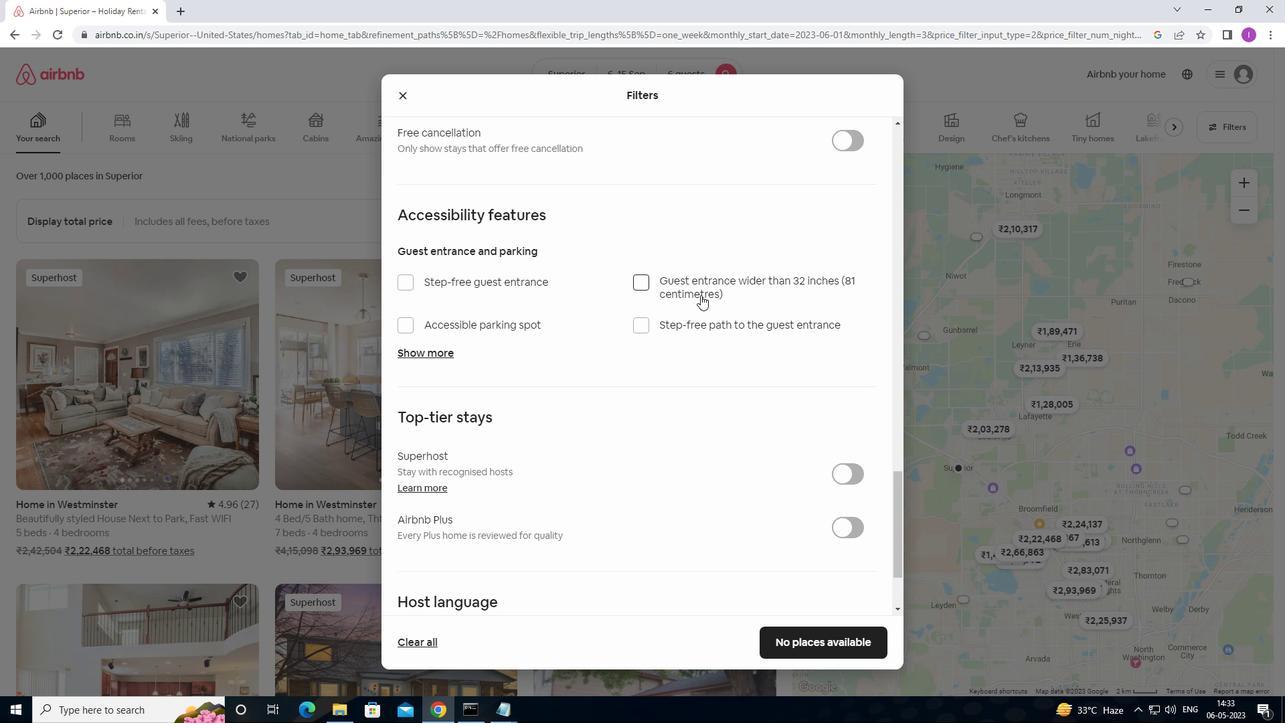 
Action: Mouse scrolled (731, 247) with delta (0, 0)
Screenshot: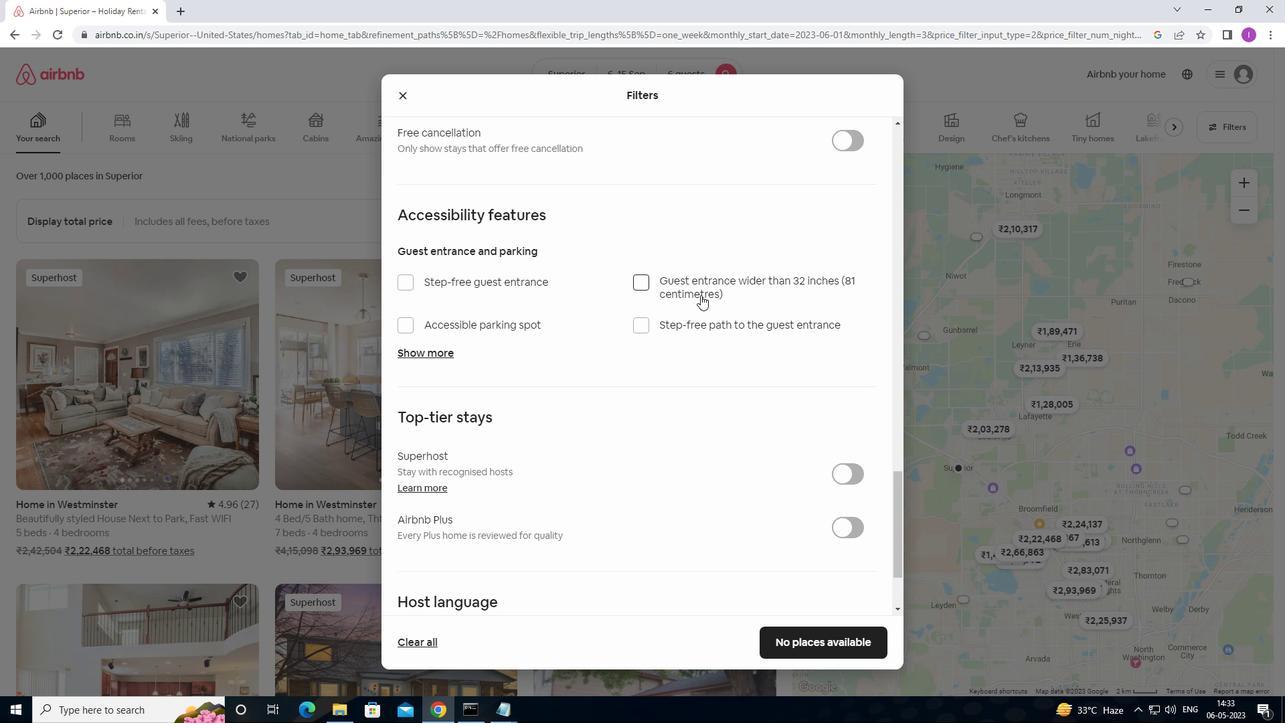 
Action: Mouse moved to (684, 323)
Screenshot: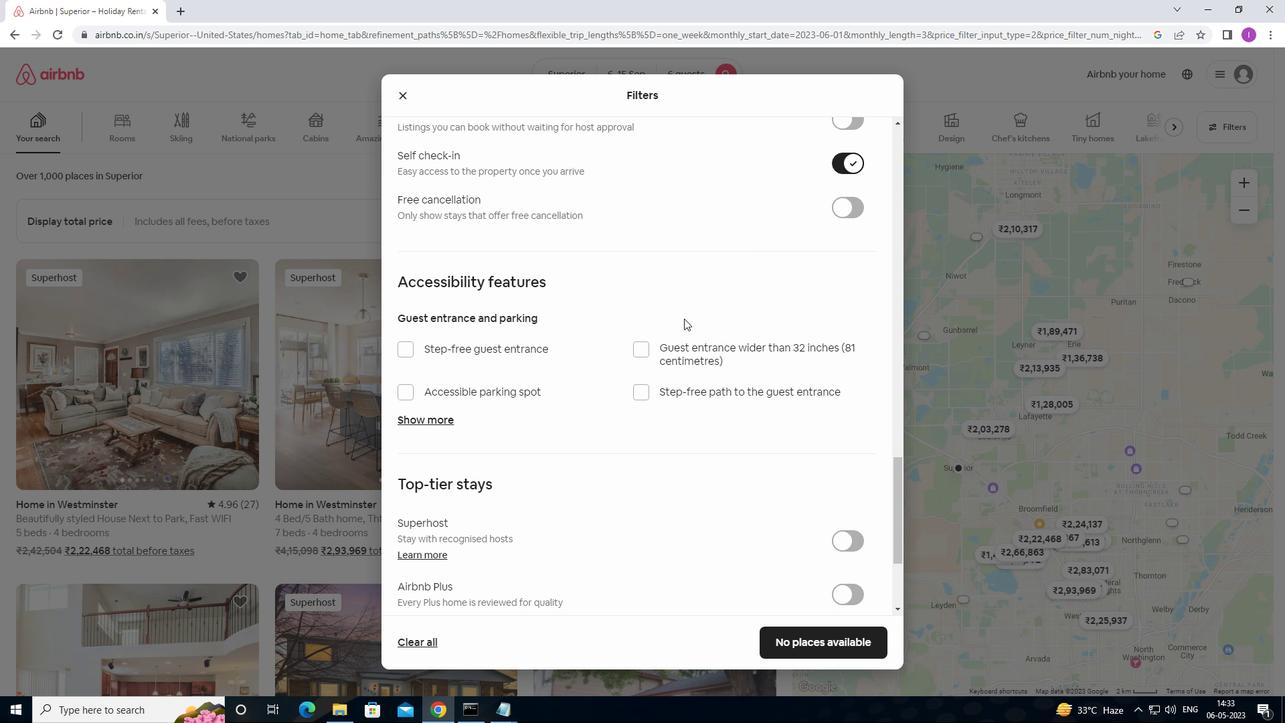 
Action: Mouse scrolled (684, 322) with delta (0, 0)
Screenshot: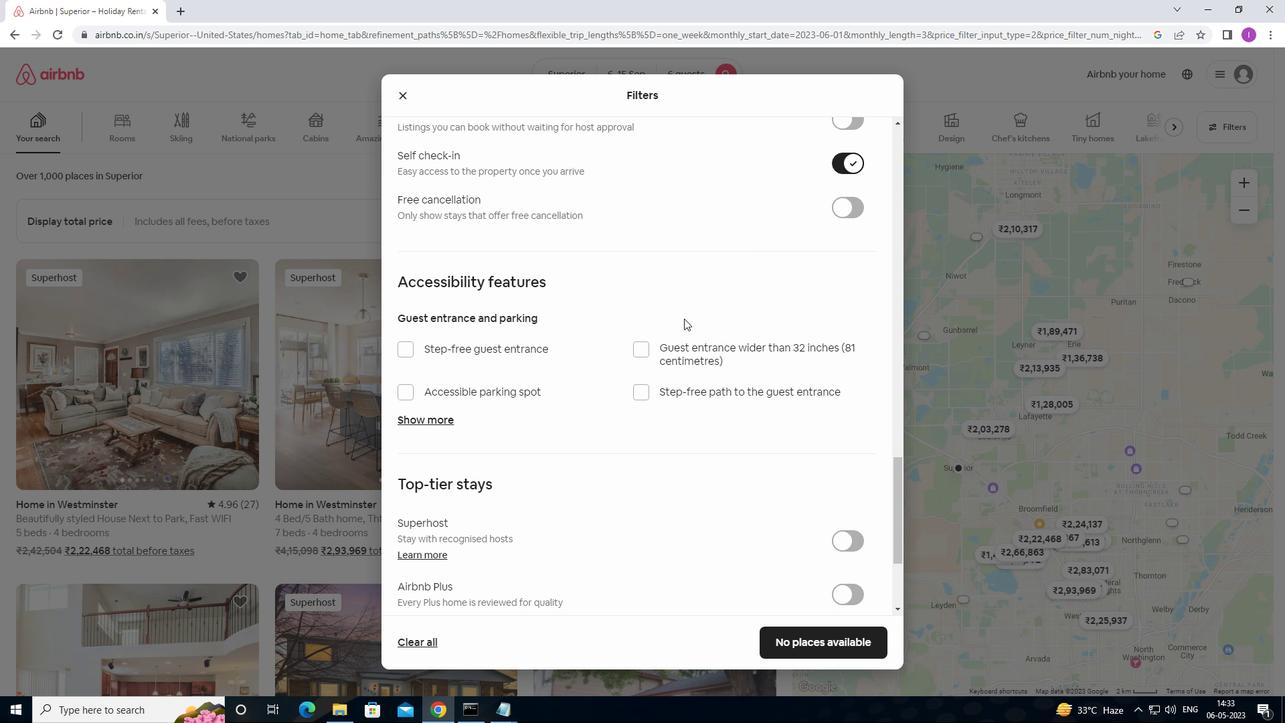 
Action: Mouse moved to (684, 325)
Screenshot: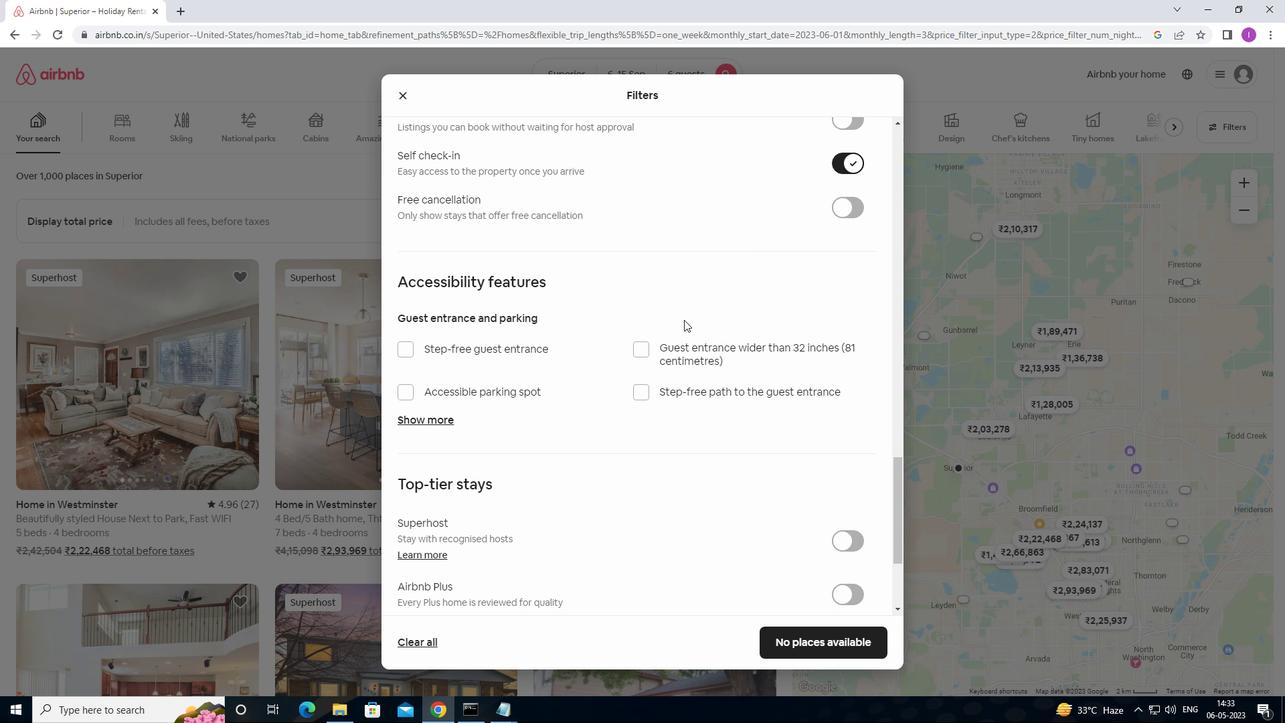 
Action: Mouse scrolled (684, 324) with delta (0, 0)
Screenshot: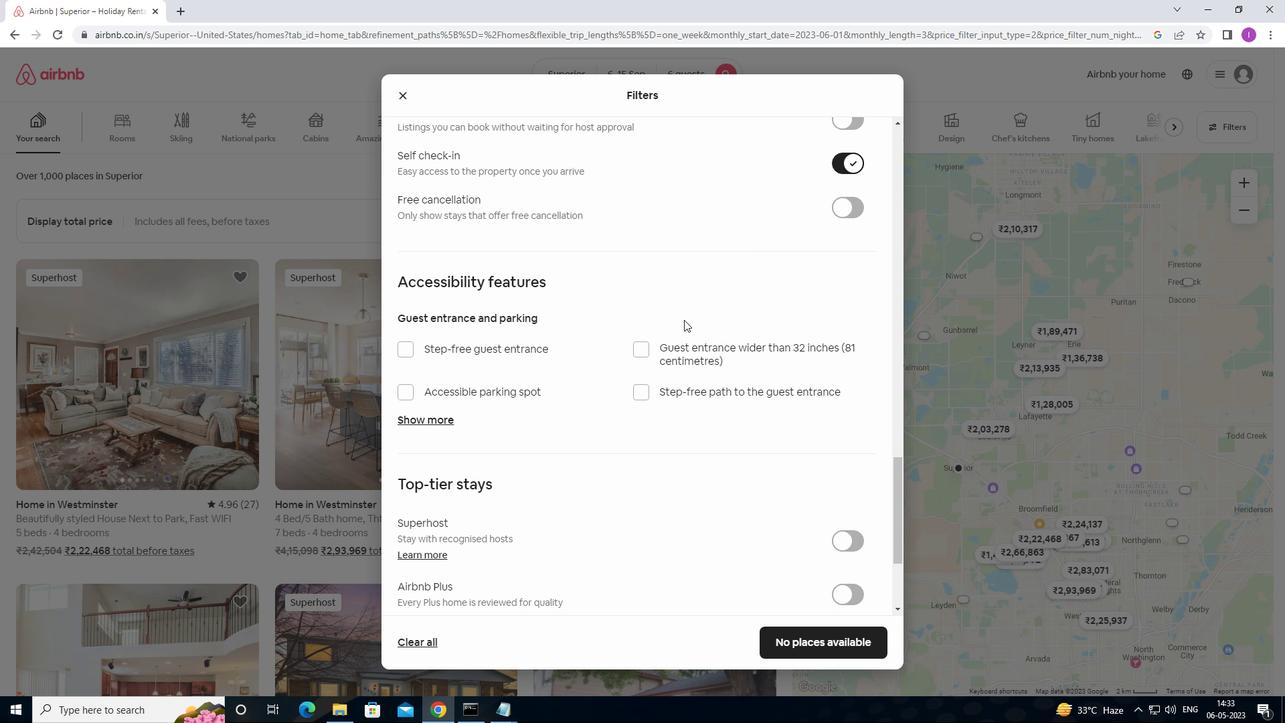 
Action: Mouse moved to (684, 324)
Screenshot: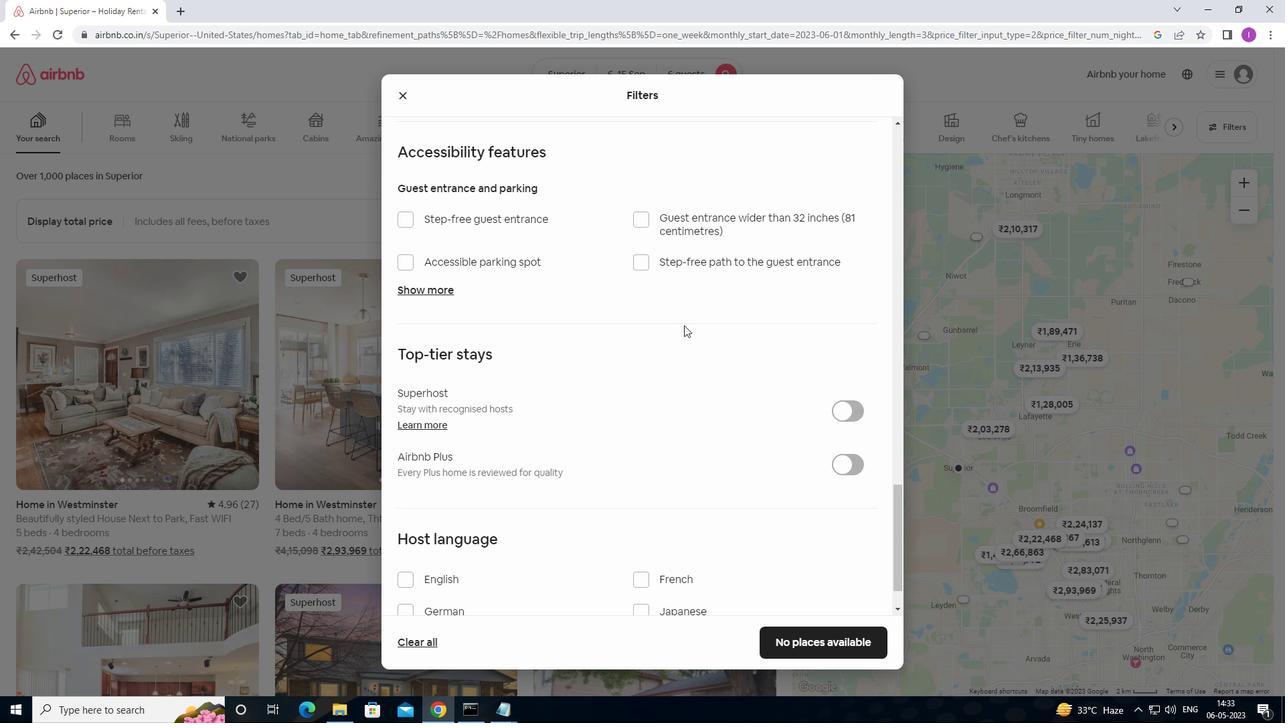 
Action: Mouse scrolled (684, 323) with delta (0, 0)
Screenshot: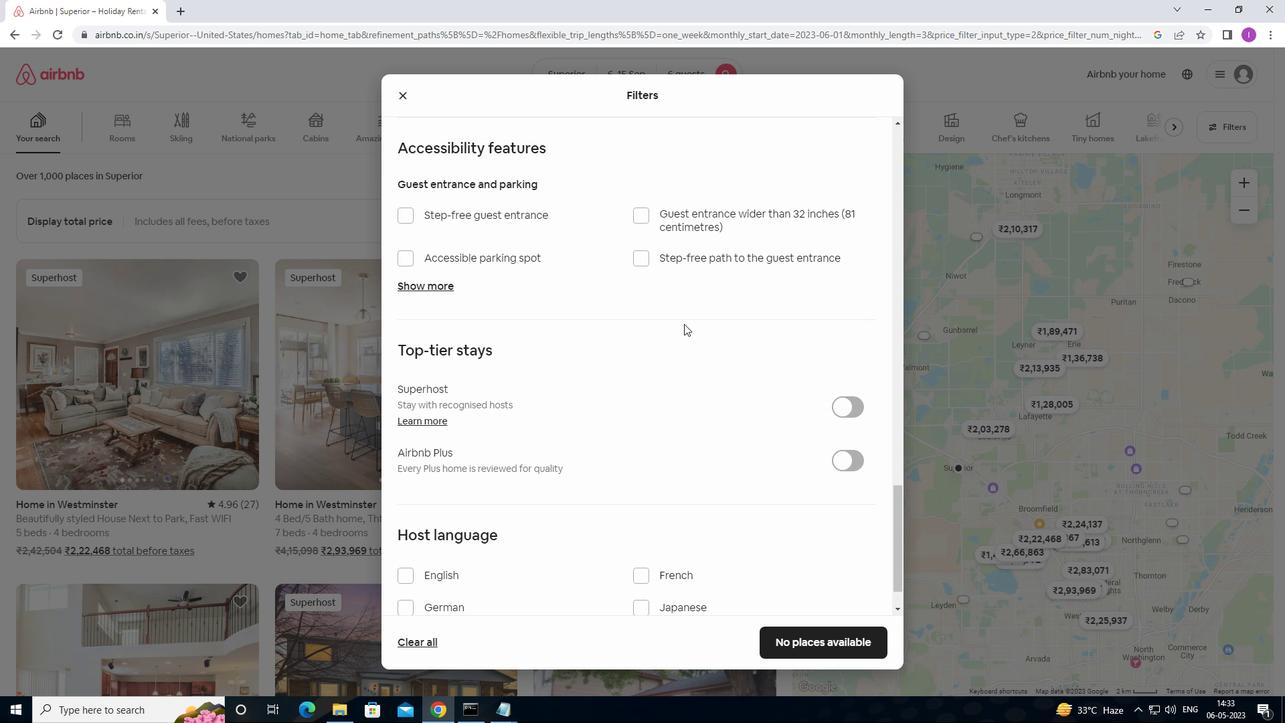
Action: Mouse moved to (684, 325)
Screenshot: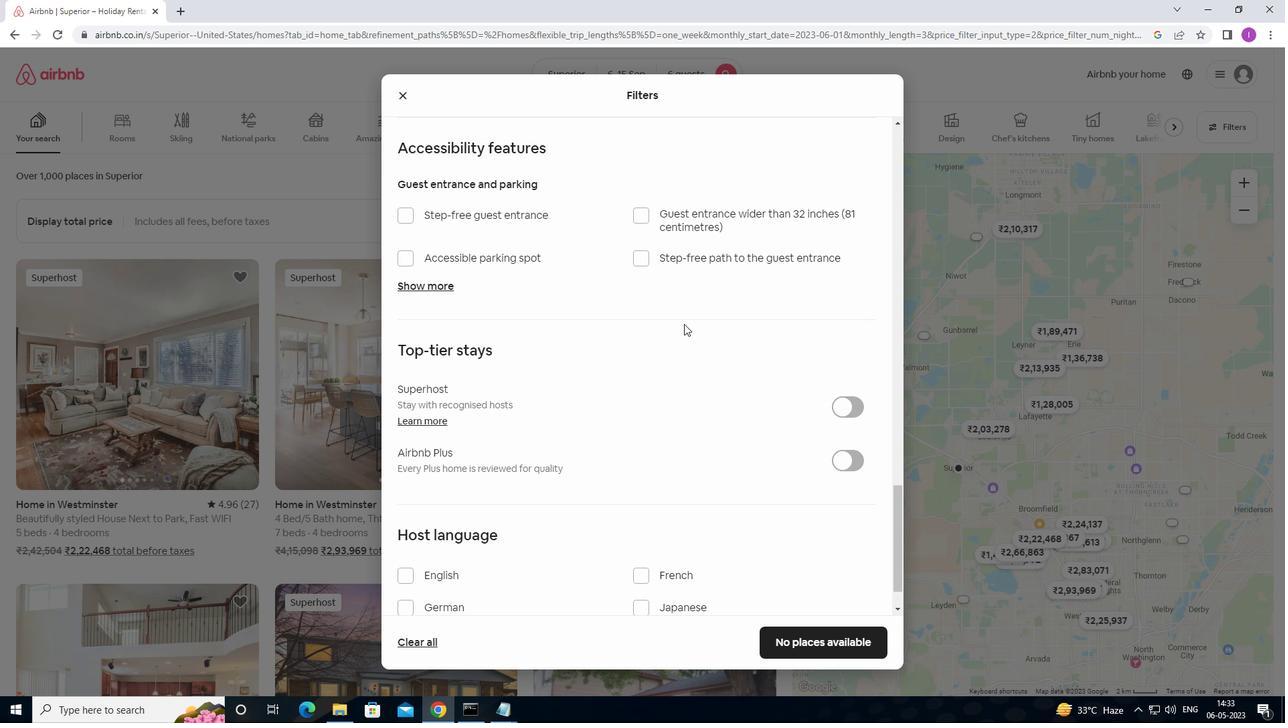 
Action: Mouse scrolled (684, 324) with delta (0, 0)
Screenshot: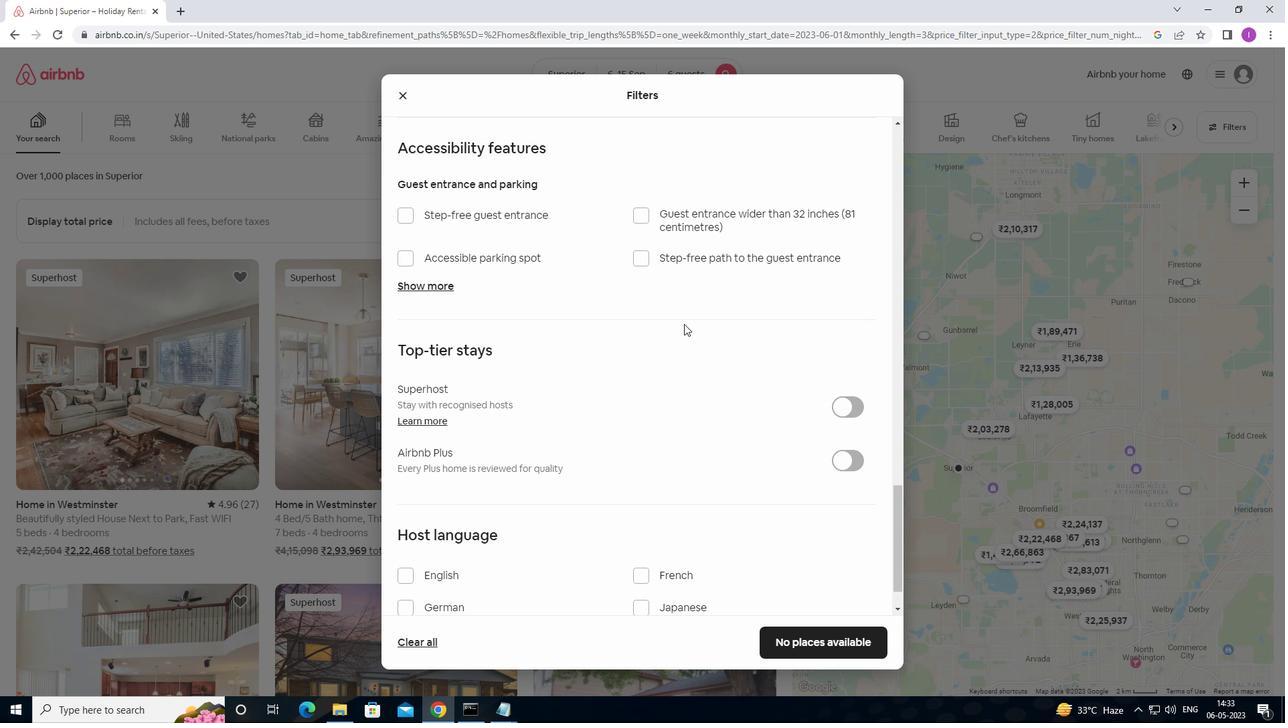 
Action: Mouse moved to (685, 326)
Screenshot: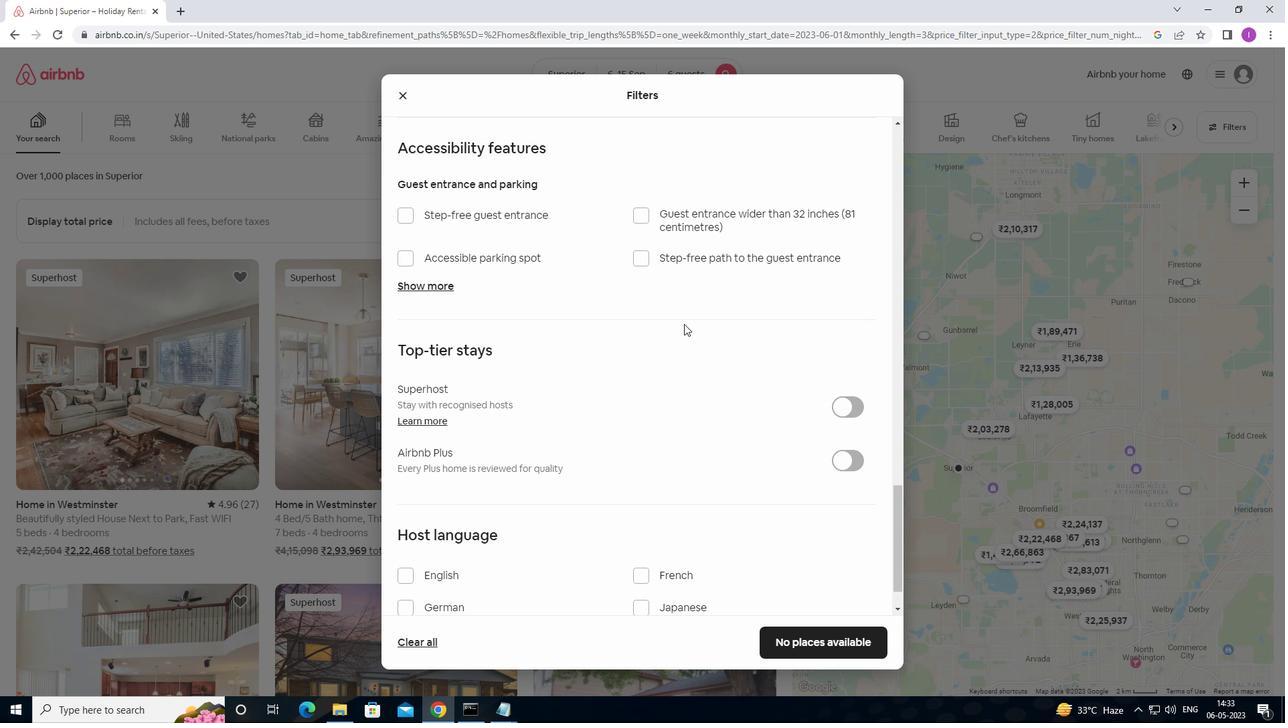 
Action: Mouse scrolled (685, 325) with delta (0, 0)
Screenshot: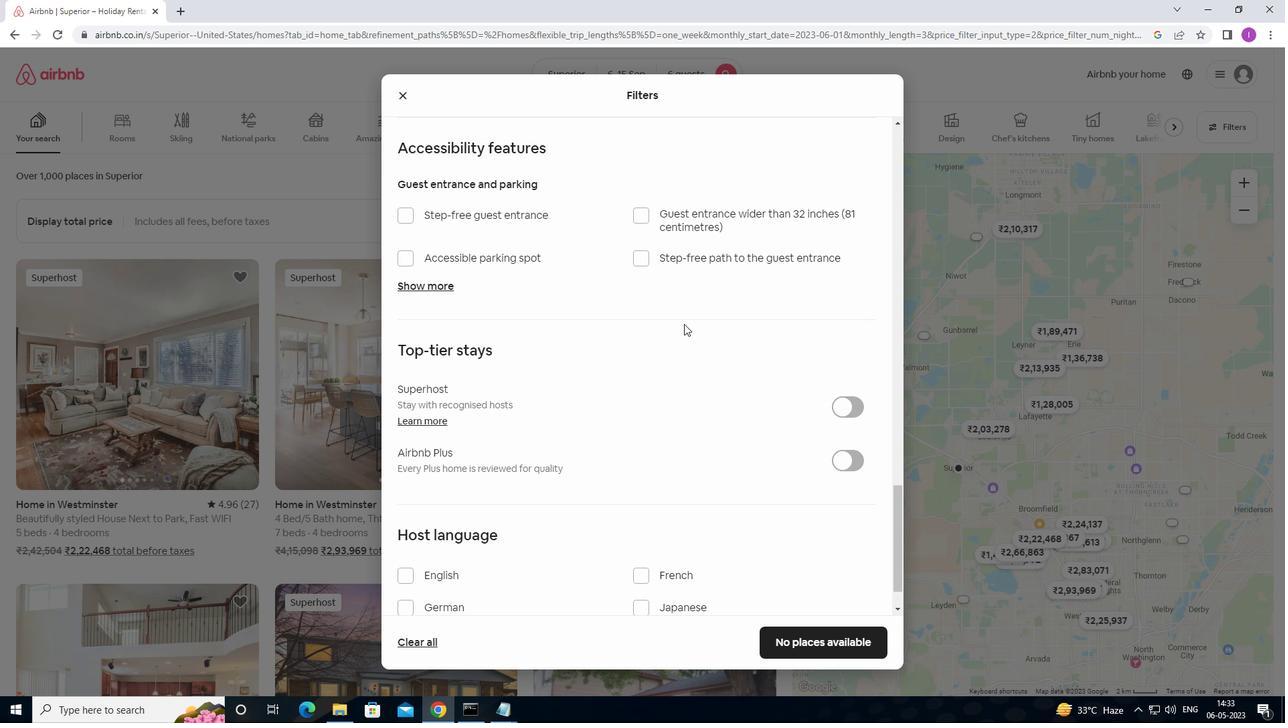 
Action: Mouse scrolled (685, 325) with delta (0, 0)
Screenshot: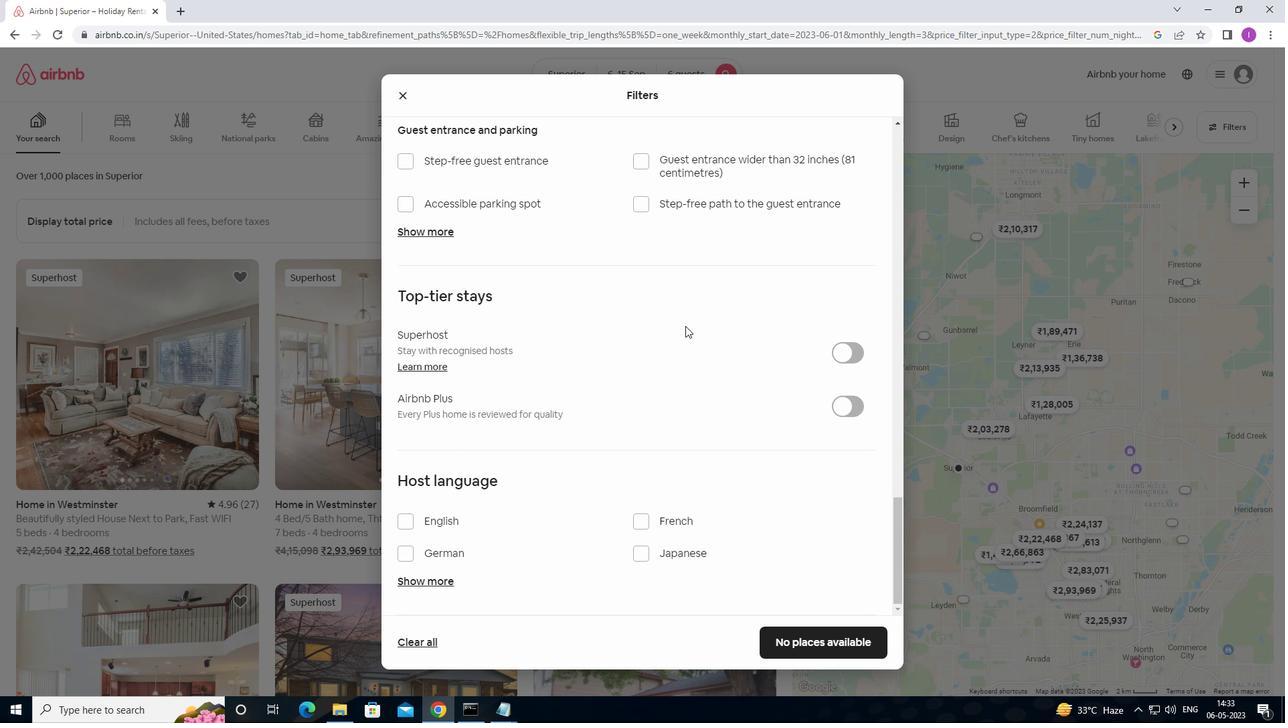 
Action: Mouse moved to (685, 328)
Screenshot: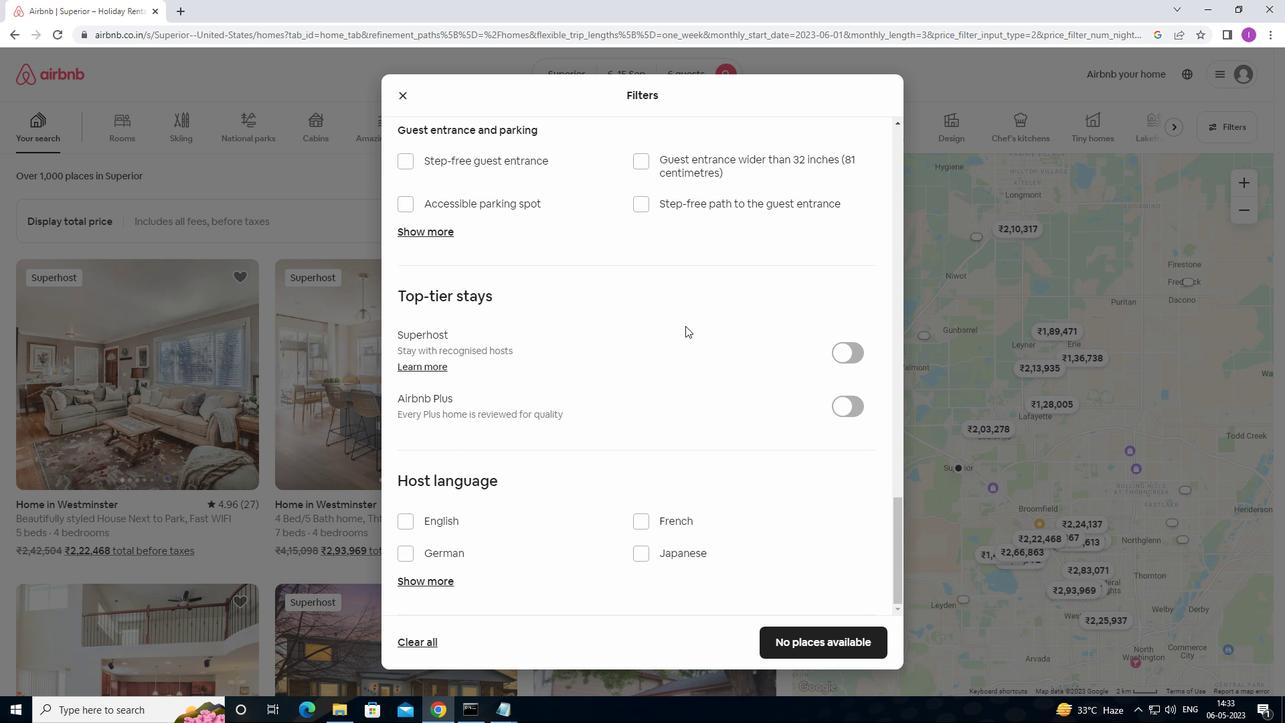 
Action: Mouse scrolled (685, 327) with delta (0, 0)
Screenshot: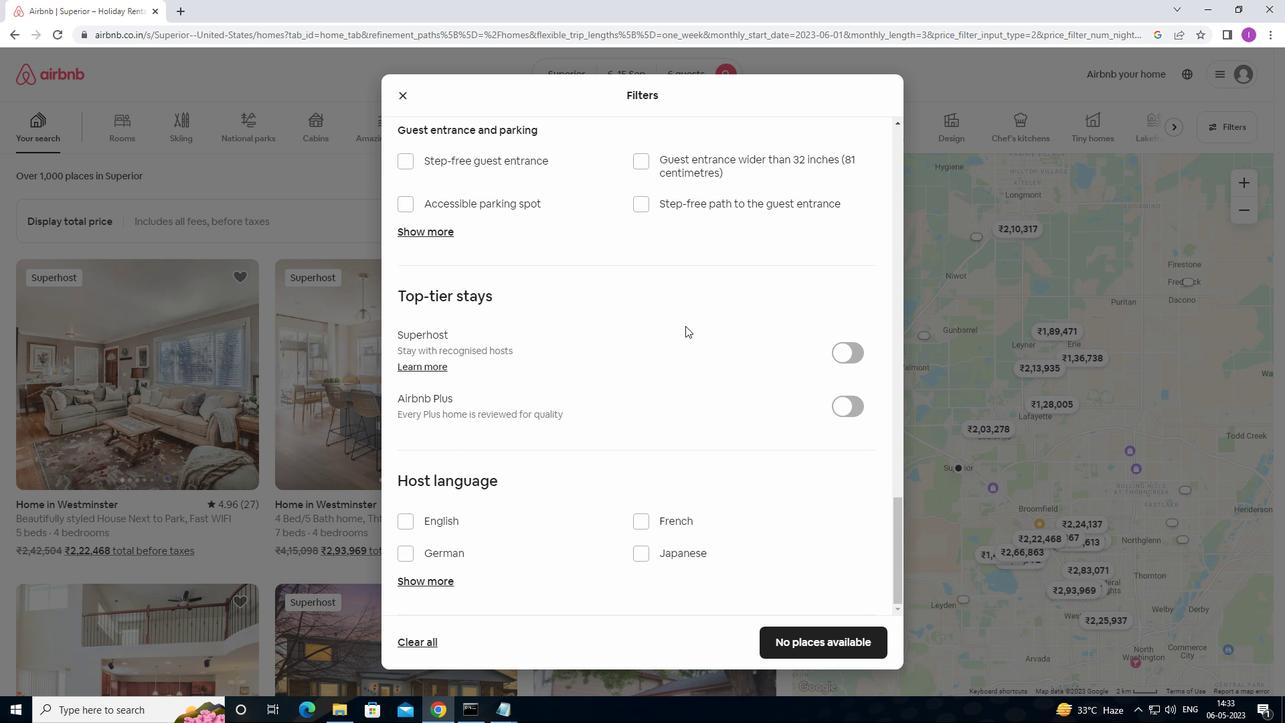 
Action: Mouse moved to (685, 328)
Screenshot: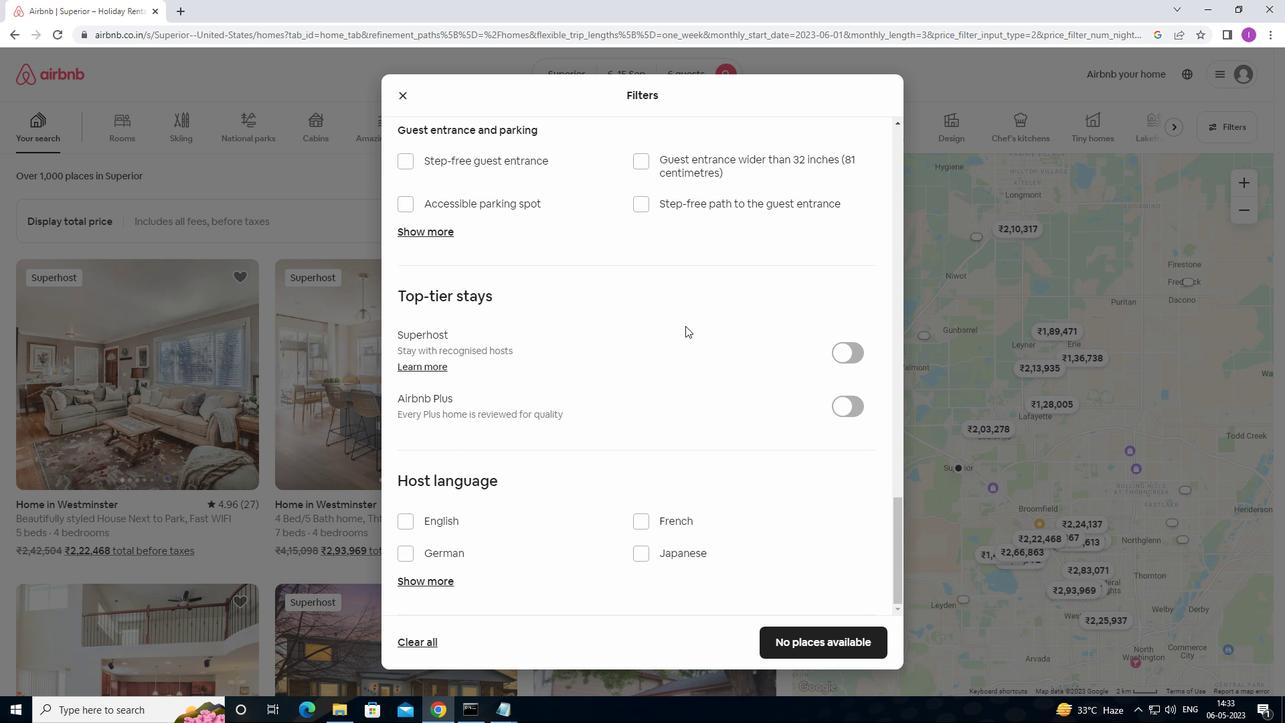 
Action: Mouse scrolled (685, 328) with delta (0, 0)
Screenshot: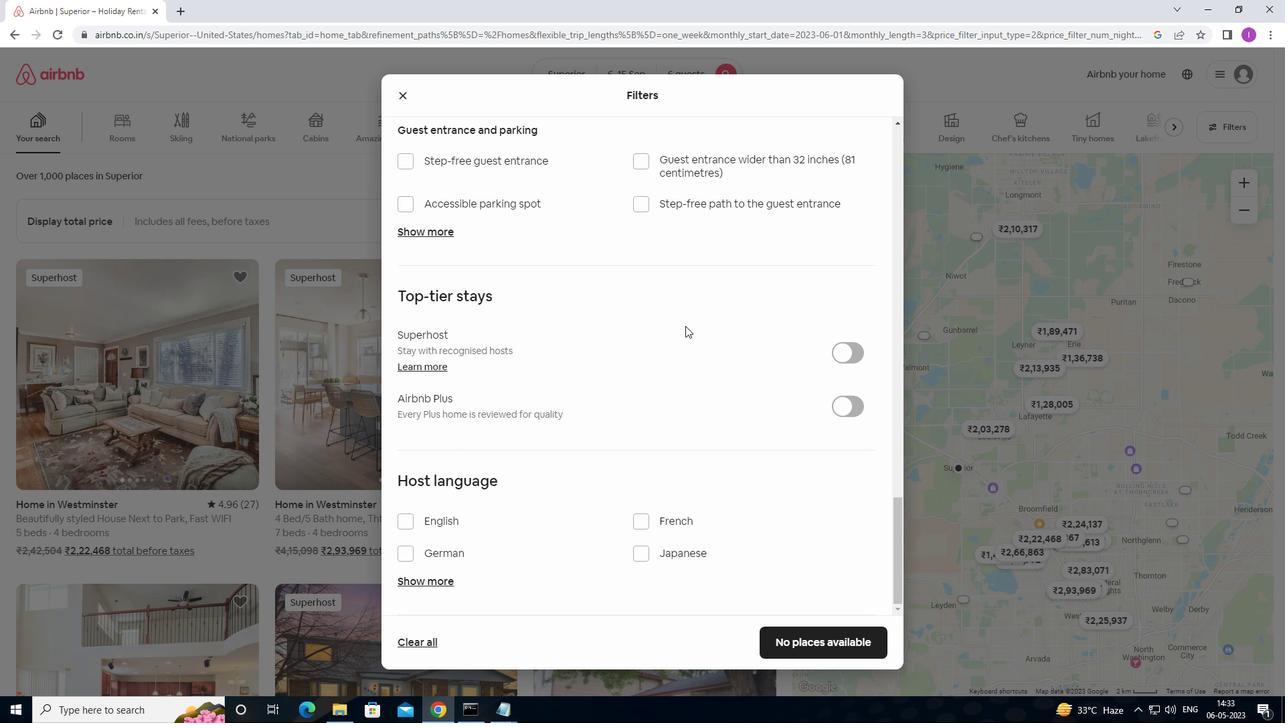 
Action: Mouse moved to (685, 329)
Screenshot: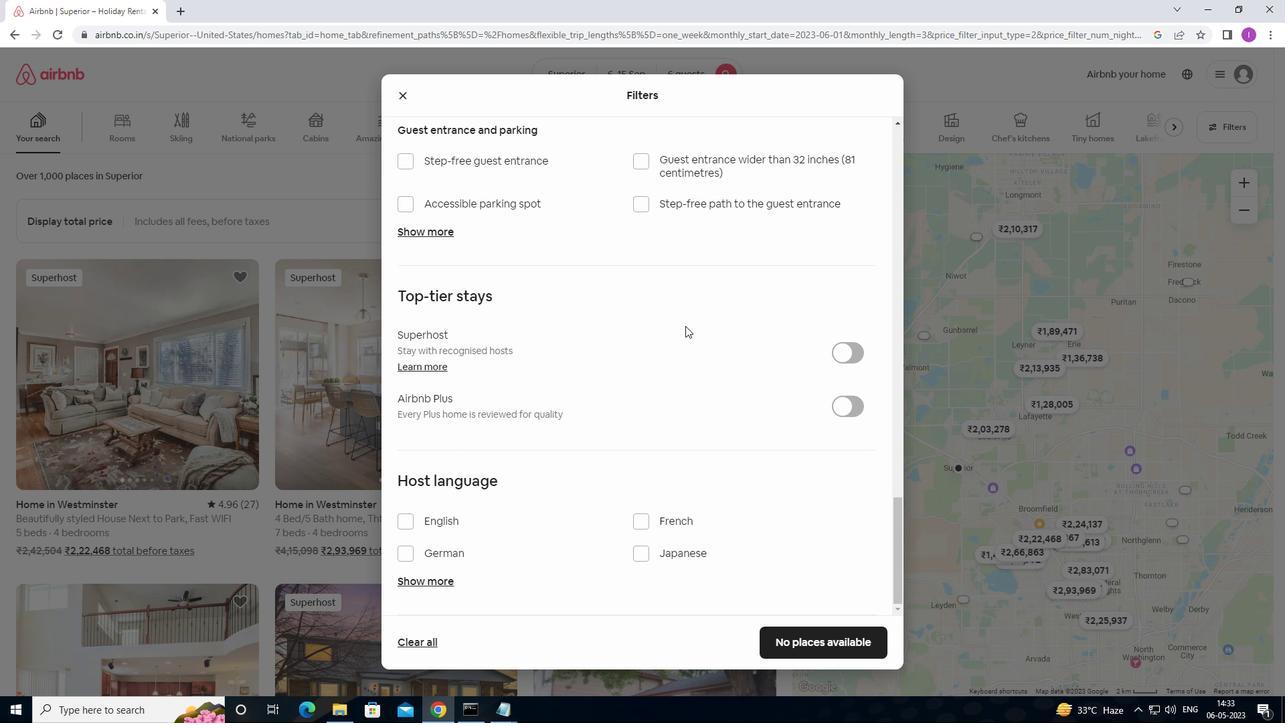 
Action: Mouse scrolled (685, 328) with delta (0, 0)
Screenshot: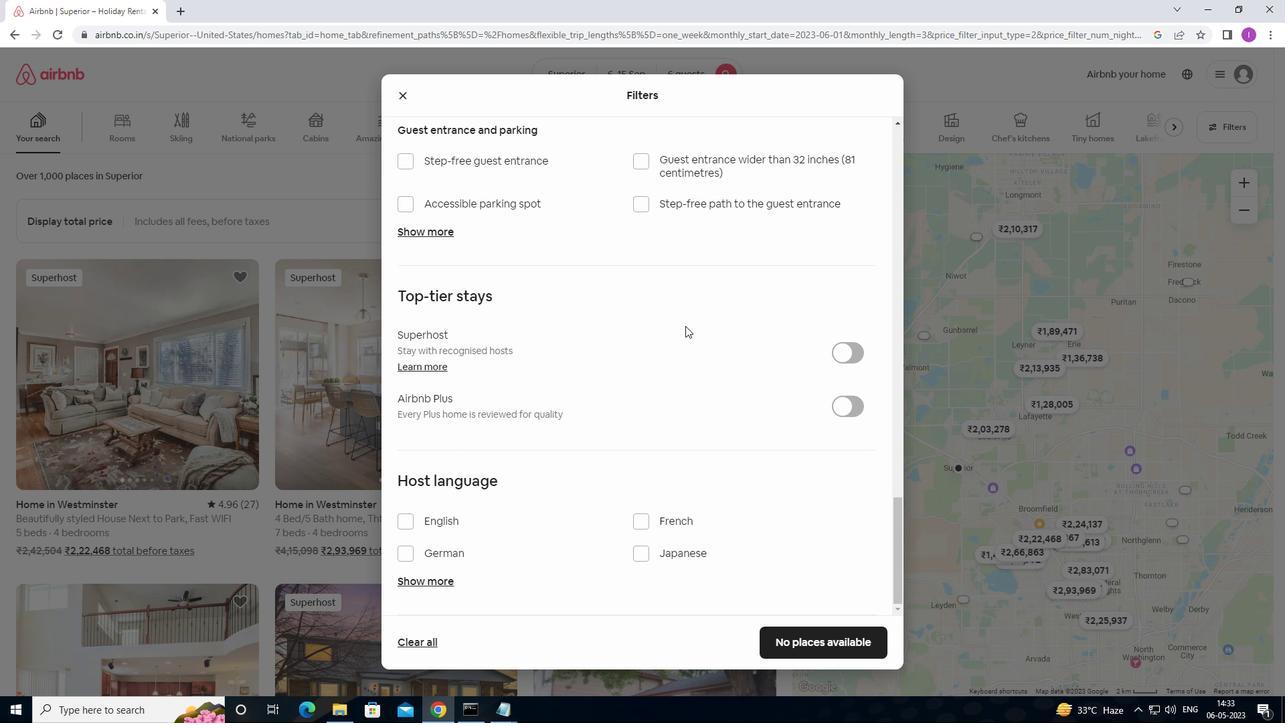
Action: Mouse moved to (405, 522)
Screenshot: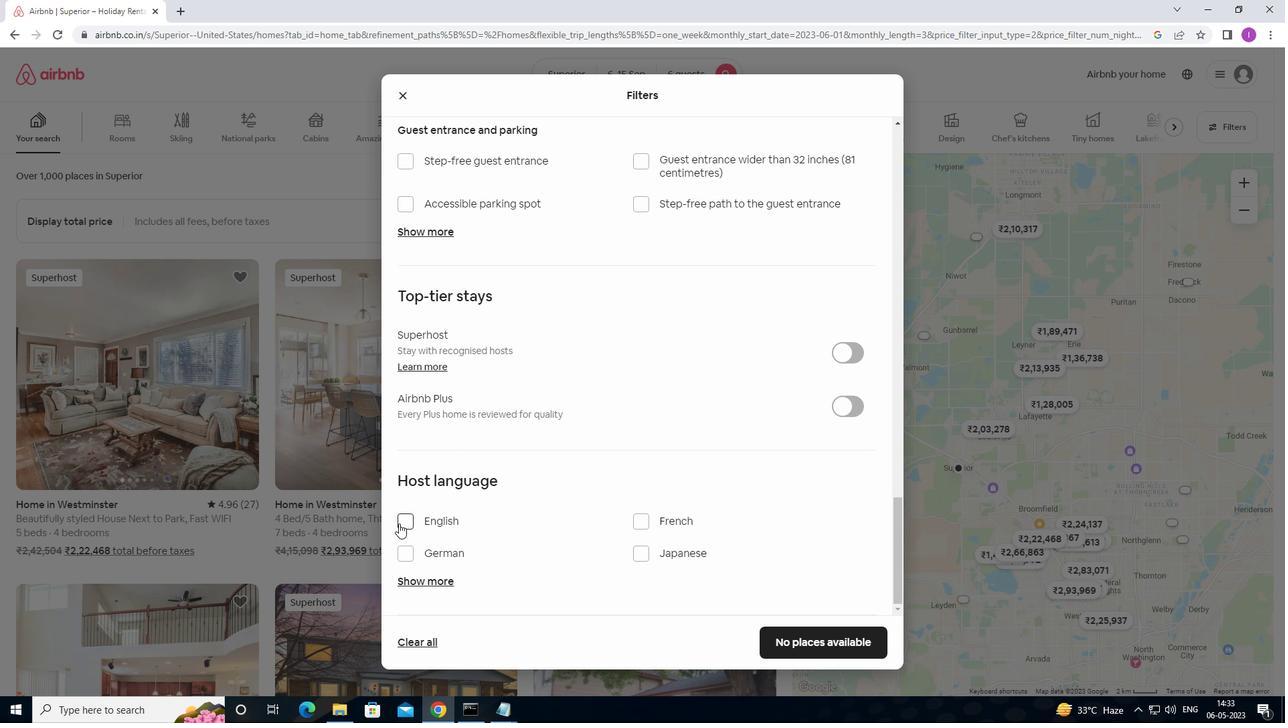 
Action: Mouse pressed left at (405, 522)
Screenshot: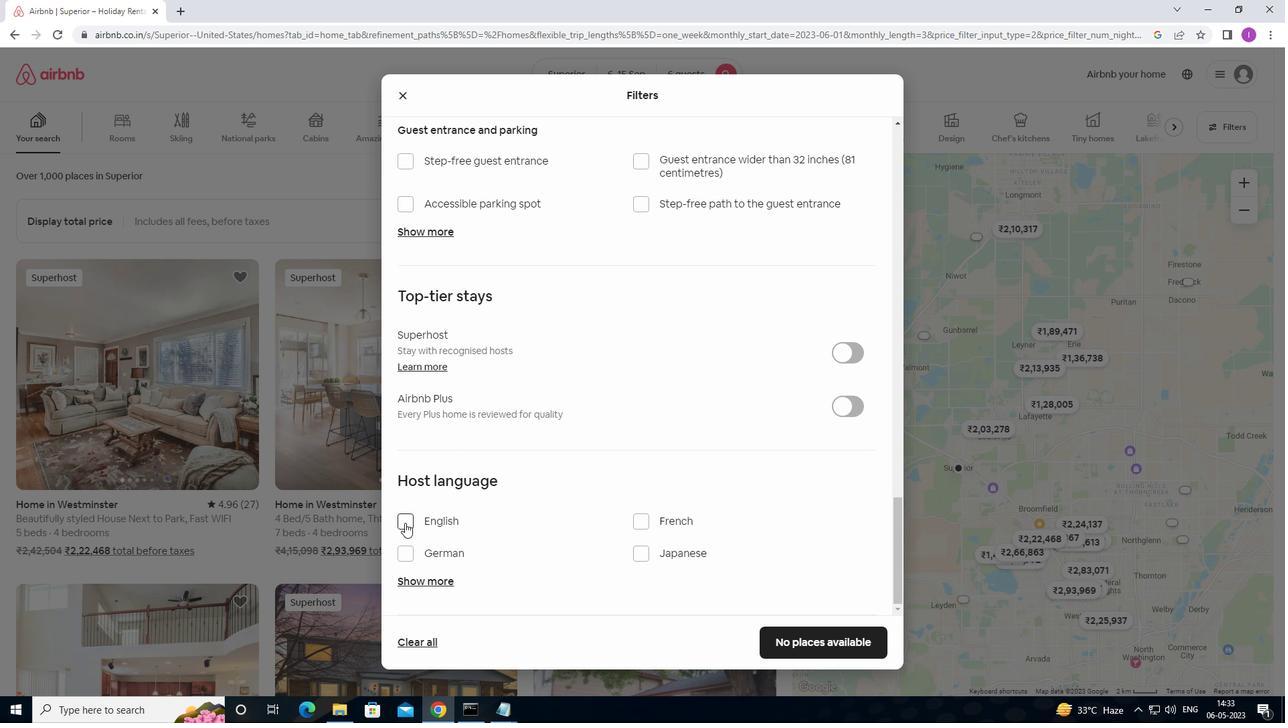 
Action: Mouse moved to (838, 642)
Screenshot: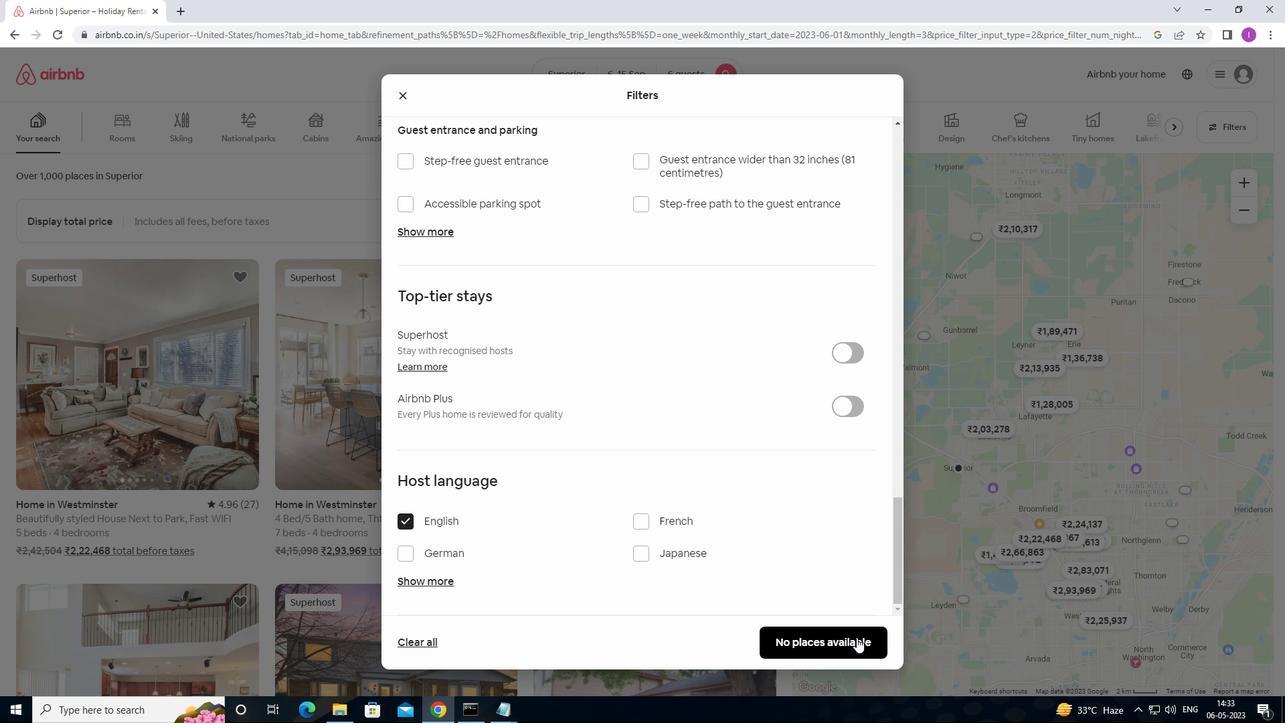 
Action: Mouse pressed left at (838, 642)
Screenshot: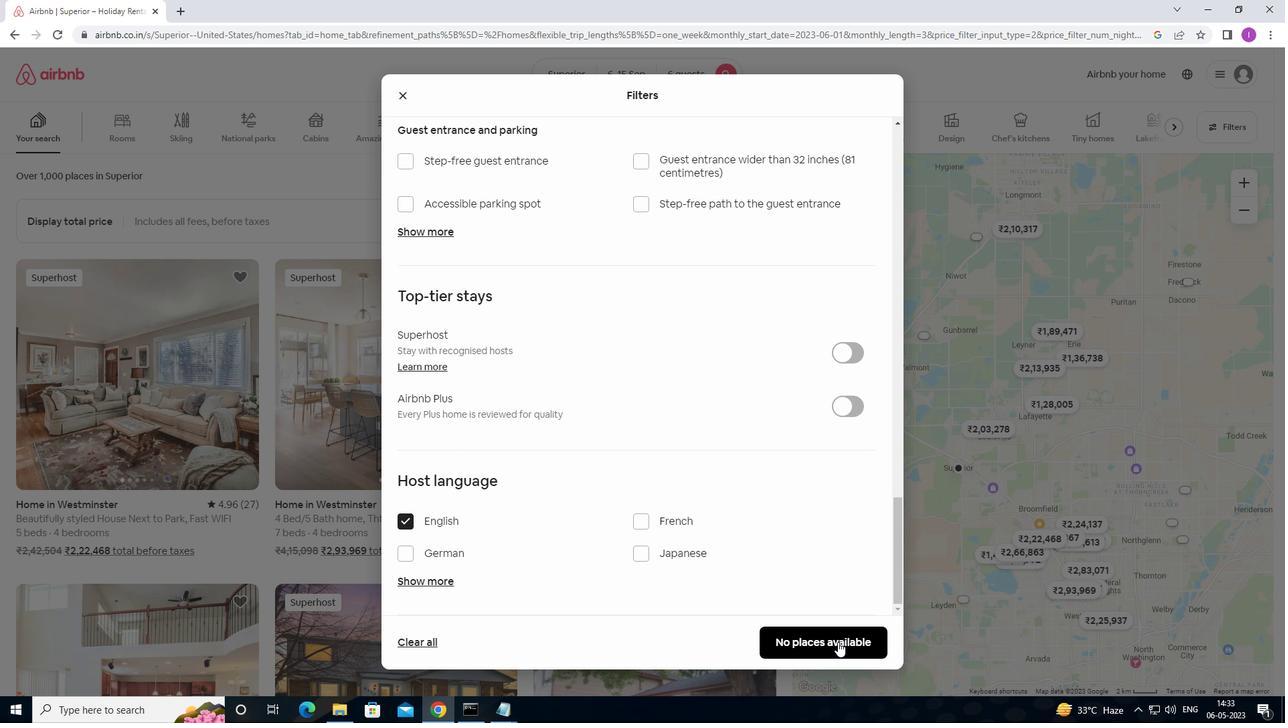 
Action: Mouse moved to (740, 490)
Screenshot: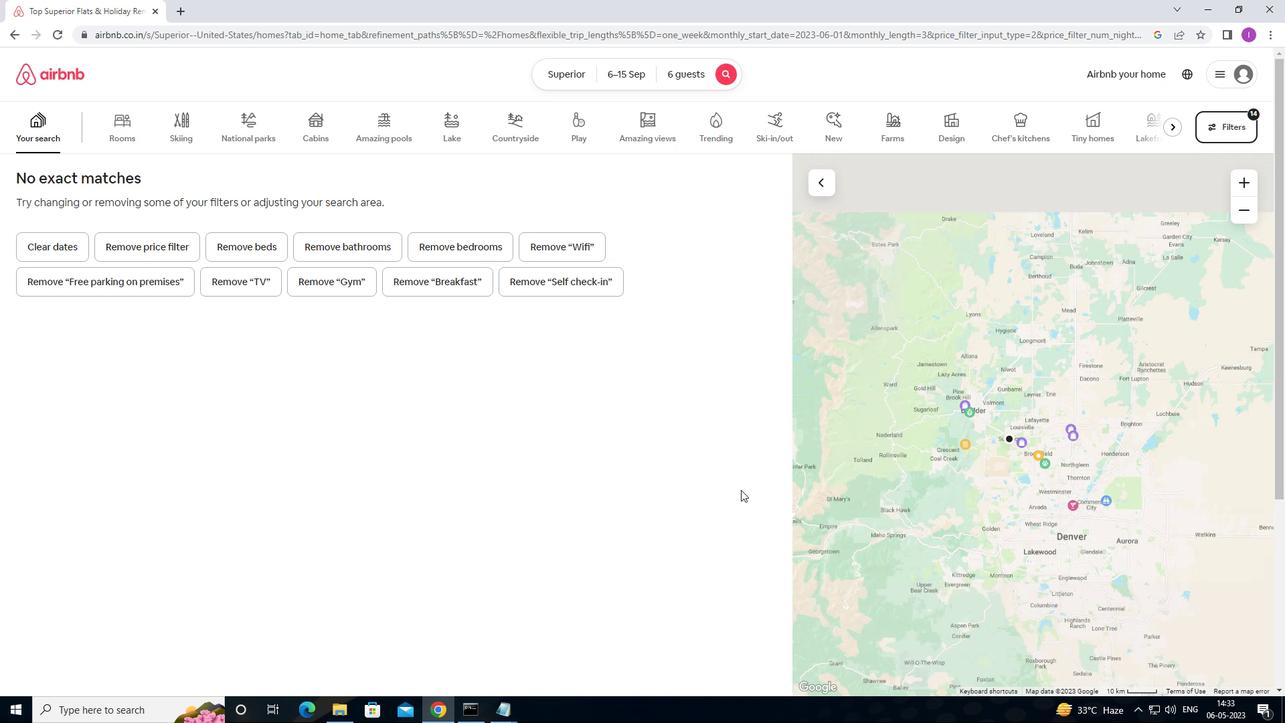 
